Task: Look for Airbnb properties in Lustenau, Austria from 12th November, 2023 to 15th November, 2023 for 2 adults.1  bedroom having 1 bed and 1 bathroom. Property type can be hotel. Amenities needed are: heating. Booking option can be shelf check-in. Look for 4 properties as per requirement.
Action: Mouse moved to (548, 80)
Screenshot: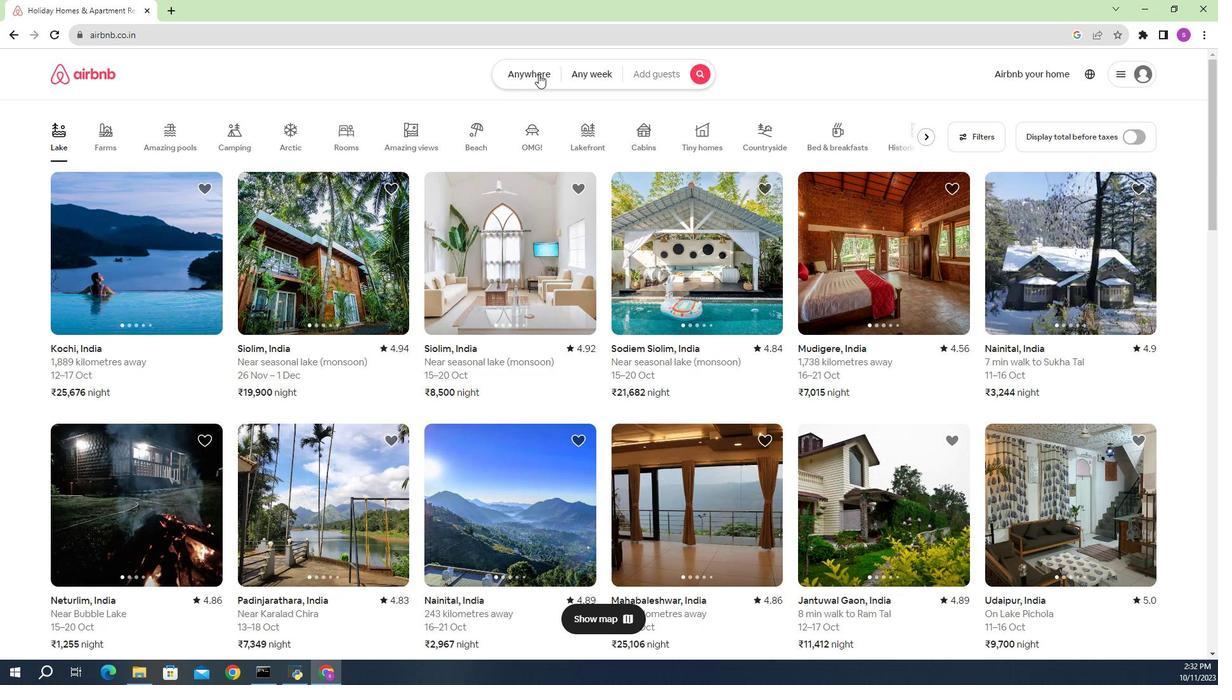
Action: Mouse pressed left at (548, 80)
Screenshot: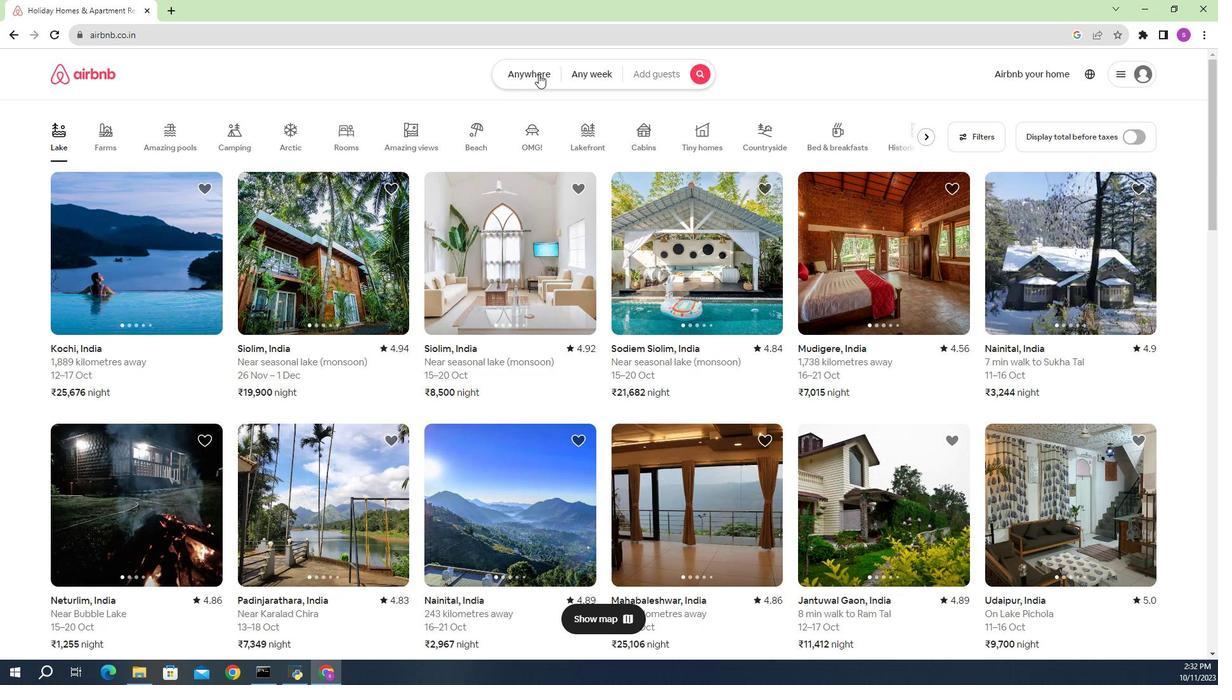 
Action: Mouse moved to (458, 133)
Screenshot: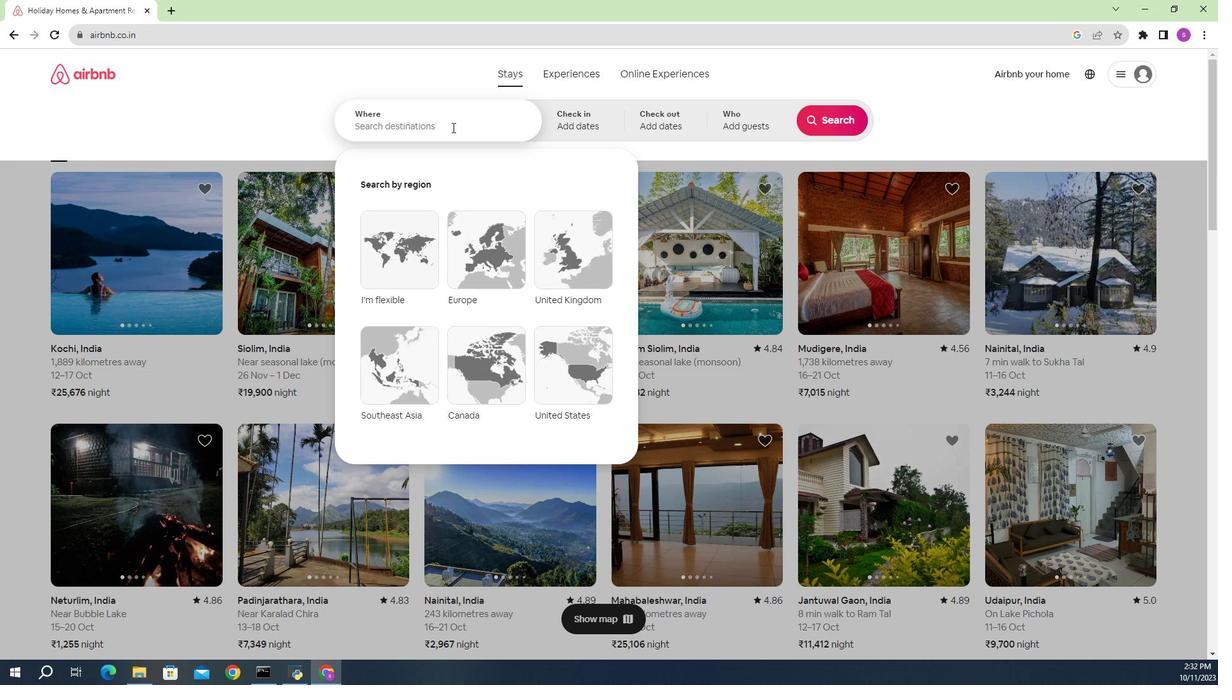 
Action: Mouse pressed left at (458, 133)
Screenshot: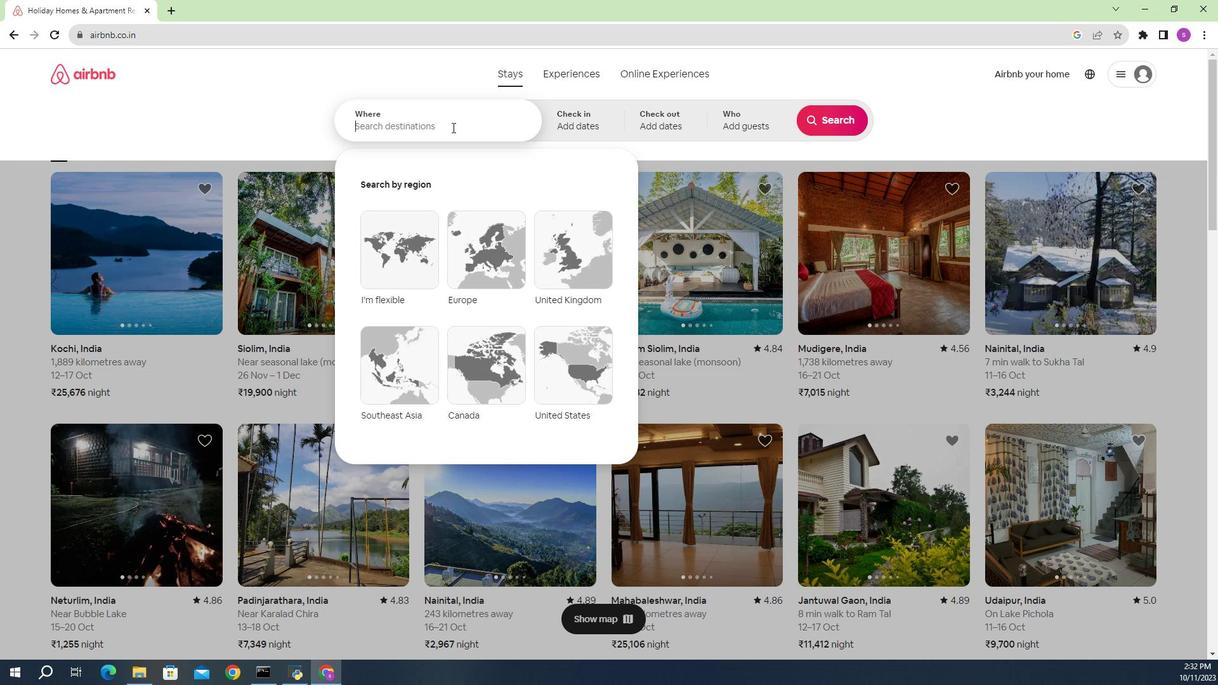 
Action: Key pressed <Key.shift>Lustenau,<Key.space><Key.shift>Austria<Key.enter>
Screenshot: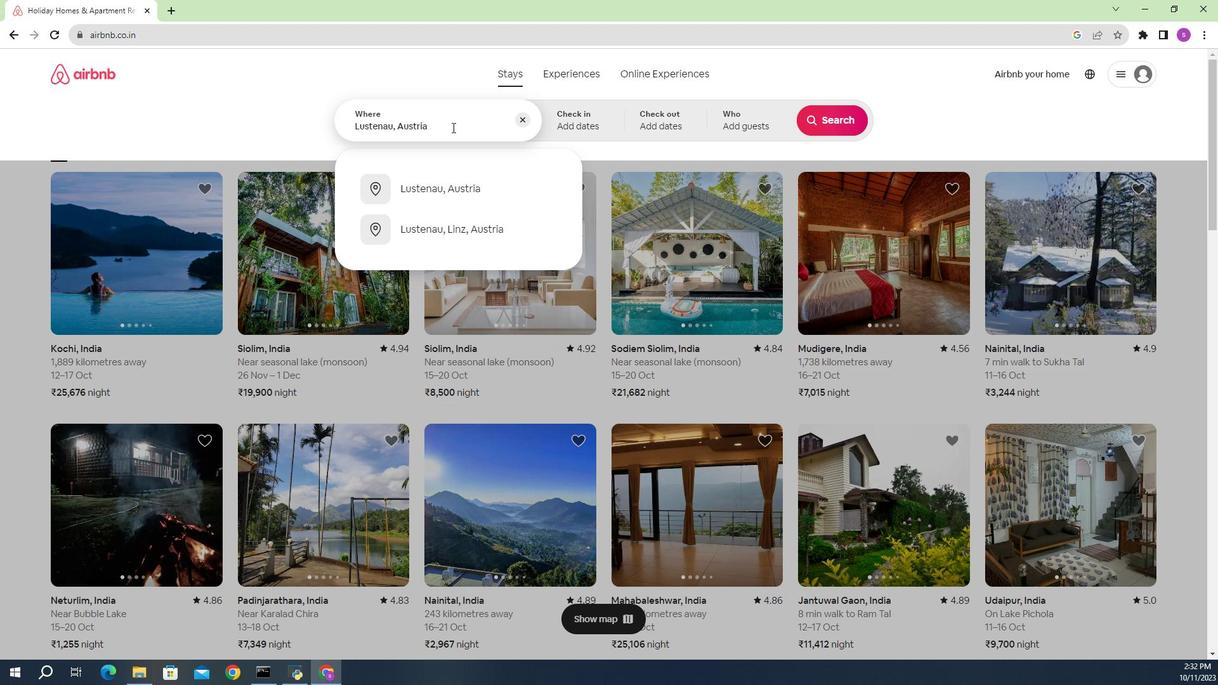 
Action: Mouse moved to (654, 344)
Screenshot: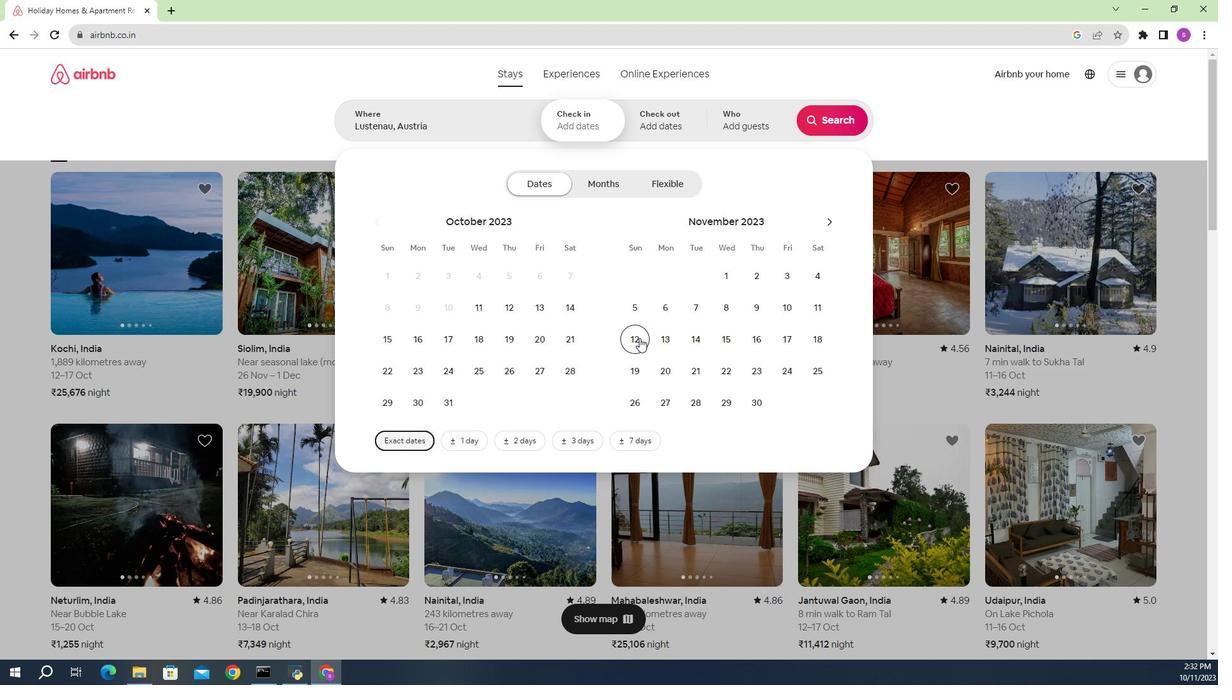 
Action: Mouse pressed left at (654, 344)
Screenshot: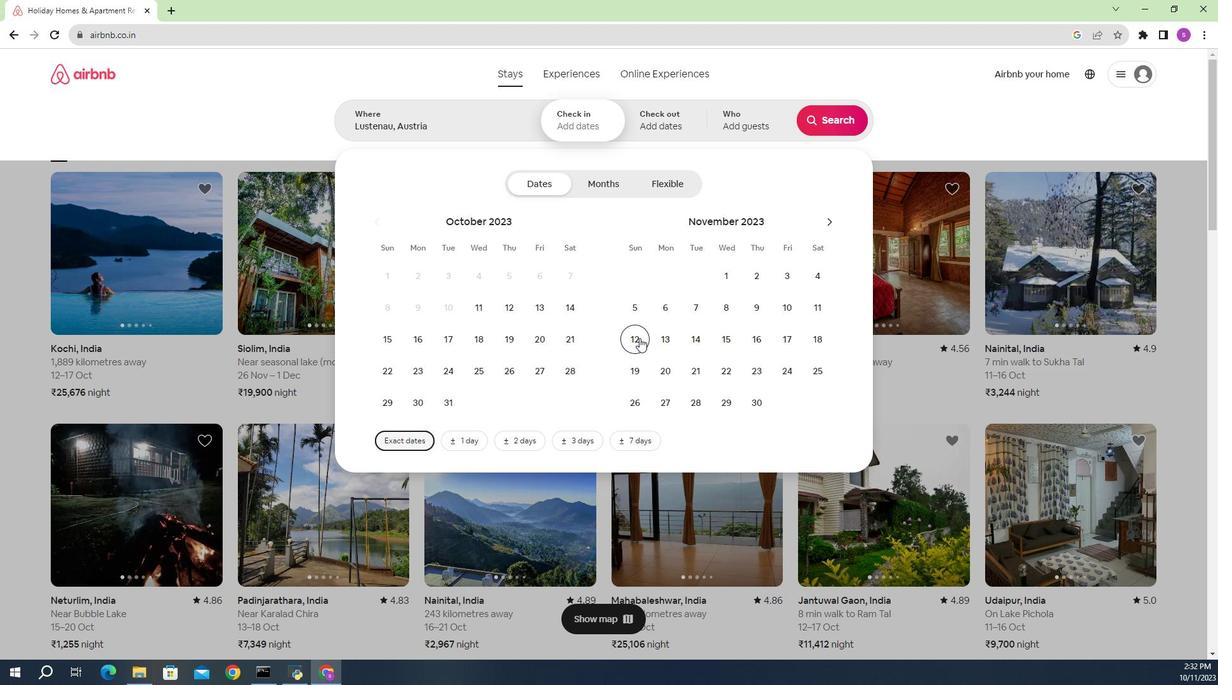
Action: Mouse moved to (745, 344)
Screenshot: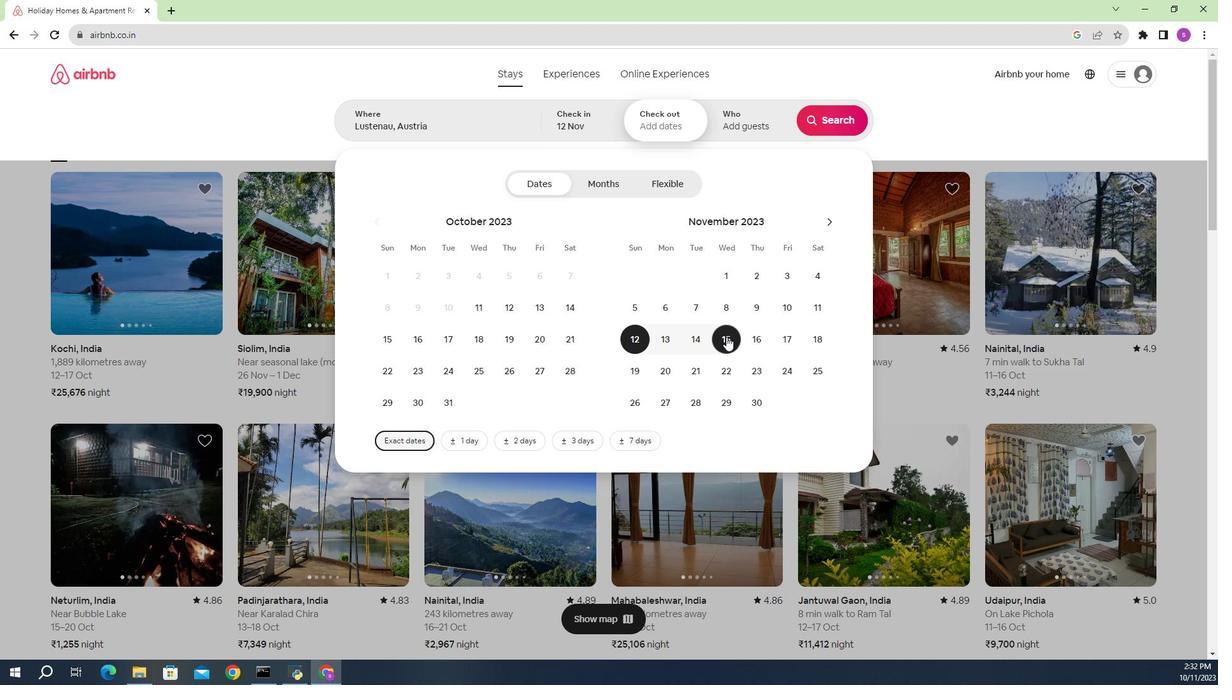 
Action: Mouse pressed left at (745, 344)
Screenshot: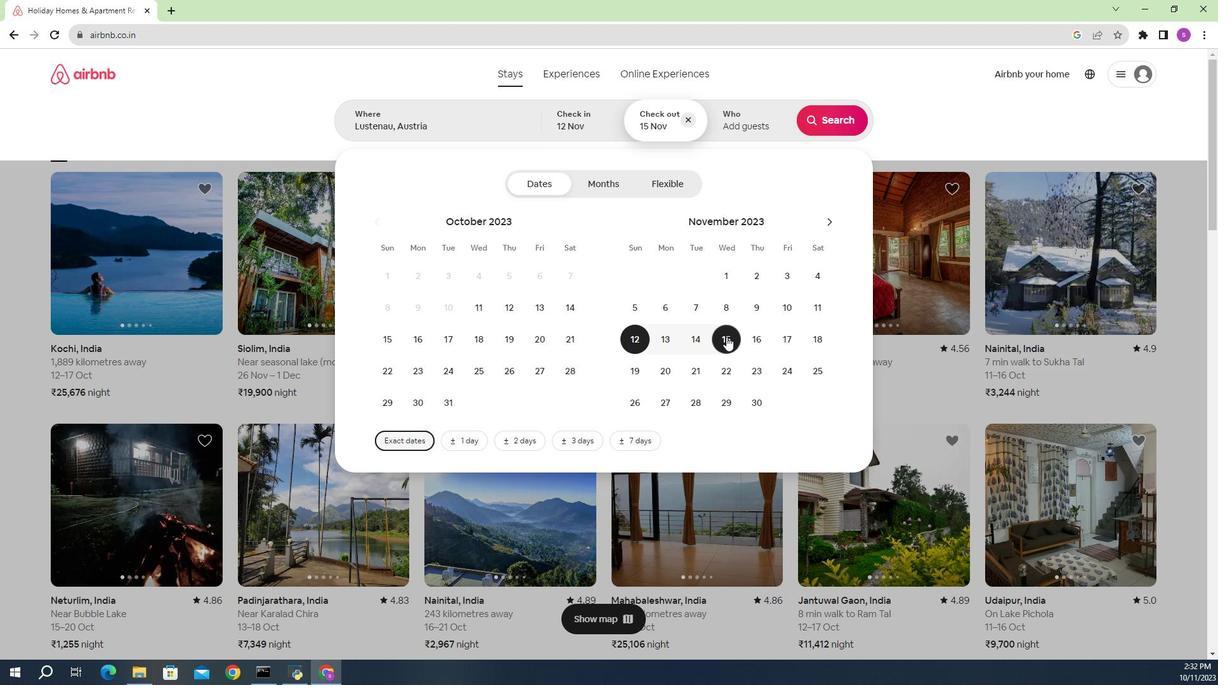 
Action: Mouse moved to (767, 125)
Screenshot: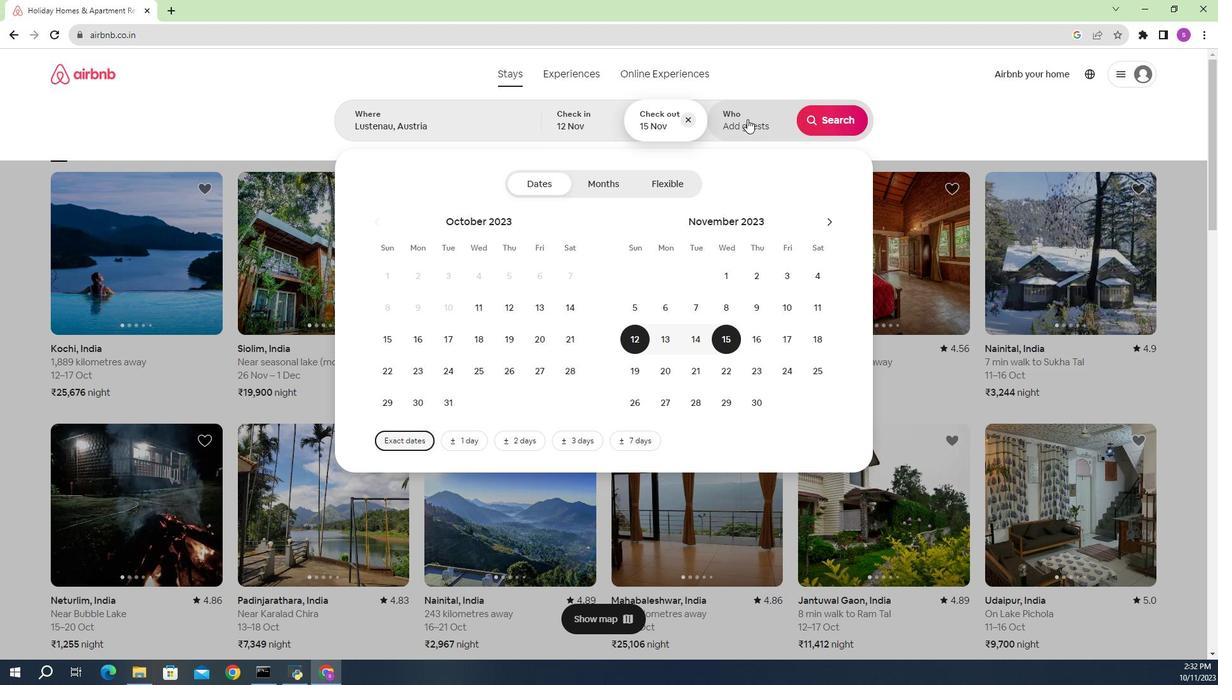 
Action: Mouse pressed left at (767, 125)
Screenshot: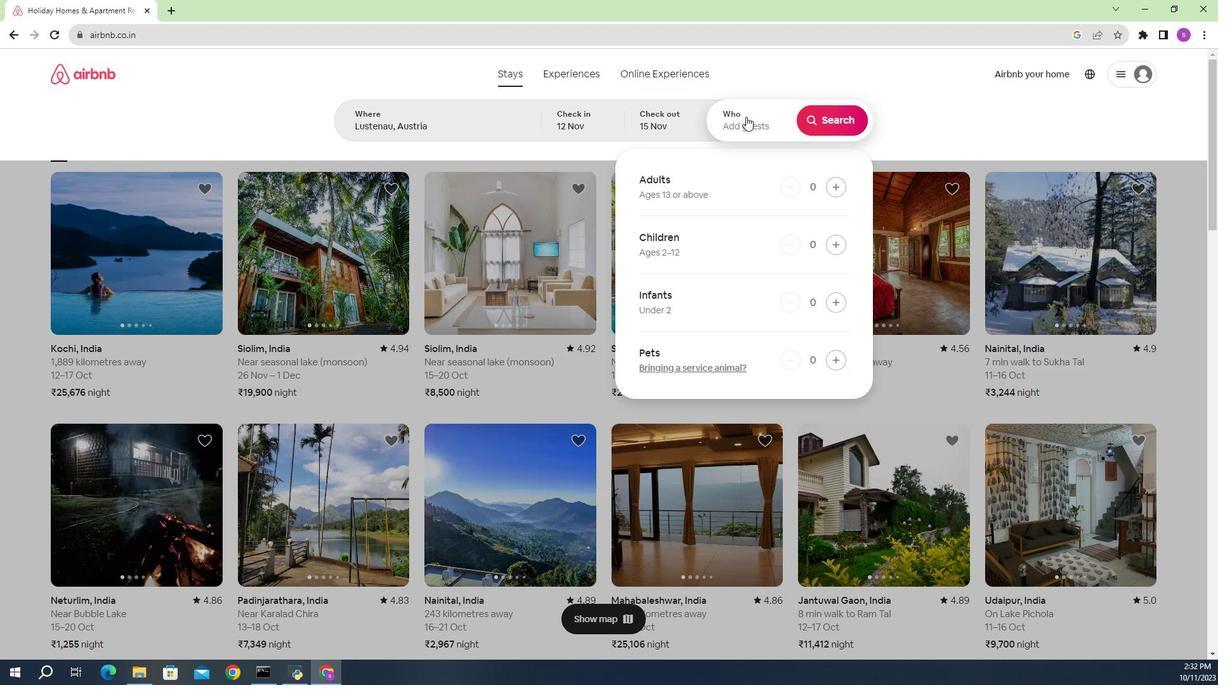 
Action: Mouse moved to (860, 194)
Screenshot: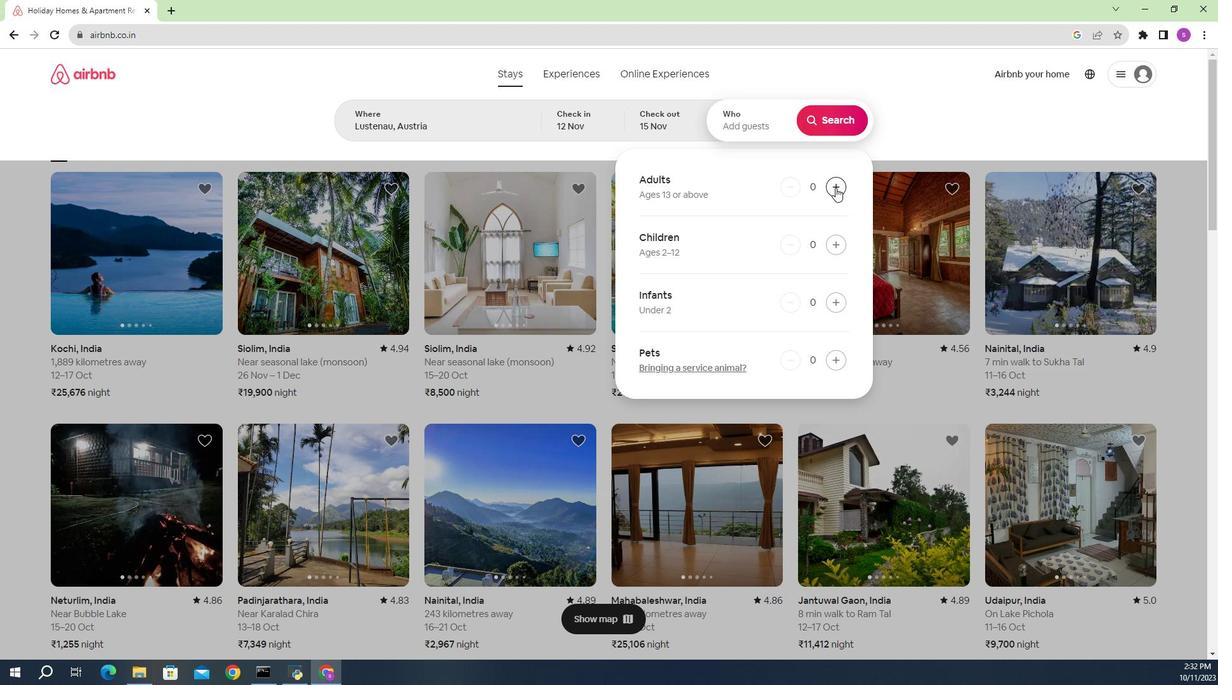 
Action: Mouse pressed left at (860, 194)
Screenshot: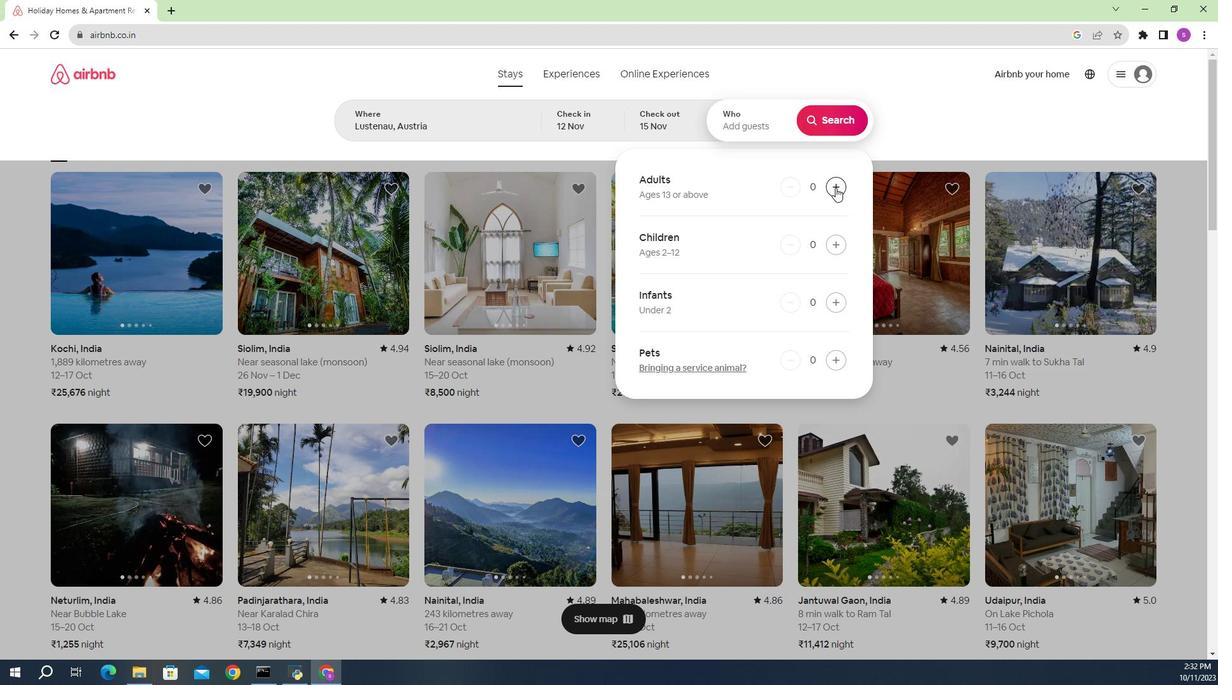 
Action: Mouse pressed left at (860, 194)
Screenshot: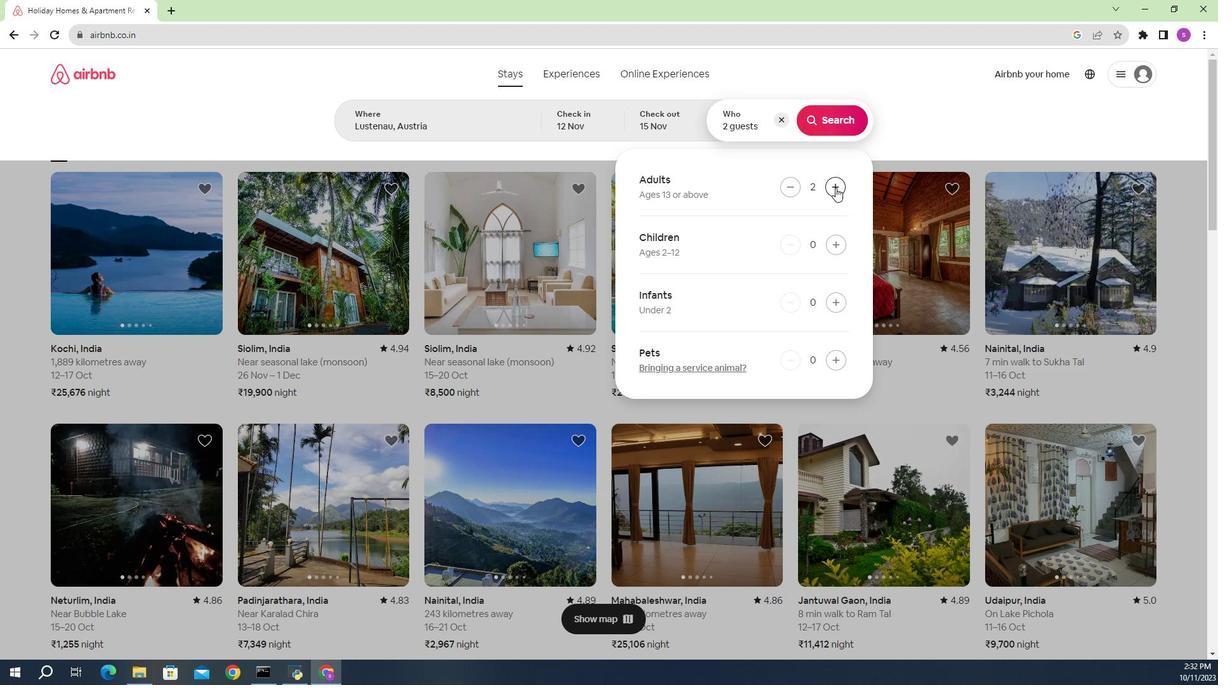 
Action: Mouse moved to (848, 127)
Screenshot: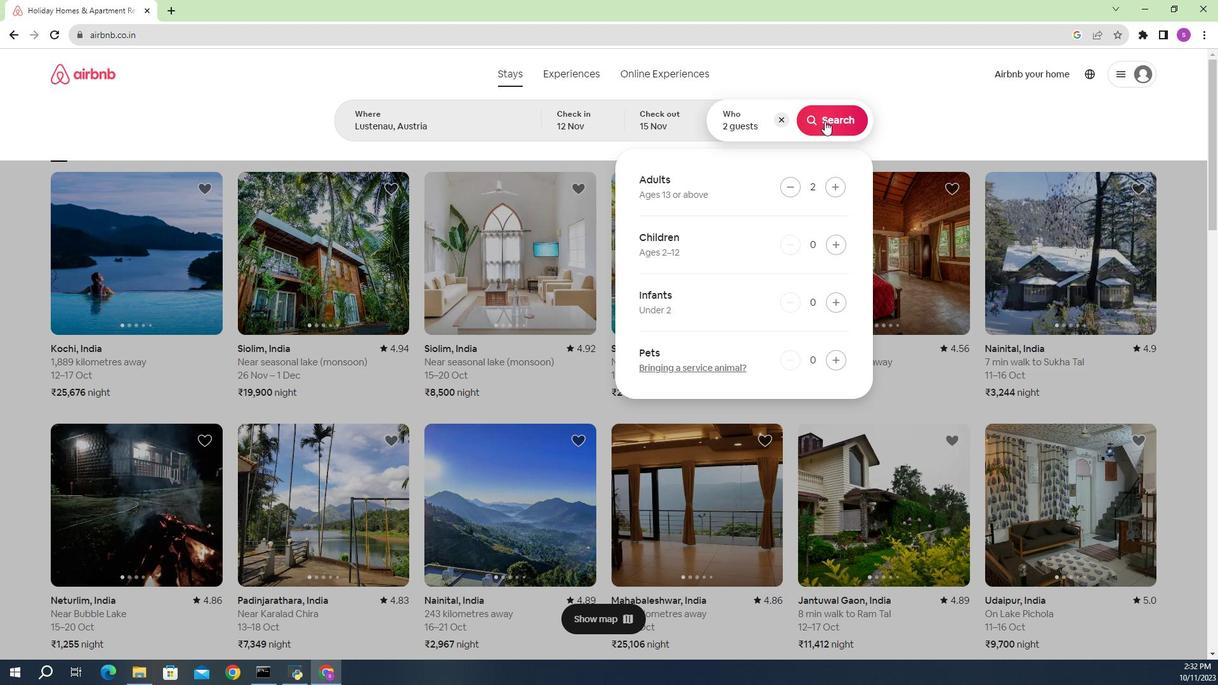
Action: Mouse pressed left at (848, 127)
Screenshot: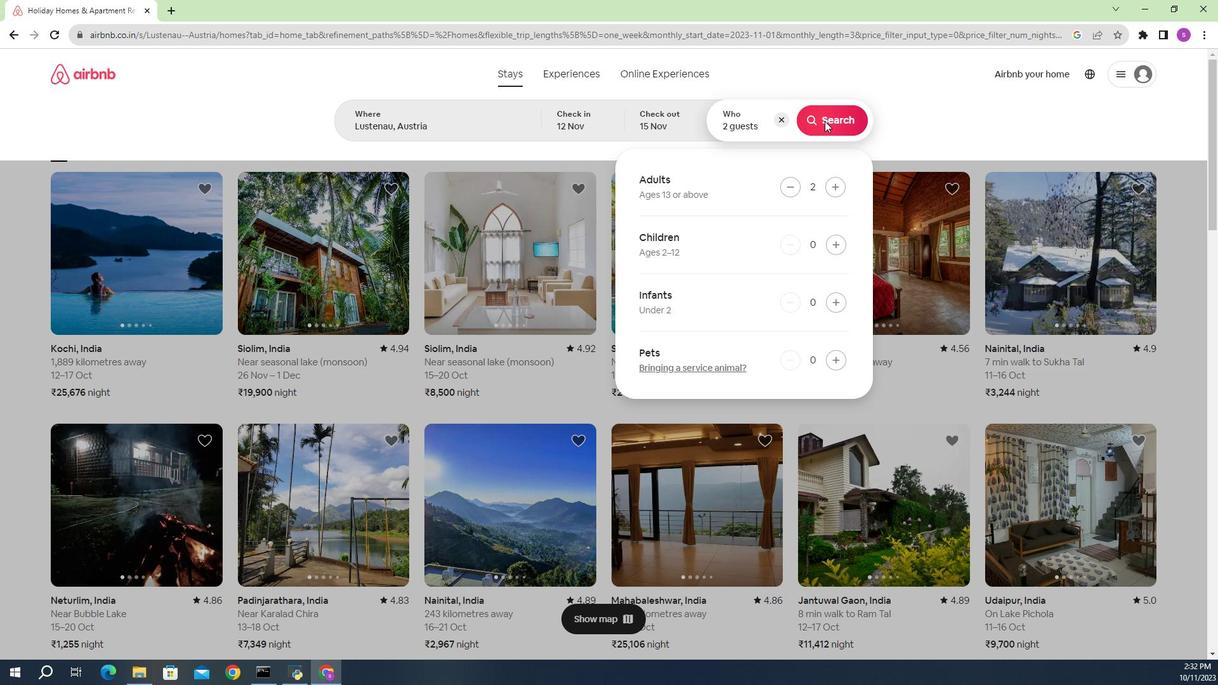 
Action: Mouse moved to (1041, 135)
Screenshot: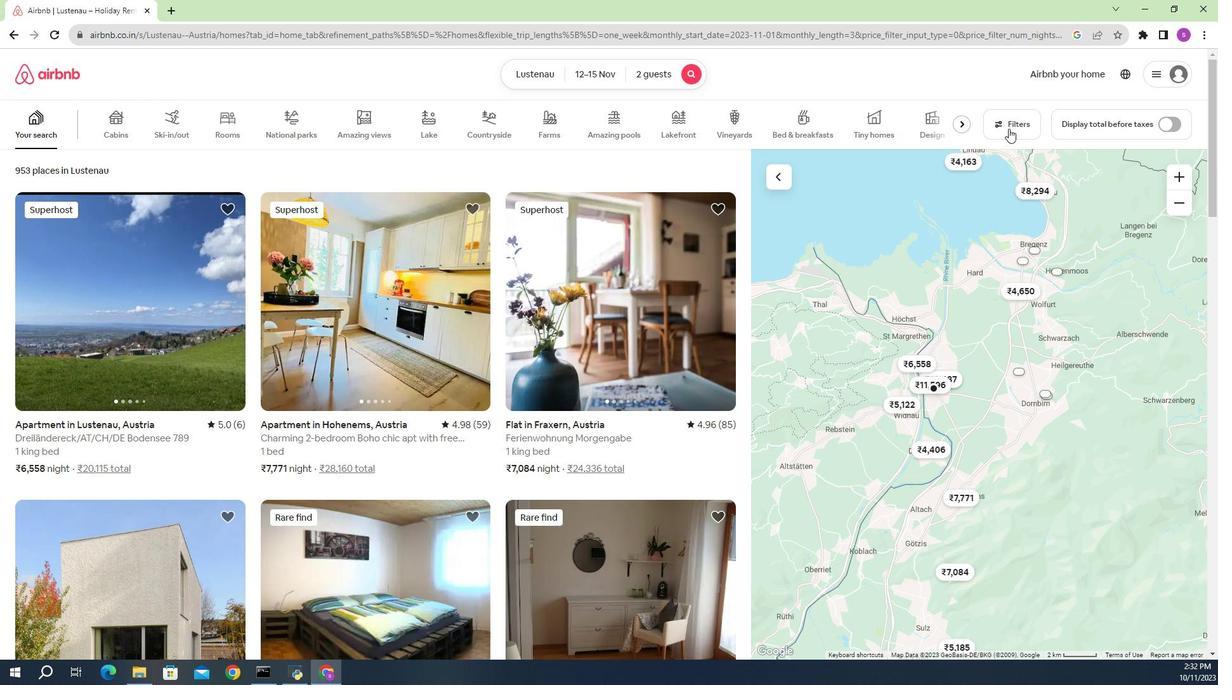 
Action: Mouse pressed left at (1041, 135)
Screenshot: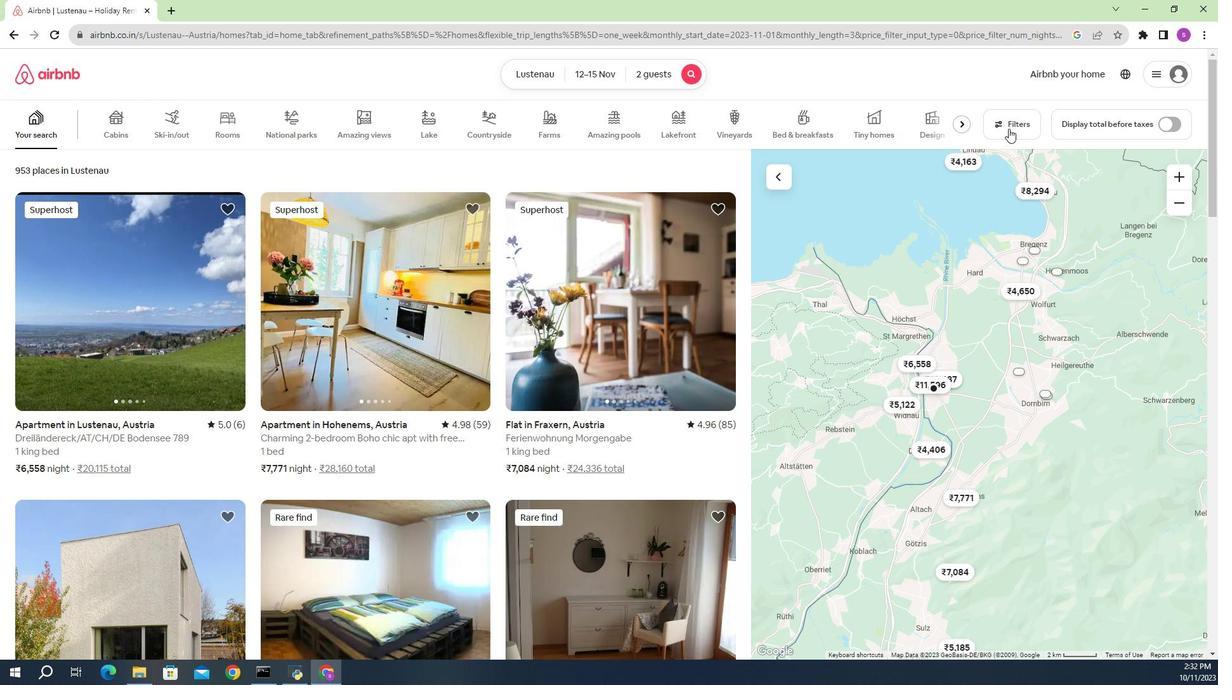 
Action: Mouse moved to (541, 437)
Screenshot: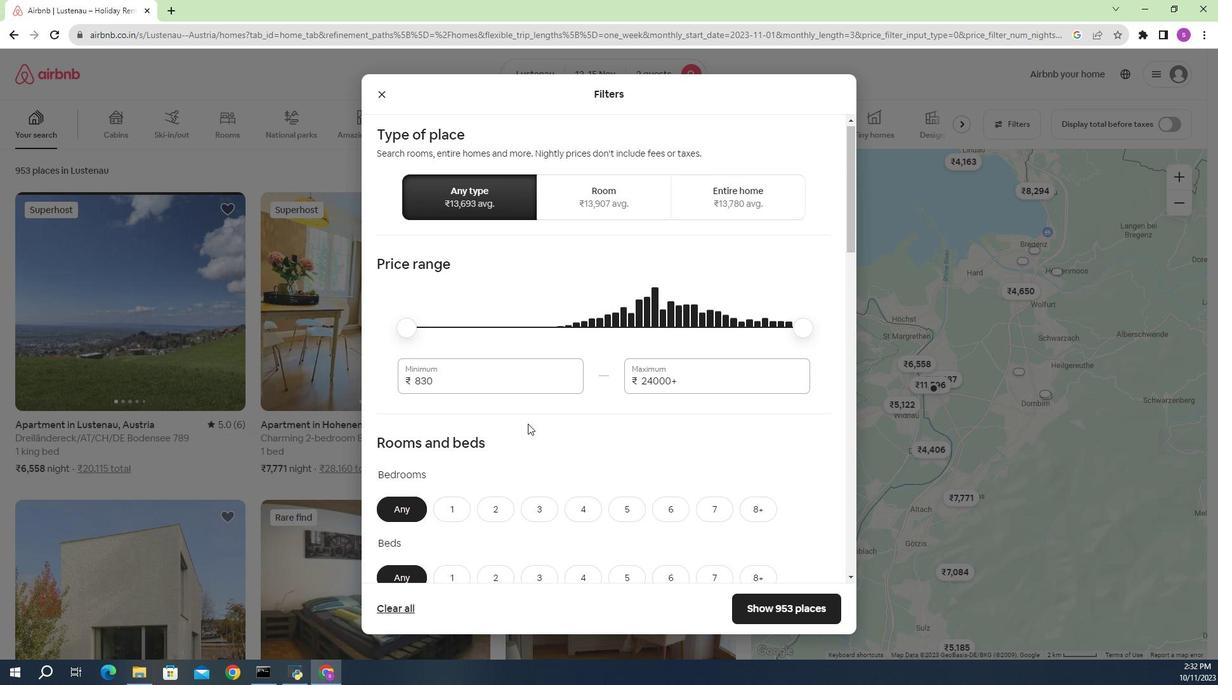 
Action: Mouse scrolled (541, 437) with delta (0, 0)
Screenshot: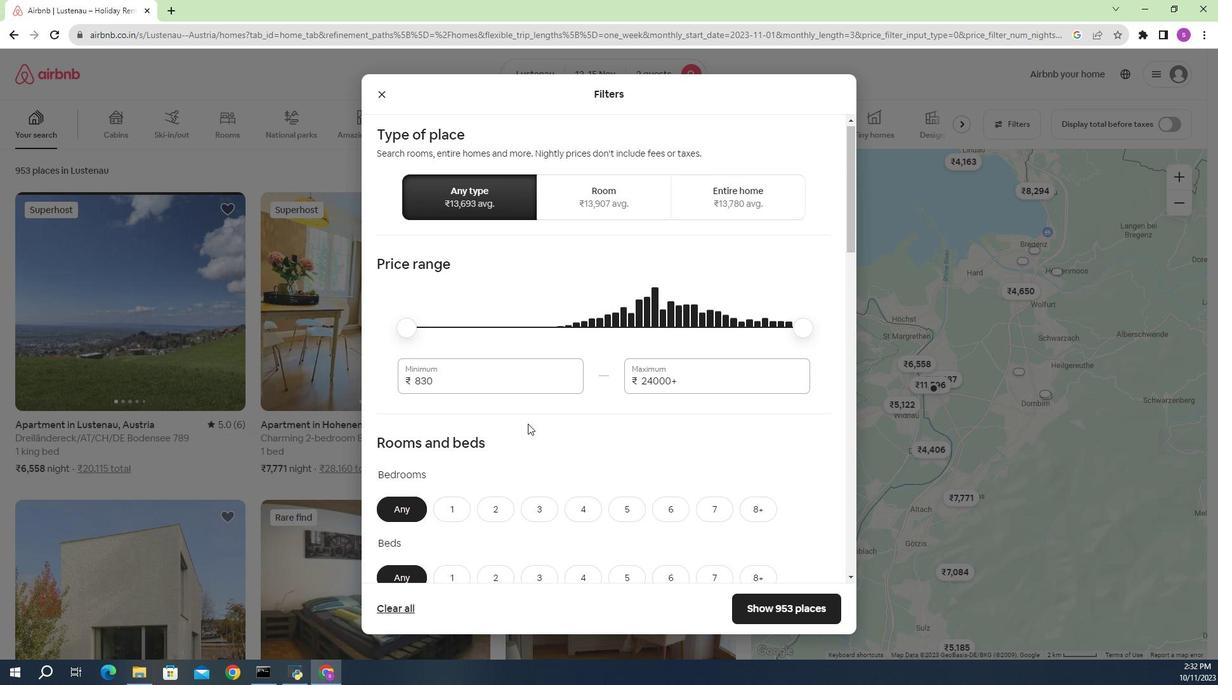 
Action: Mouse moved to (531, 422)
Screenshot: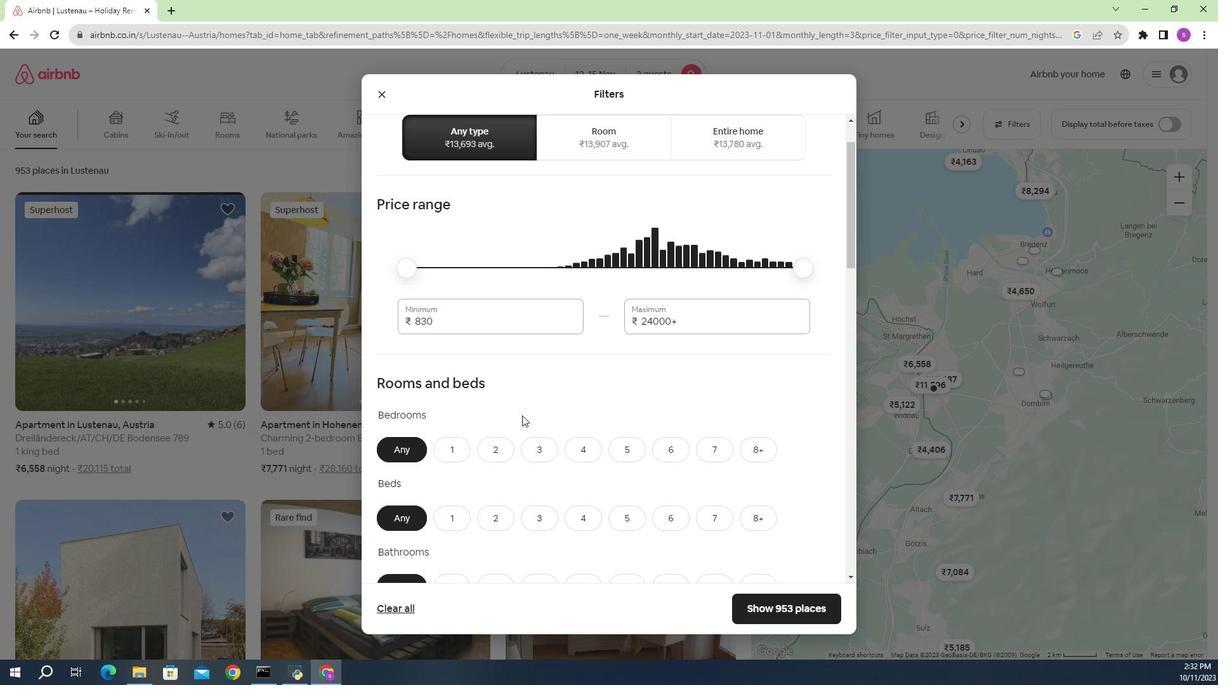 
Action: Mouse scrolled (531, 421) with delta (0, 0)
Screenshot: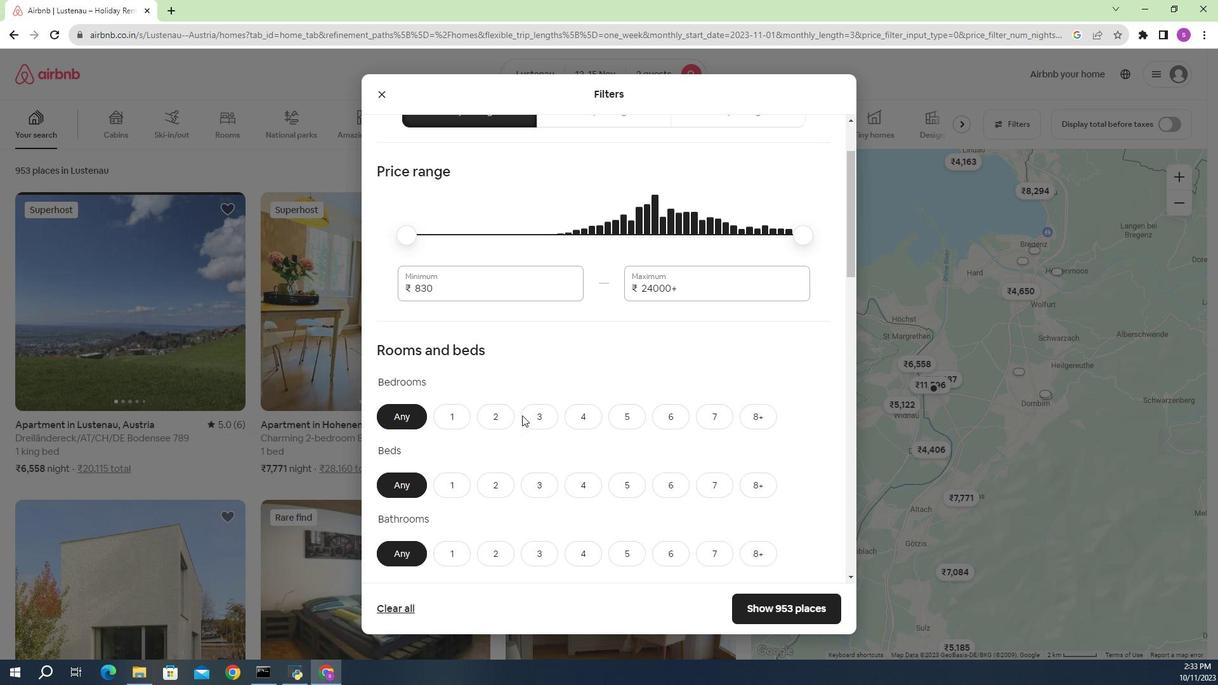 
Action: Mouse moved to (459, 392)
Screenshot: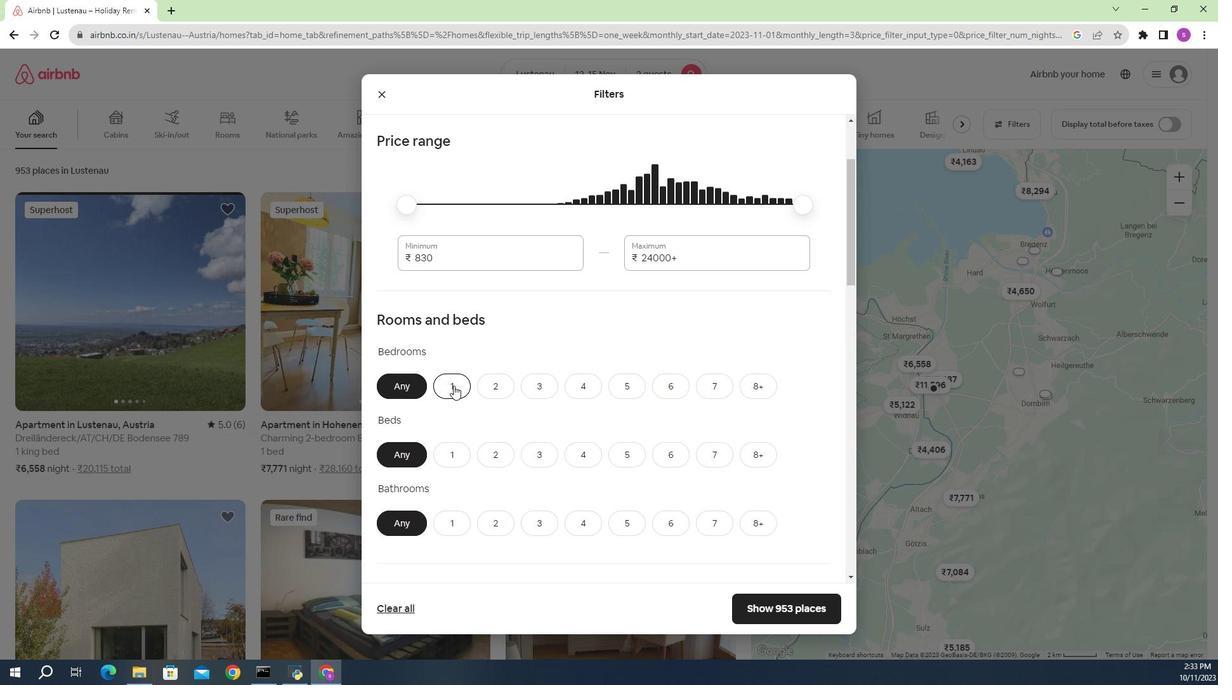 
Action: Mouse pressed left at (459, 392)
Screenshot: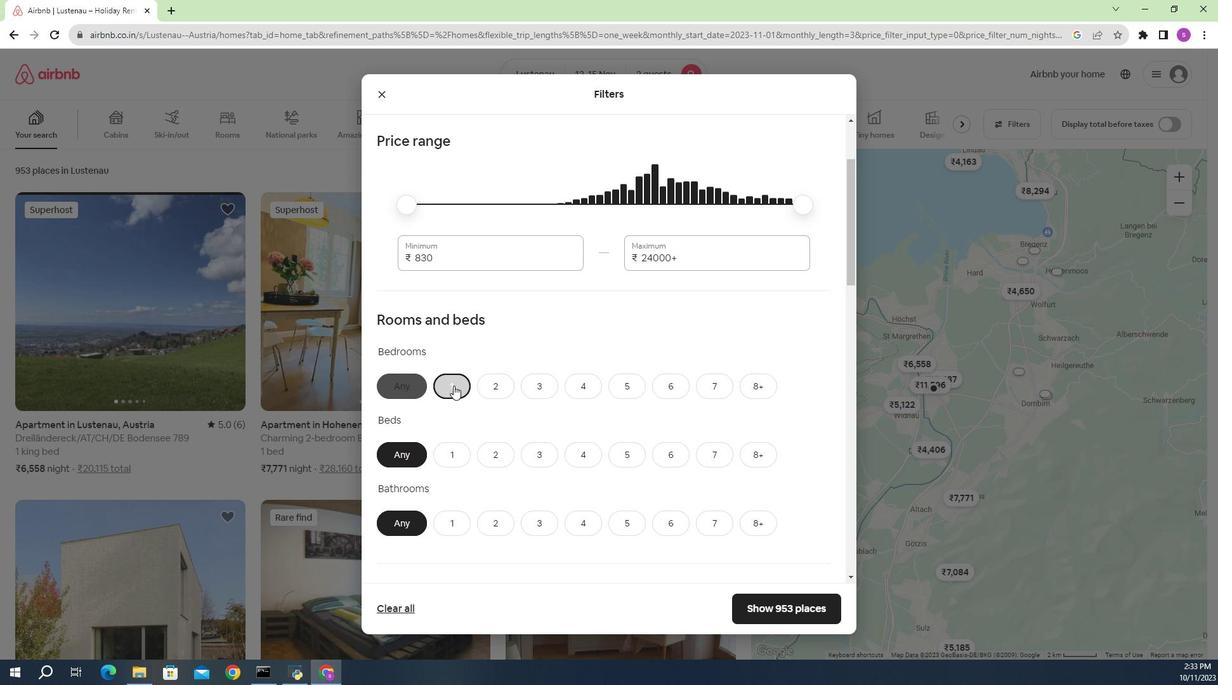 
Action: Mouse moved to (516, 382)
Screenshot: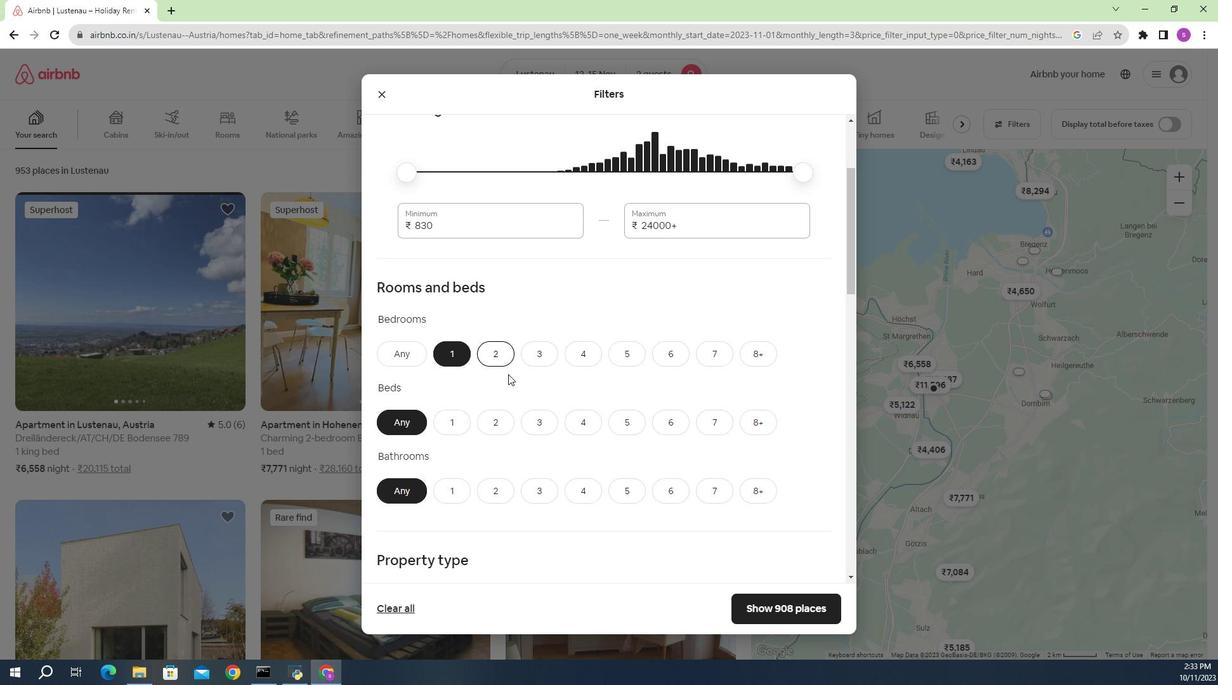 
Action: Mouse scrolled (516, 381) with delta (0, 0)
Screenshot: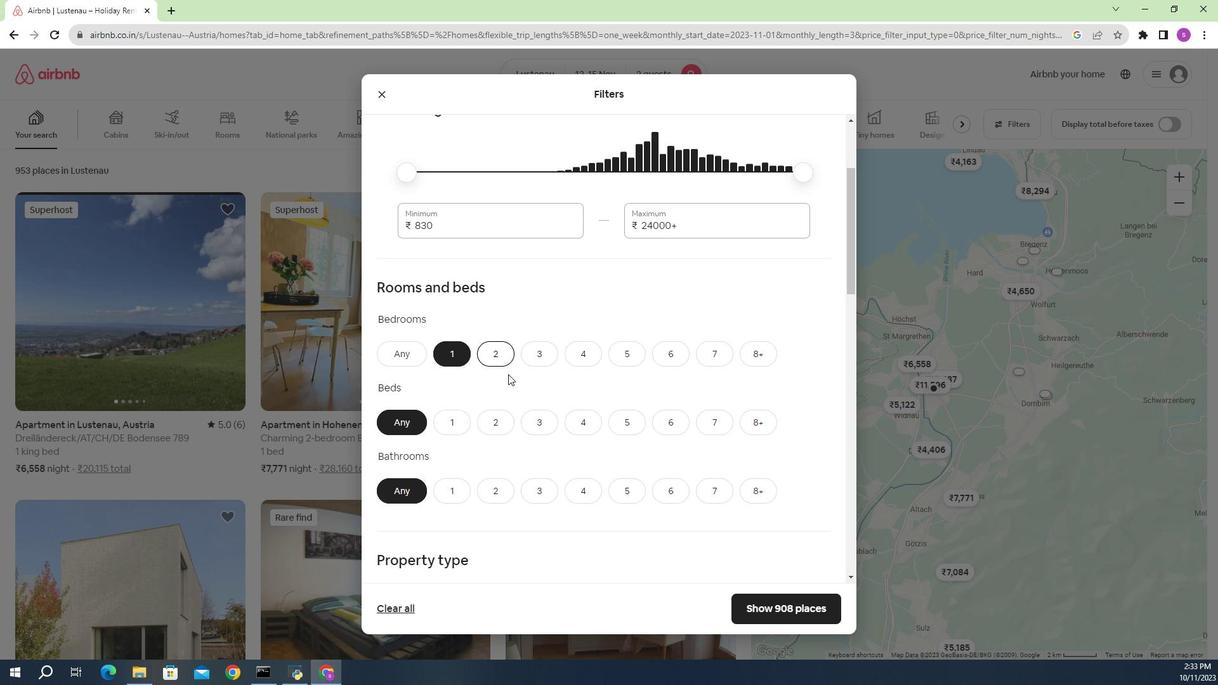 
Action: Mouse moved to (452, 399)
Screenshot: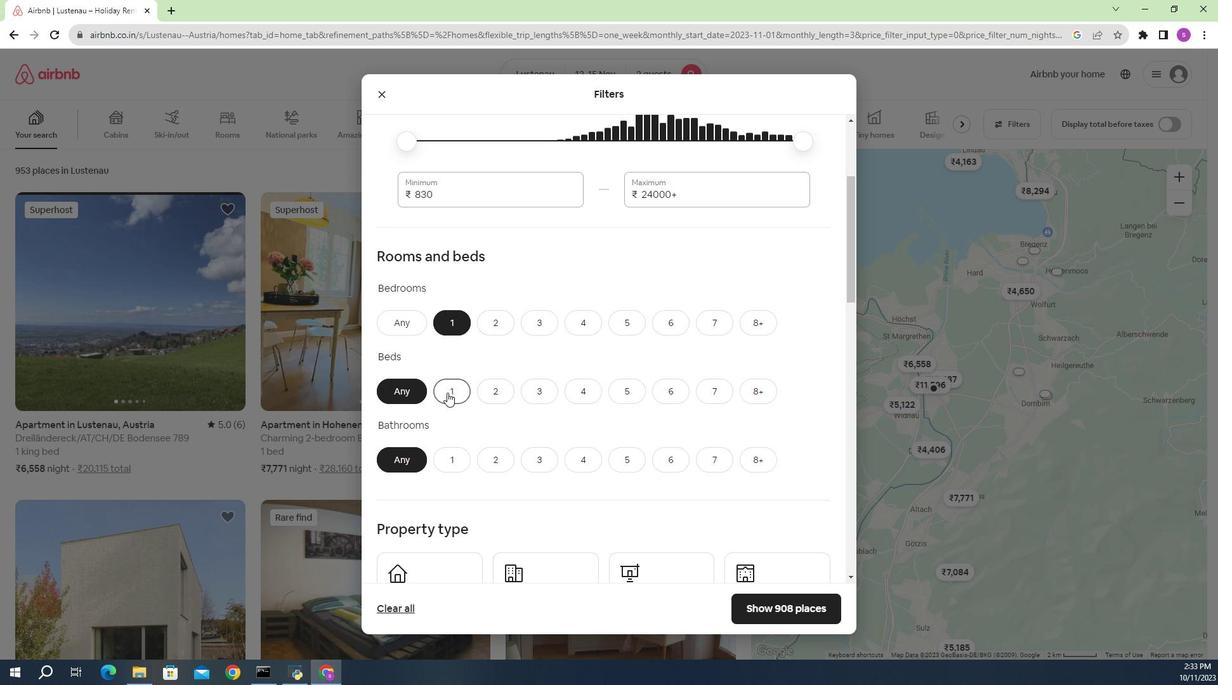 
Action: Mouse pressed left at (452, 399)
Screenshot: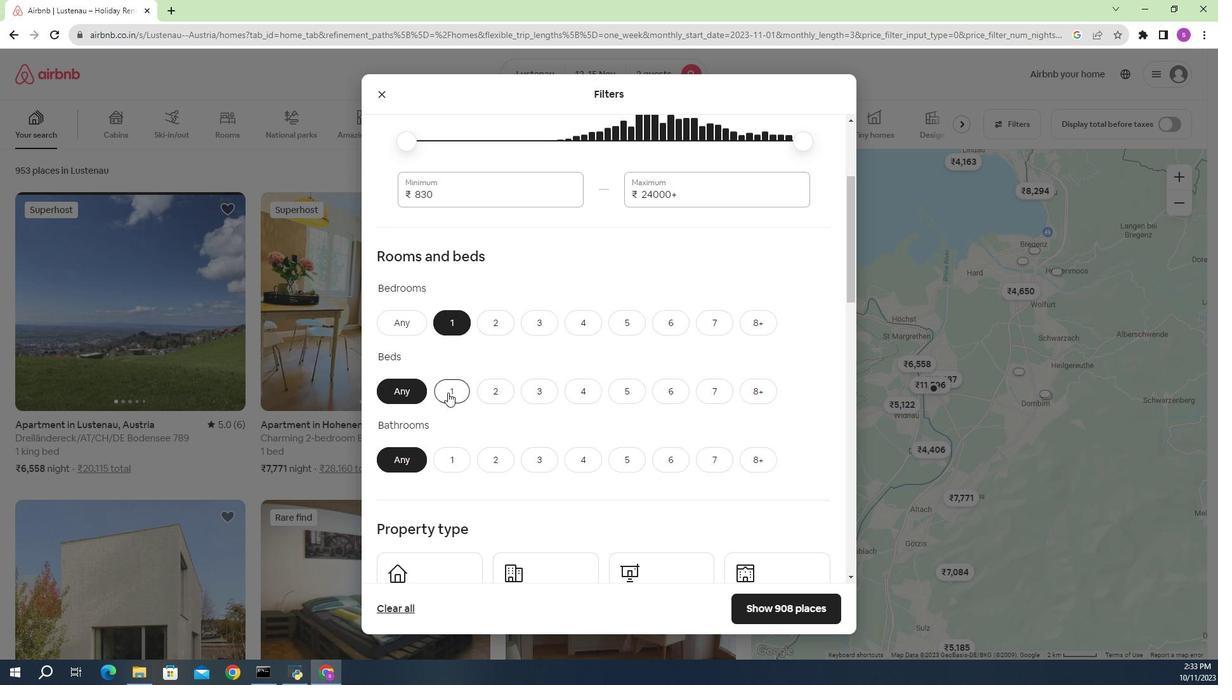 
Action: Mouse moved to (457, 465)
Screenshot: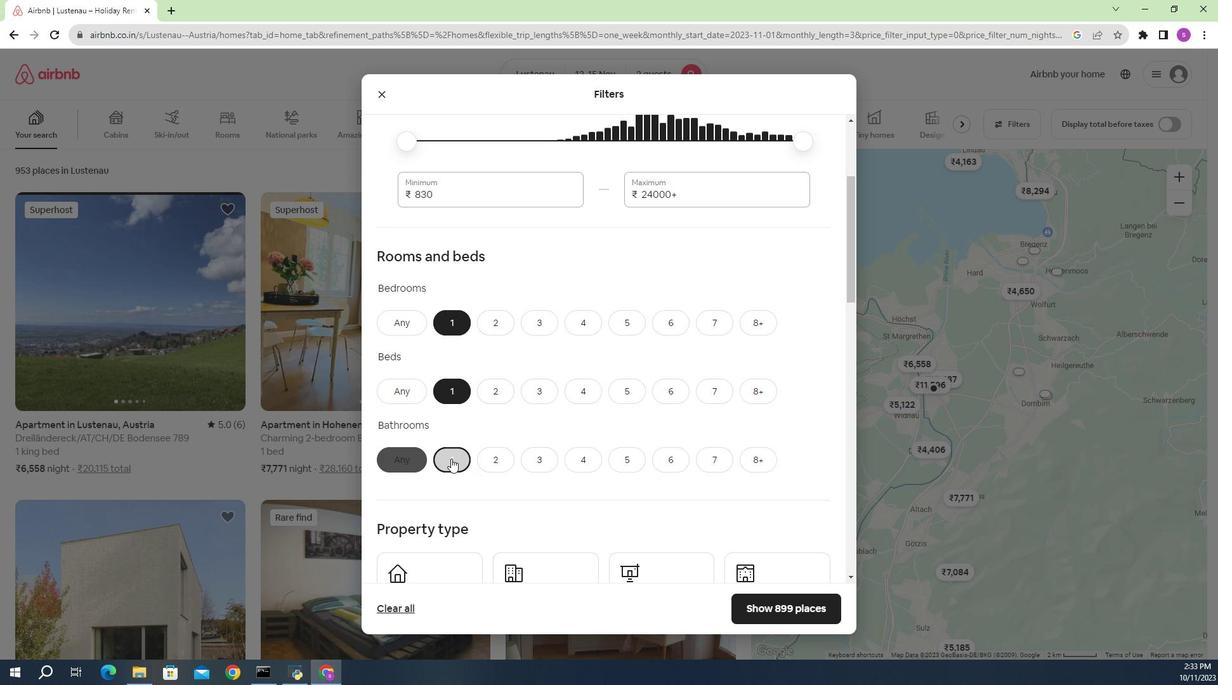 
Action: Mouse pressed left at (457, 465)
Screenshot: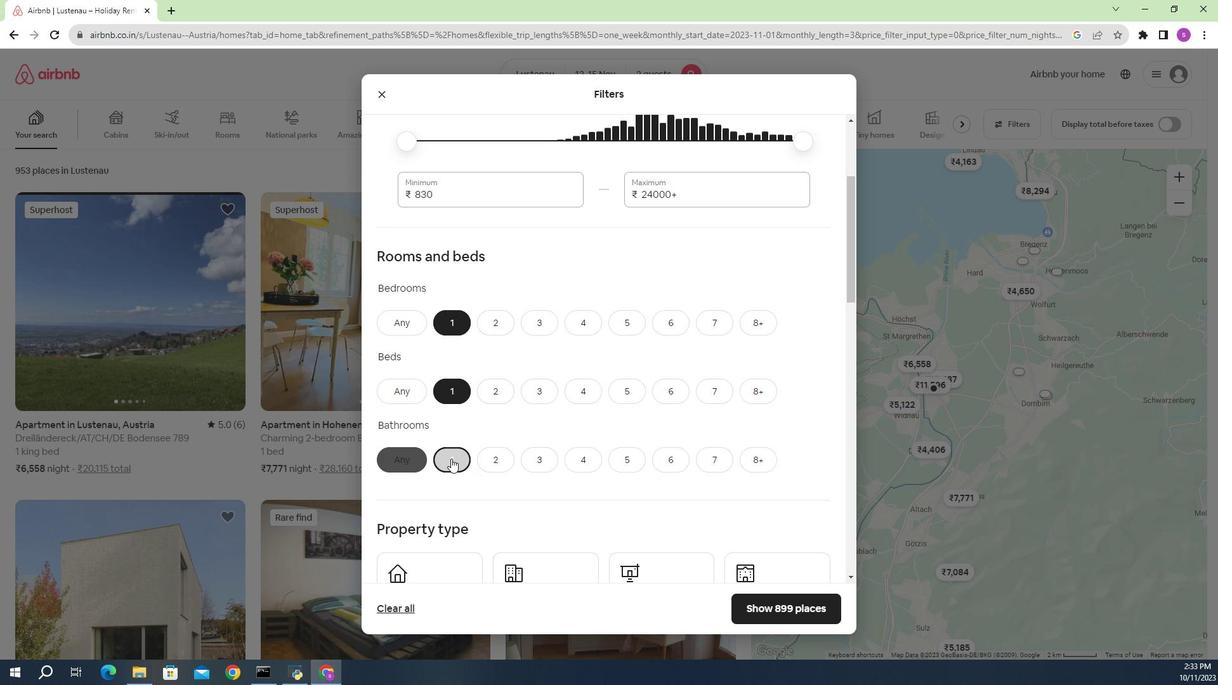 
Action: Mouse moved to (509, 372)
Screenshot: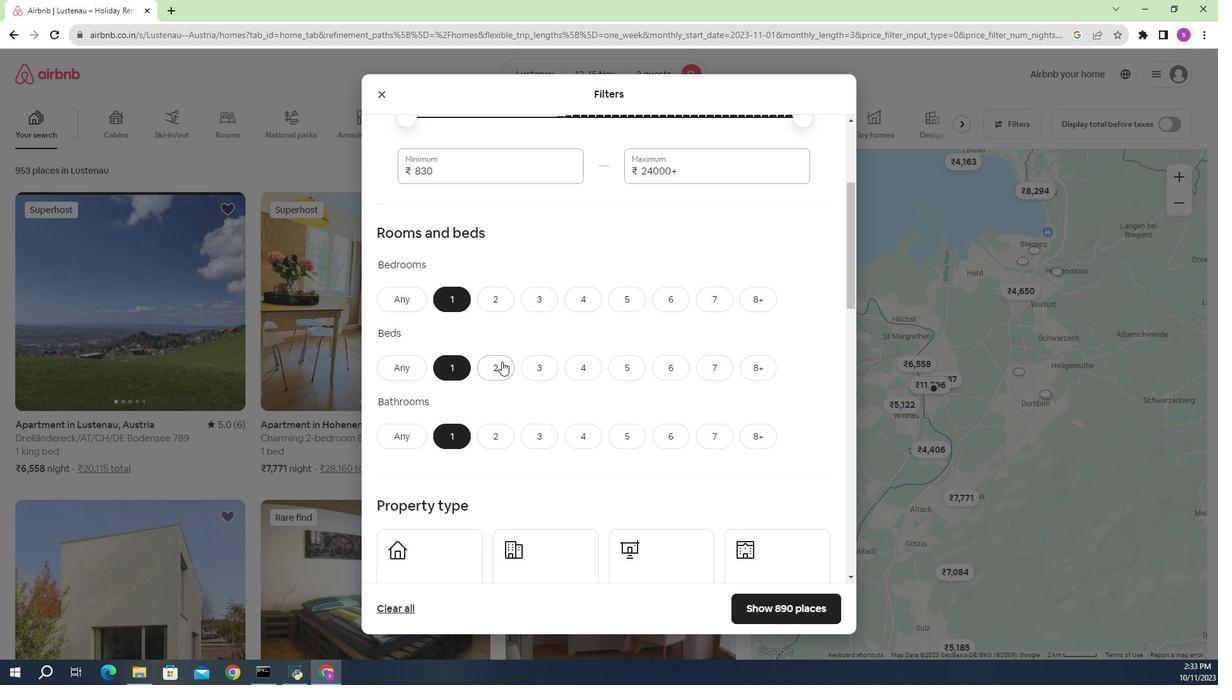
Action: Mouse scrolled (509, 371) with delta (0, 0)
Screenshot: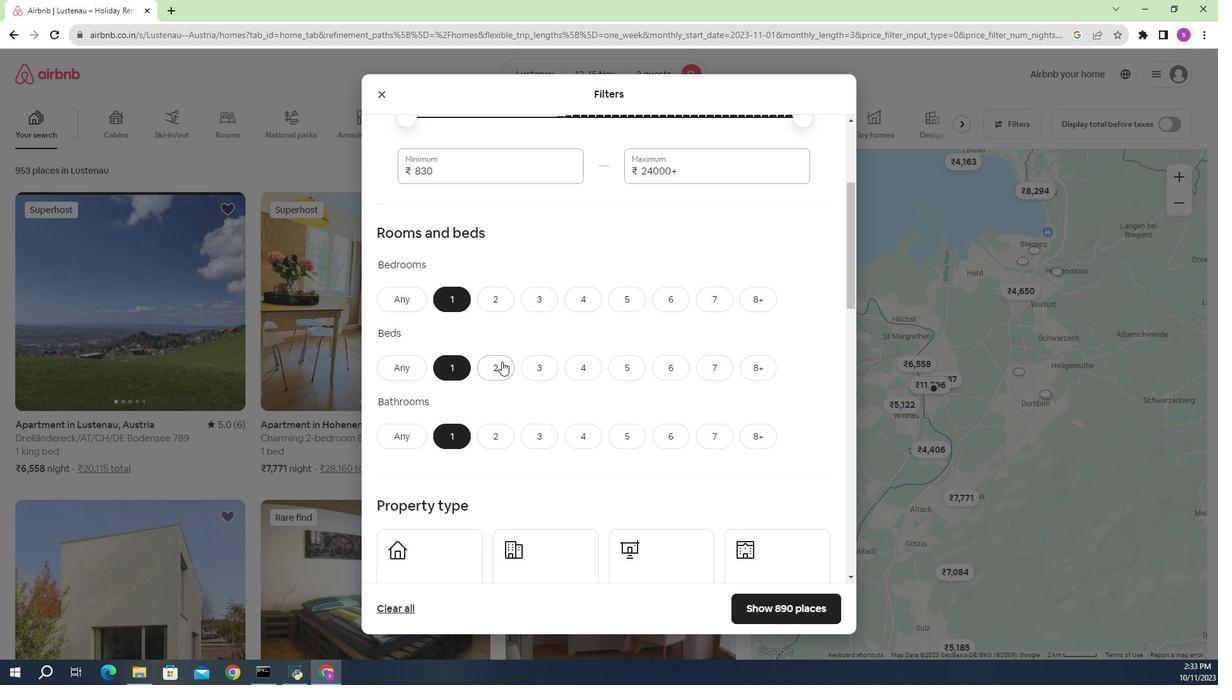 
Action: Mouse moved to (511, 365)
Screenshot: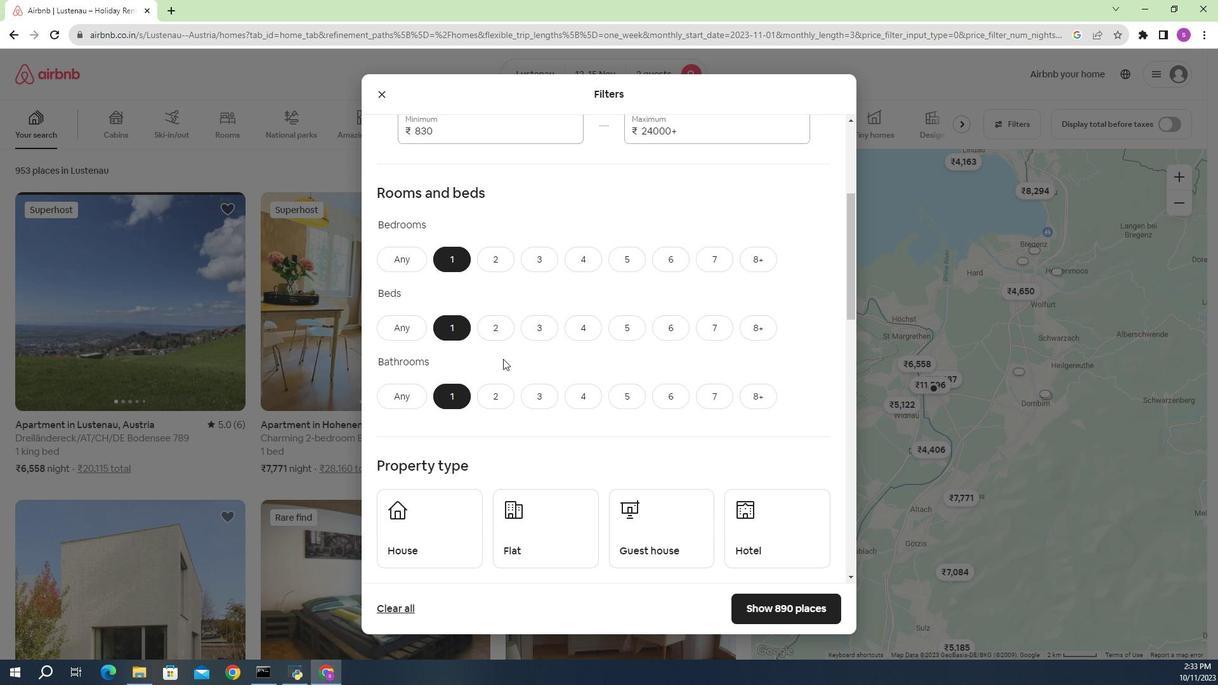 
Action: Mouse scrolled (511, 364) with delta (0, 0)
Screenshot: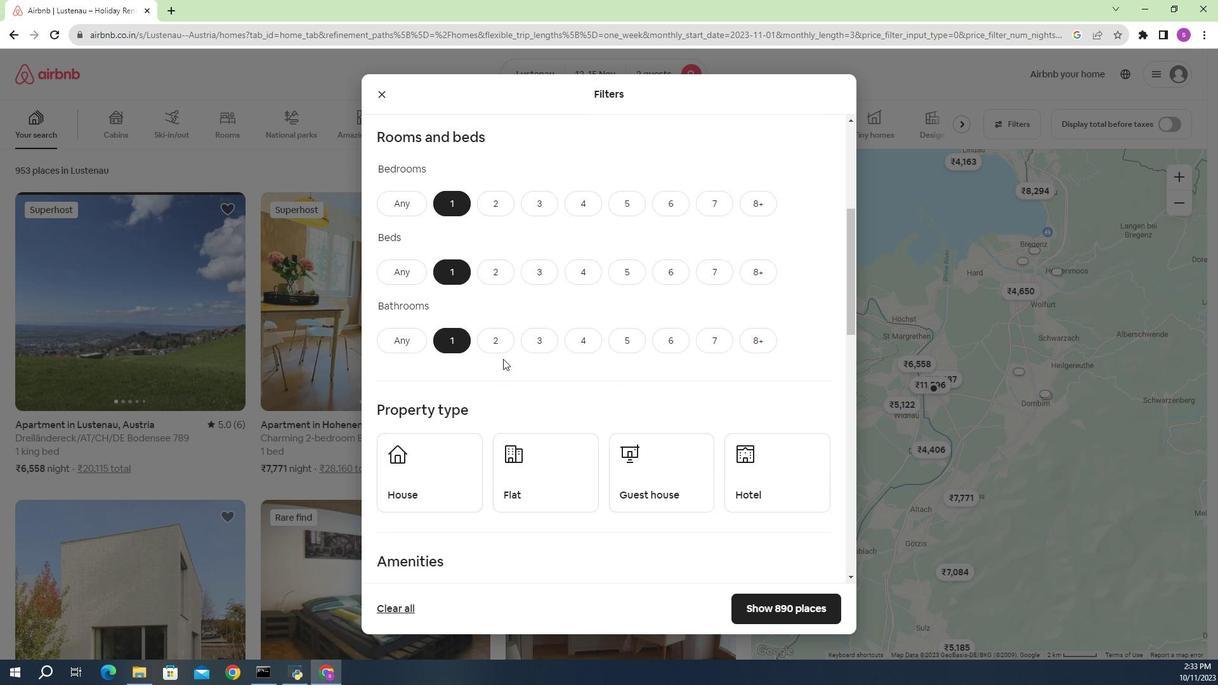 
Action: Mouse moved to (515, 368)
Screenshot: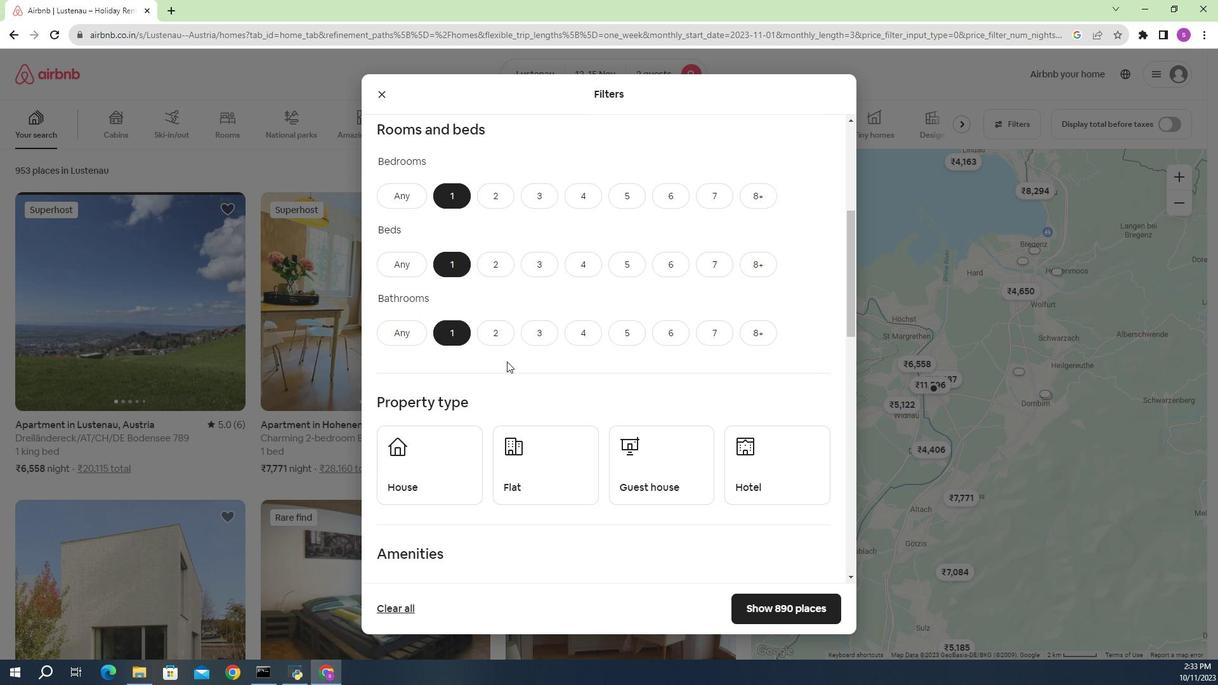 
Action: Mouse scrolled (515, 367) with delta (0, 0)
Screenshot: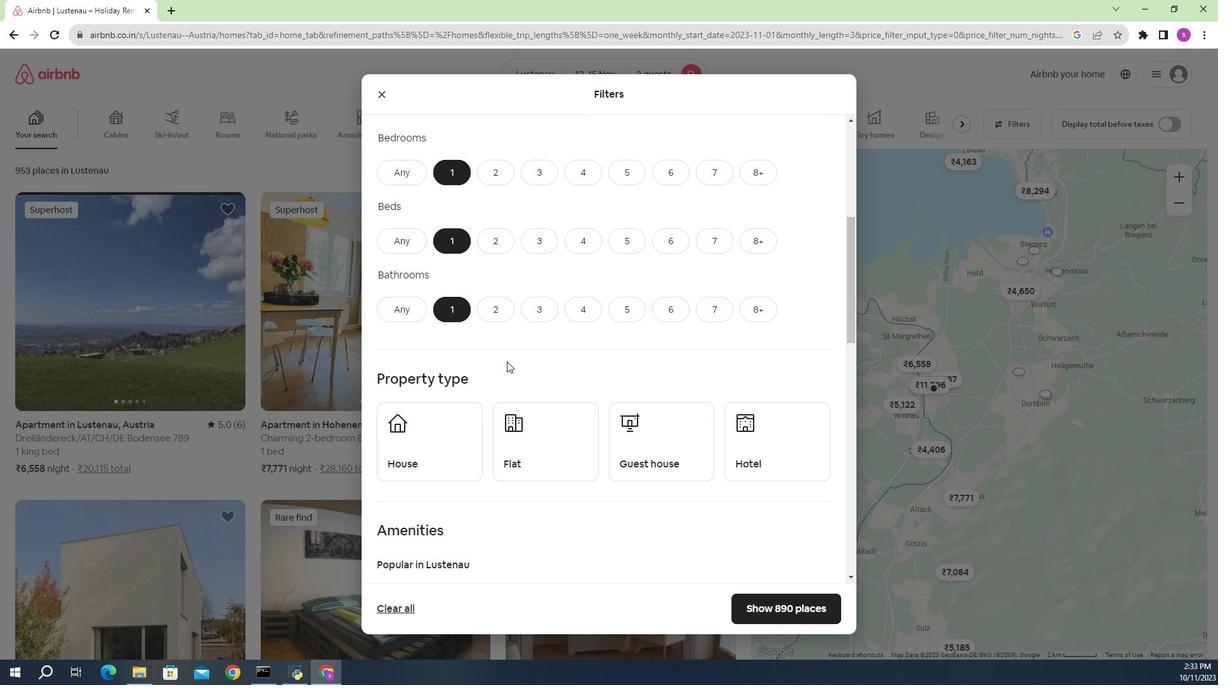 
Action: Mouse moved to (754, 418)
Screenshot: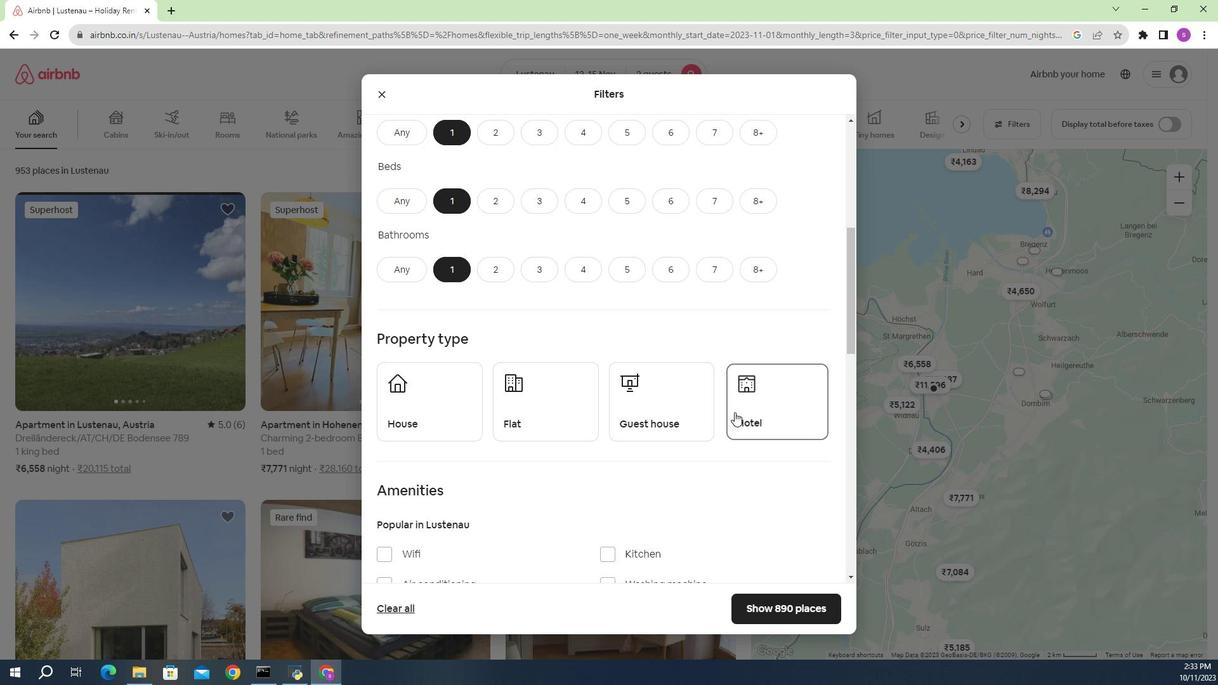 
Action: Mouse pressed left at (754, 418)
Screenshot: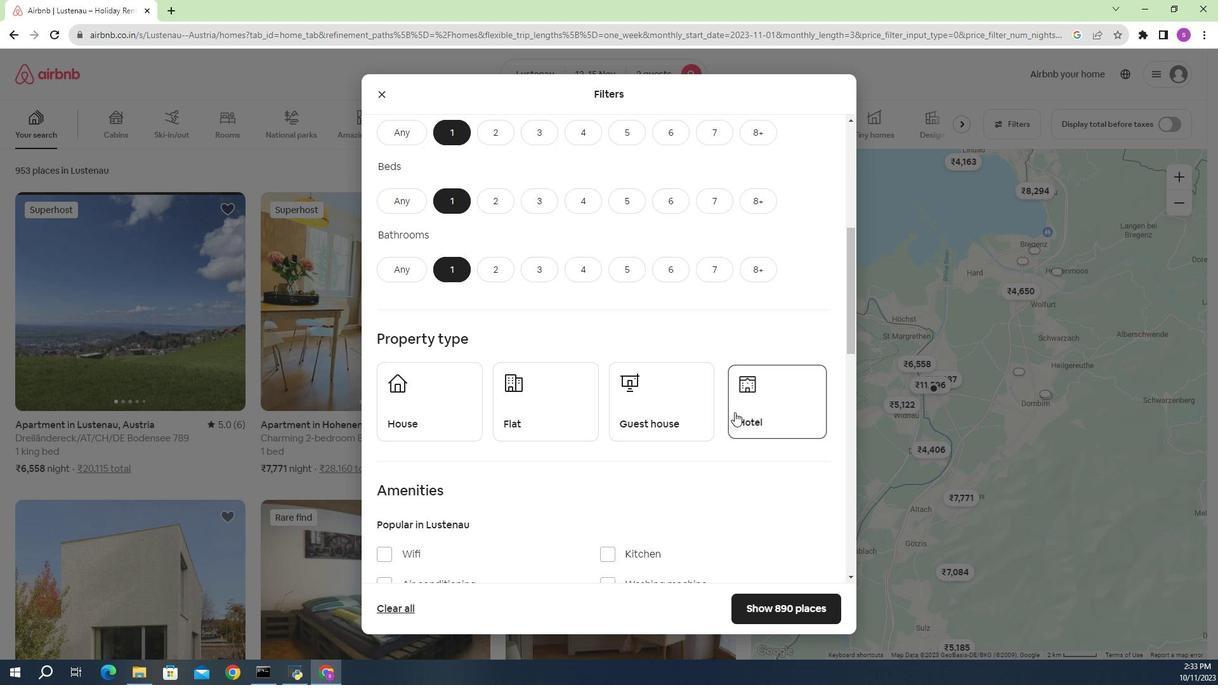 
Action: Mouse moved to (618, 419)
Screenshot: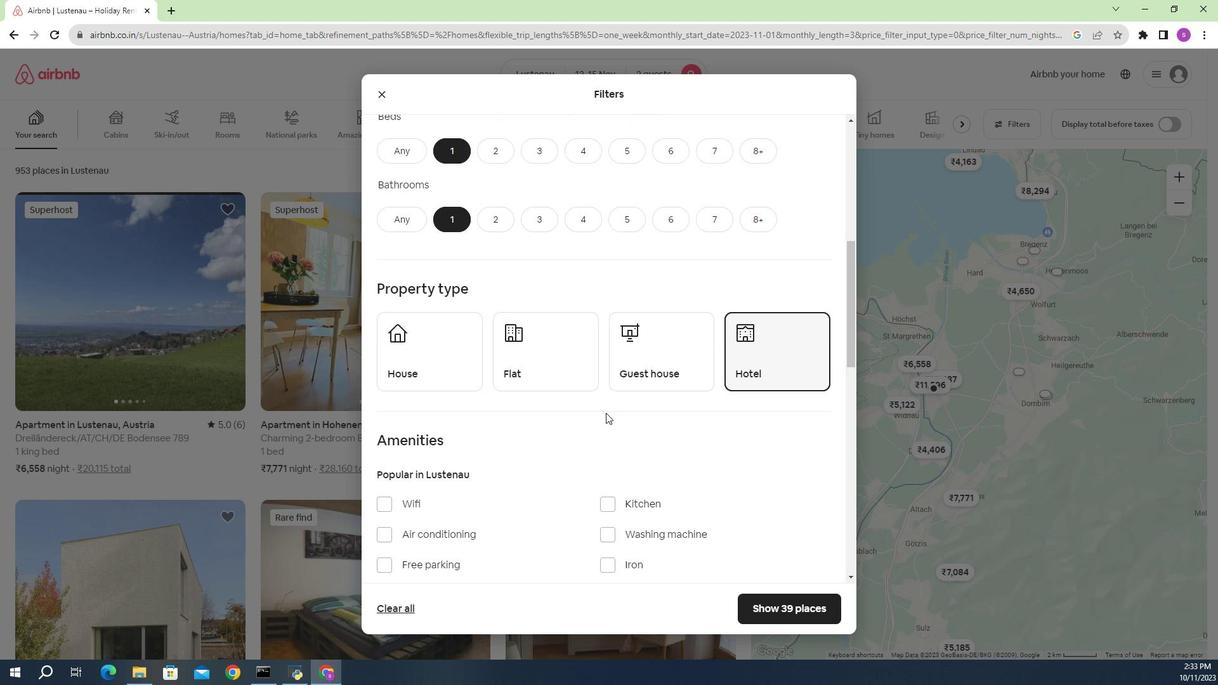
Action: Mouse scrolled (618, 418) with delta (0, 0)
Screenshot: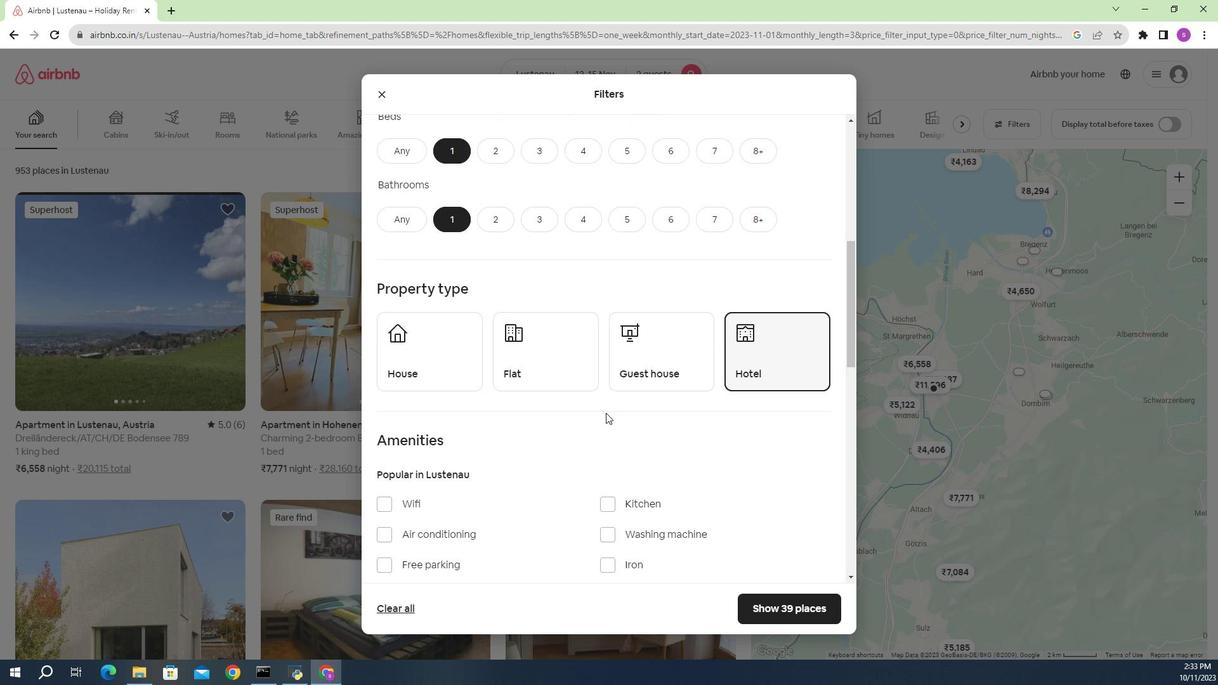 
Action: Mouse scrolled (618, 418) with delta (0, 0)
Screenshot: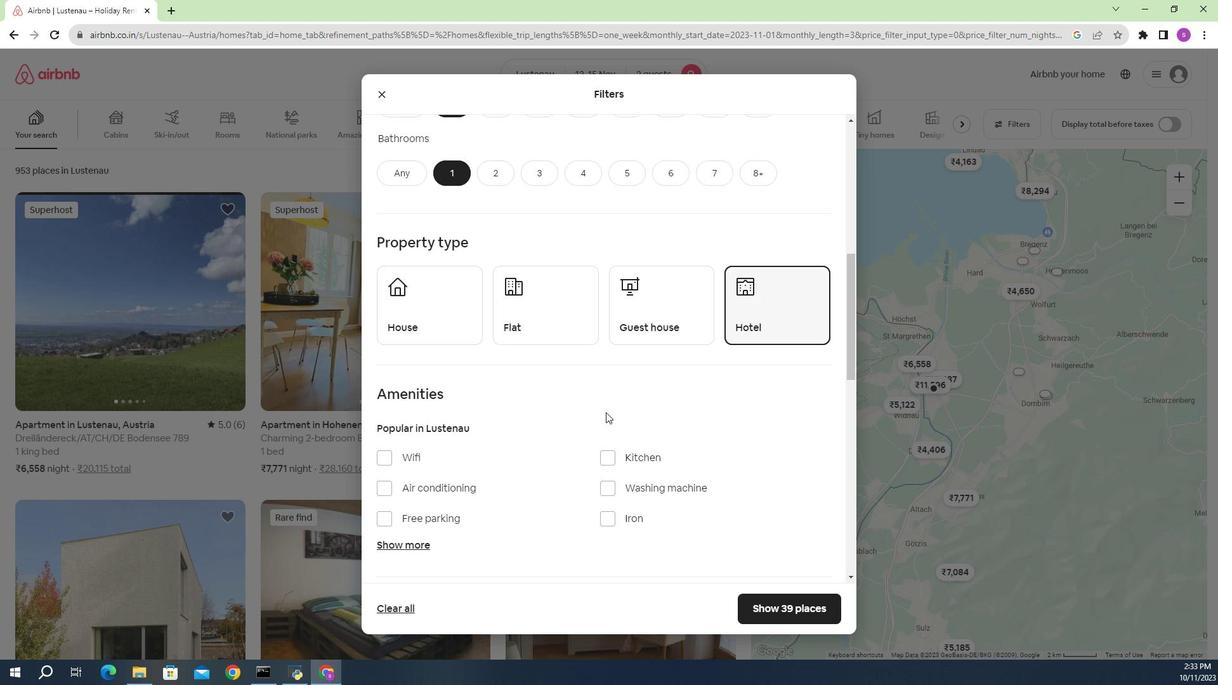 
Action: Mouse moved to (401, 515)
Screenshot: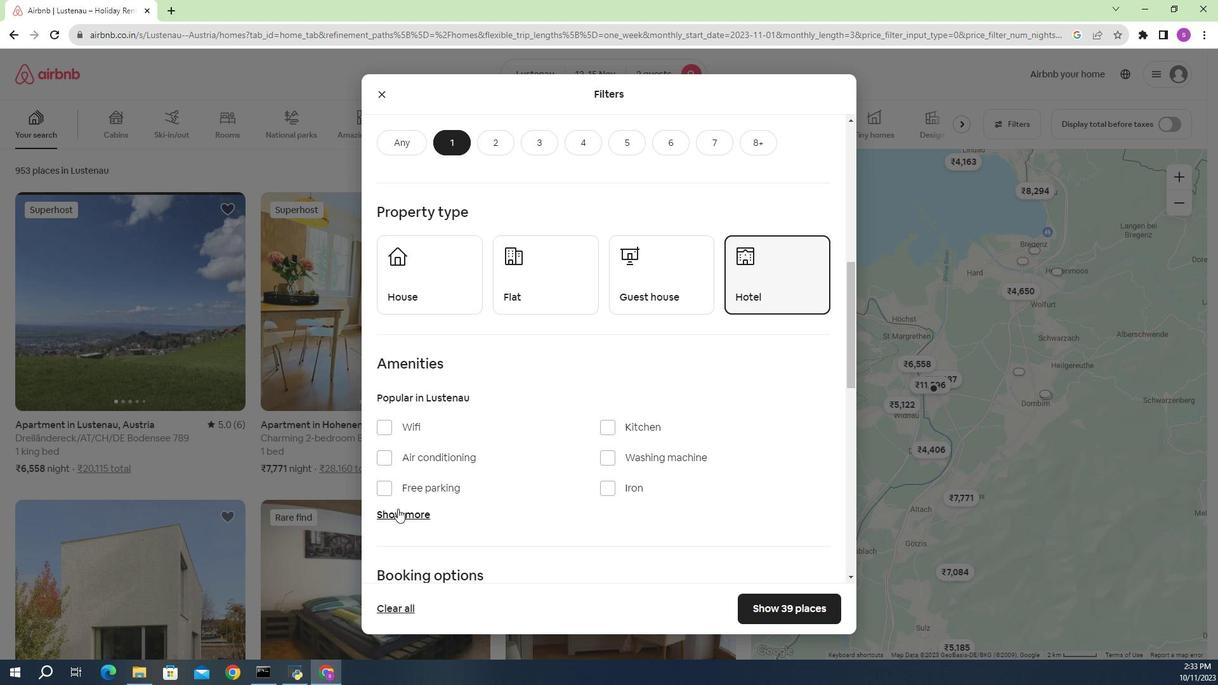 
Action: Mouse pressed left at (401, 515)
Screenshot: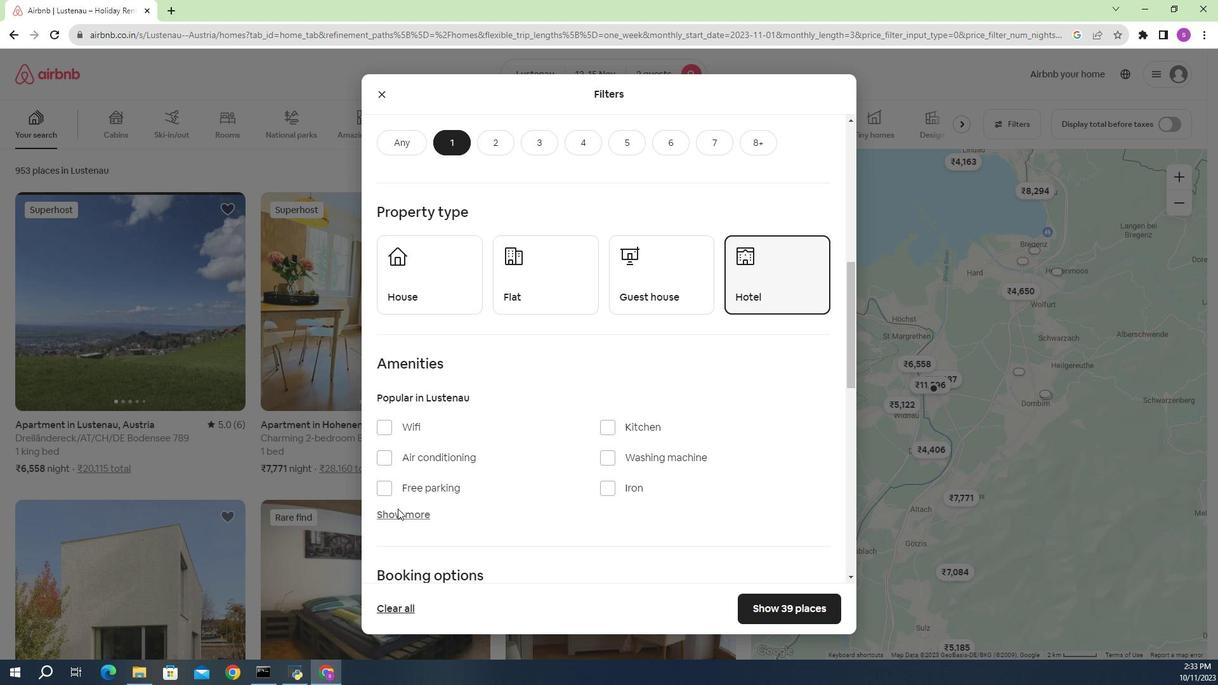 
Action: Mouse moved to (554, 489)
Screenshot: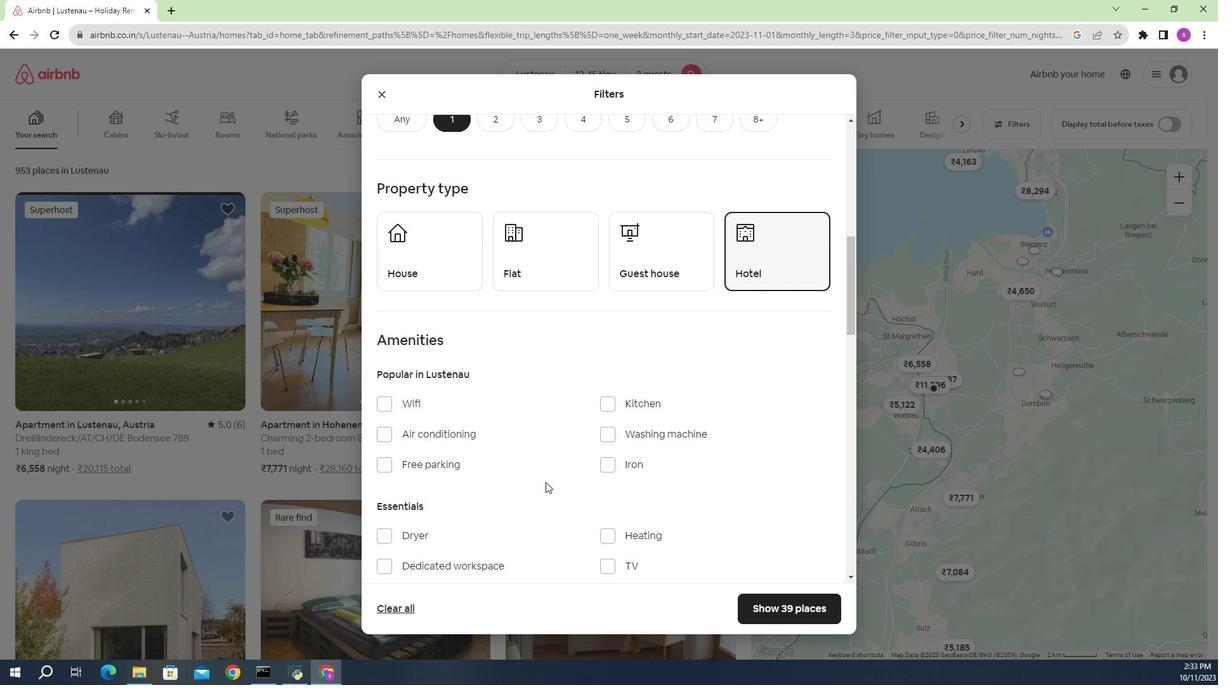 
Action: Mouse scrolled (554, 488) with delta (0, 0)
Screenshot: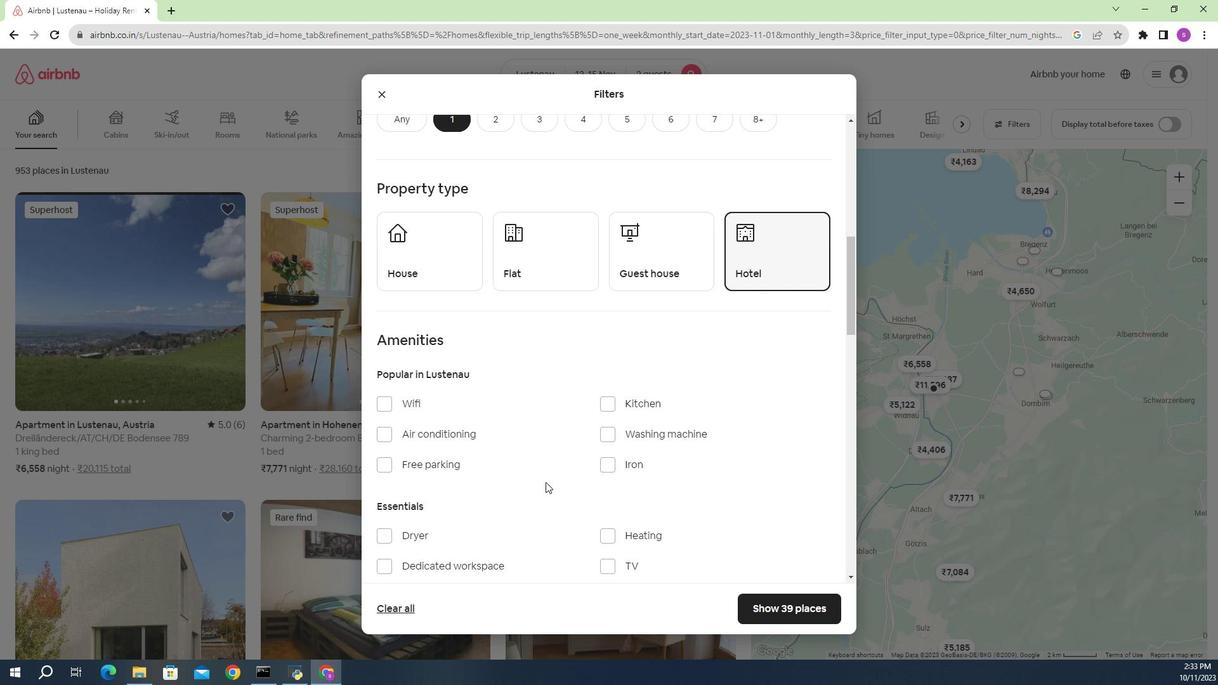 
Action: Mouse moved to (625, 498)
Screenshot: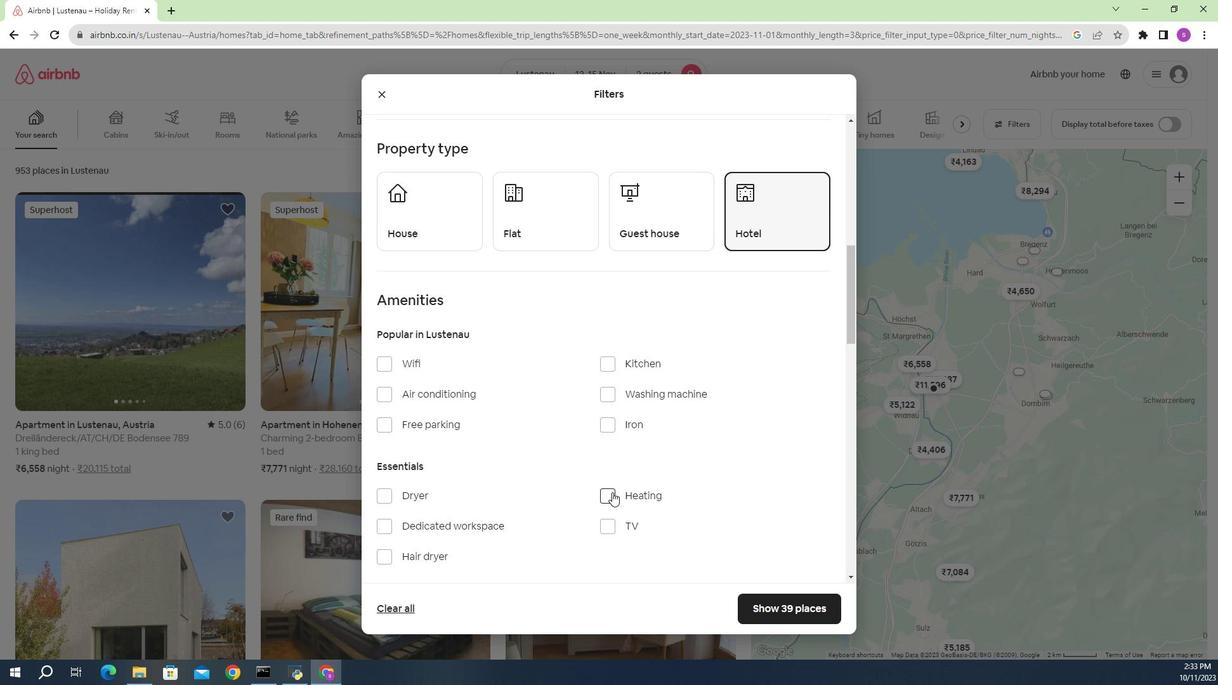 
Action: Mouse pressed left at (625, 498)
Screenshot: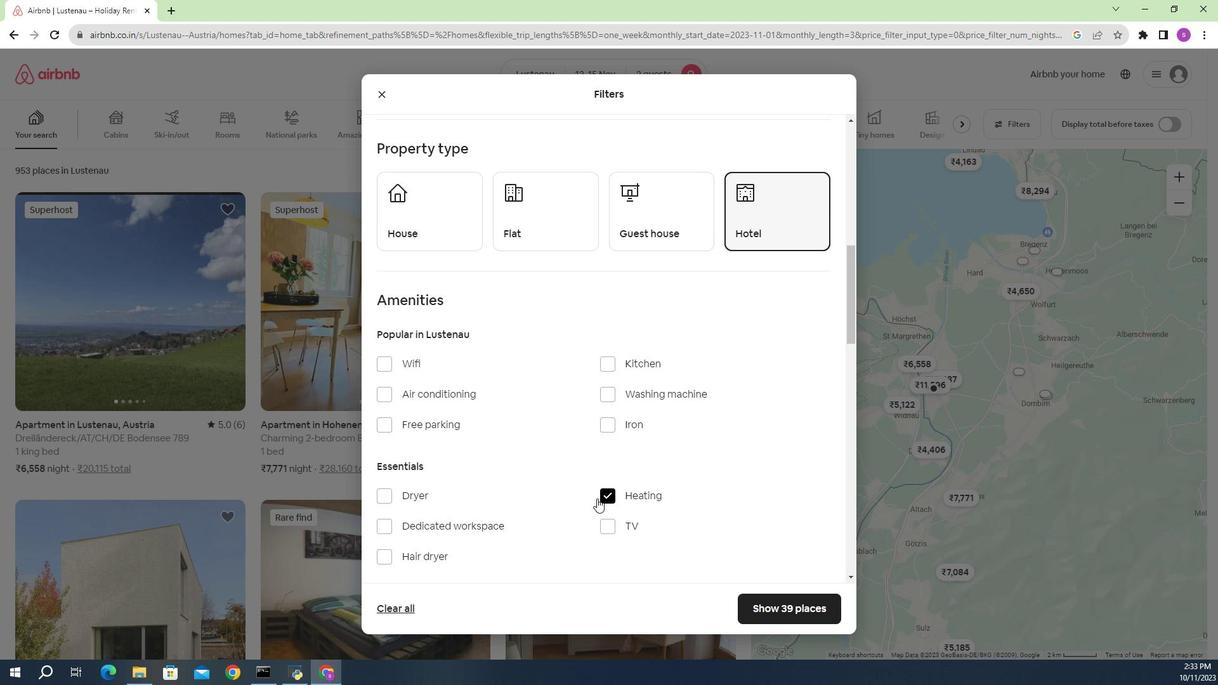 
Action: Mouse moved to (538, 427)
Screenshot: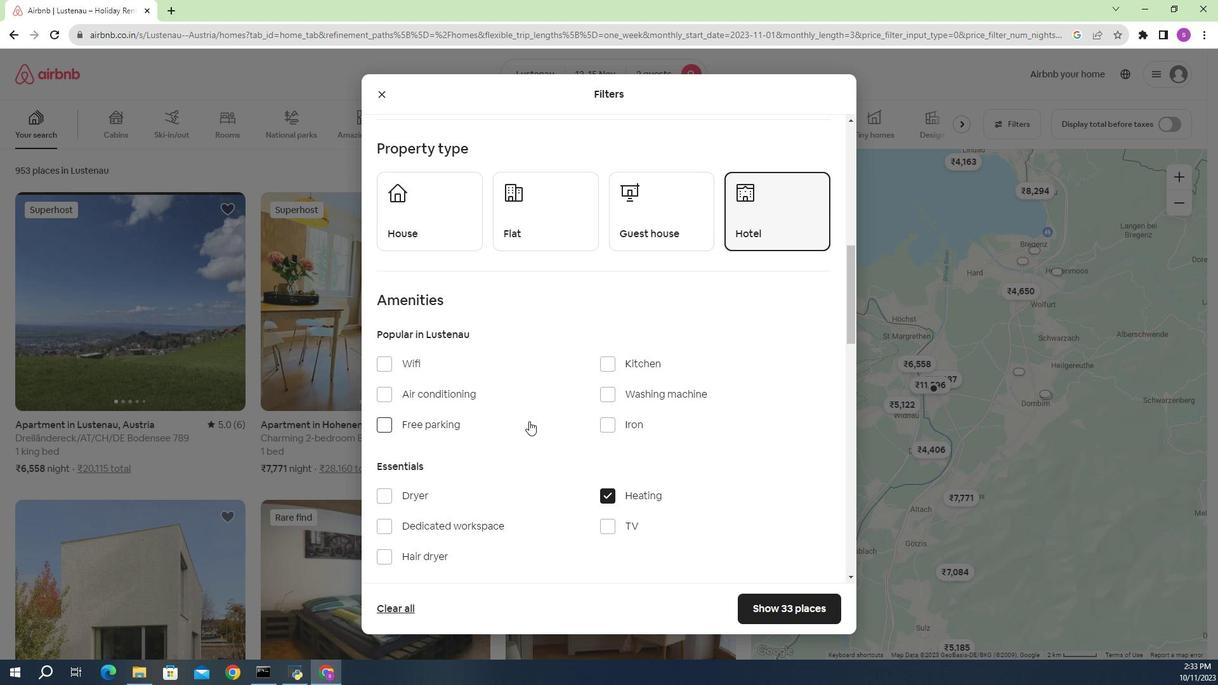 
Action: Mouse scrolled (538, 427) with delta (0, 0)
Screenshot: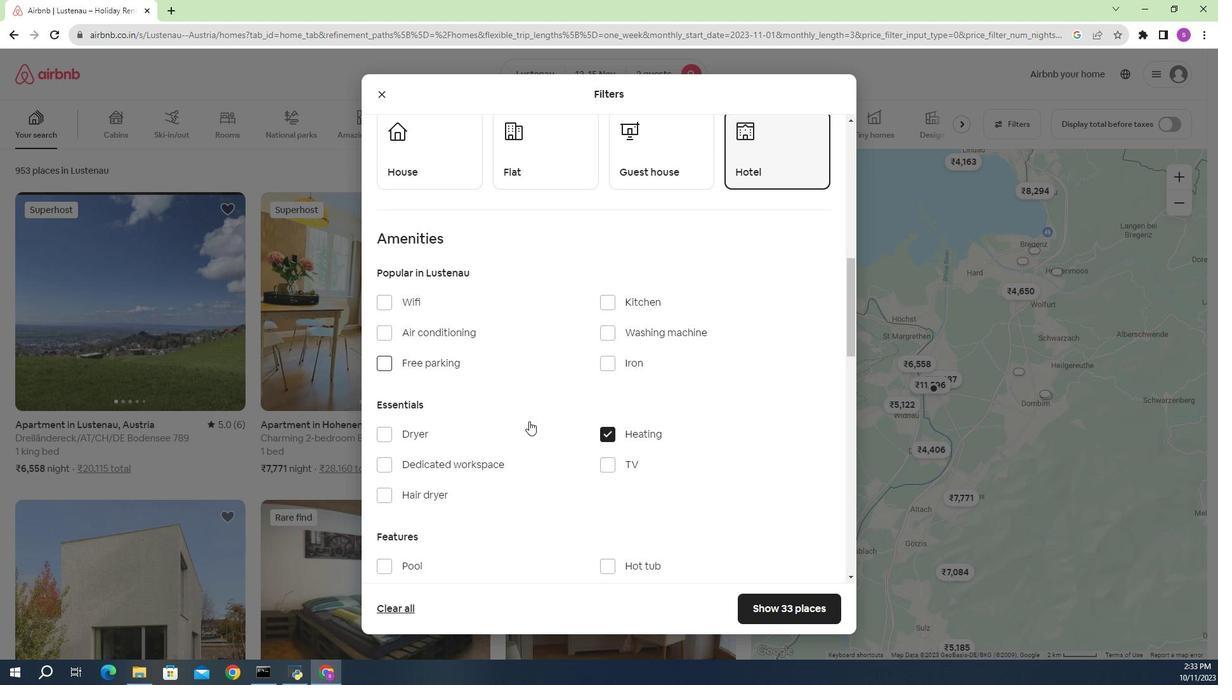 
Action: Mouse moved to (538, 427)
Screenshot: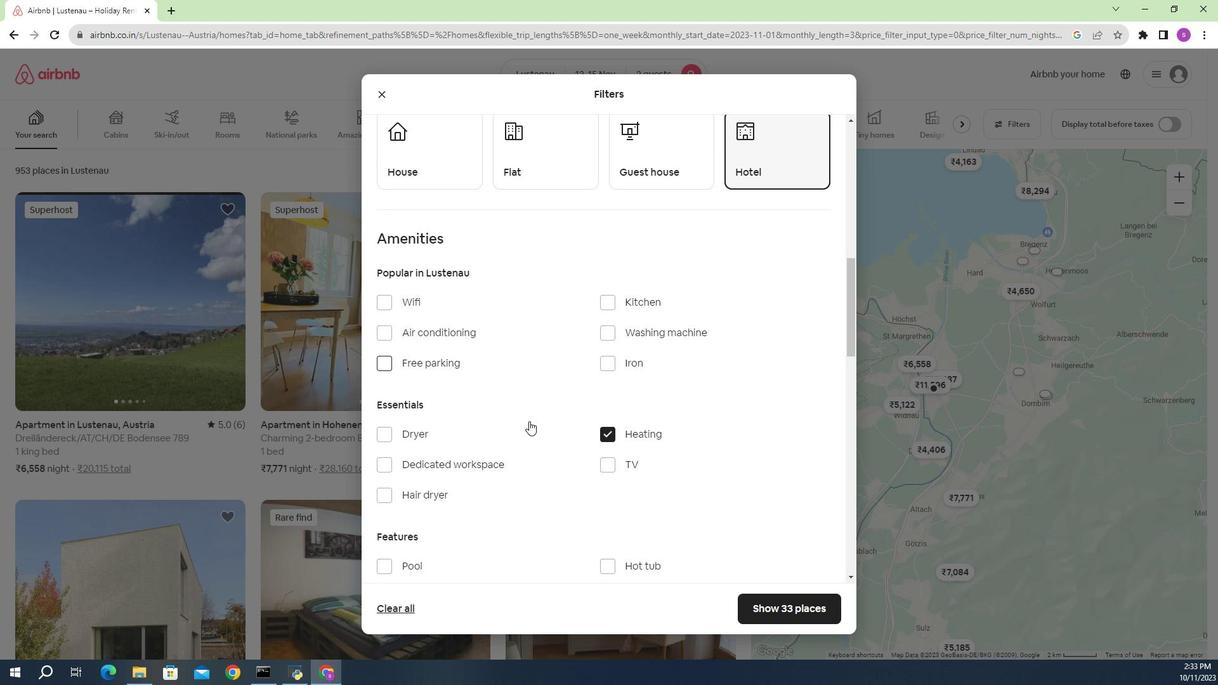 
Action: Mouse scrolled (538, 427) with delta (0, 0)
Screenshot: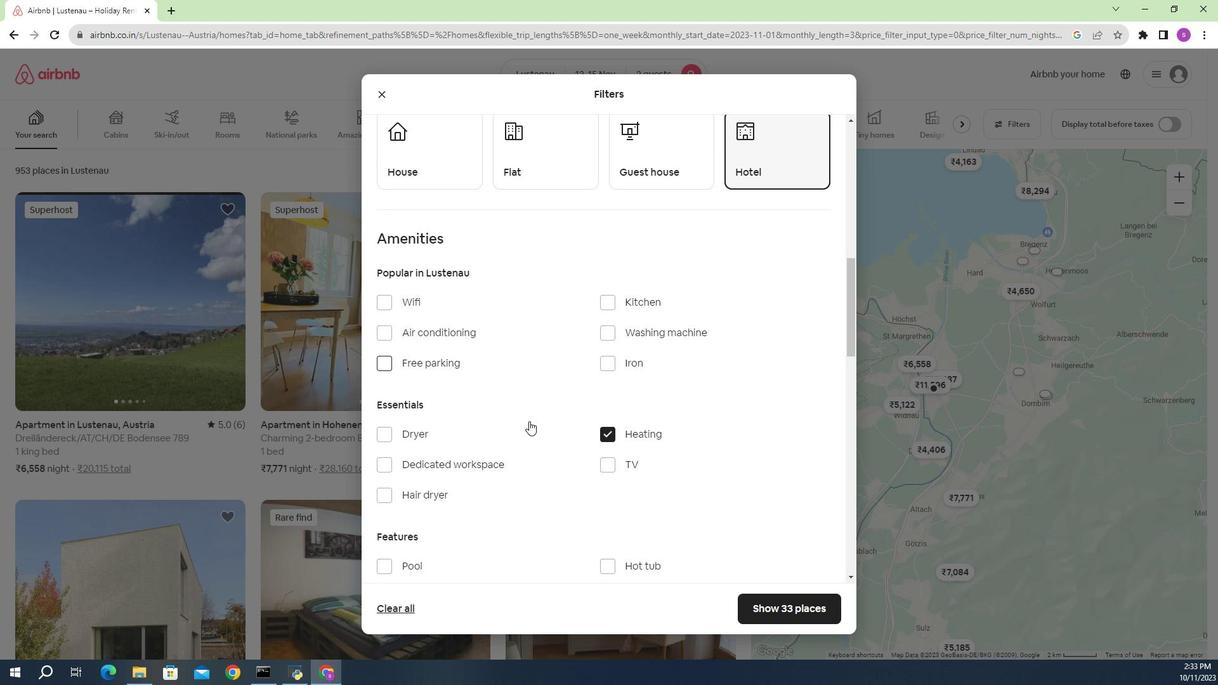 
Action: Mouse scrolled (538, 427) with delta (0, 0)
Screenshot: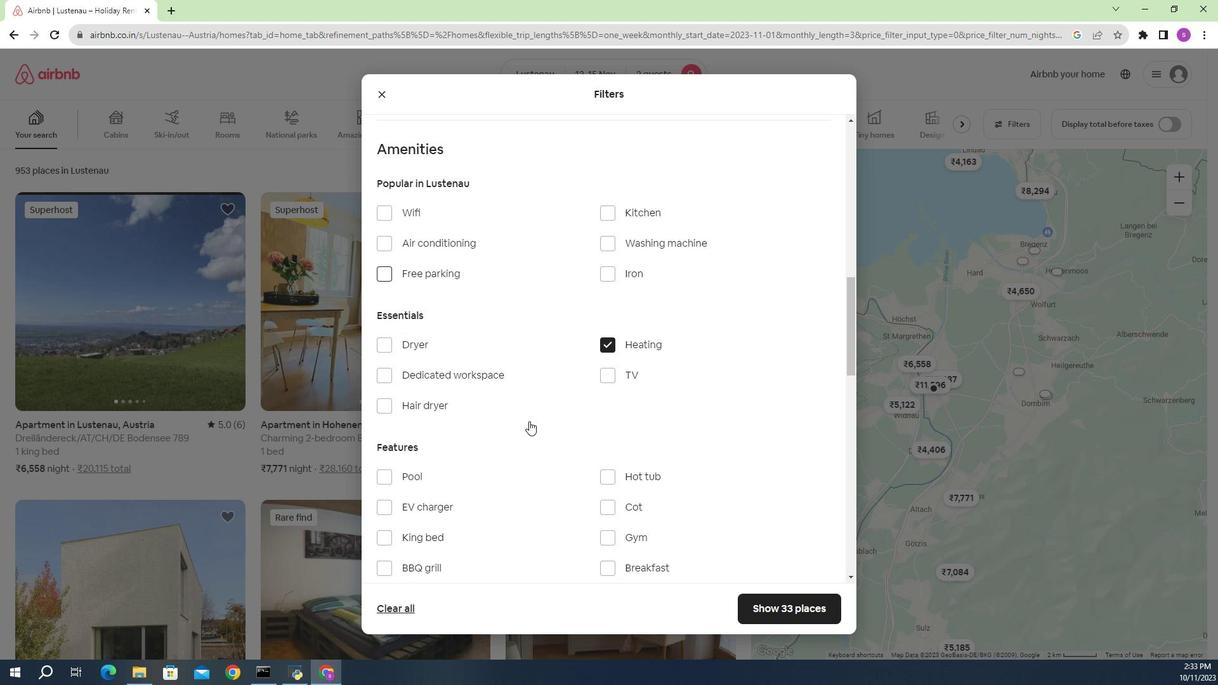 
Action: Mouse scrolled (538, 427) with delta (0, 0)
Screenshot: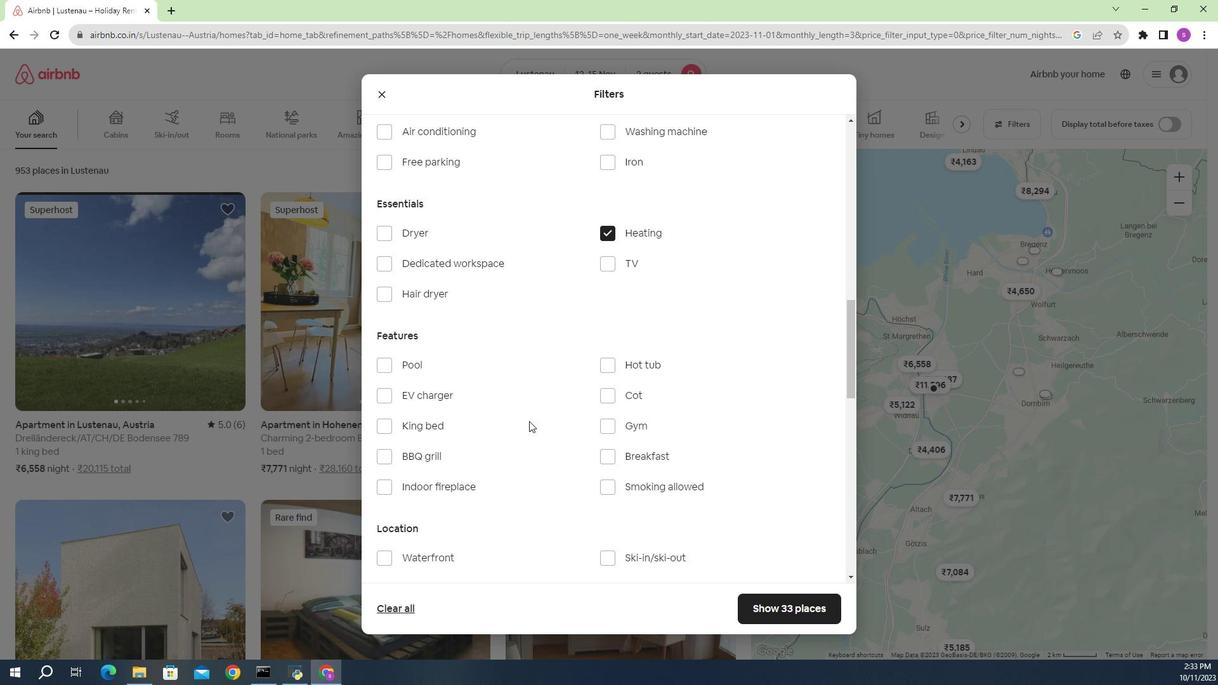 
Action: Mouse scrolled (538, 427) with delta (0, 0)
Screenshot: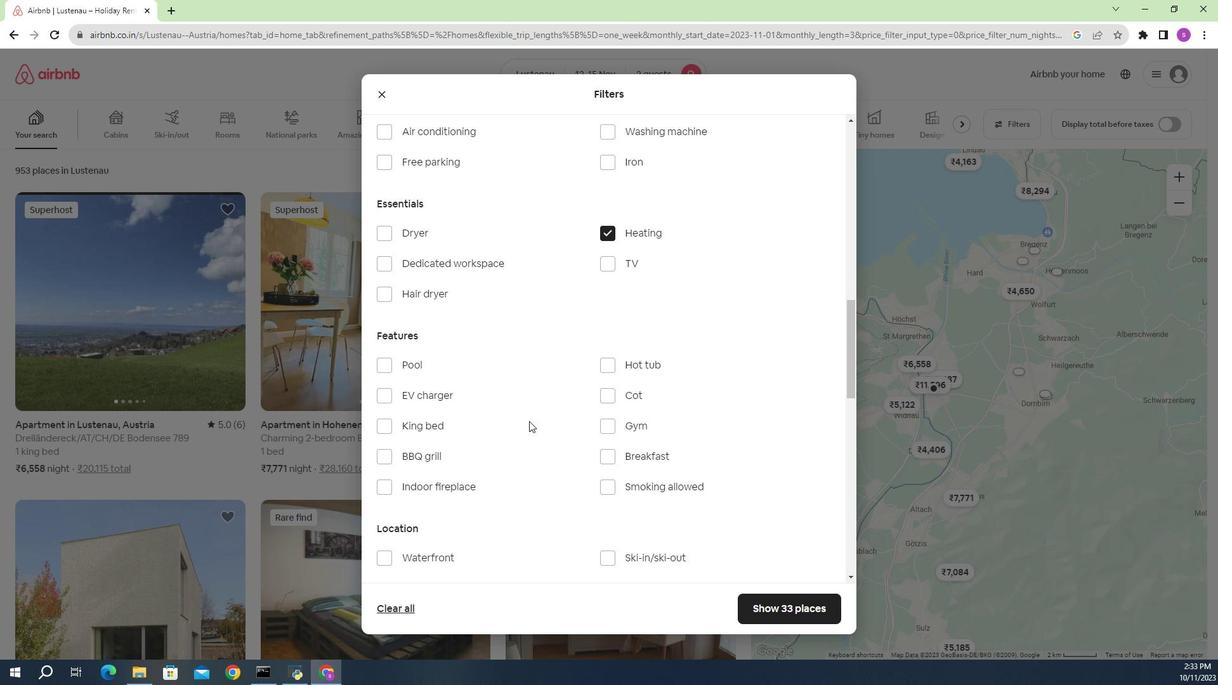 
Action: Mouse moved to (539, 427)
Screenshot: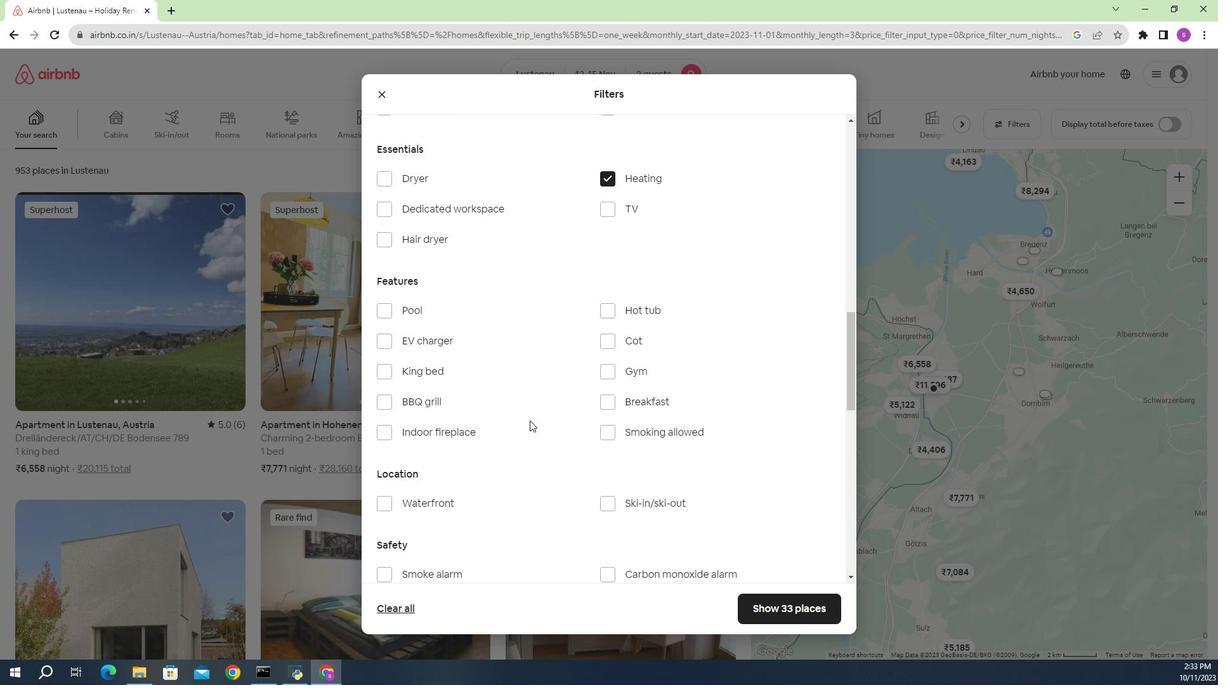 
Action: Mouse scrolled (539, 426) with delta (0, 0)
Screenshot: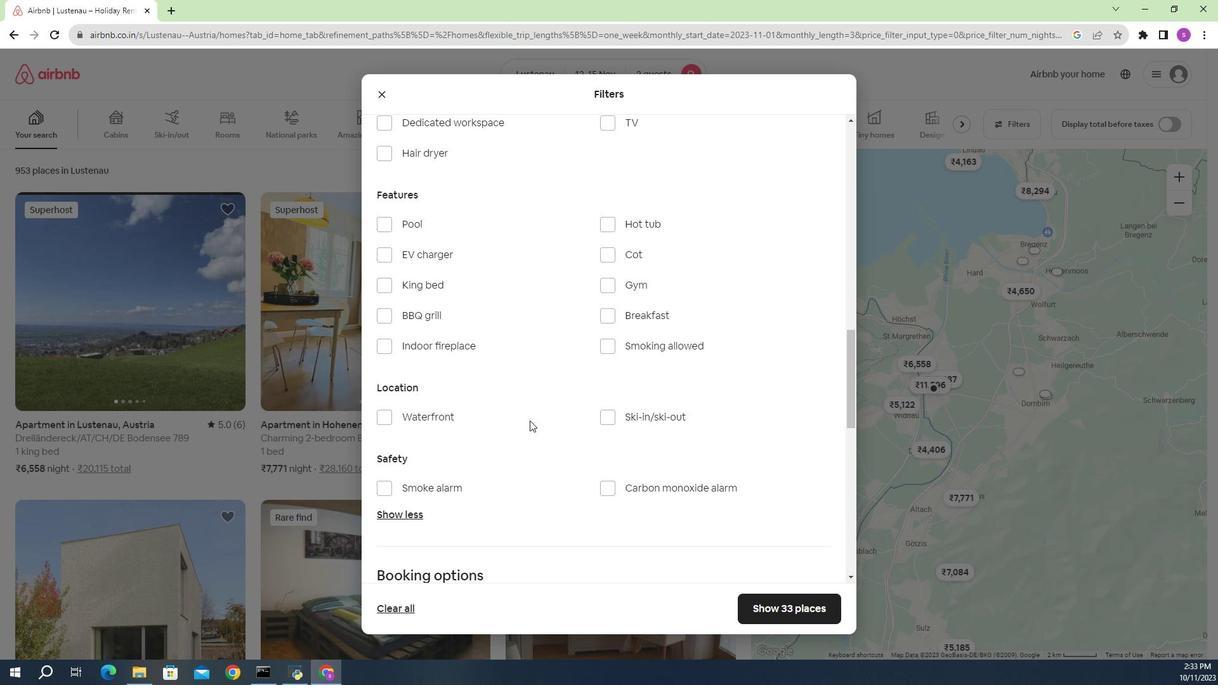 
Action: Mouse scrolled (539, 426) with delta (0, 0)
Screenshot: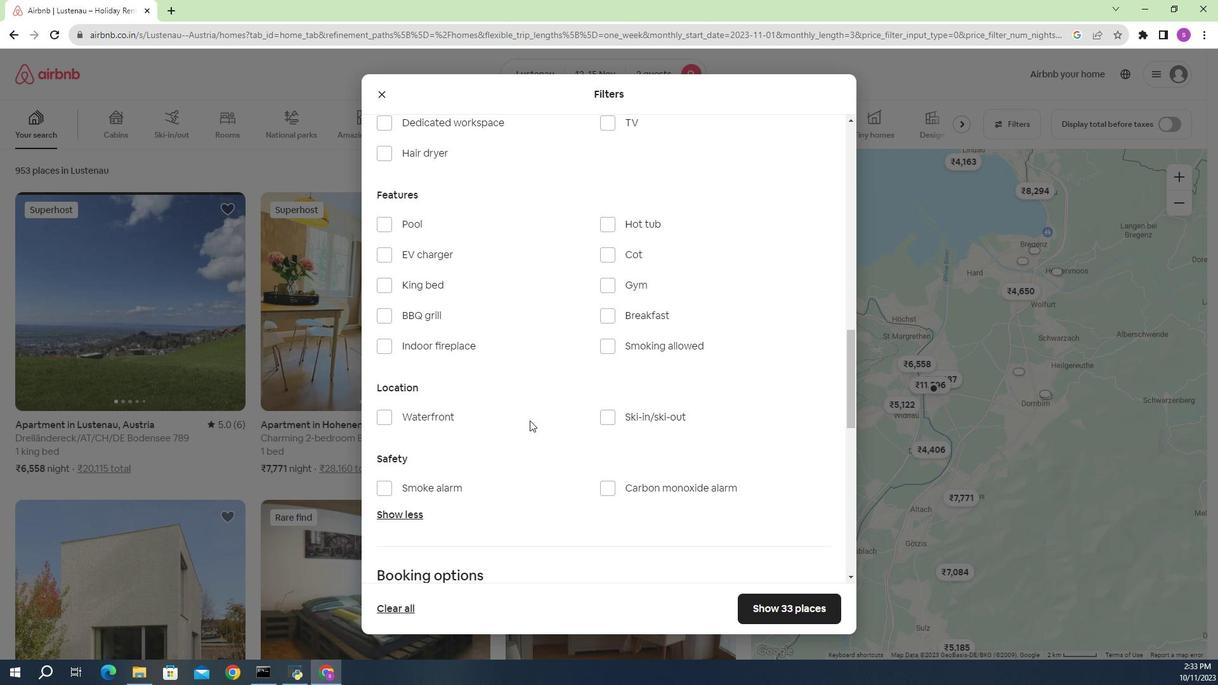 
Action: Mouse scrolled (539, 426) with delta (0, 0)
Screenshot: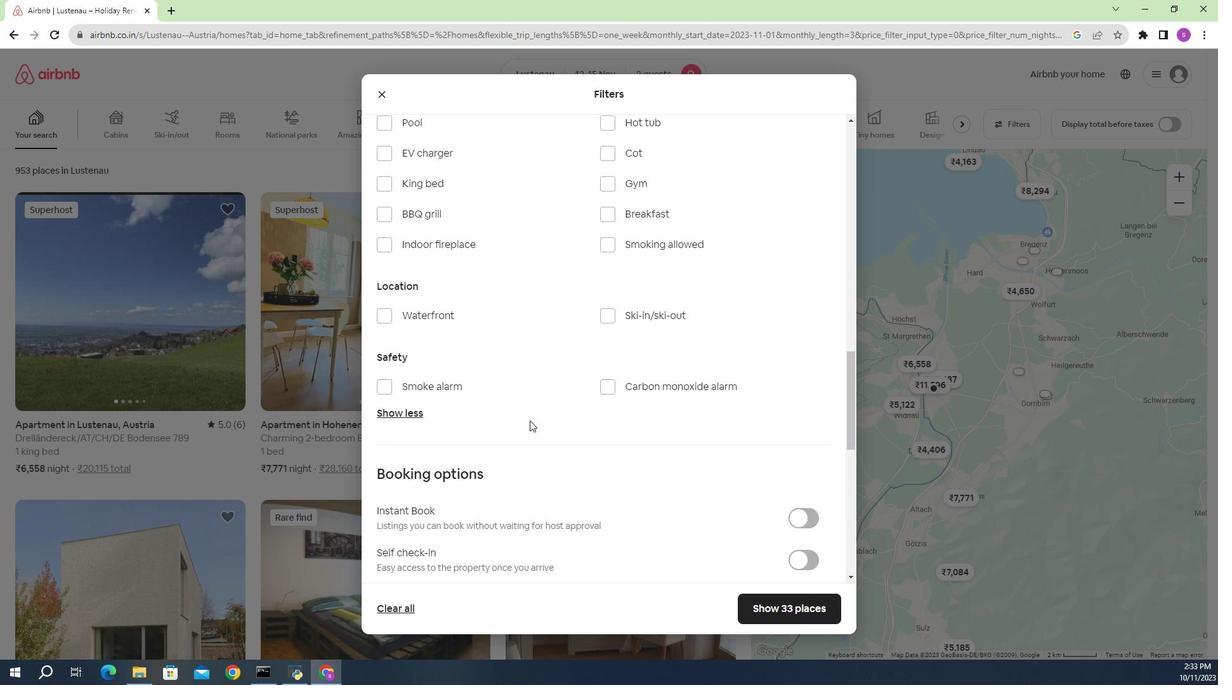 
Action: Mouse moved to (539, 427)
Screenshot: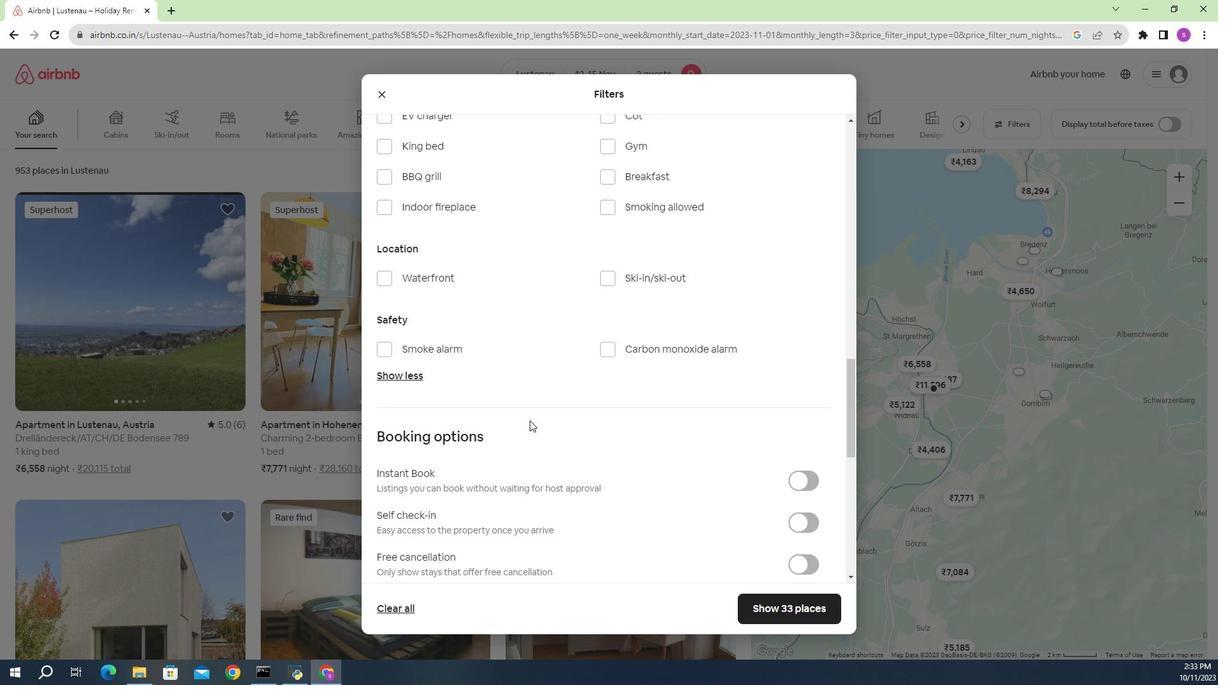 
Action: Mouse scrolled (539, 426) with delta (0, 0)
Screenshot: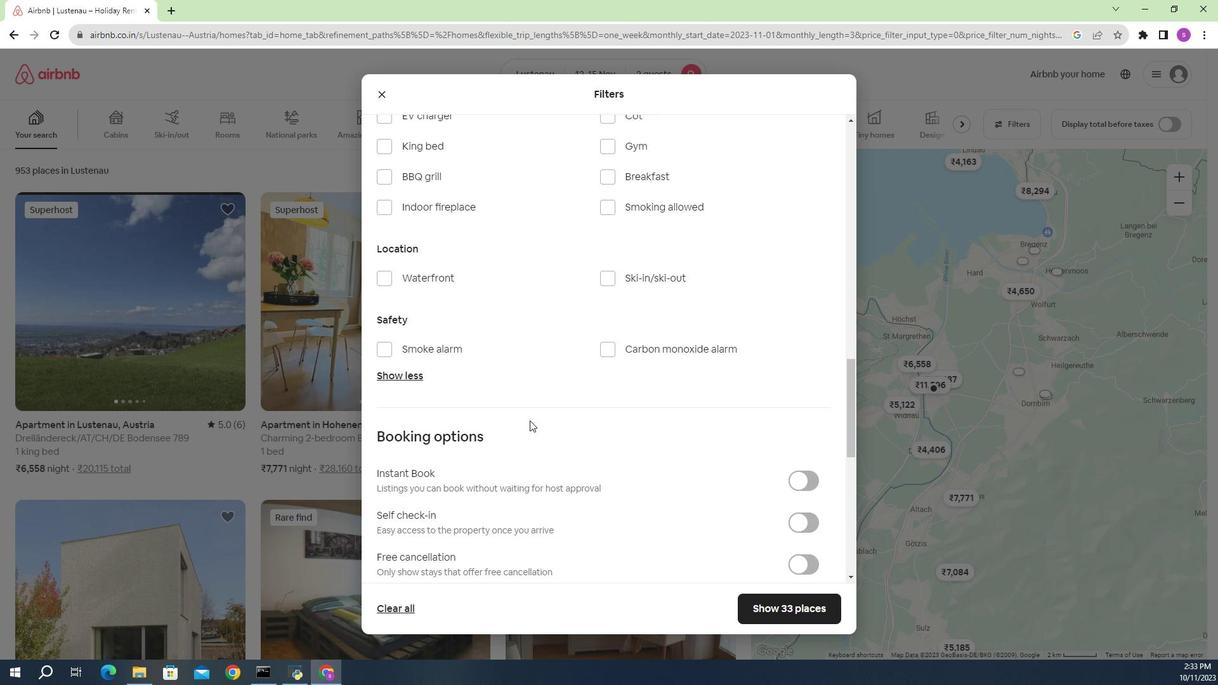 
Action: Mouse moved to (829, 502)
Screenshot: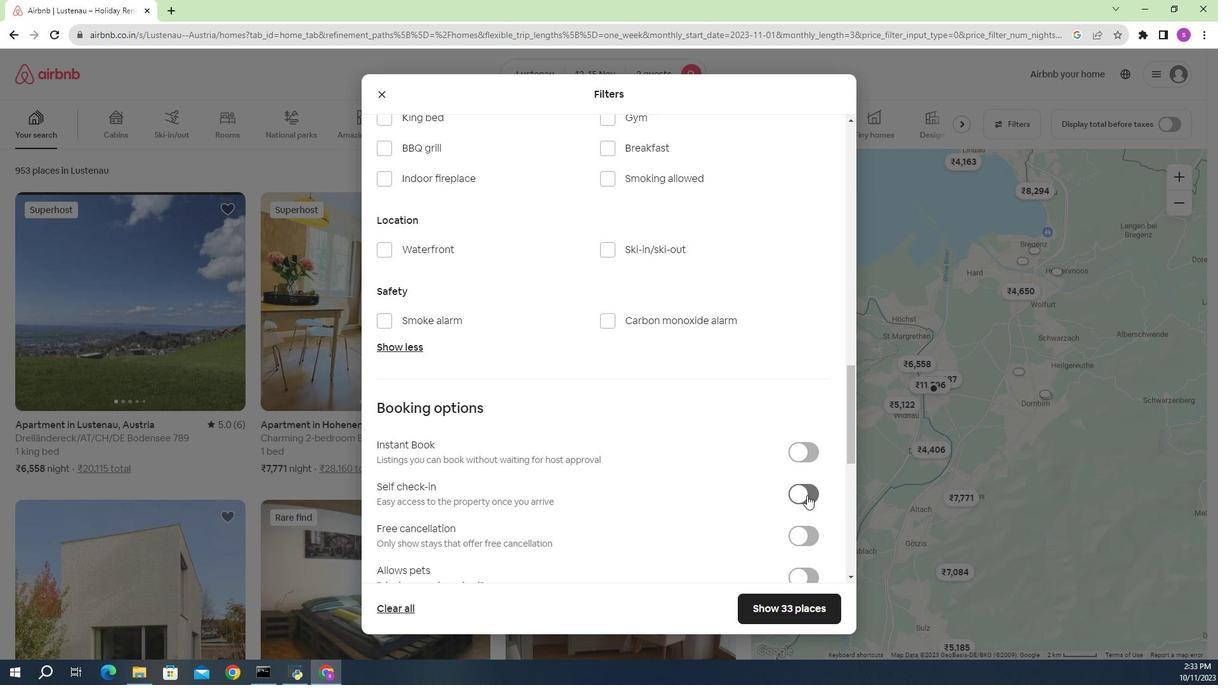 
Action: Mouse pressed left at (829, 502)
Screenshot: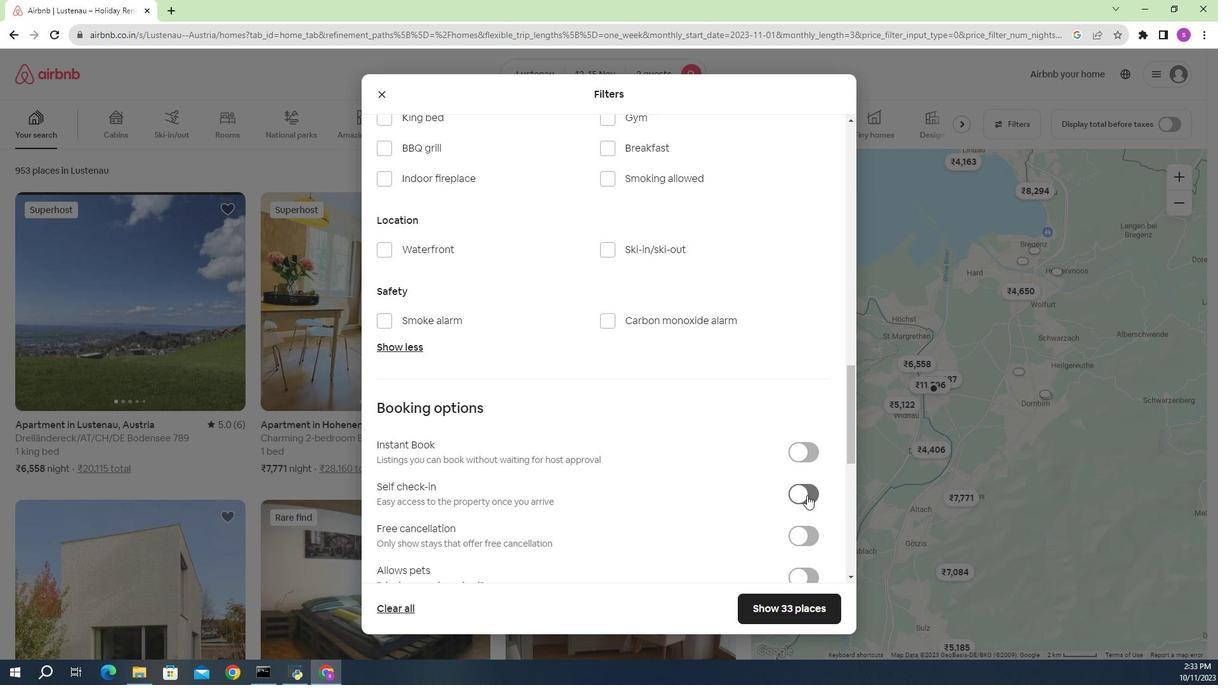 
Action: Mouse moved to (820, 498)
Screenshot: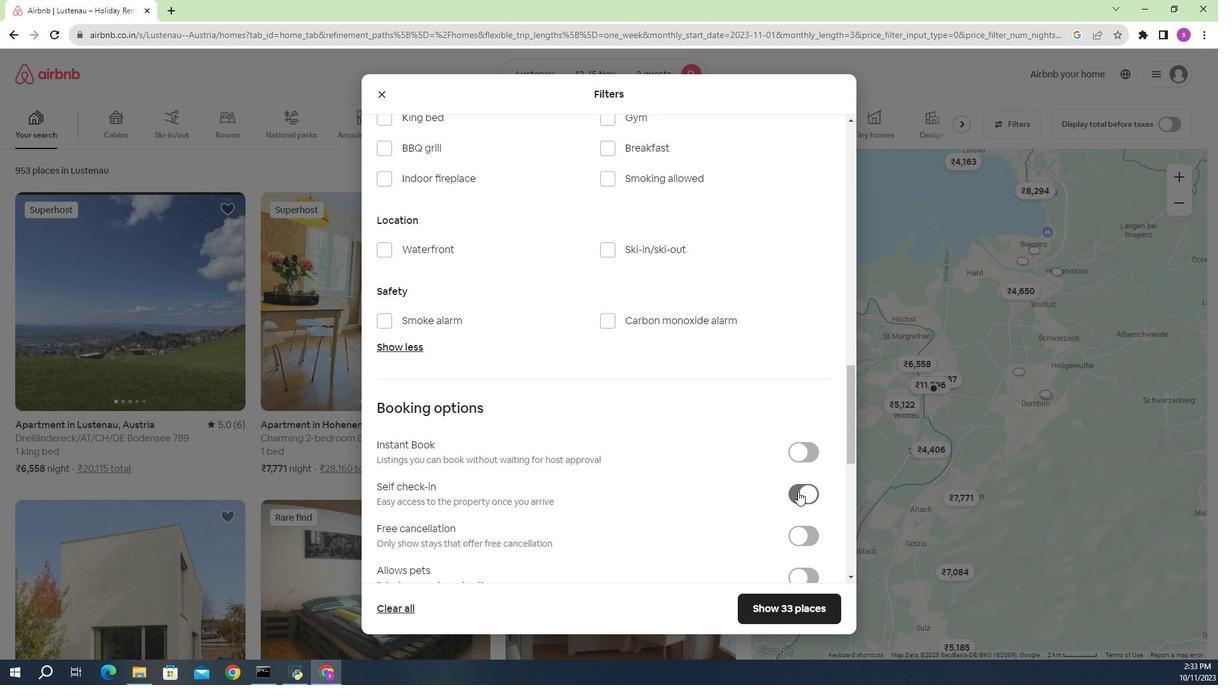 
Action: Mouse pressed left at (820, 498)
Screenshot: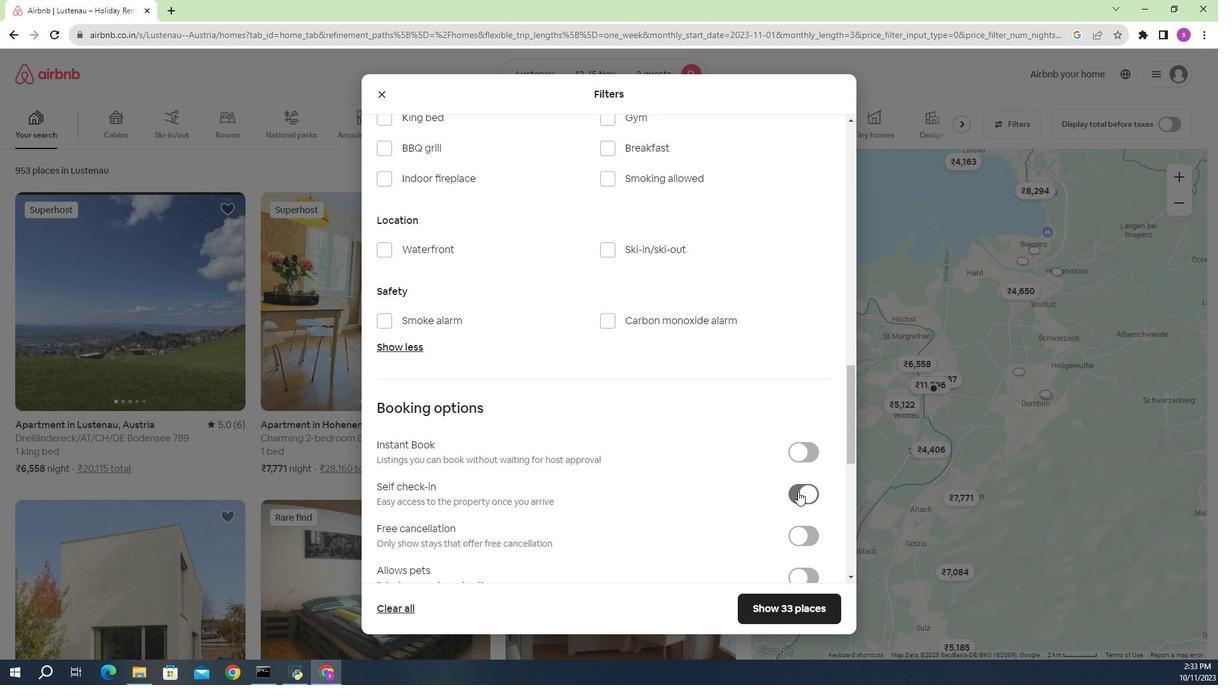 
Action: Mouse moved to (820, 496)
Screenshot: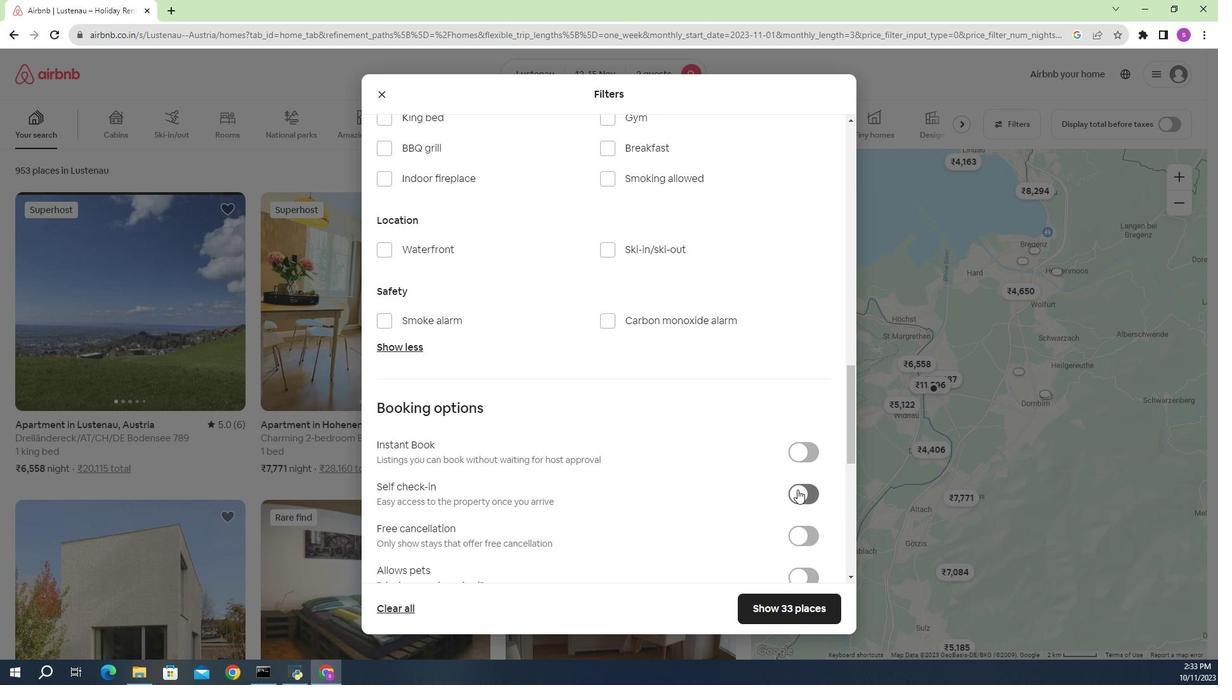 
Action: Mouse pressed left at (820, 496)
Screenshot: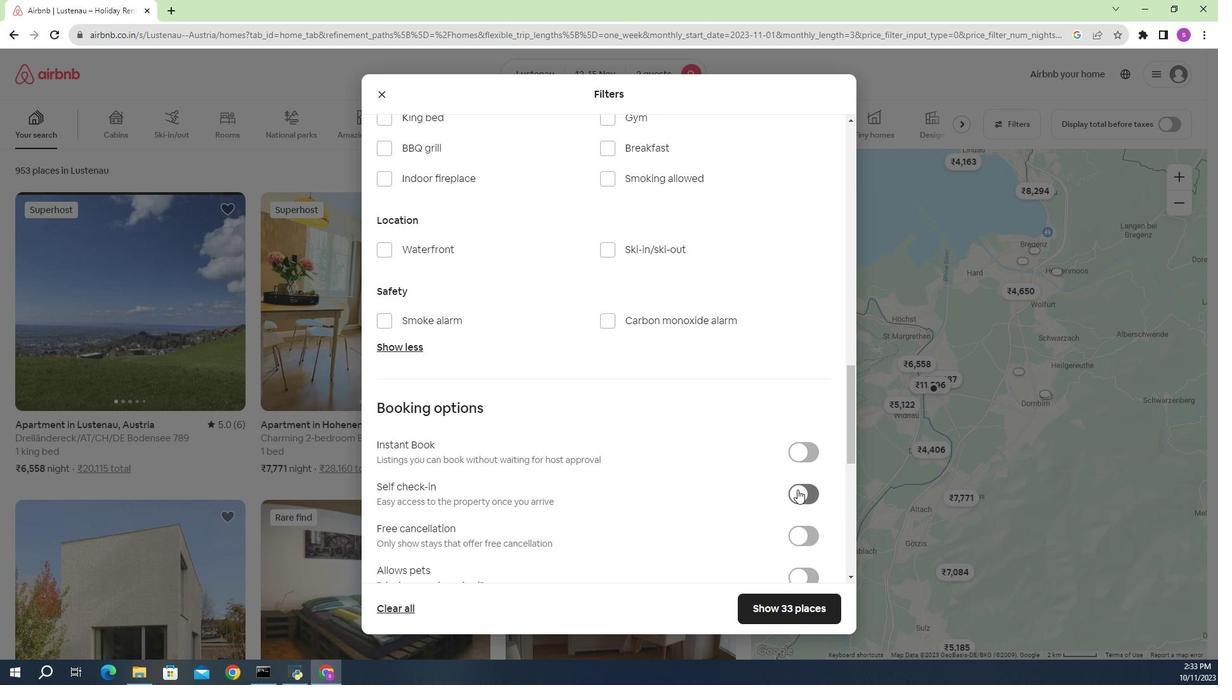 
Action: Mouse moved to (681, 471)
Screenshot: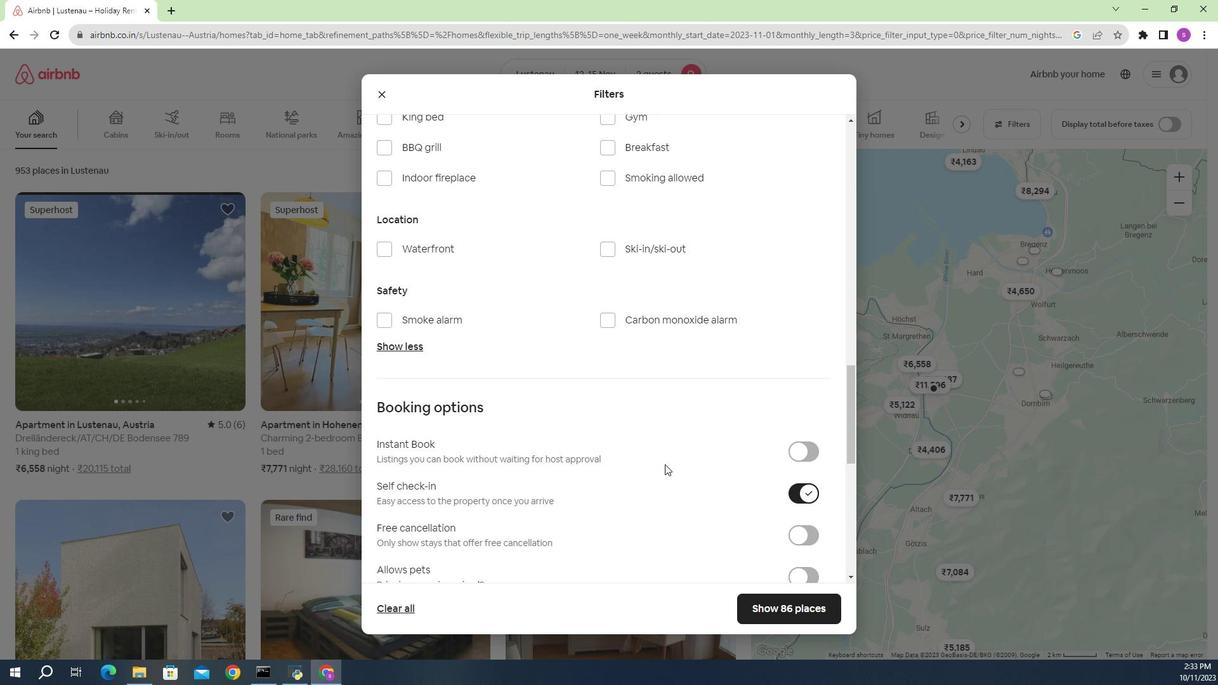 
Action: Mouse scrolled (681, 470) with delta (0, 0)
Screenshot: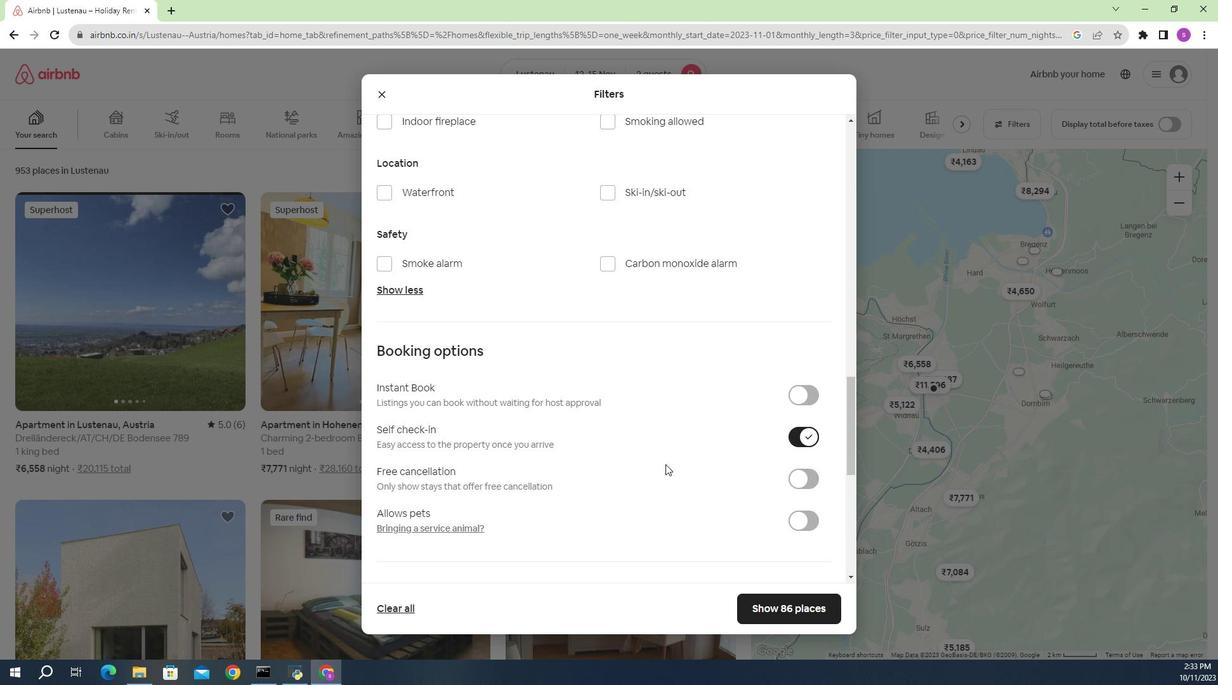 
Action: Mouse scrolled (681, 470) with delta (0, 0)
Screenshot: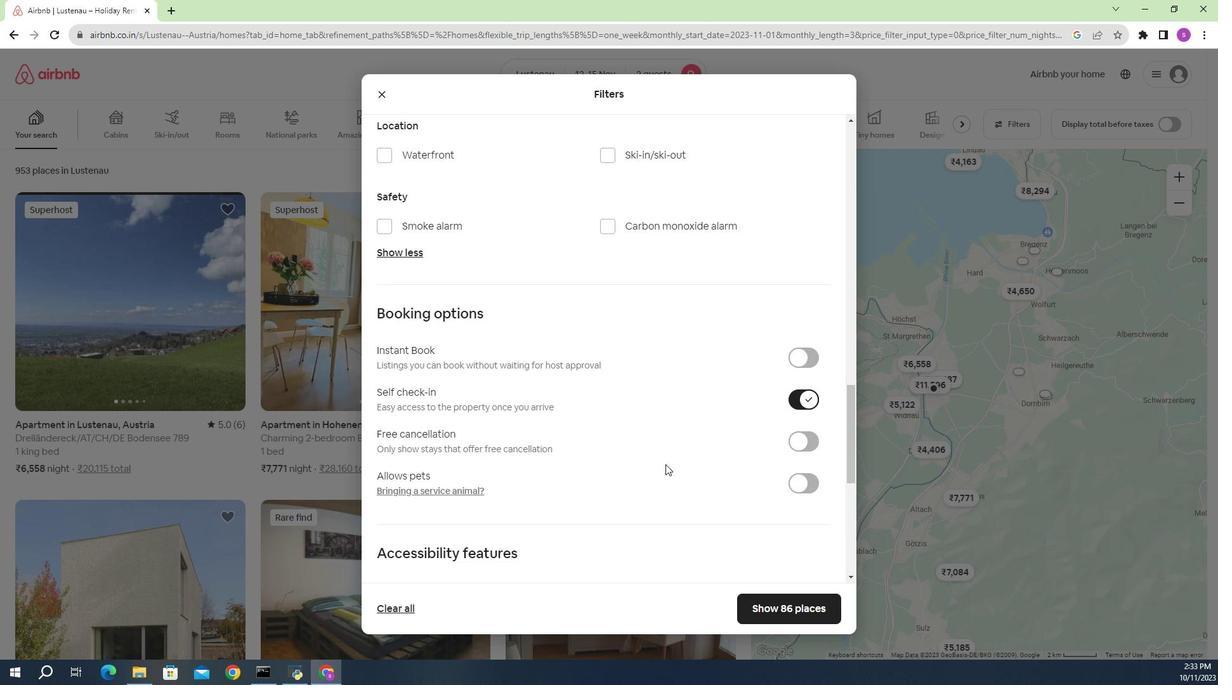 
Action: Mouse moved to (815, 615)
Screenshot: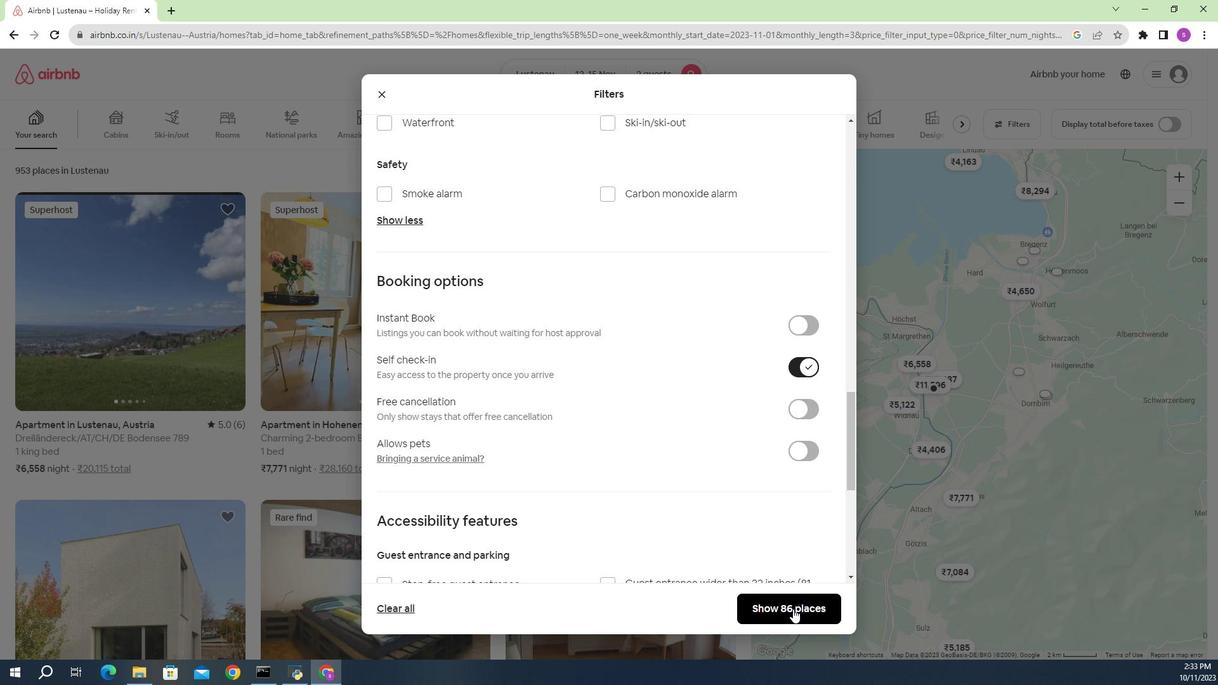 
Action: Mouse pressed left at (815, 615)
Screenshot: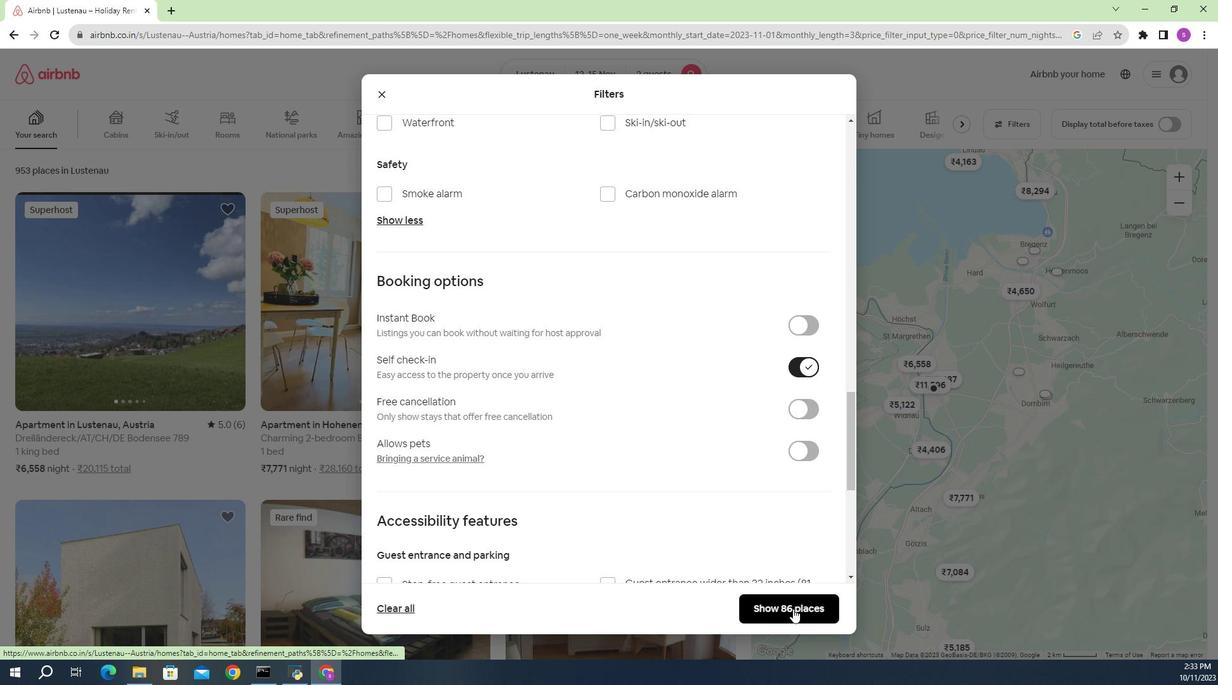 
Action: Mouse moved to (75, 269)
Screenshot: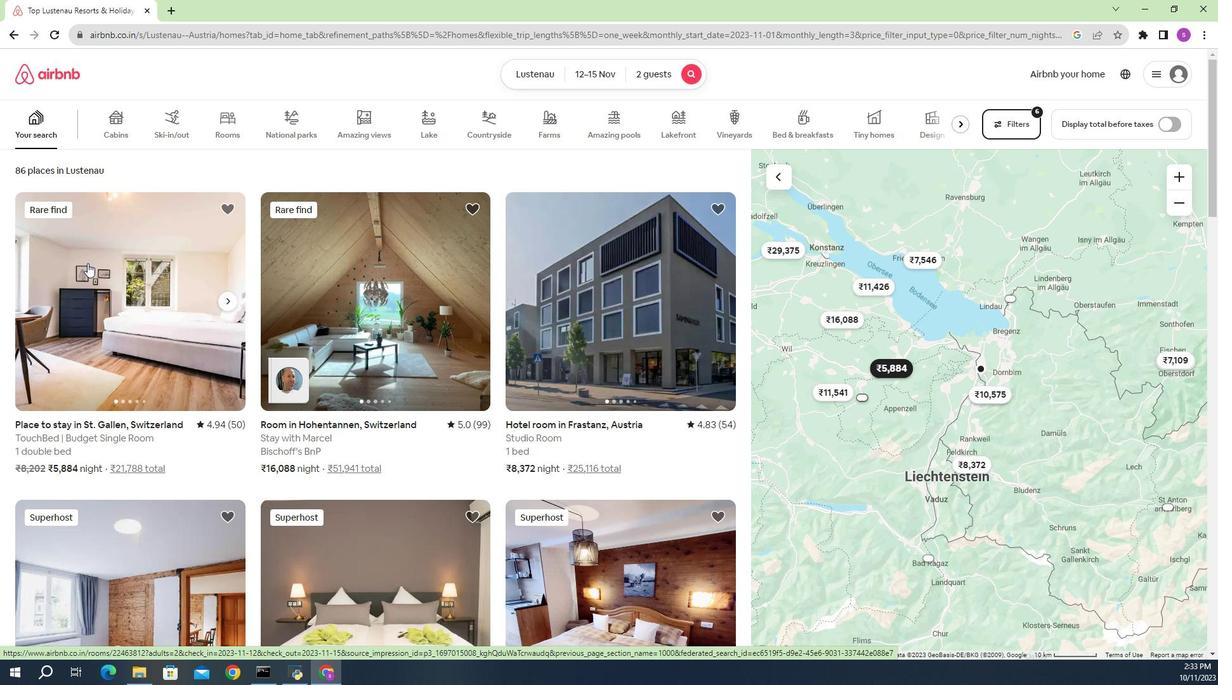 
Action: Mouse pressed left at (75, 269)
Screenshot: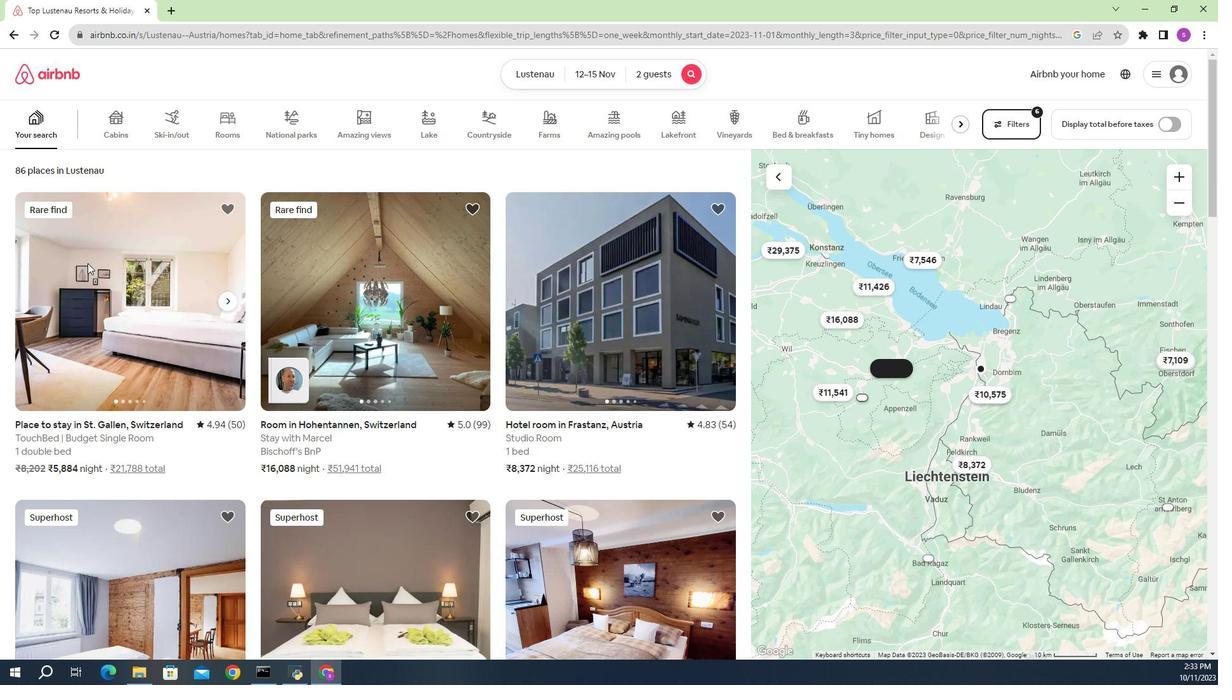 
Action: Mouse moved to (919, 474)
Screenshot: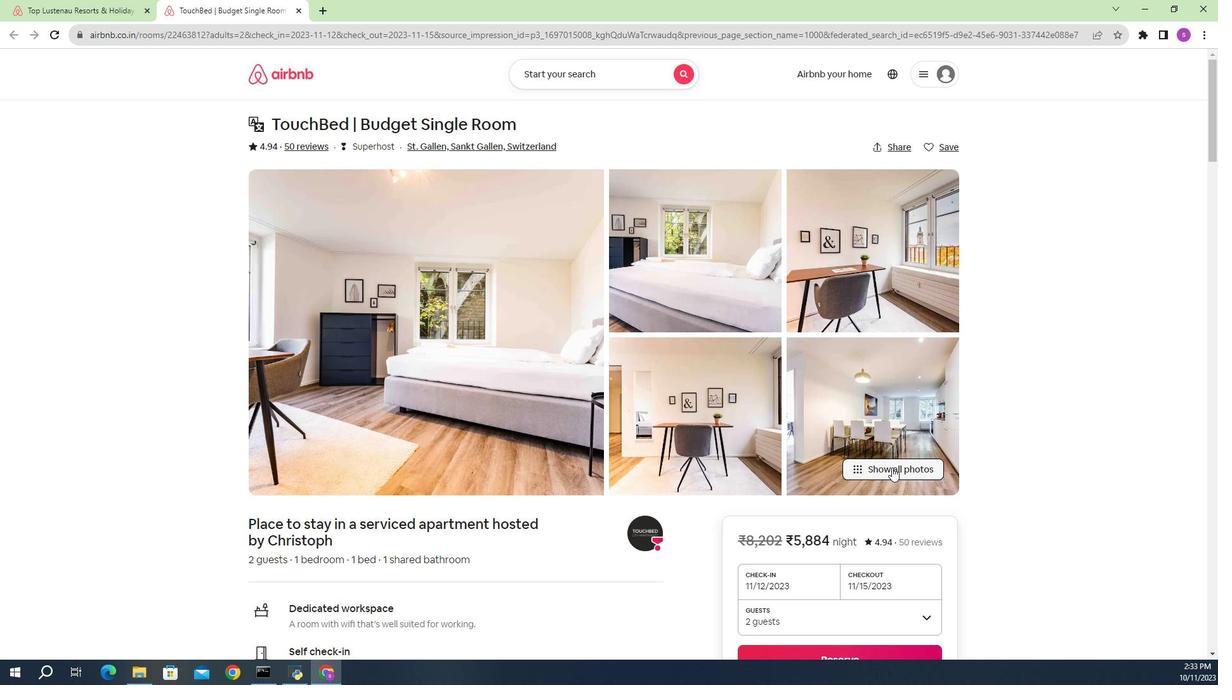 
Action: Mouse pressed left at (919, 474)
Screenshot: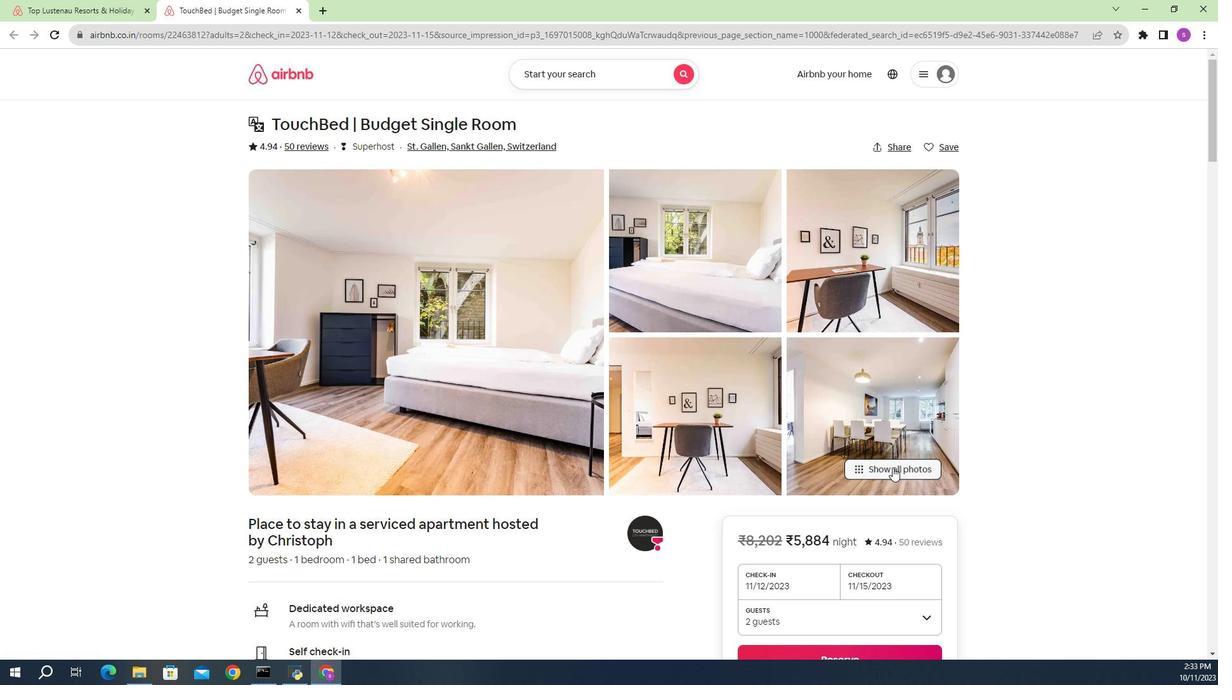 
Action: Mouse moved to (548, 288)
Screenshot: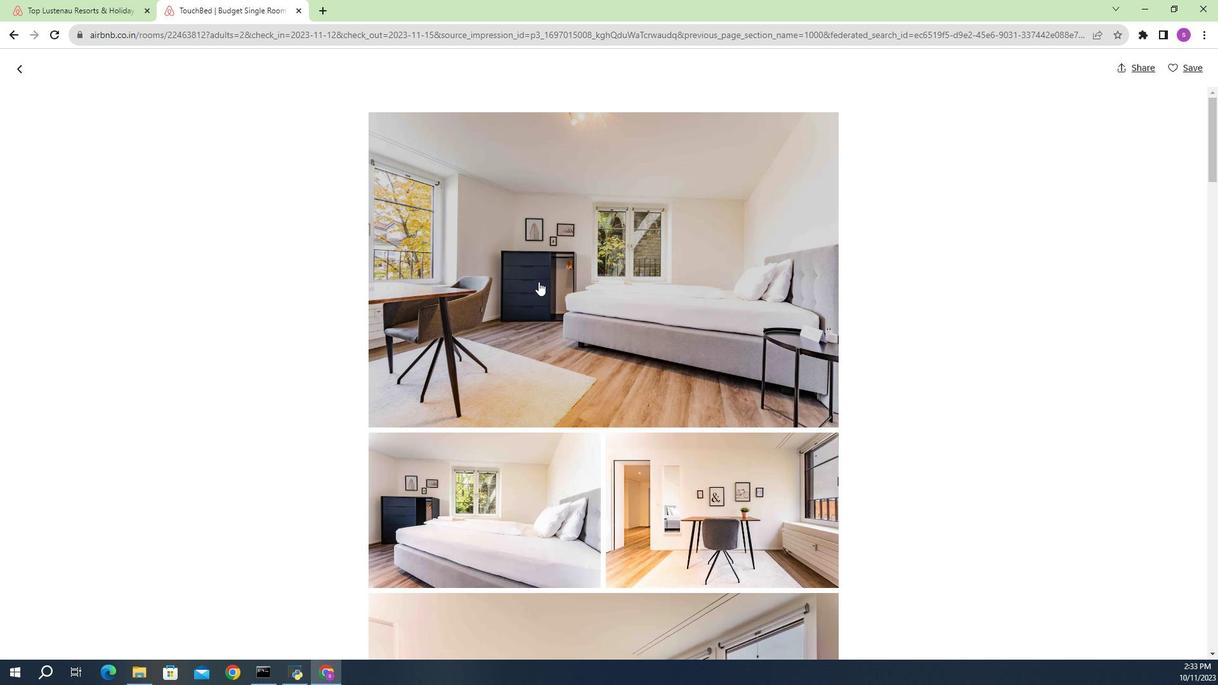 
Action: Mouse scrolled (548, 287) with delta (0, 0)
Screenshot: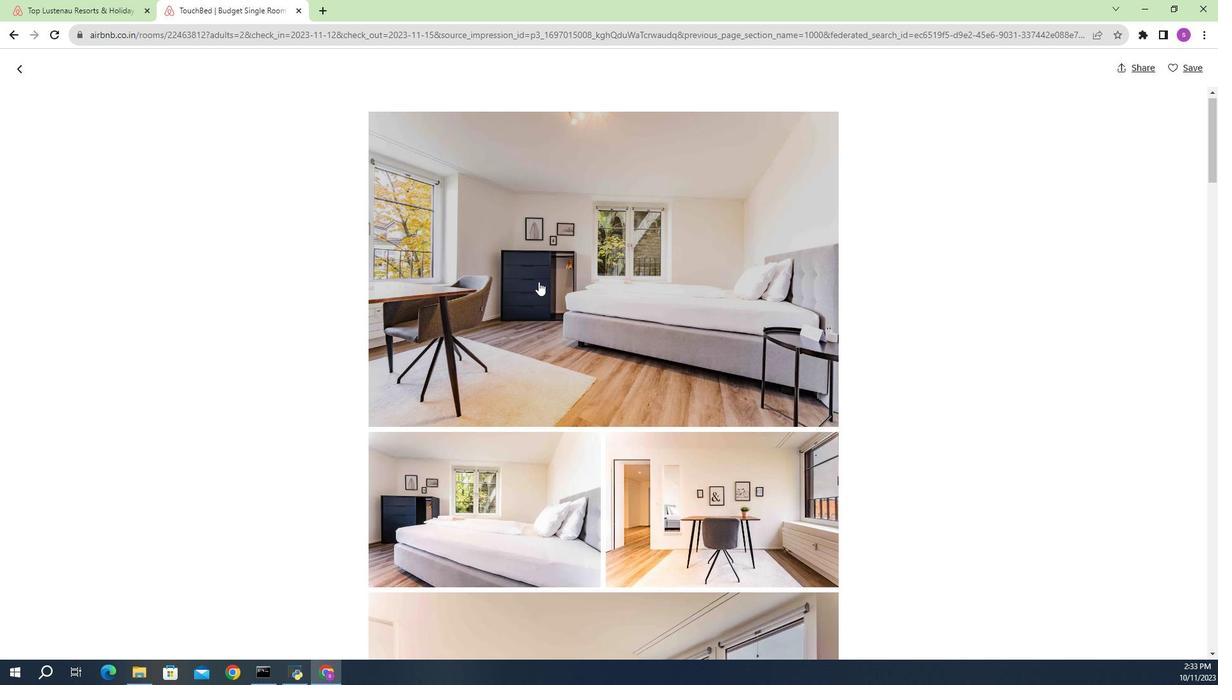 
Action: Mouse moved to (599, 278)
Screenshot: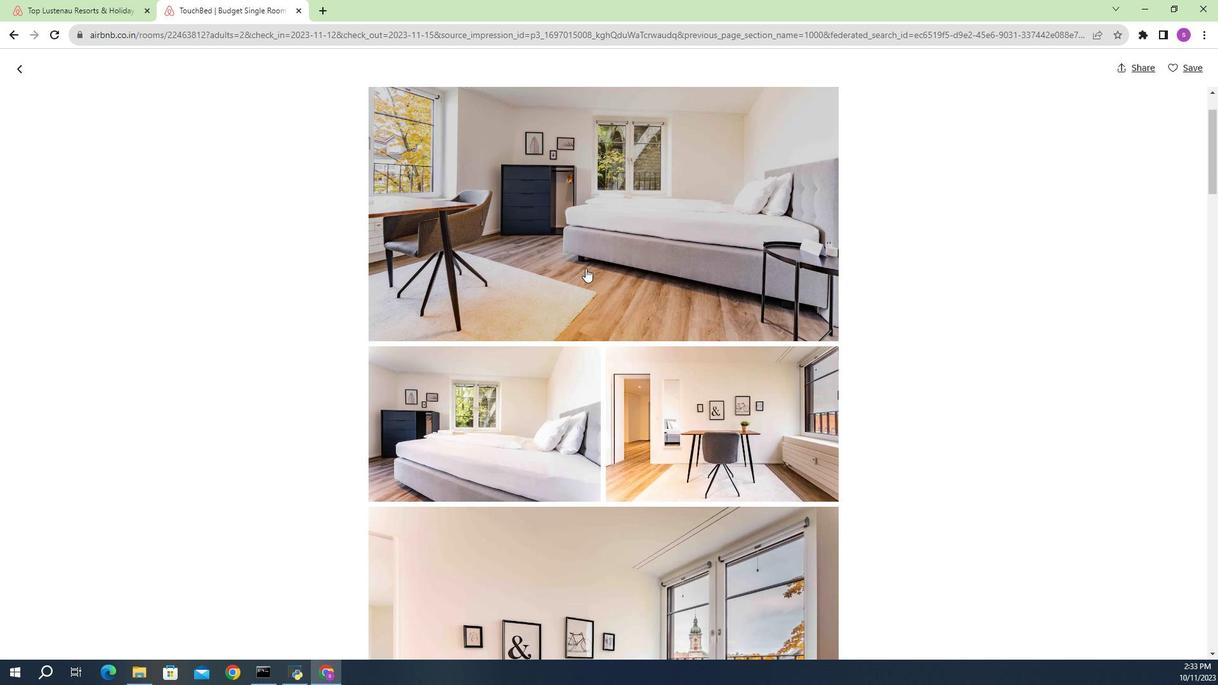 
Action: Mouse scrolled (599, 277) with delta (0, 0)
Screenshot: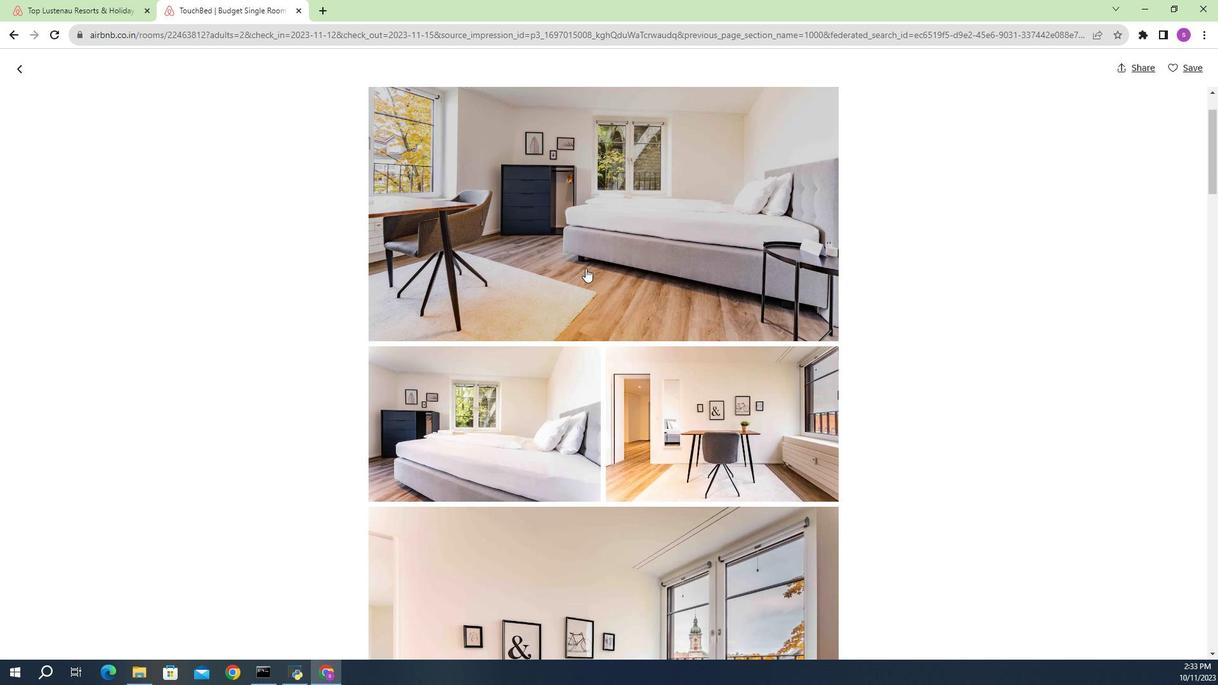 
Action: Mouse scrolled (599, 277) with delta (0, 0)
Screenshot: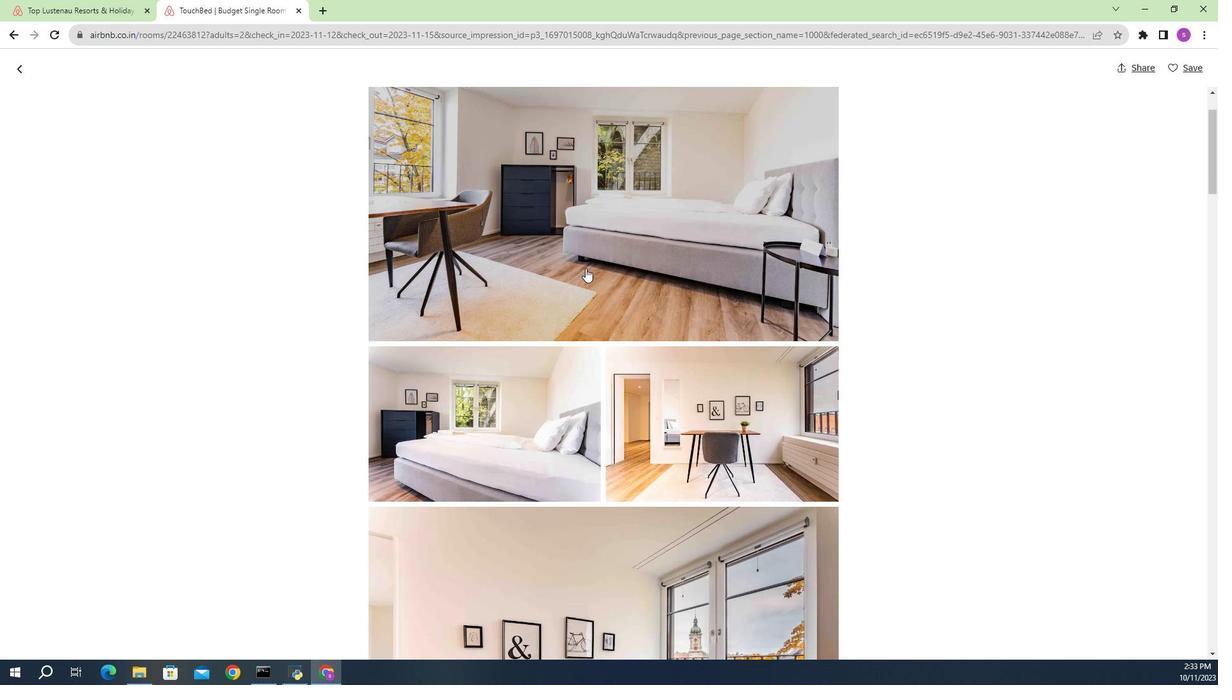 
Action: Mouse moved to (599, 269)
Screenshot: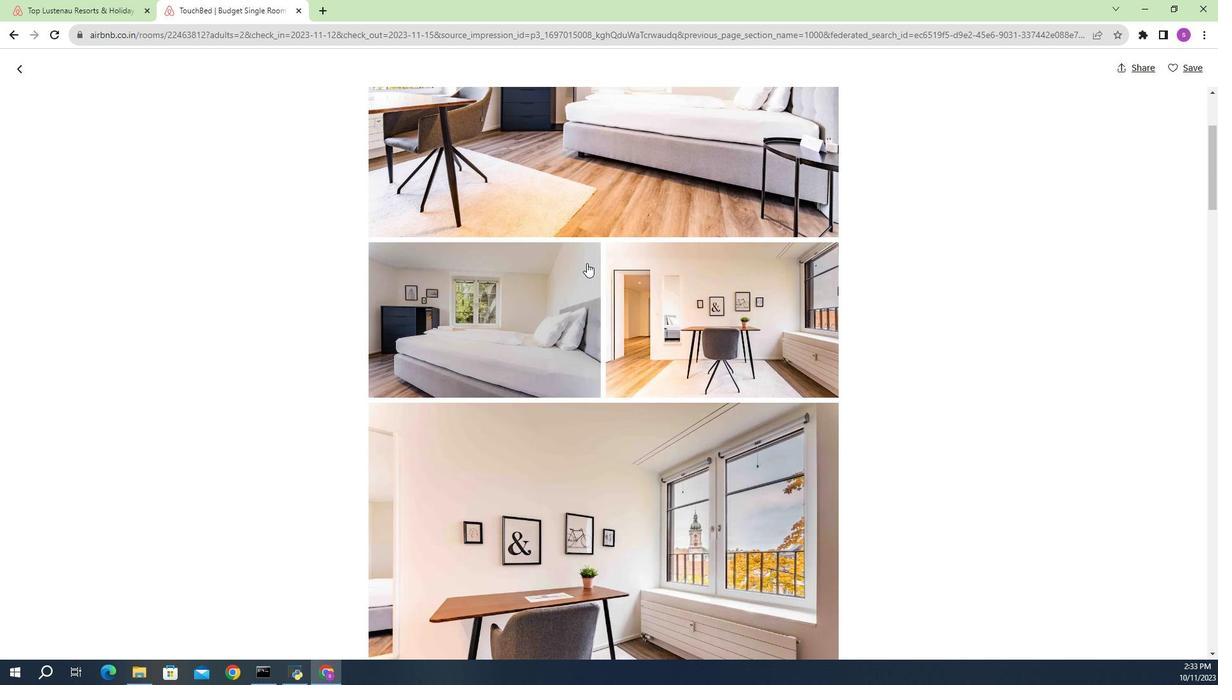 
Action: Mouse scrolled (599, 269) with delta (0, 0)
Screenshot: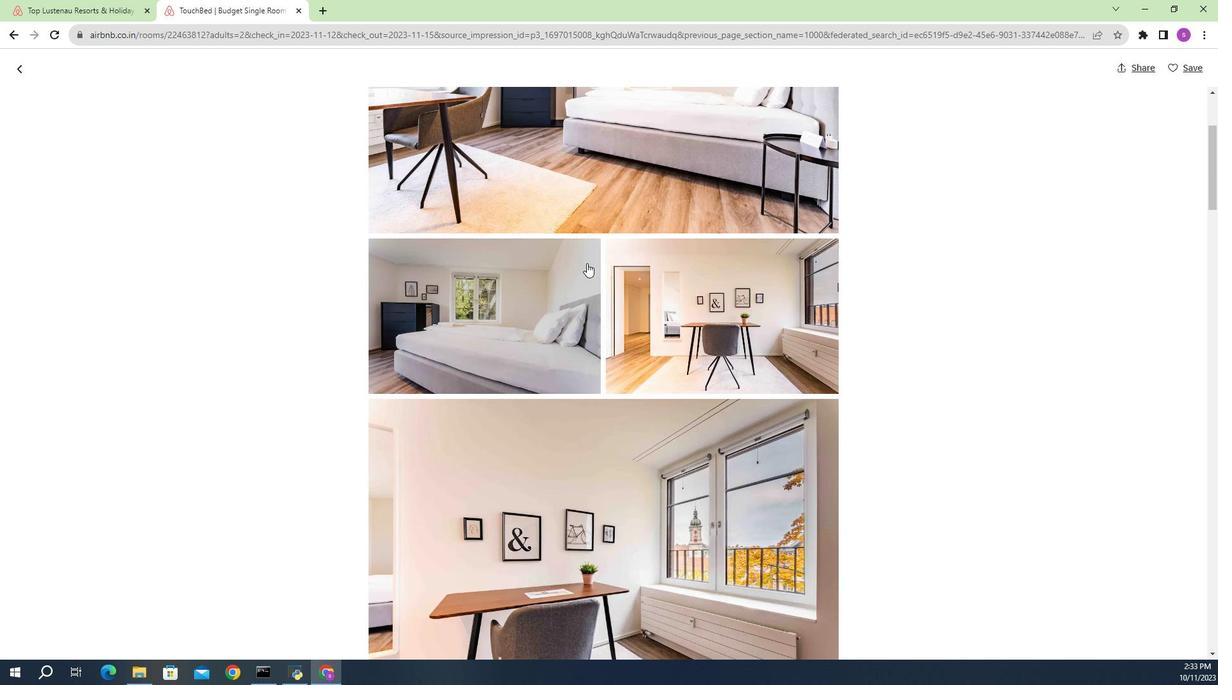 
Action: Mouse moved to (589, 269)
Screenshot: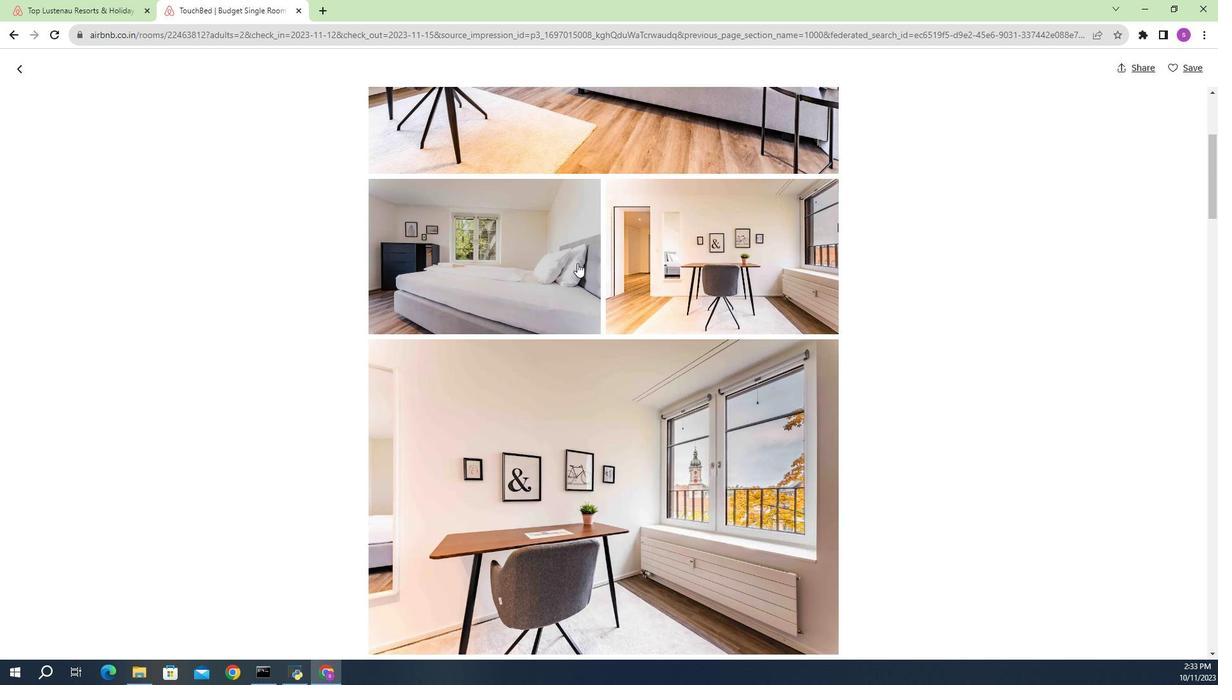 
Action: Mouse scrolled (589, 269) with delta (0, 0)
Screenshot: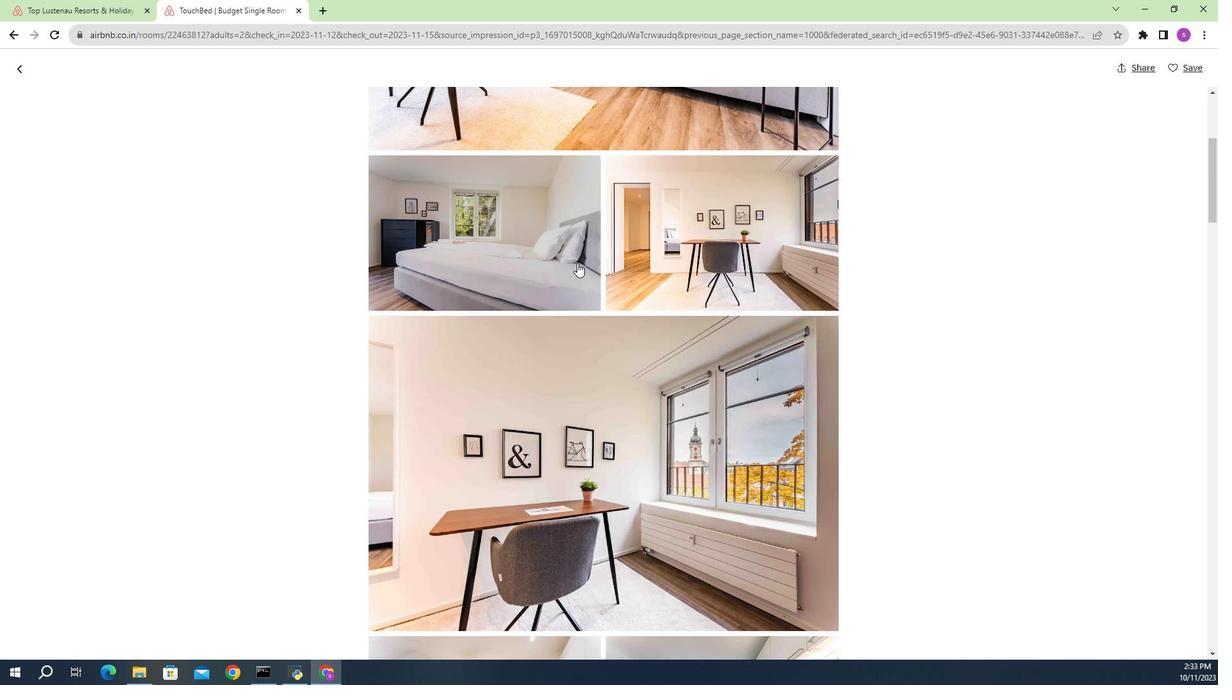 
Action: Mouse moved to (597, 273)
Screenshot: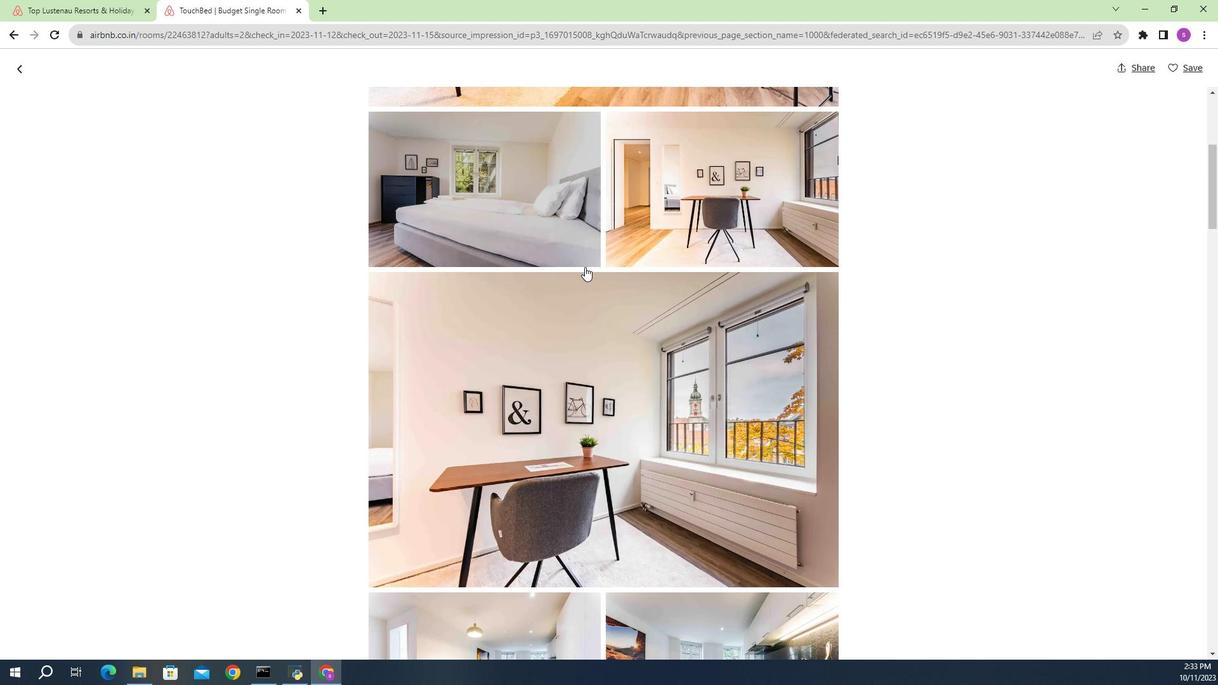 
Action: Mouse scrolled (597, 272) with delta (0, 0)
Screenshot: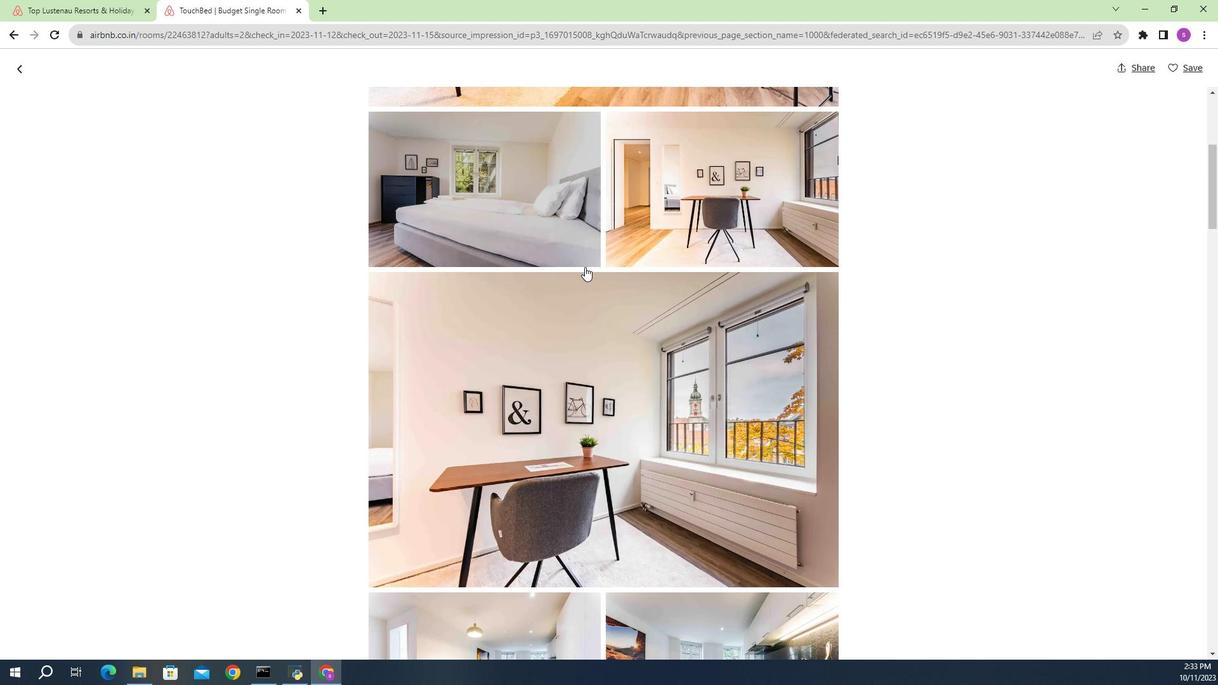 
Action: Mouse moved to (600, 279)
Screenshot: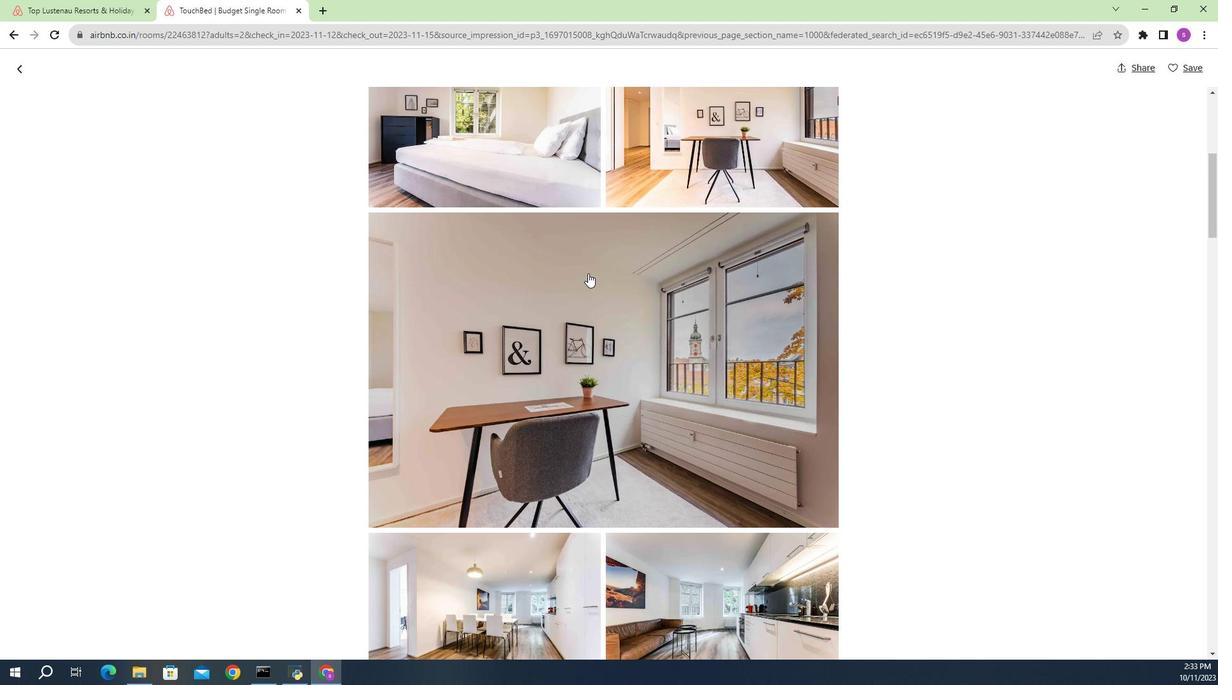 
Action: Mouse scrolled (600, 279) with delta (0, 0)
Screenshot: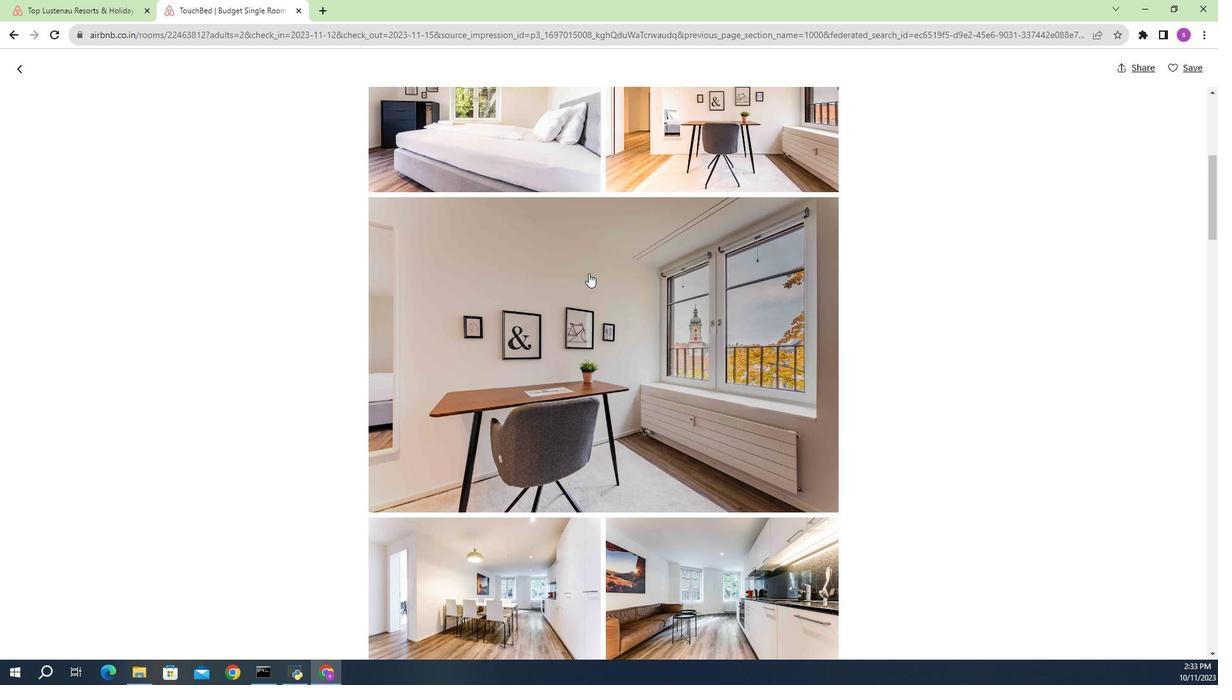 
Action: Mouse moved to (601, 279)
Screenshot: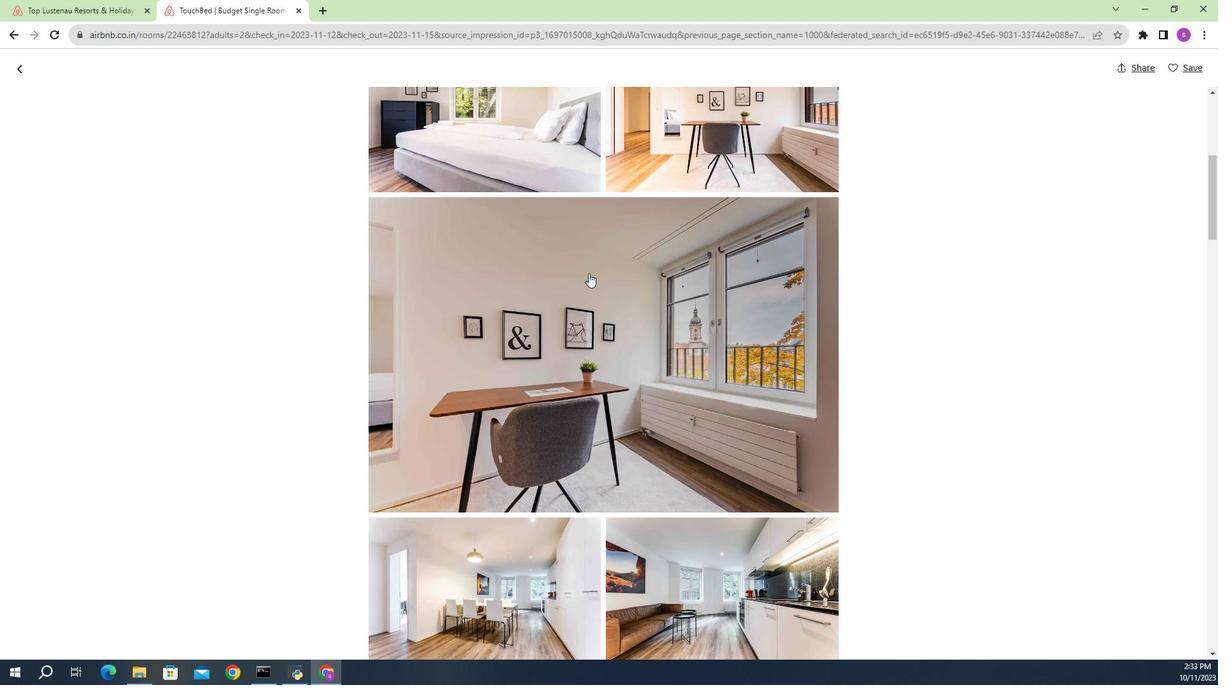 
Action: Mouse scrolled (601, 279) with delta (0, 0)
Screenshot: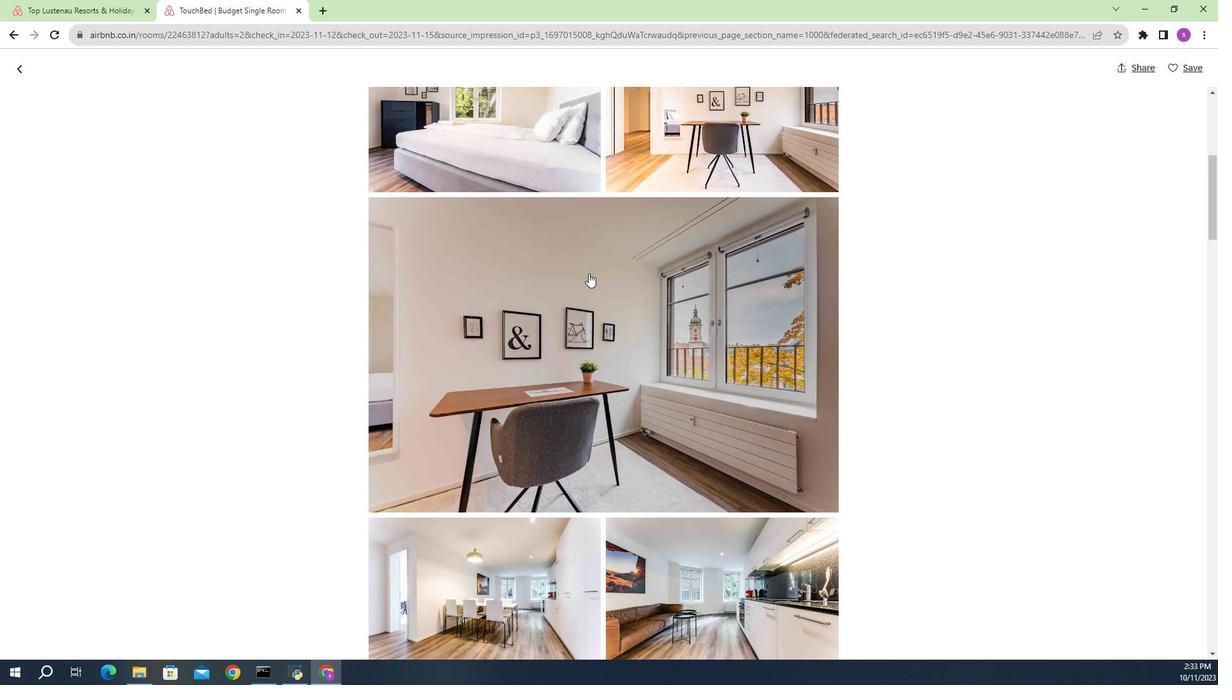 
Action: Mouse moved to (598, 279)
Screenshot: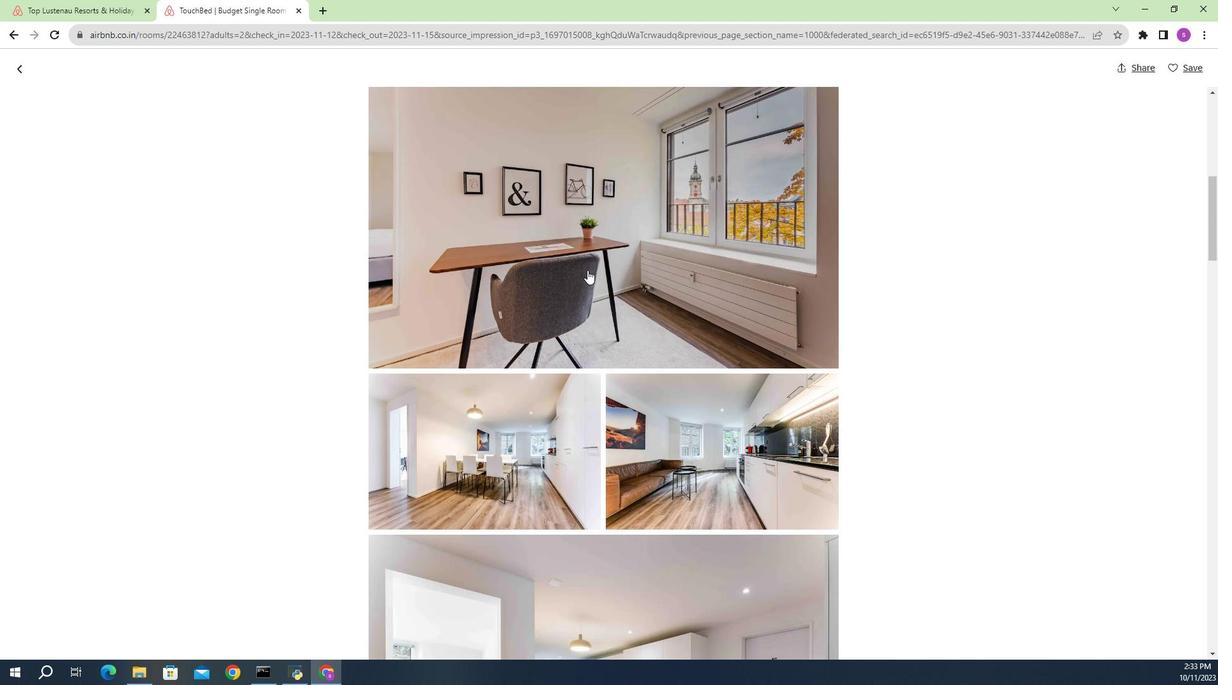 
Action: Mouse scrolled (598, 279) with delta (0, 0)
Screenshot: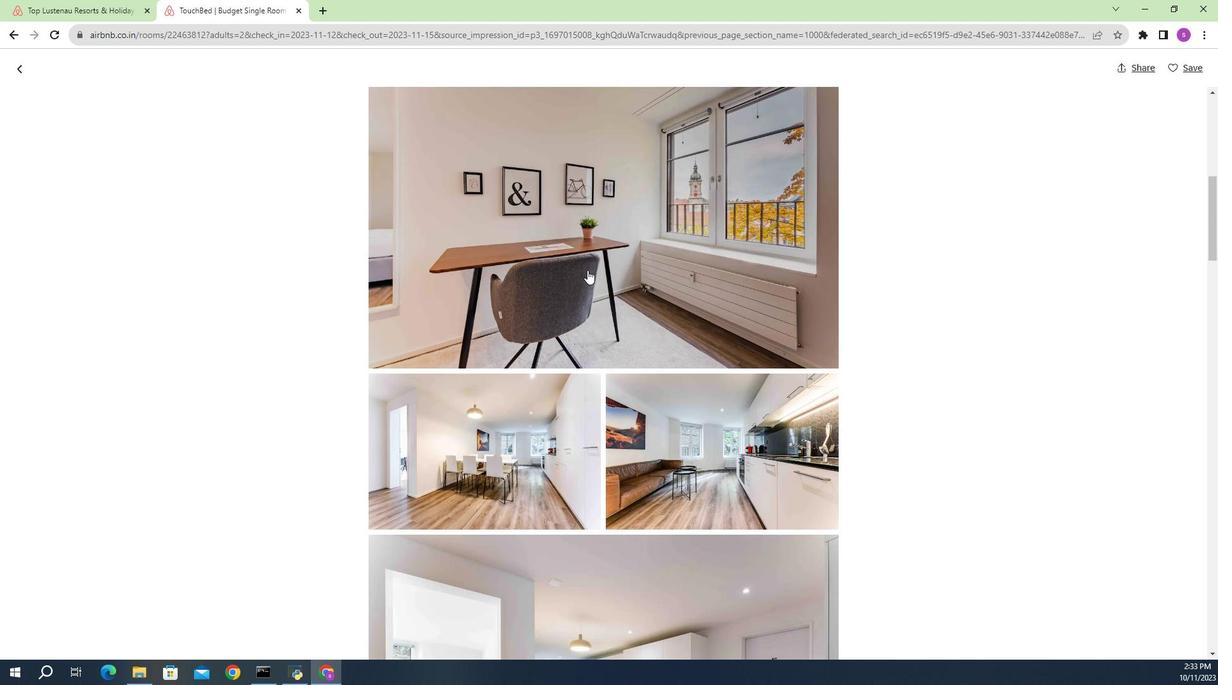 
Action: Mouse moved to (599, 276)
Screenshot: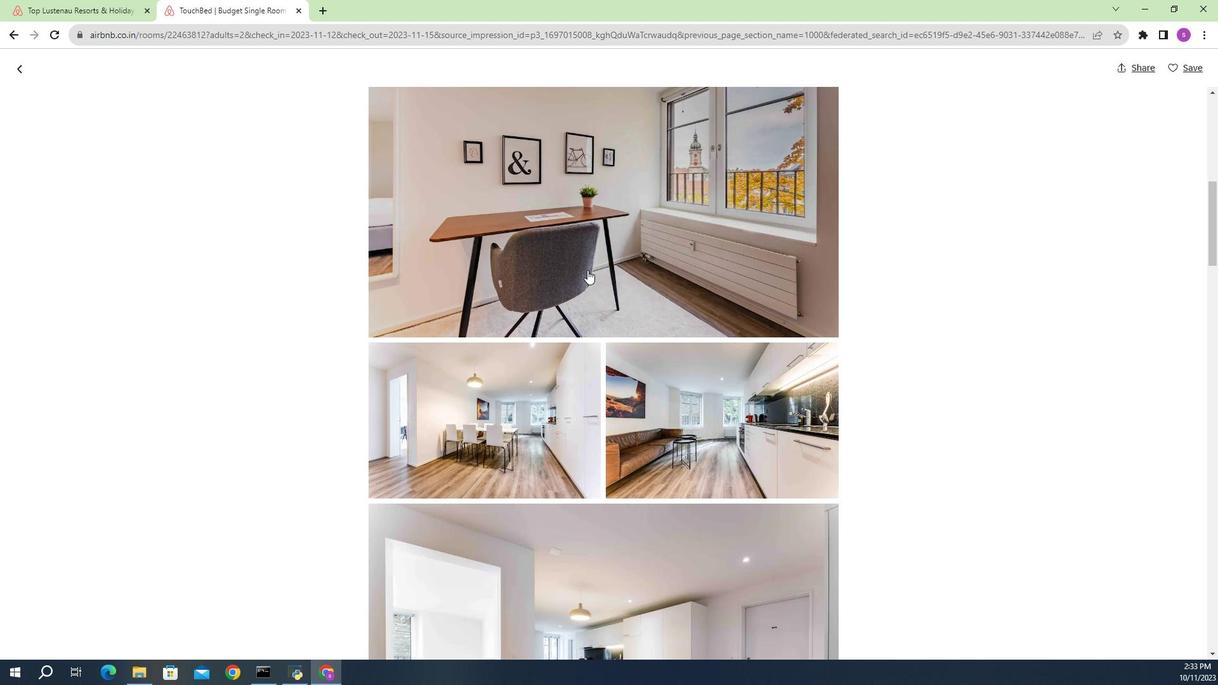 
Action: Mouse scrolled (599, 276) with delta (0, 0)
Screenshot: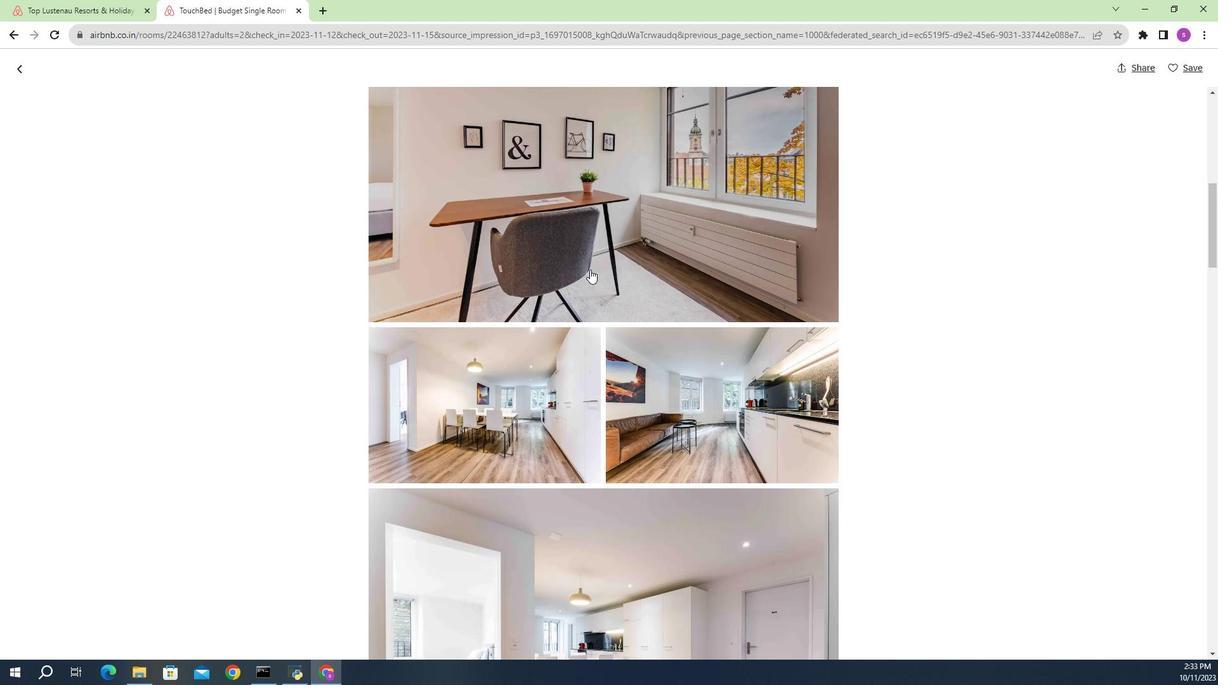
Action: Mouse moved to (601, 276)
Screenshot: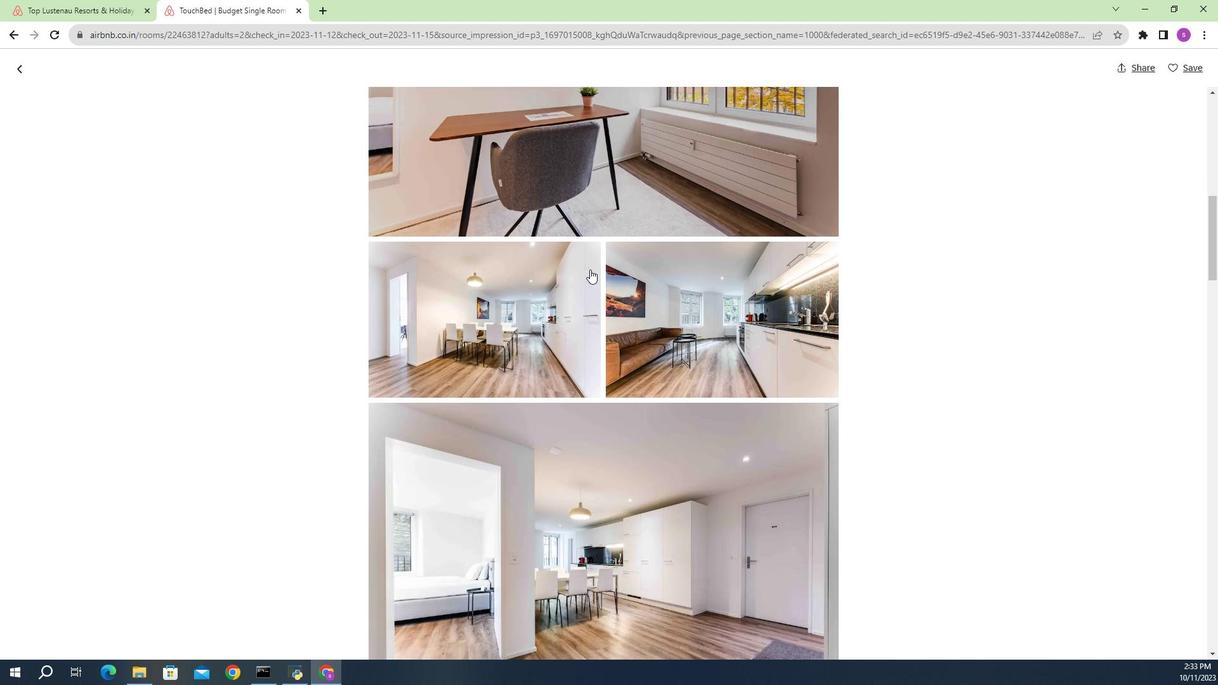 
Action: Mouse scrolled (601, 275) with delta (0, 0)
Screenshot: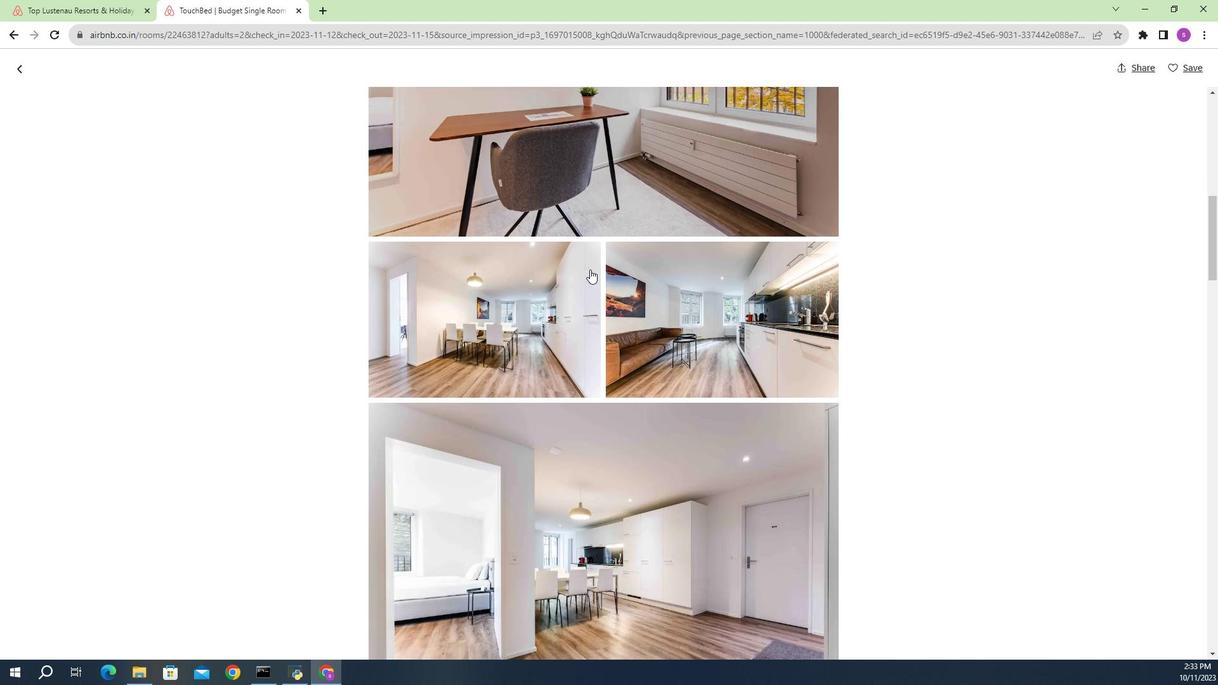 
Action: Mouse moved to (601, 272)
Screenshot: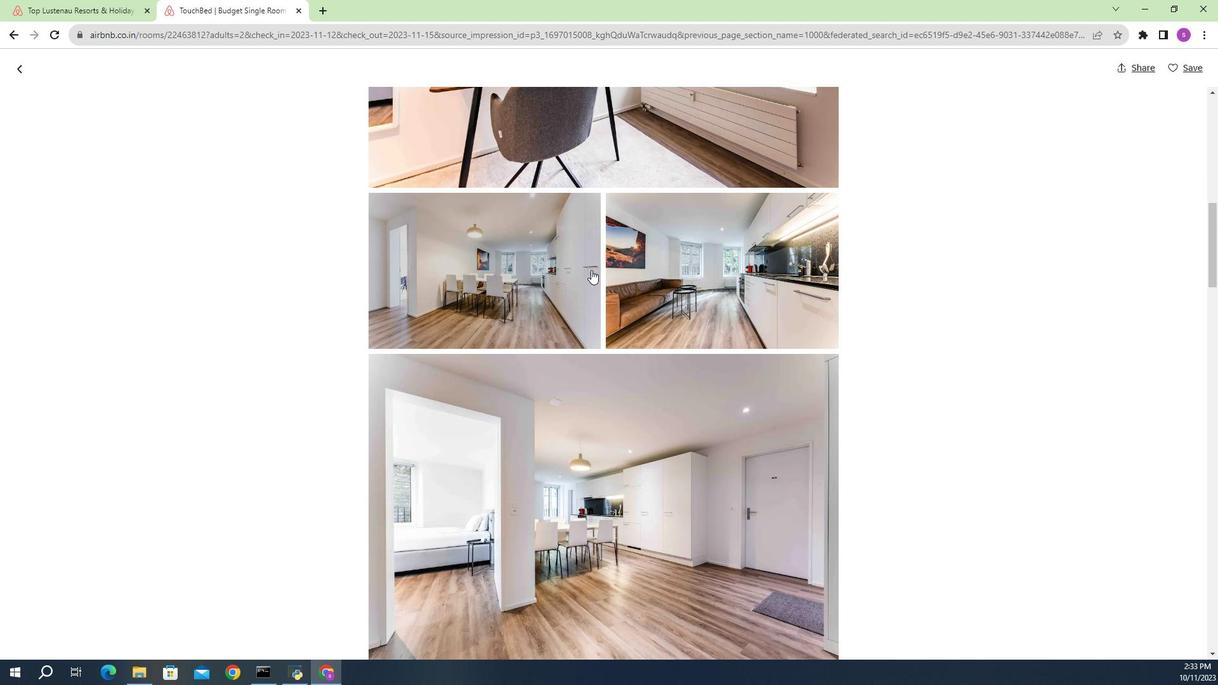 
Action: Mouse scrolled (601, 272) with delta (0, 0)
Screenshot: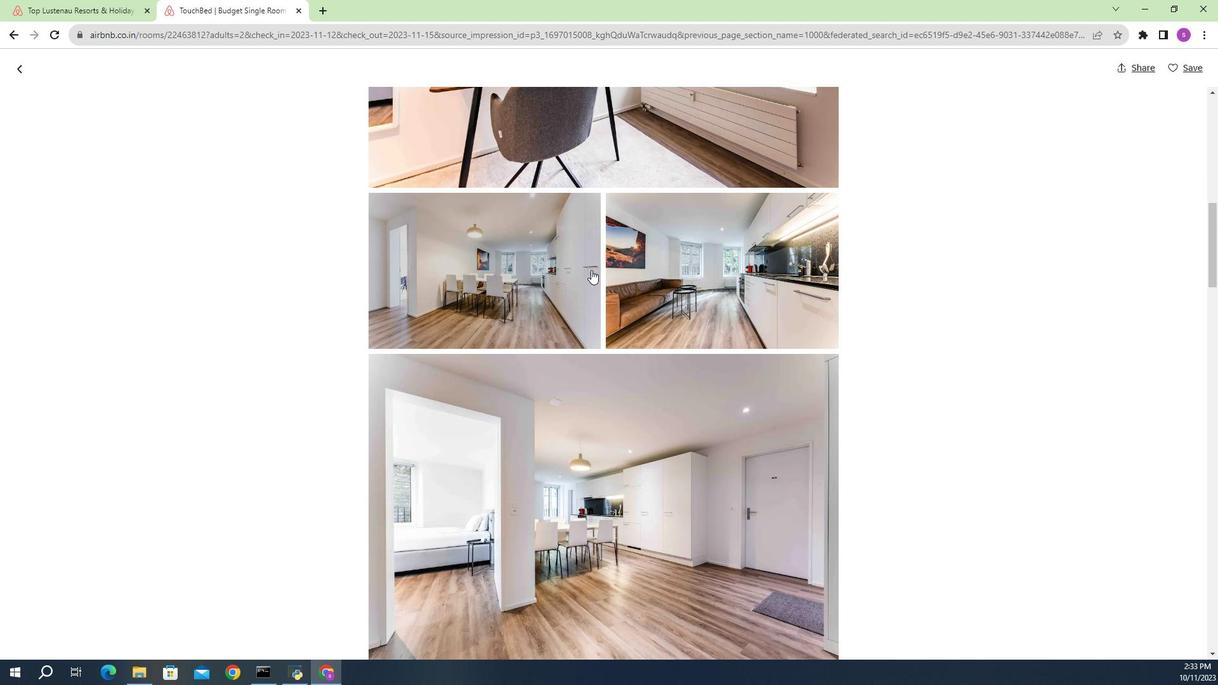
Action: Mouse moved to (600, 273)
Screenshot: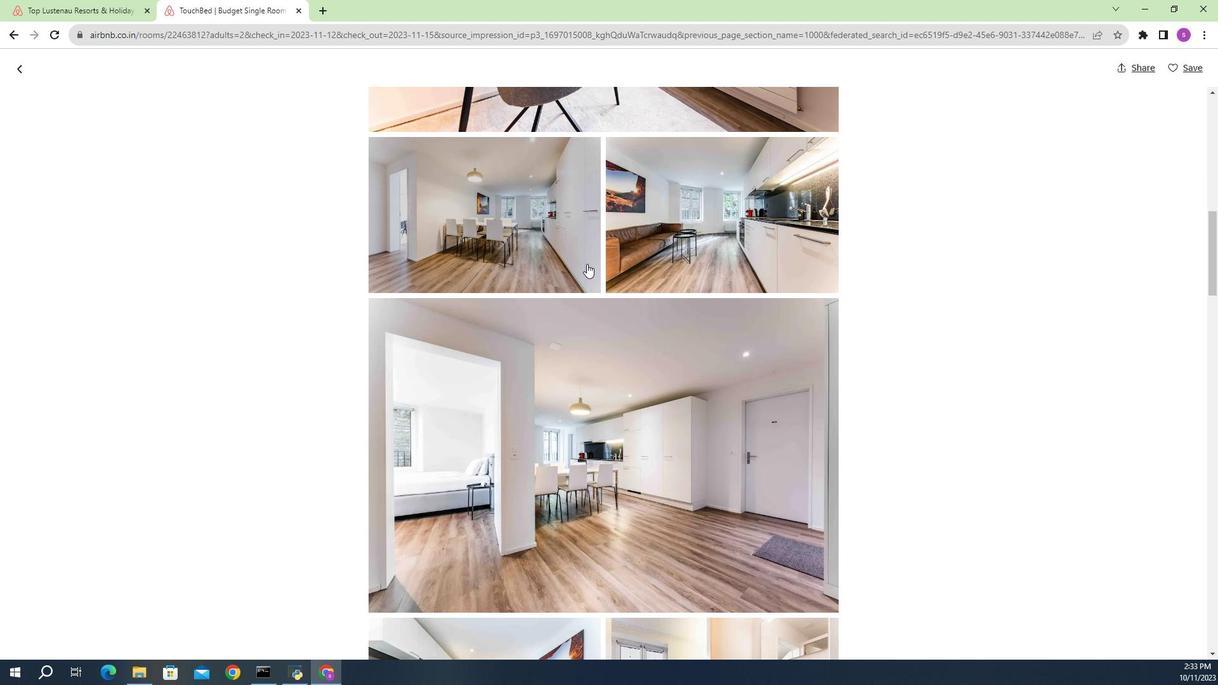 
Action: Mouse scrolled (600, 272) with delta (0, 0)
Screenshot: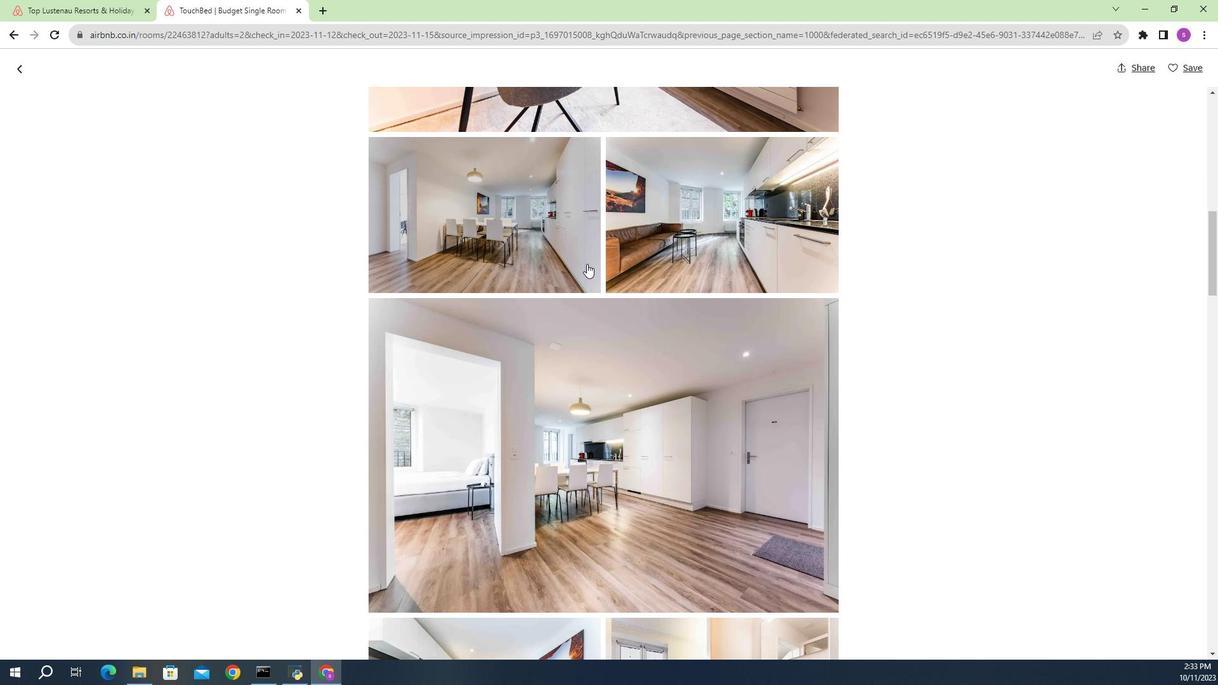 
Action: Mouse moved to (599, 269)
Screenshot: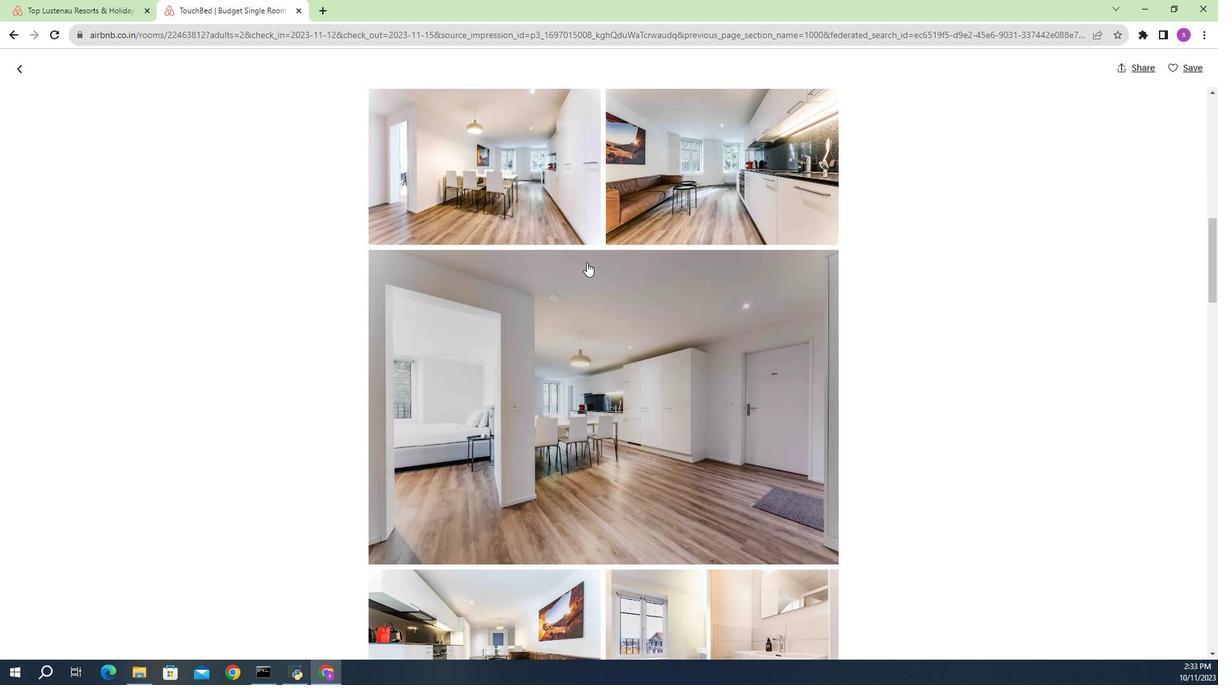 
Action: Mouse scrolled (599, 268) with delta (0, 0)
Screenshot: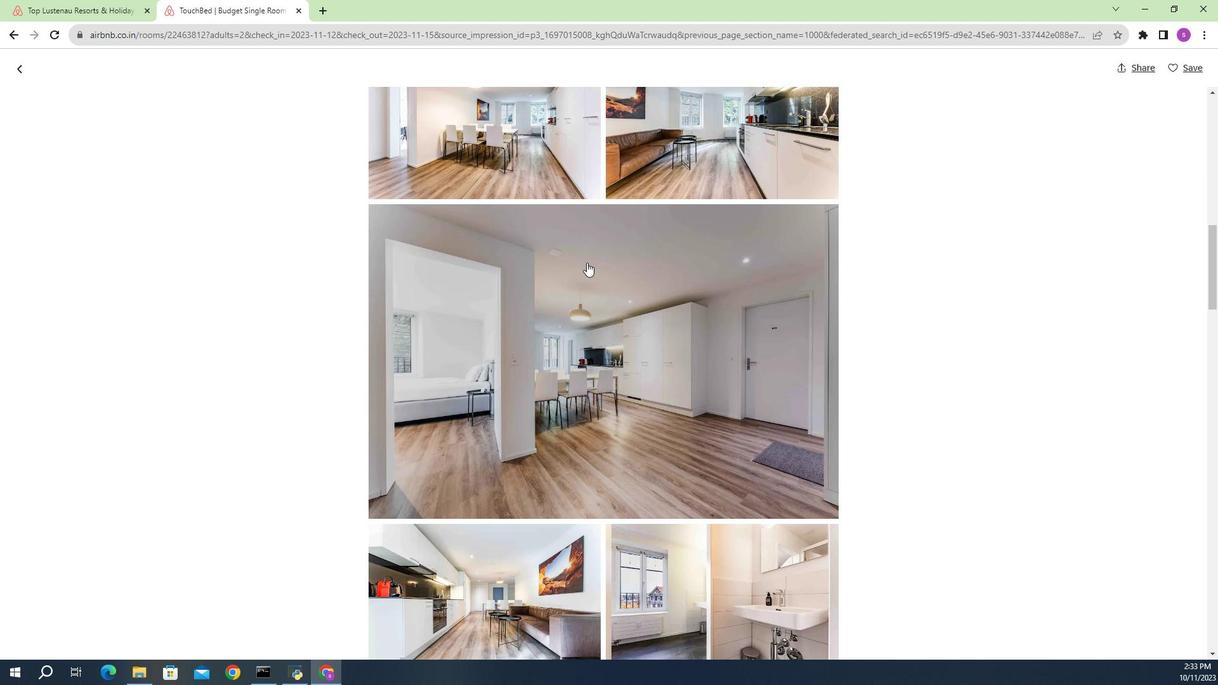 
Action: Mouse scrolled (599, 268) with delta (0, 0)
Screenshot: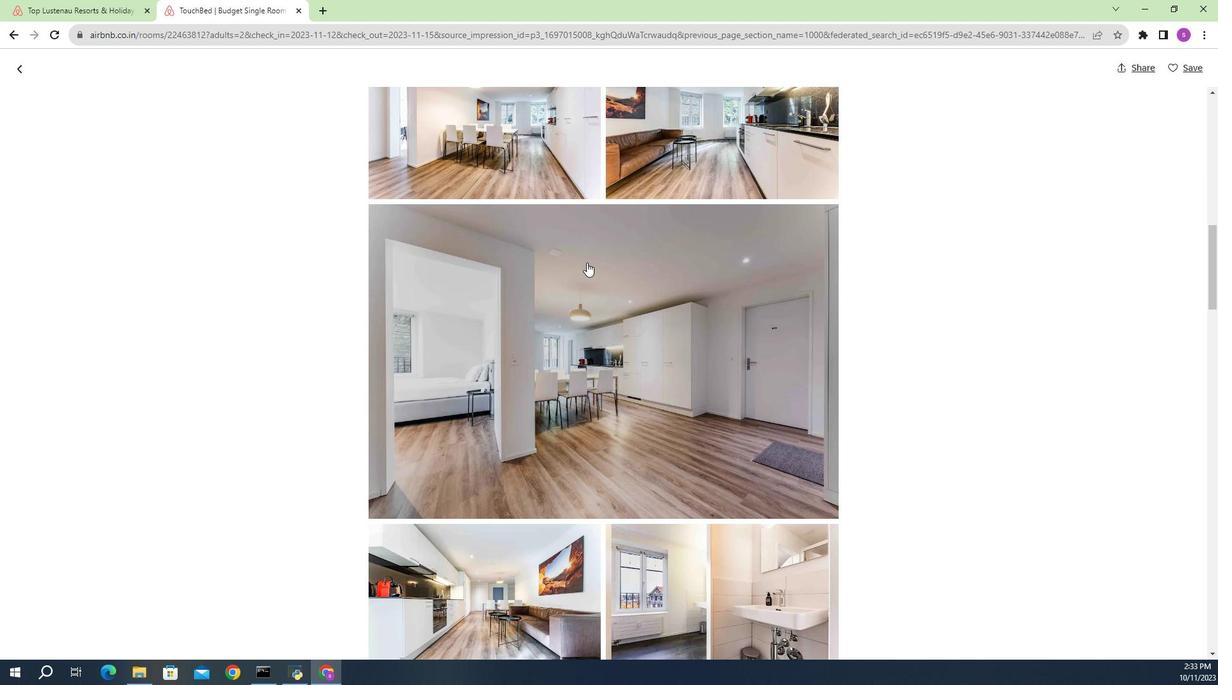 
Action: Mouse scrolled (599, 268) with delta (0, 0)
Screenshot: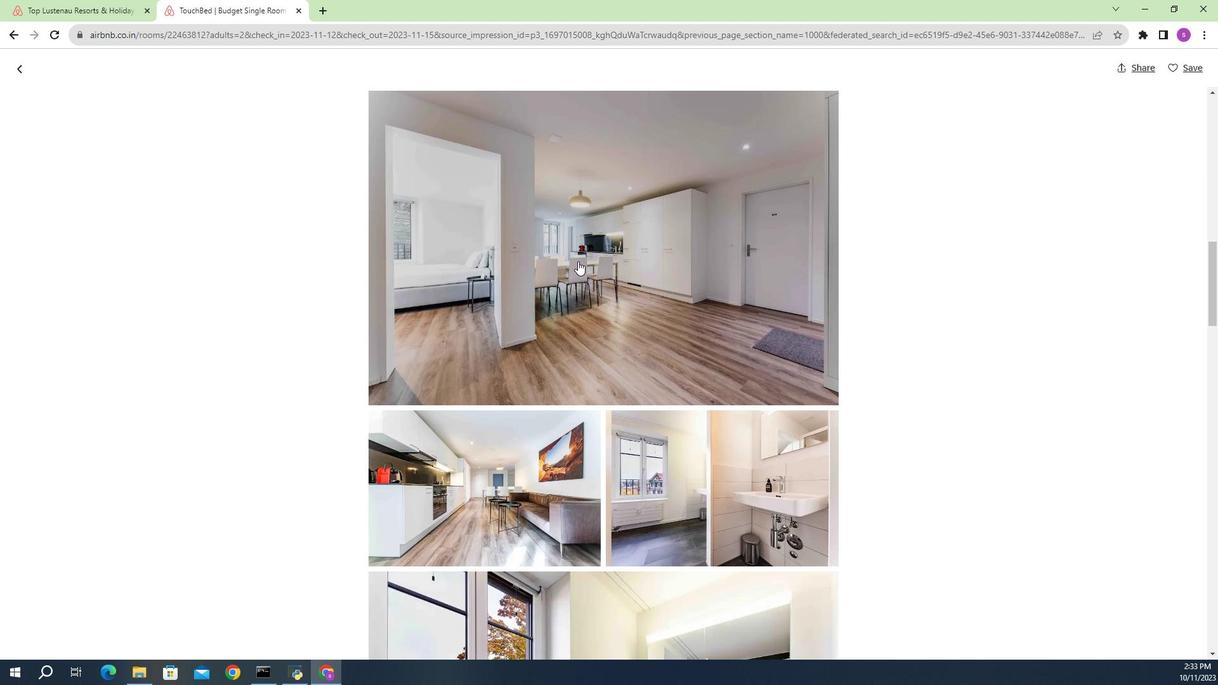 
Action: Mouse scrolled (599, 268) with delta (0, 0)
Screenshot: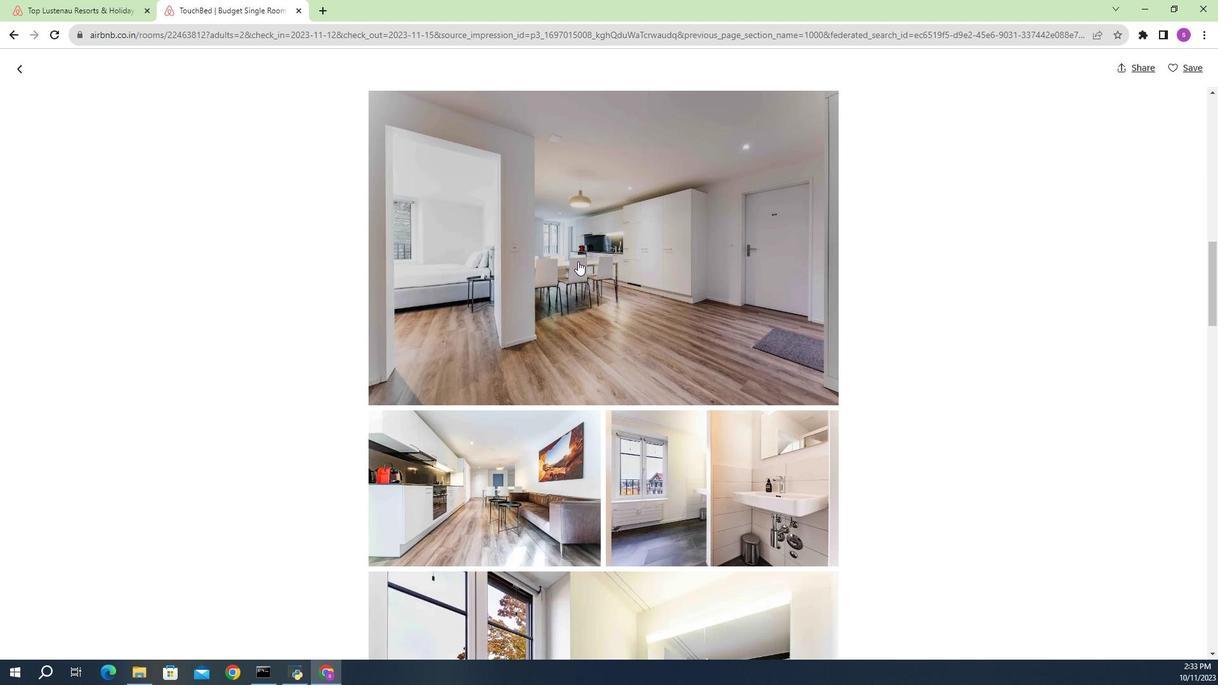 
Action: Mouse moved to (583, 356)
Screenshot: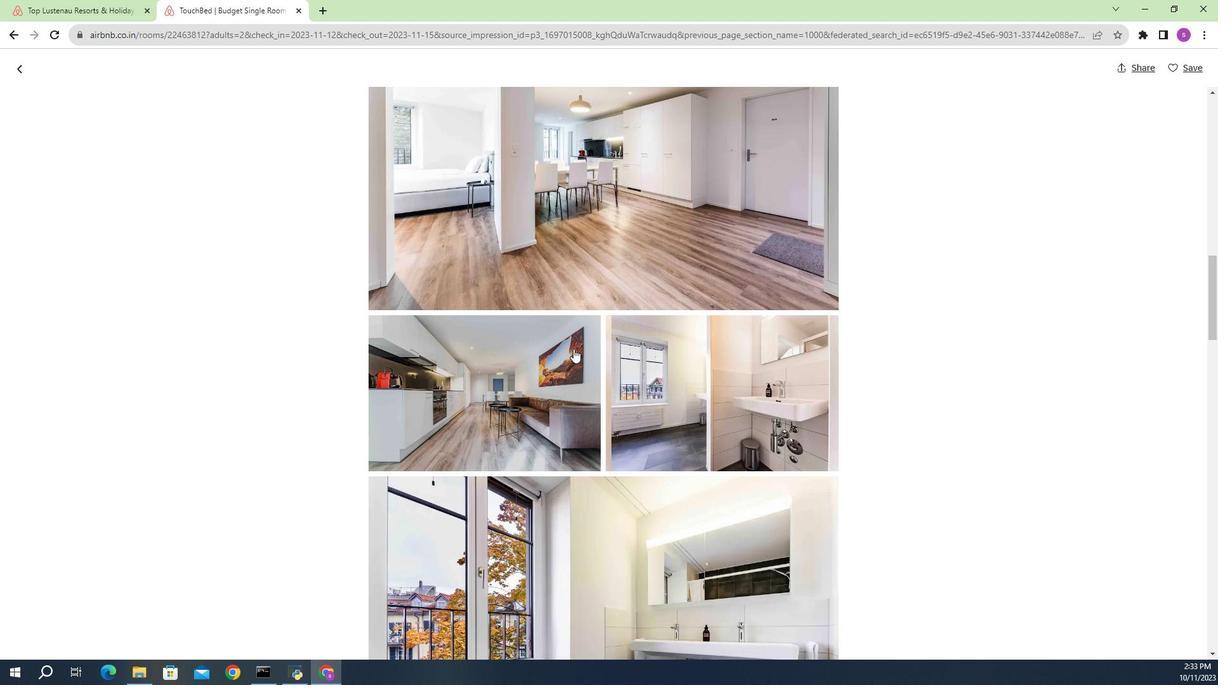 
Action: Mouse scrolled (583, 355) with delta (0, 0)
Screenshot: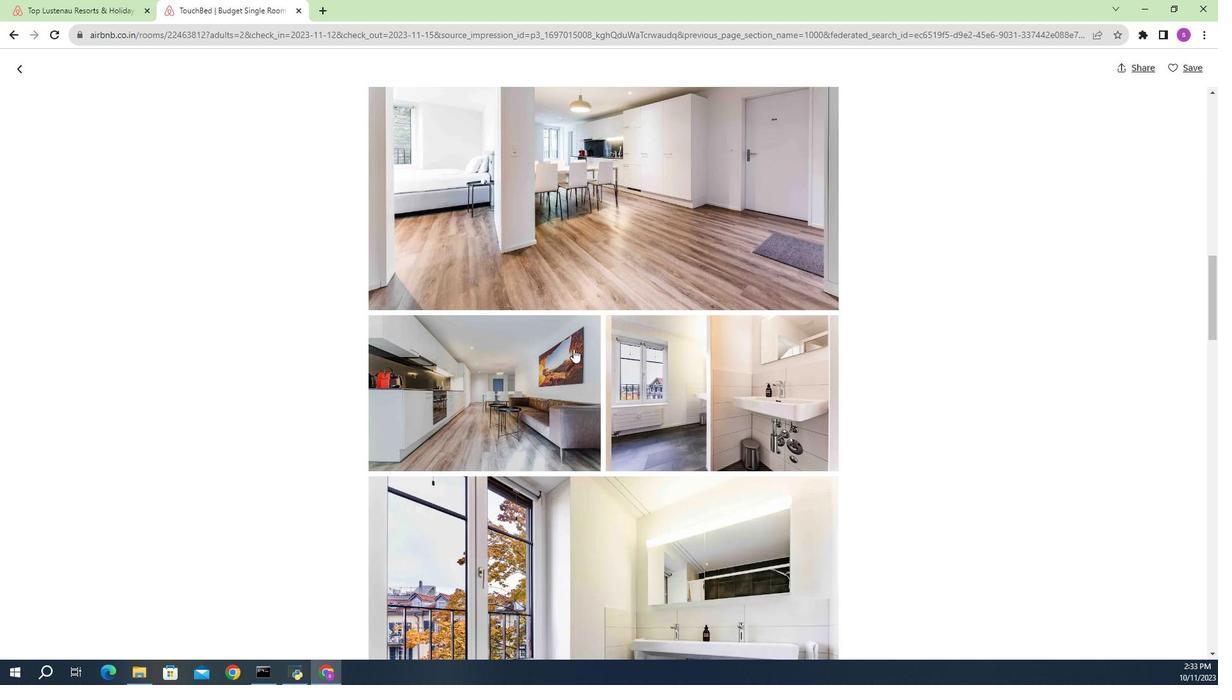 
Action: Mouse moved to (612, 328)
Screenshot: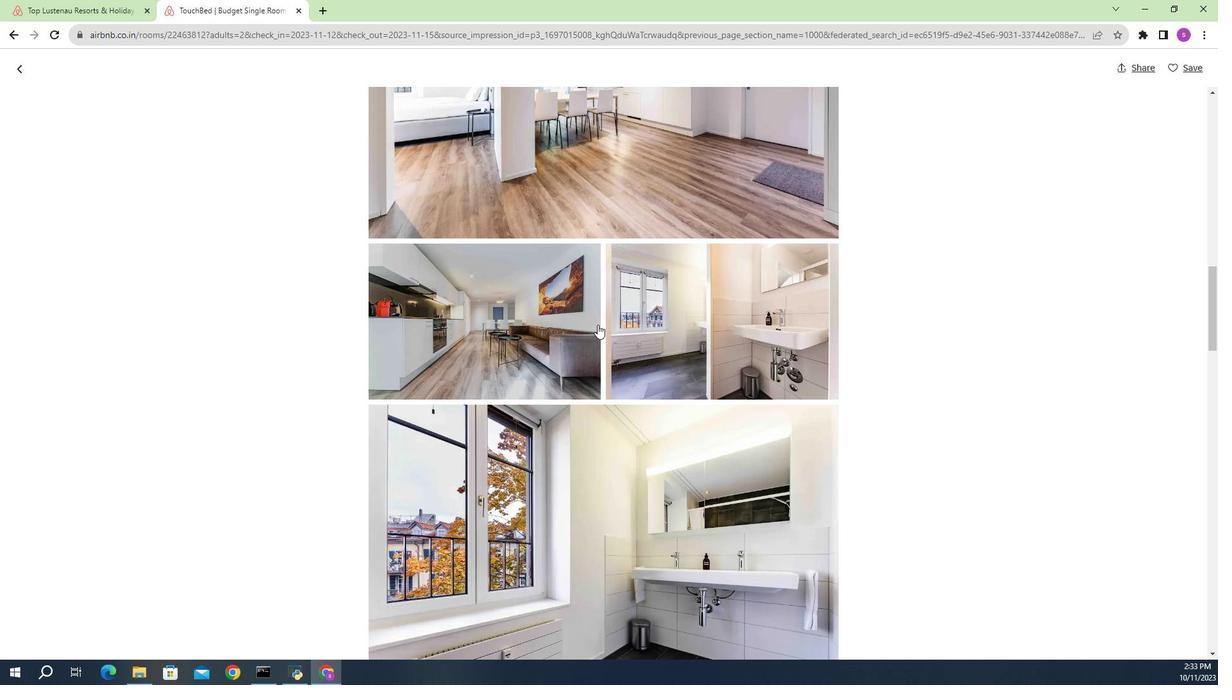 
Action: Mouse scrolled (612, 328) with delta (0, 0)
Screenshot: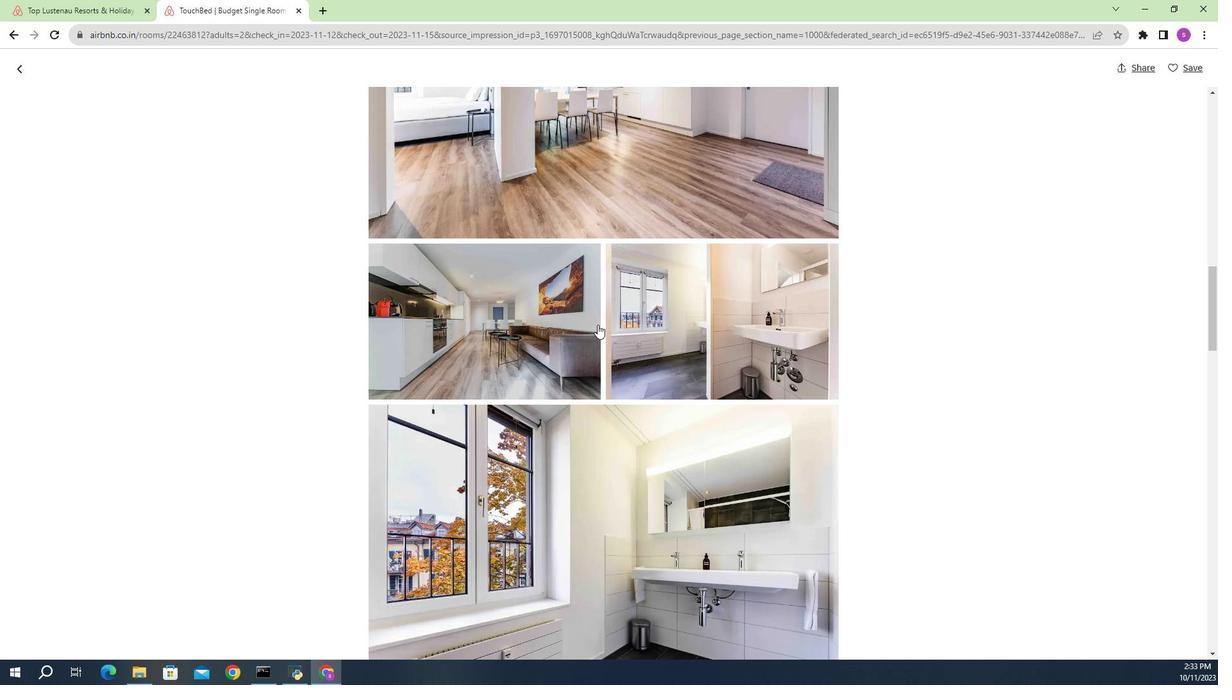 
Action: Mouse moved to (612, 329)
Screenshot: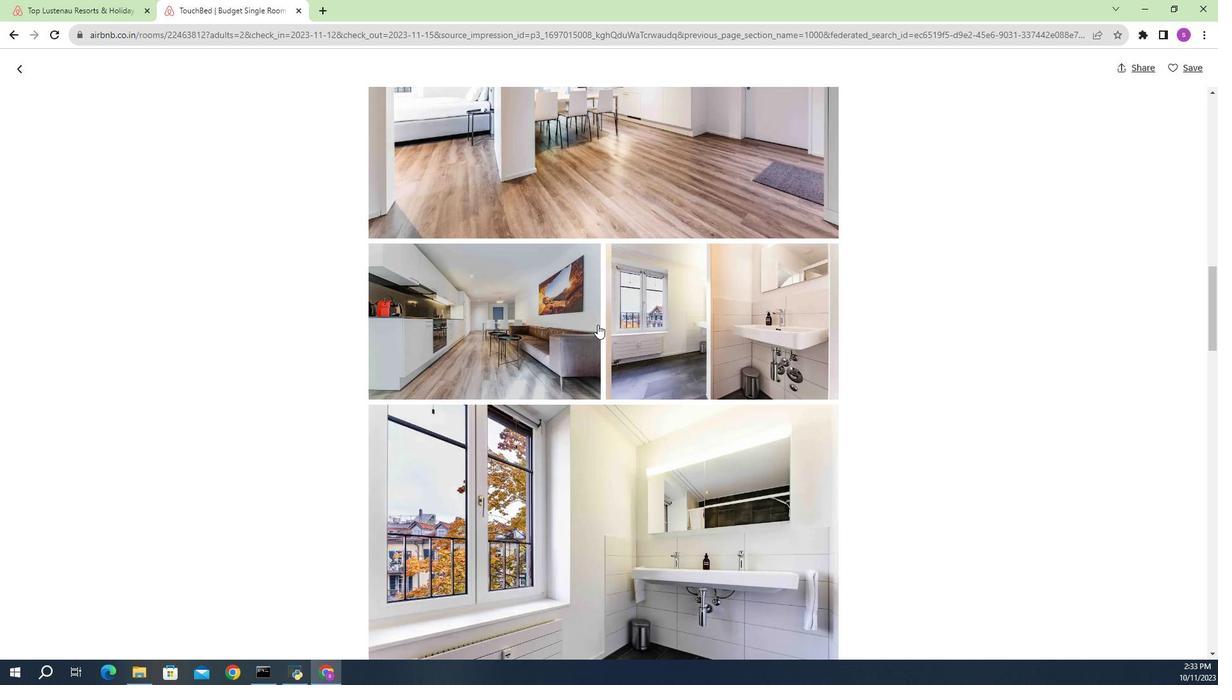
Action: Mouse scrolled (612, 328) with delta (0, 0)
Screenshot: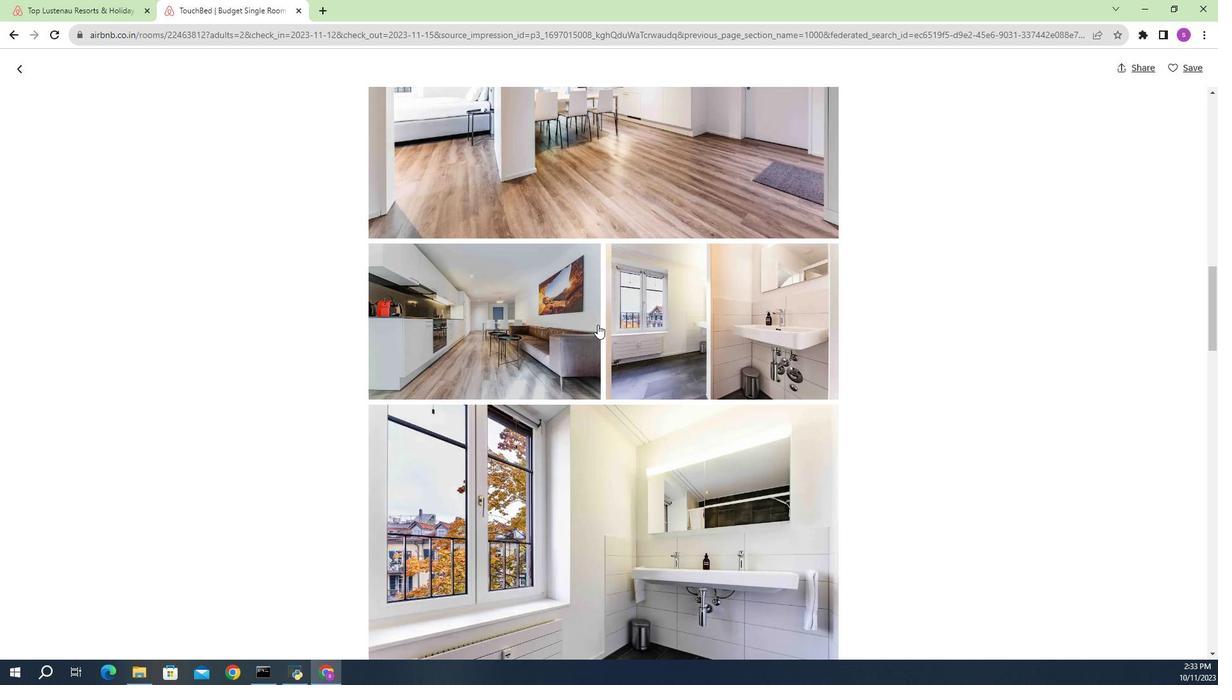 
Action: Mouse moved to (613, 329)
Screenshot: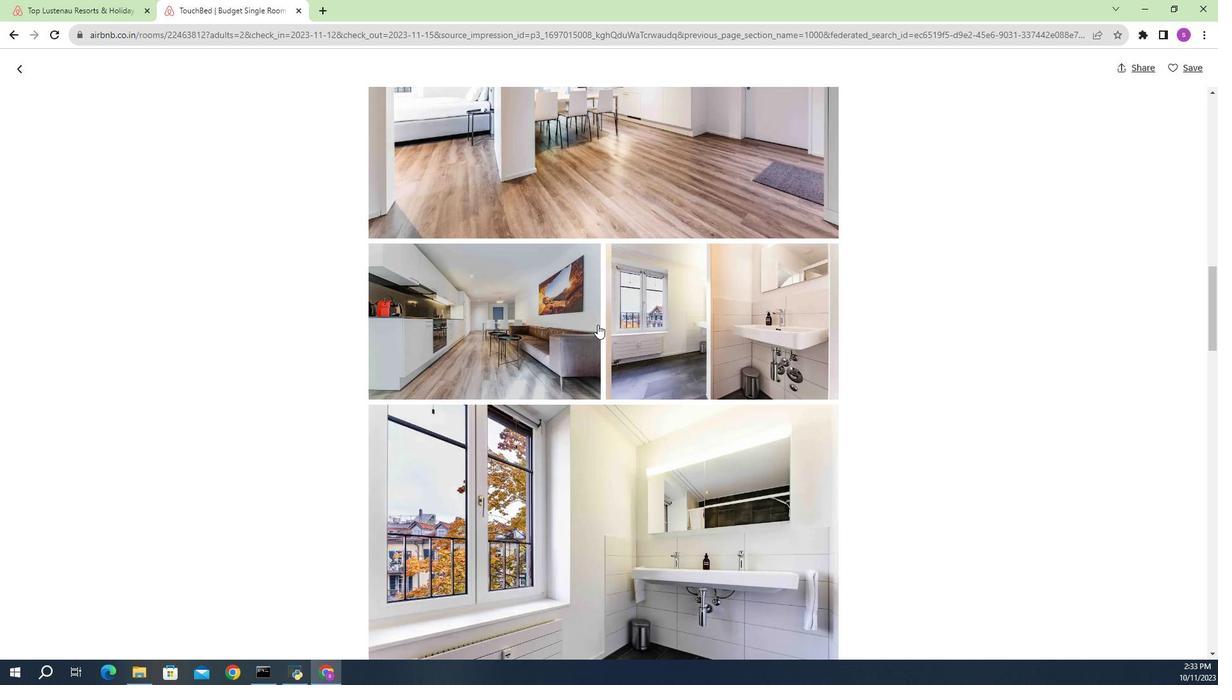 
Action: Mouse scrolled (613, 328) with delta (0, 0)
Screenshot: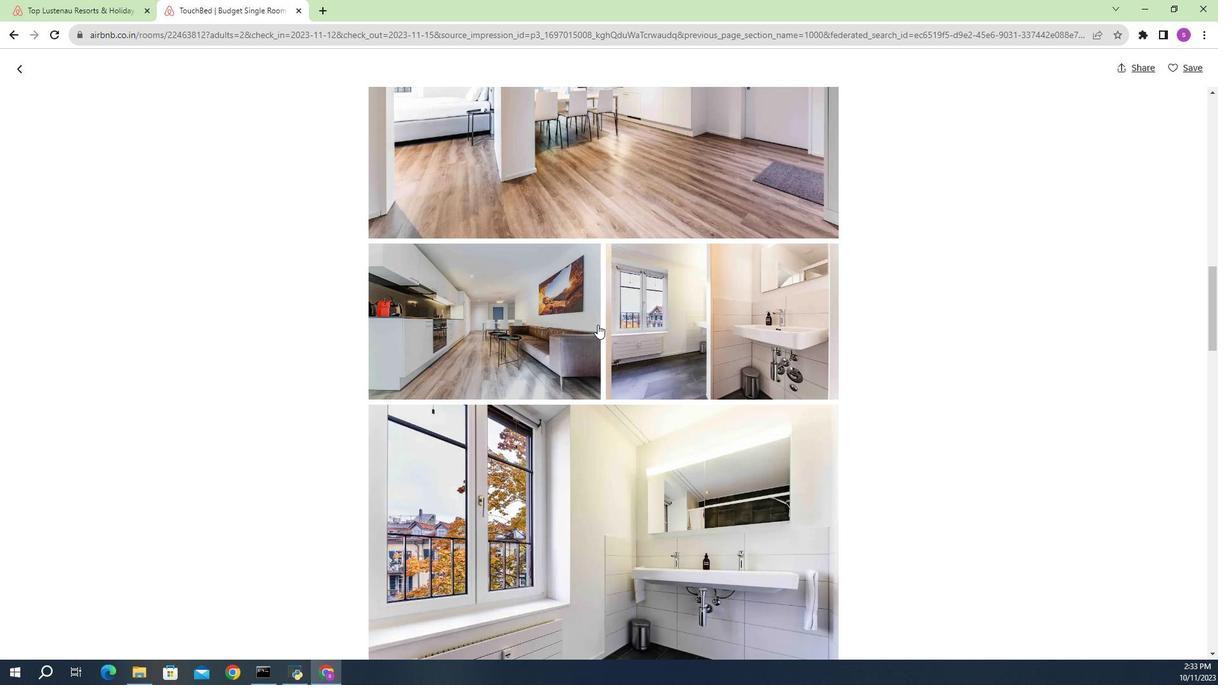 
Action: Mouse moved to (587, 342)
Screenshot: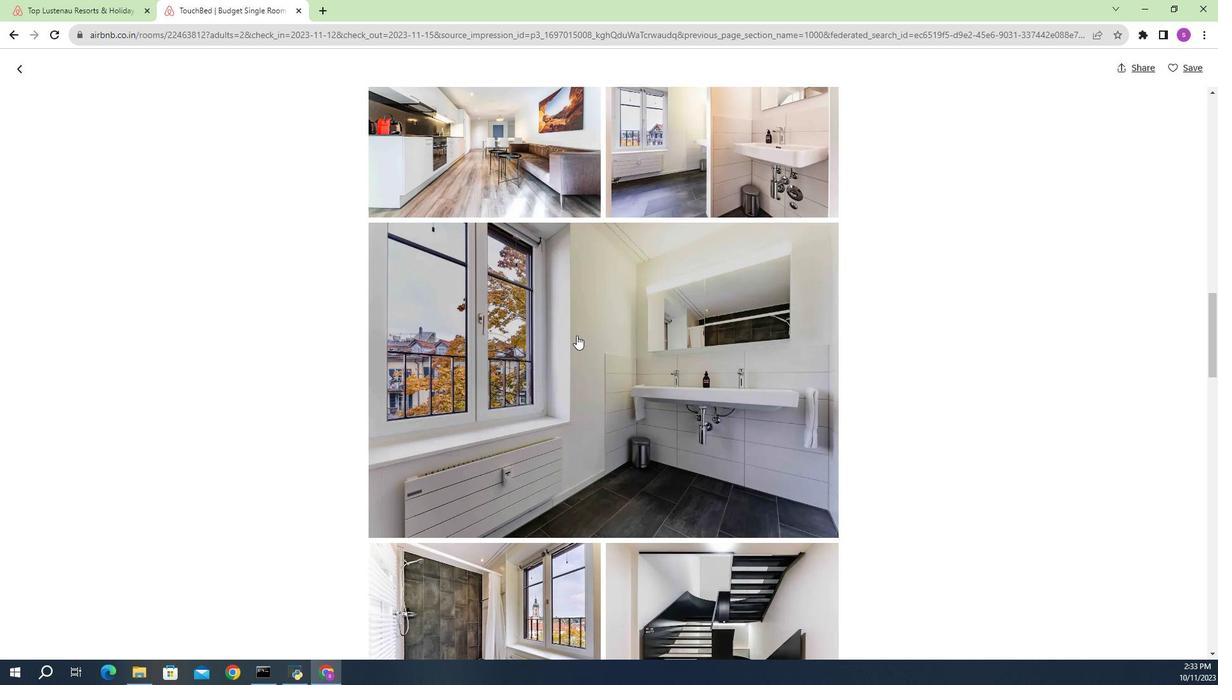 
Action: Mouse scrolled (587, 342) with delta (0, 0)
Screenshot: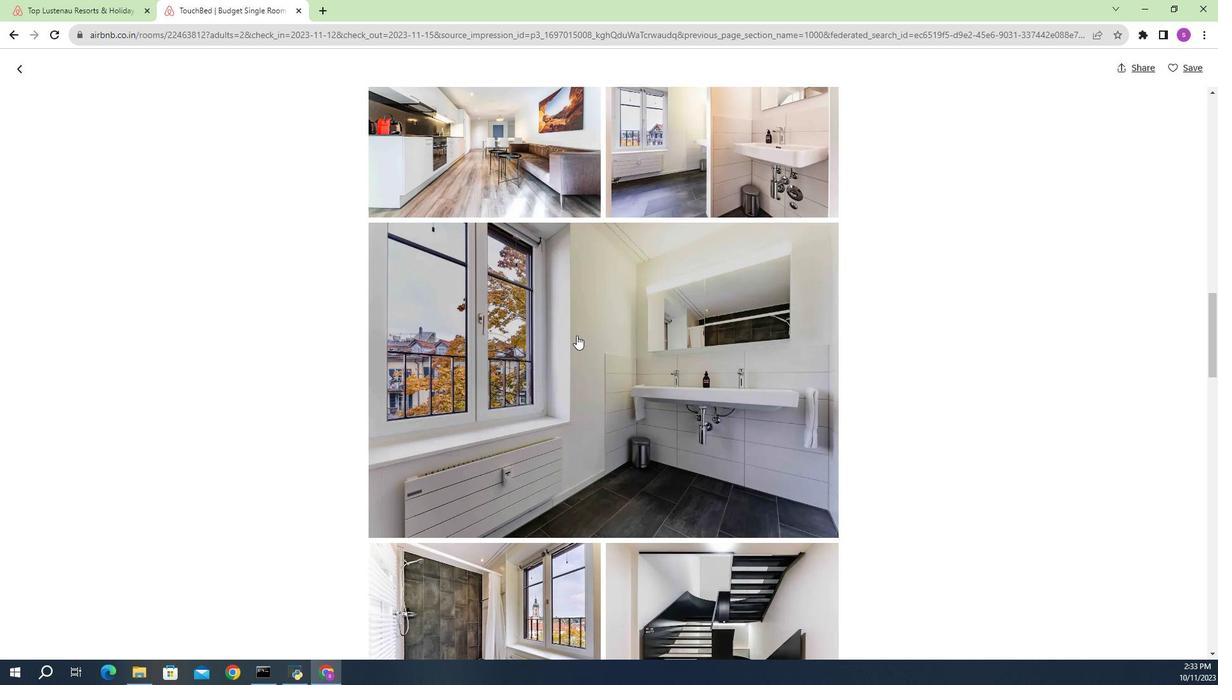 
Action: Mouse moved to (588, 342)
Screenshot: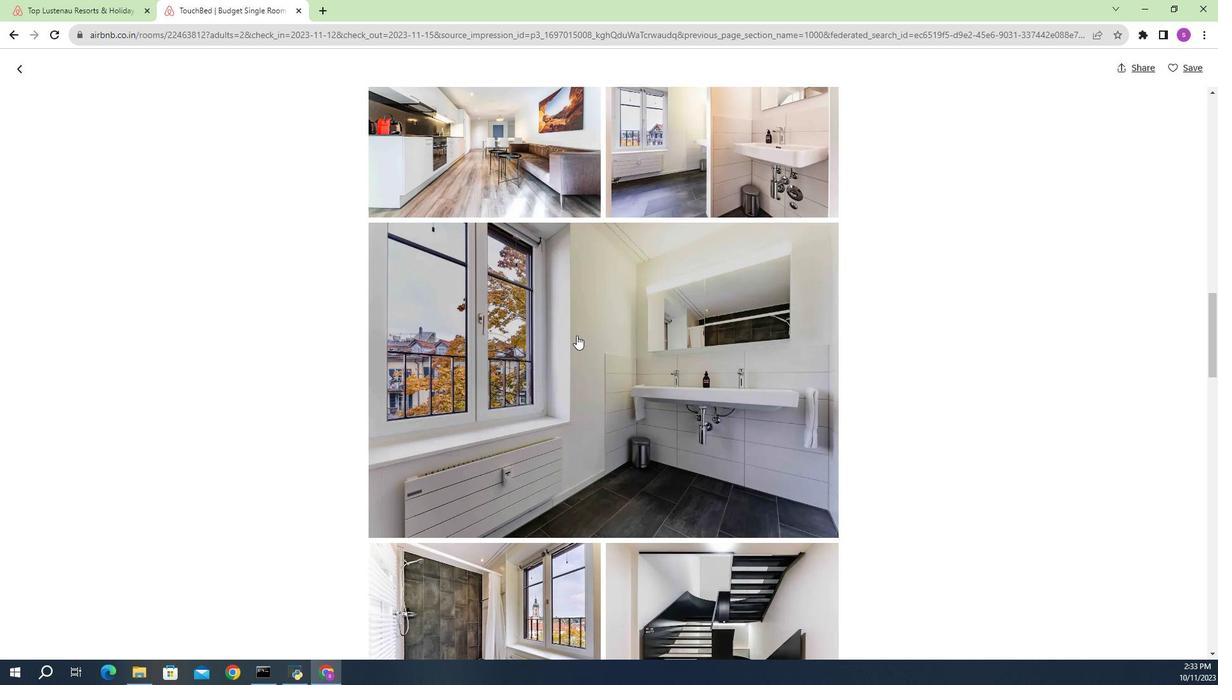 
Action: Mouse scrolled (588, 341) with delta (0, 0)
Screenshot: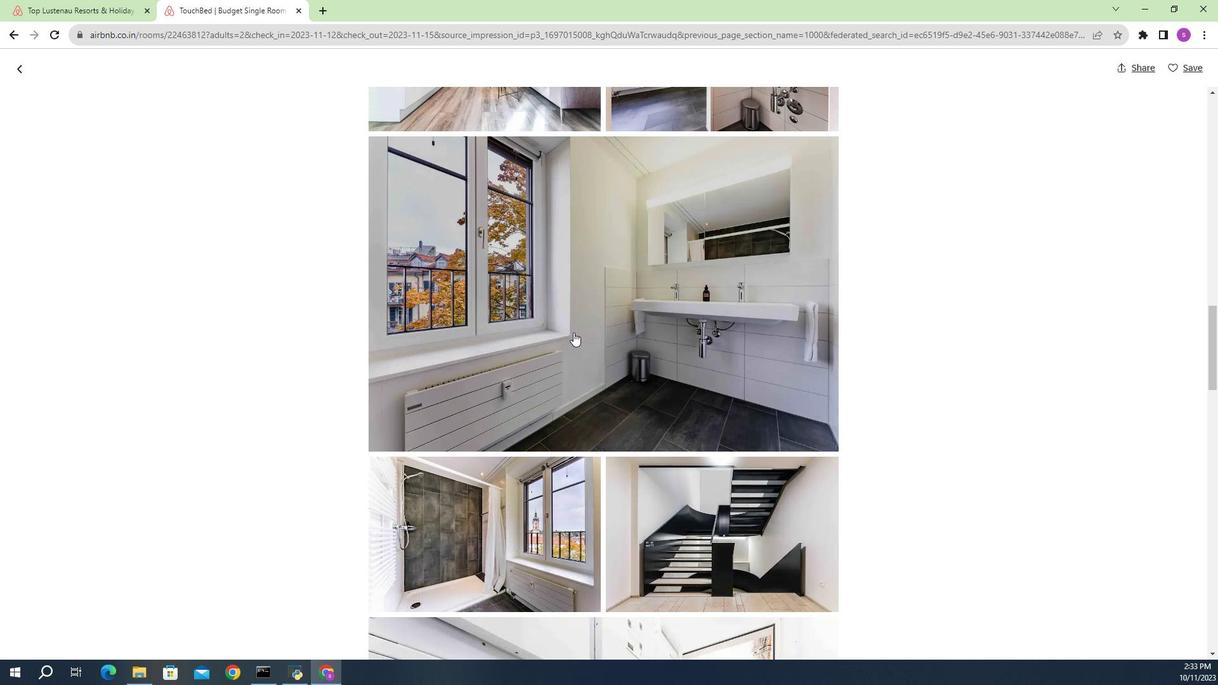 
Action: Mouse moved to (585, 351)
Screenshot: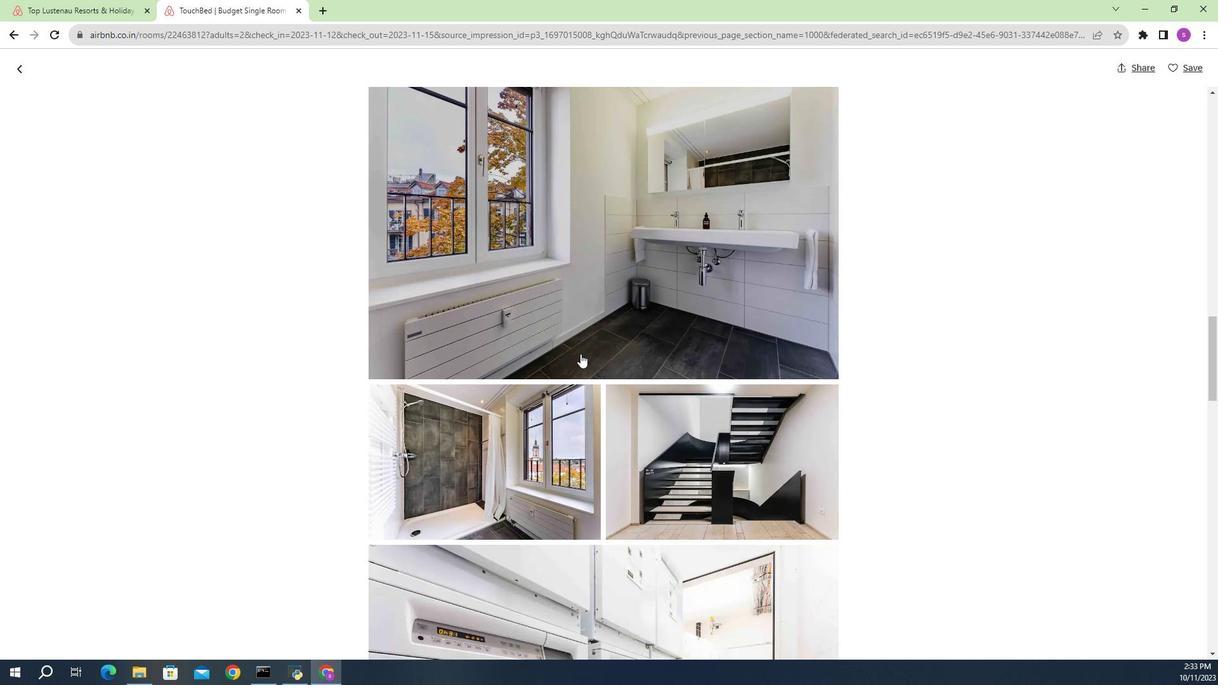 
Action: Mouse scrolled (585, 351) with delta (0, 0)
Screenshot: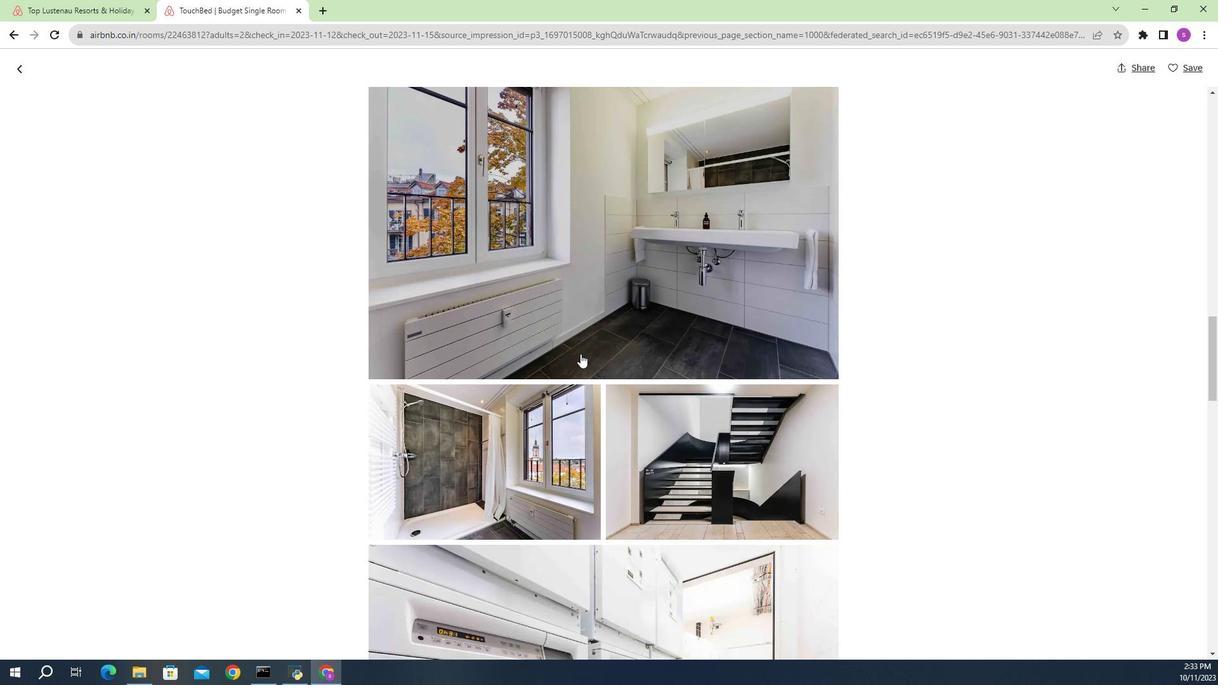
Action: Mouse moved to (590, 351)
Screenshot: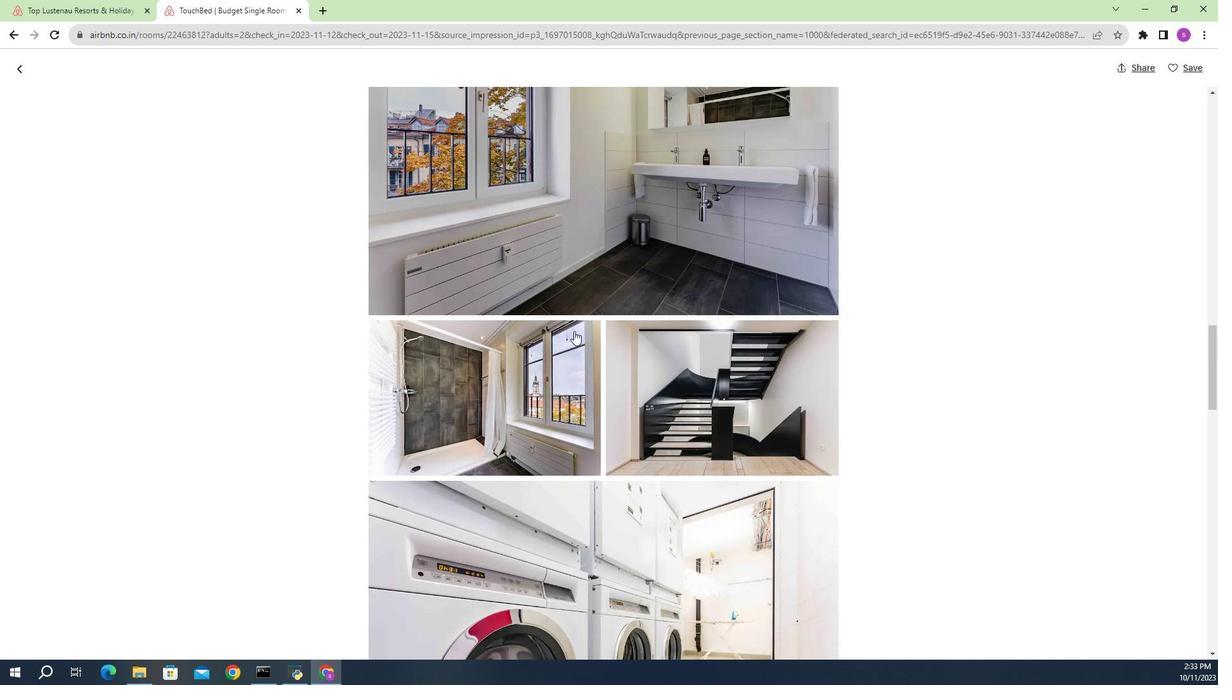 
Action: Mouse scrolled (590, 351) with delta (0, 0)
Screenshot: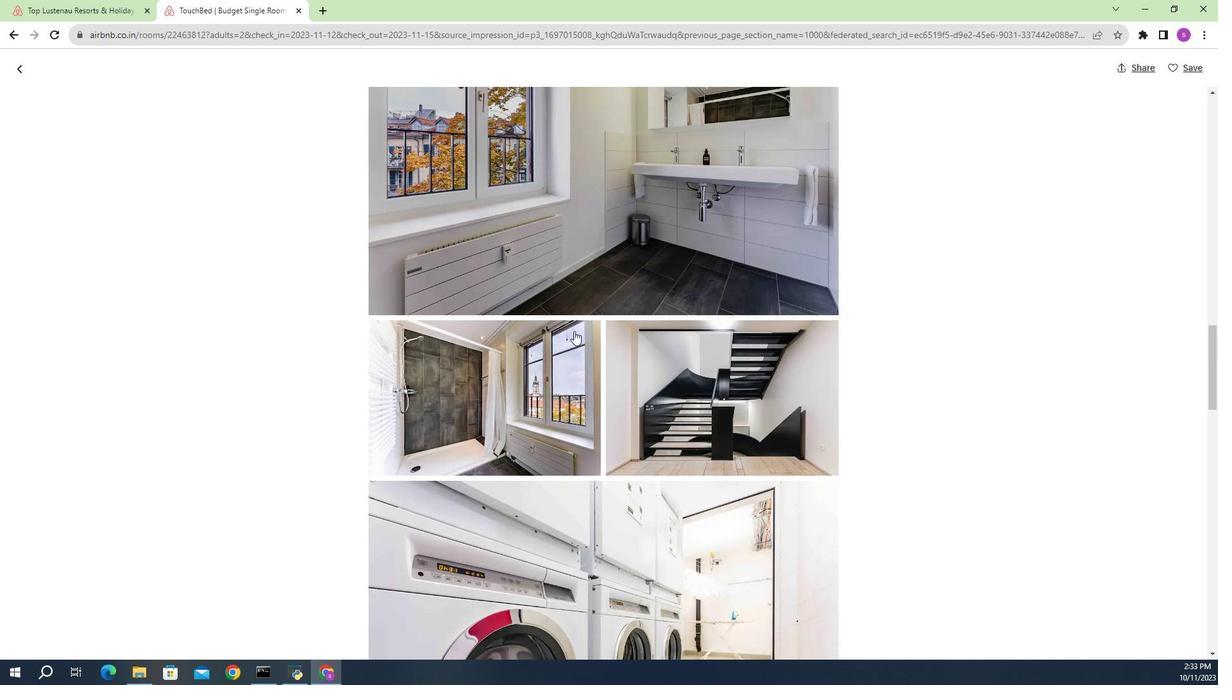 
Action: Mouse moved to (585, 337)
Screenshot: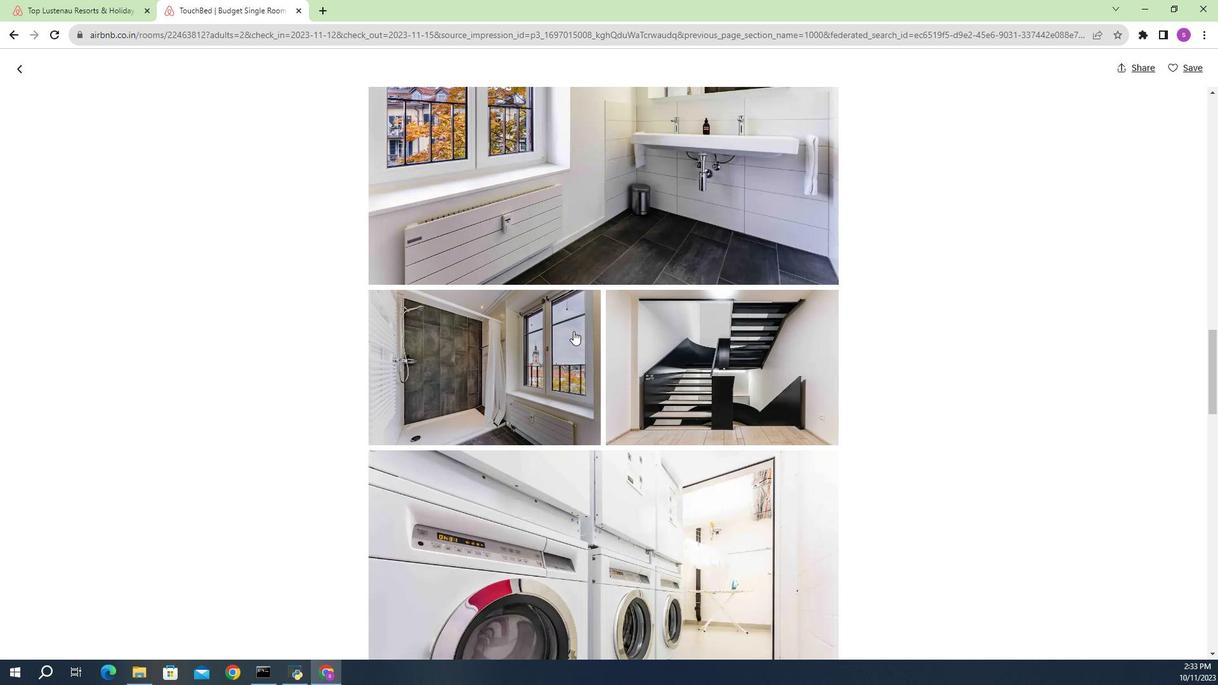 
Action: Mouse scrolled (585, 337) with delta (0, 0)
Screenshot: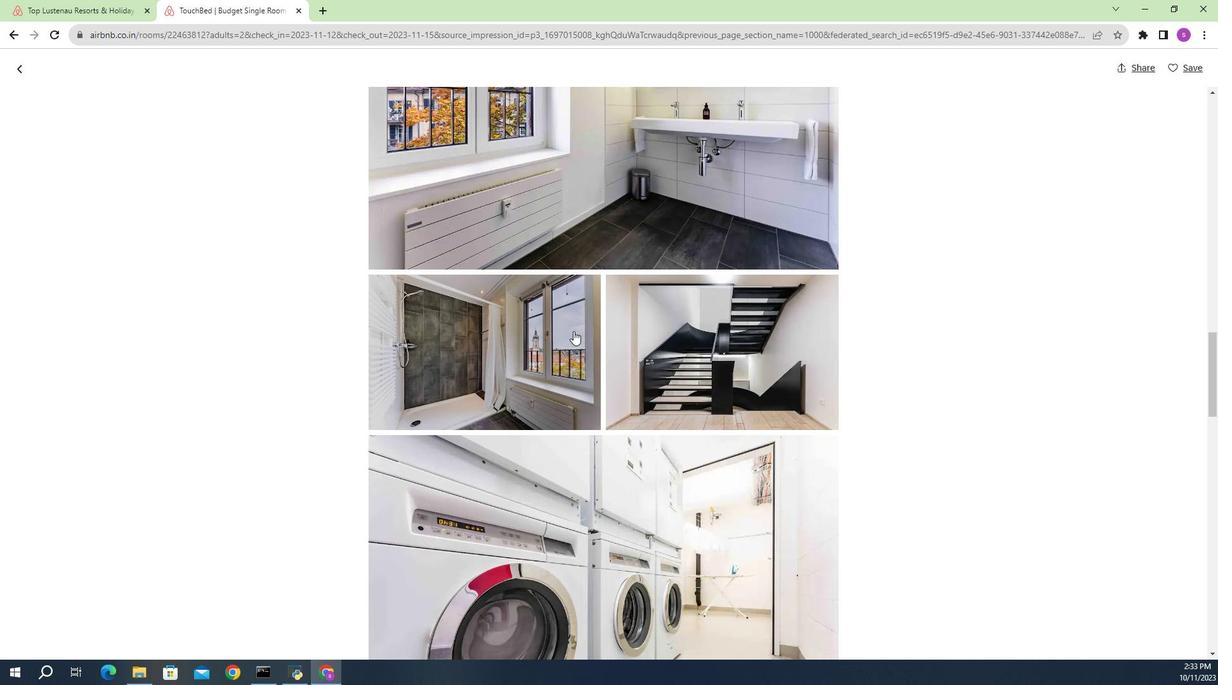
Action: Mouse scrolled (585, 337) with delta (0, 0)
Screenshot: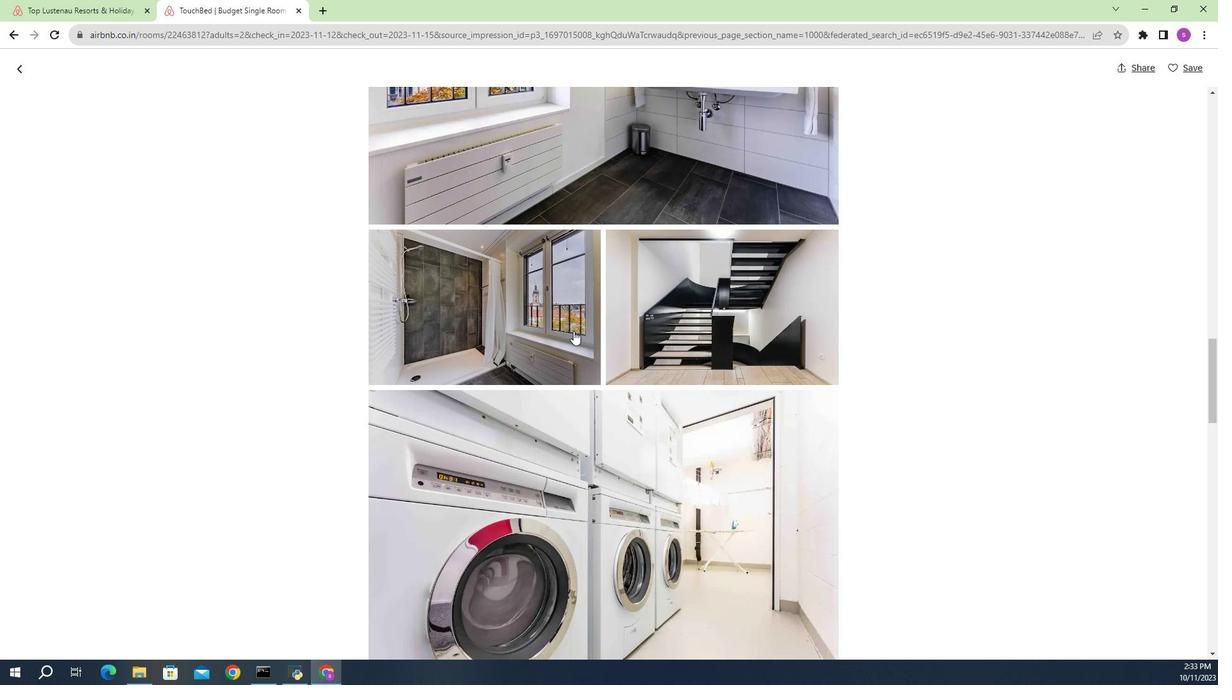 
Action: Mouse moved to (586, 335)
Screenshot: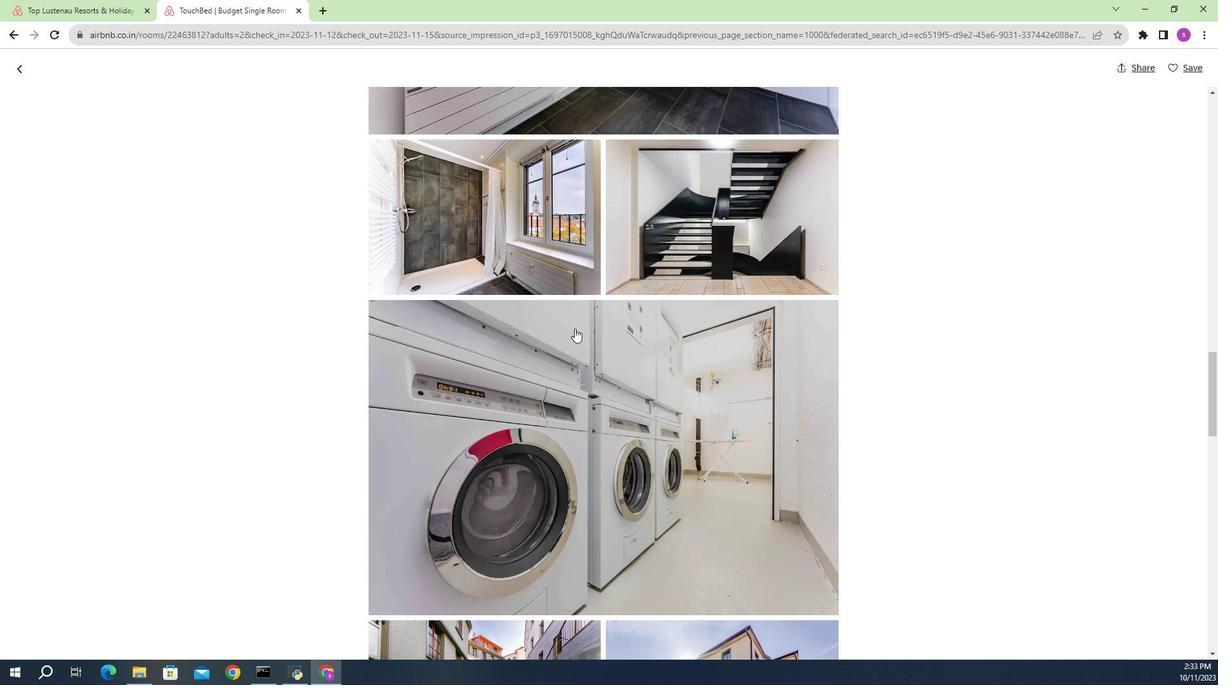 
Action: Mouse scrolled (586, 334) with delta (0, 0)
Screenshot: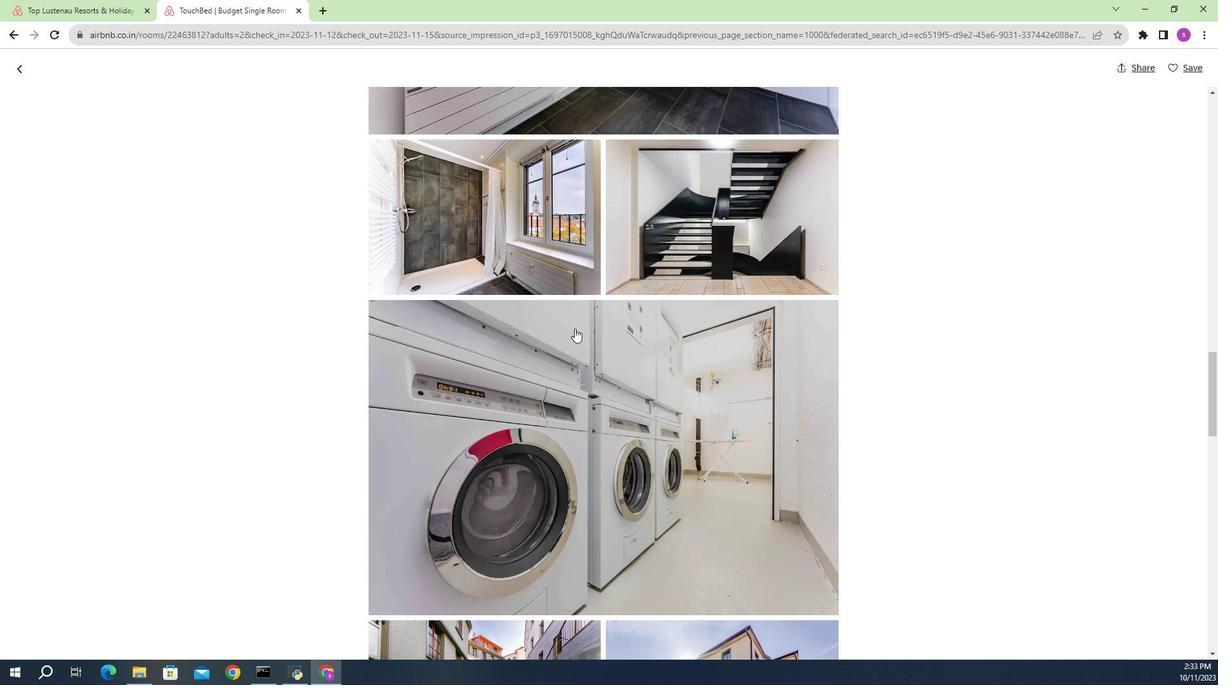 
Action: Mouse moved to (597, 342)
Screenshot: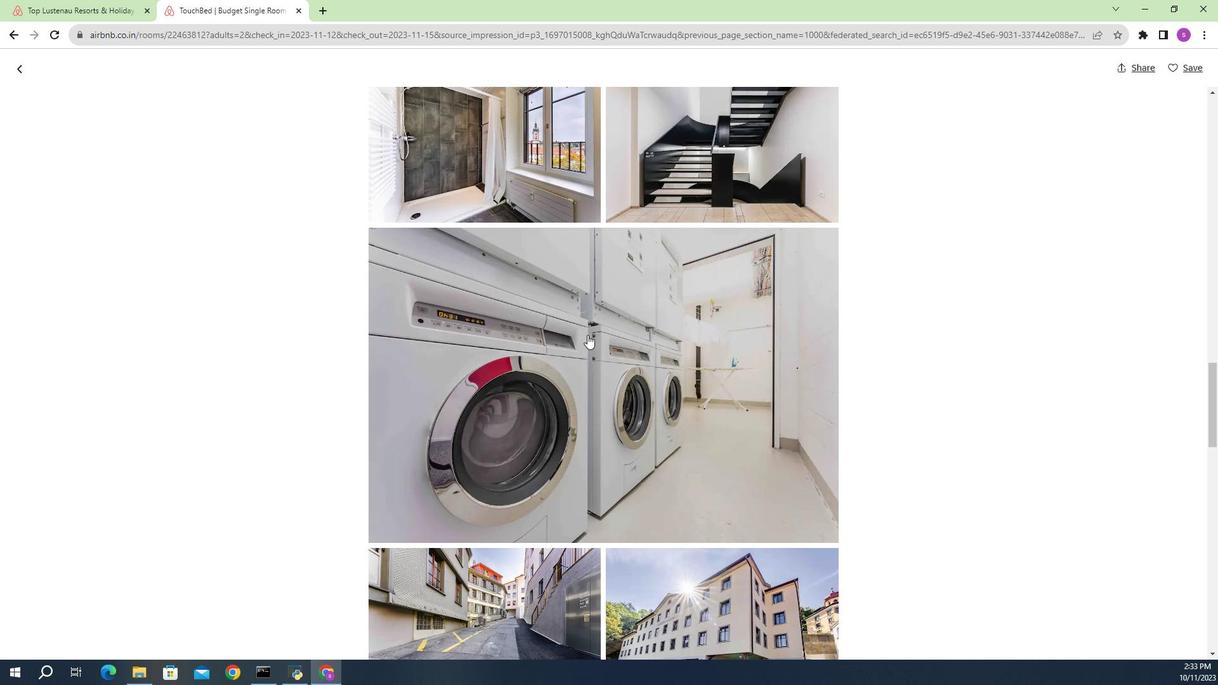 
Action: Mouse scrolled (597, 342) with delta (0, 0)
Screenshot: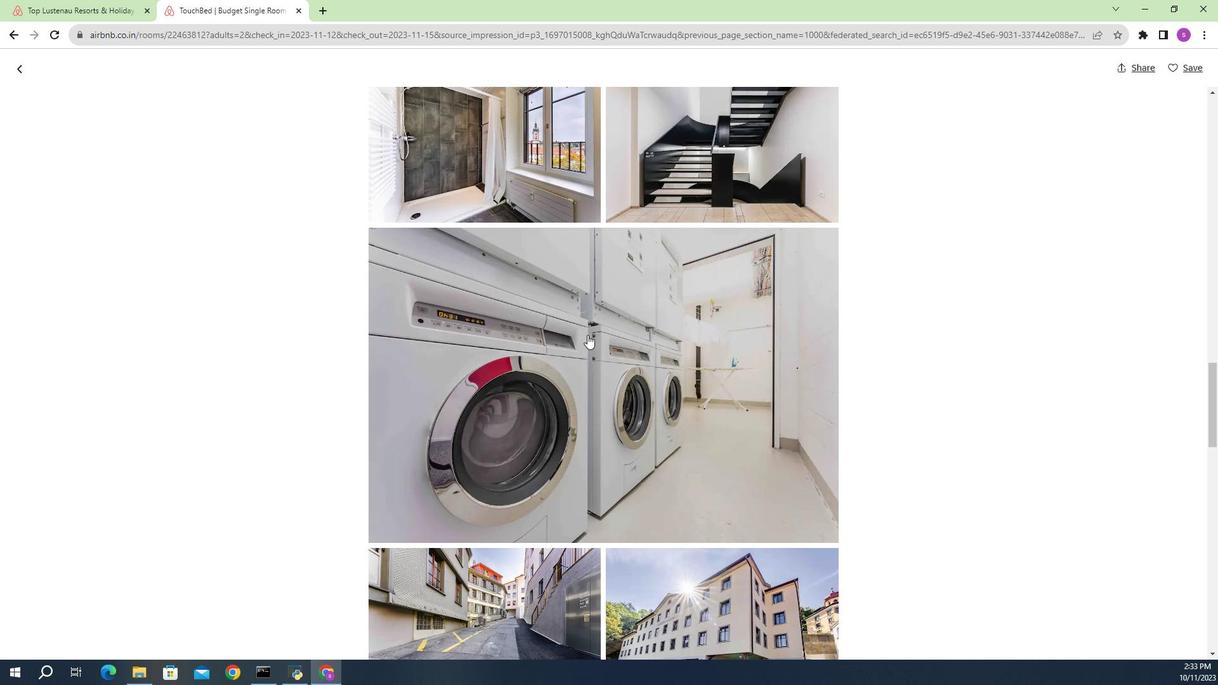 
Action: Mouse moved to (965, 118)
Screenshot: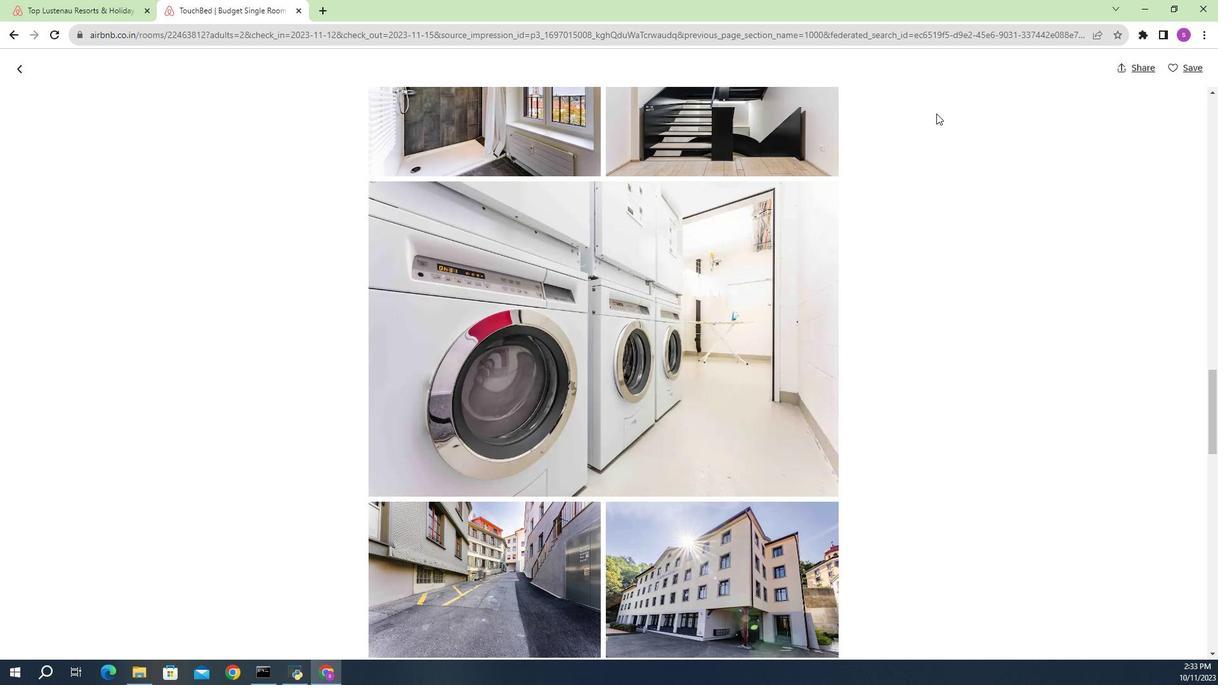 
Action: Mouse scrolled (965, 118) with delta (0, 0)
Screenshot: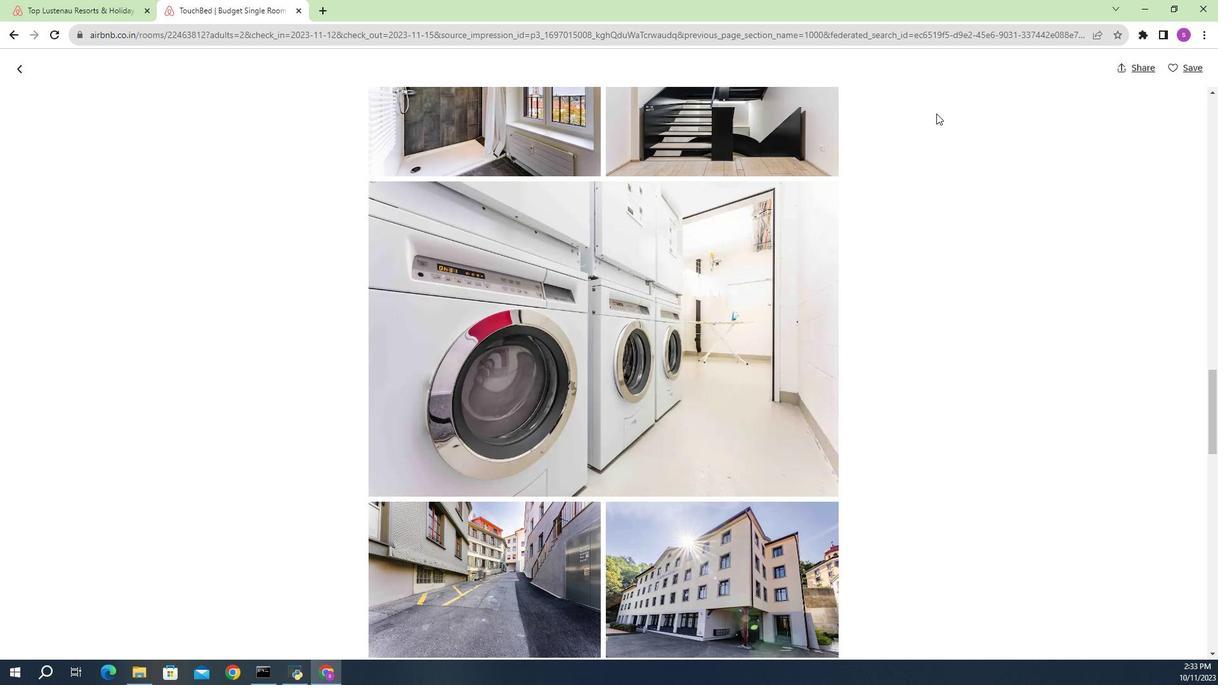 
Action: Mouse moved to (966, 122)
Screenshot: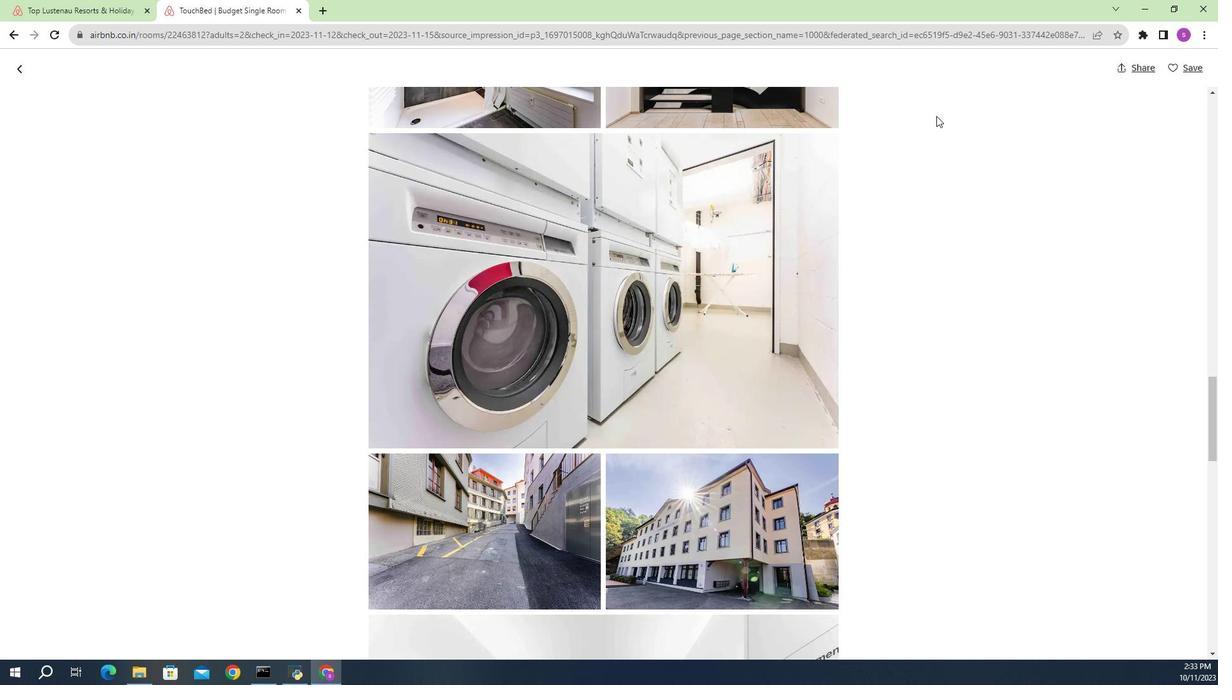 
Action: Mouse scrolled (966, 121) with delta (0, 0)
Screenshot: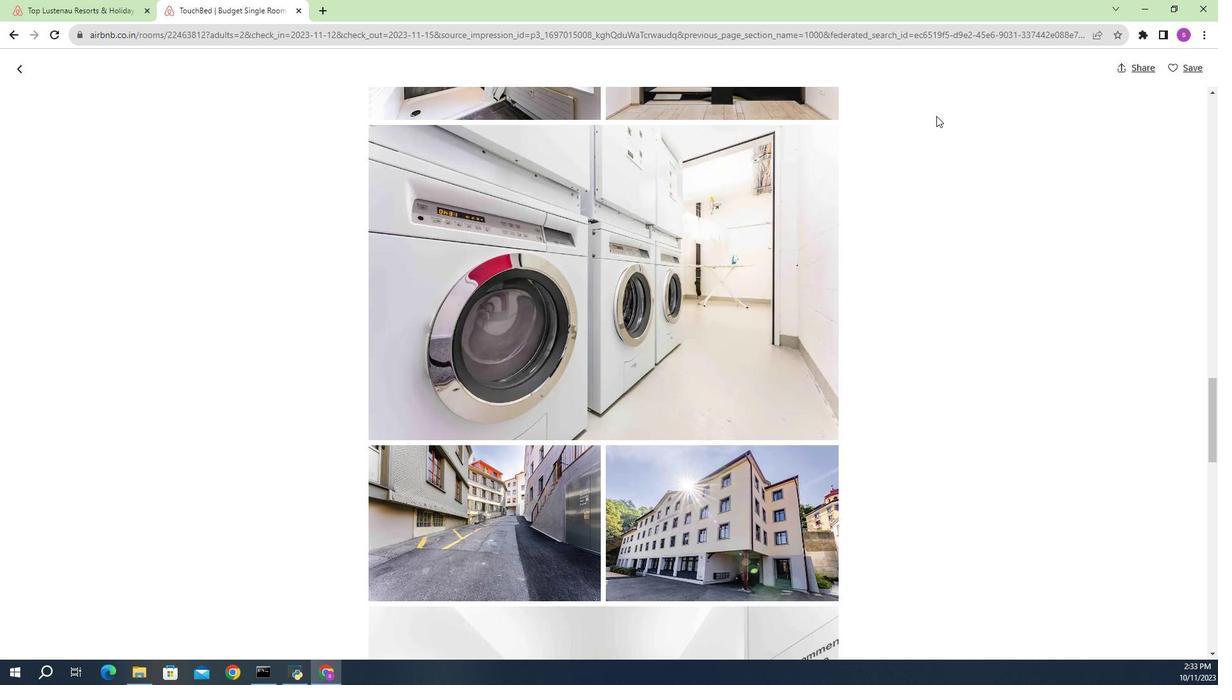 
Action: Mouse scrolled (966, 121) with delta (0, 0)
Screenshot: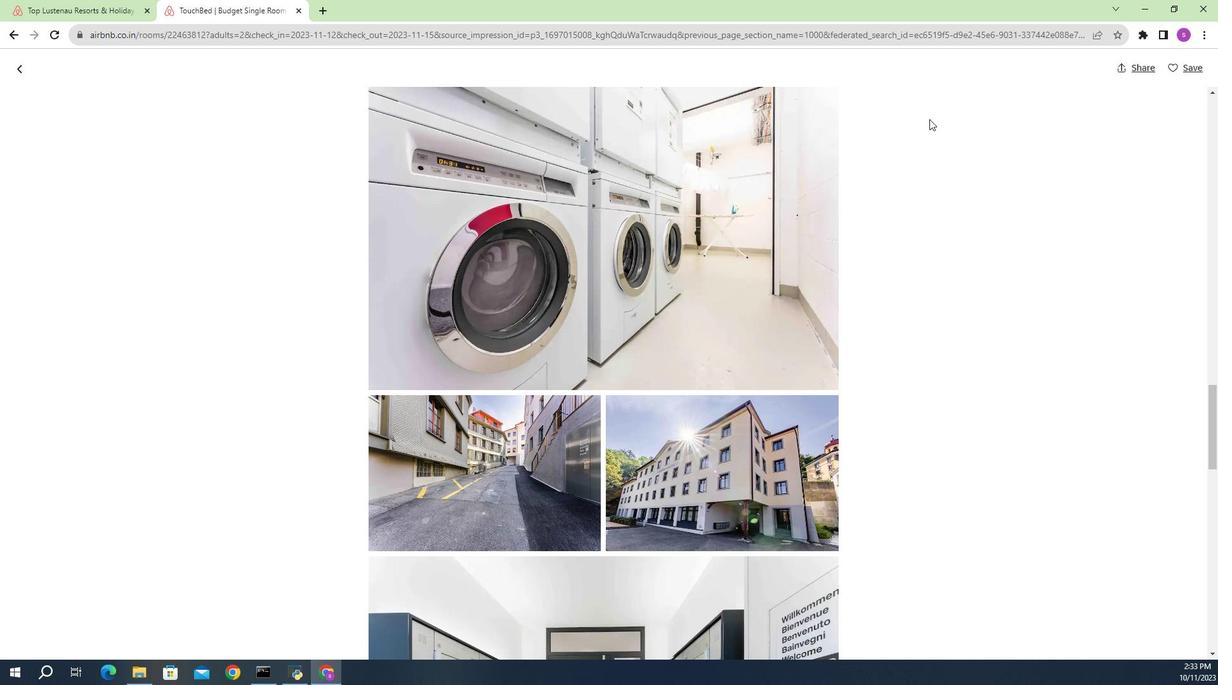 
Action: Mouse moved to (631, 278)
Screenshot: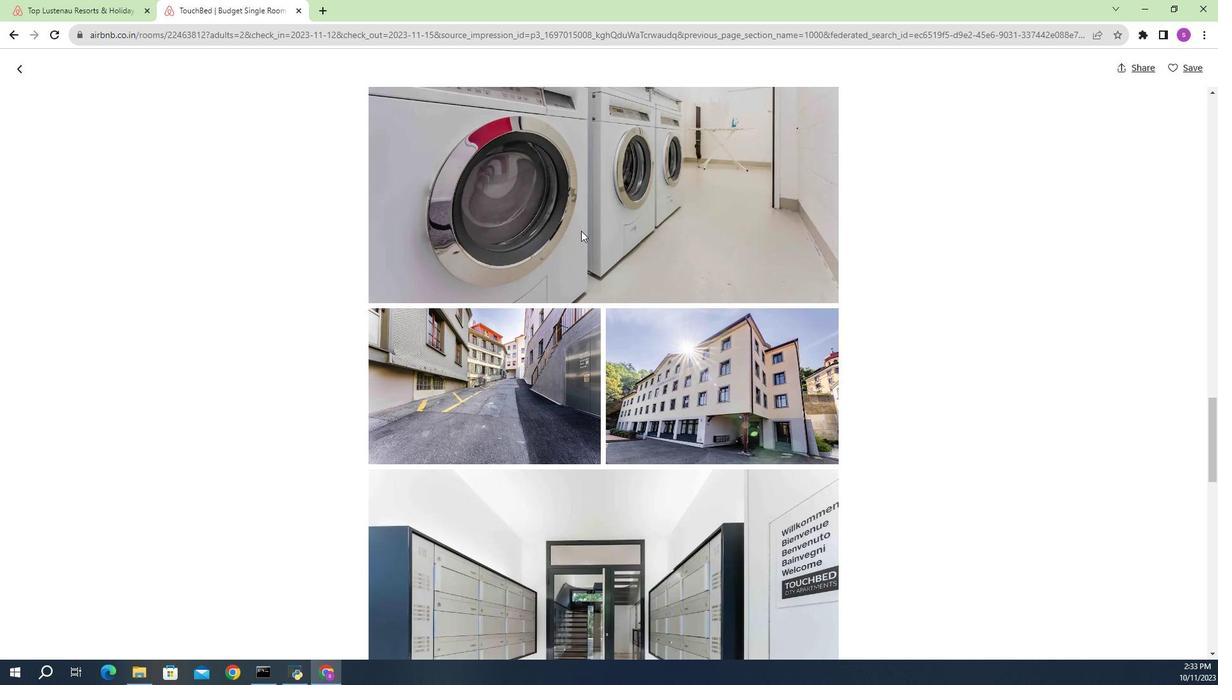 
Action: Mouse scrolled (631, 277) with delta (0, 0)
Screenshot: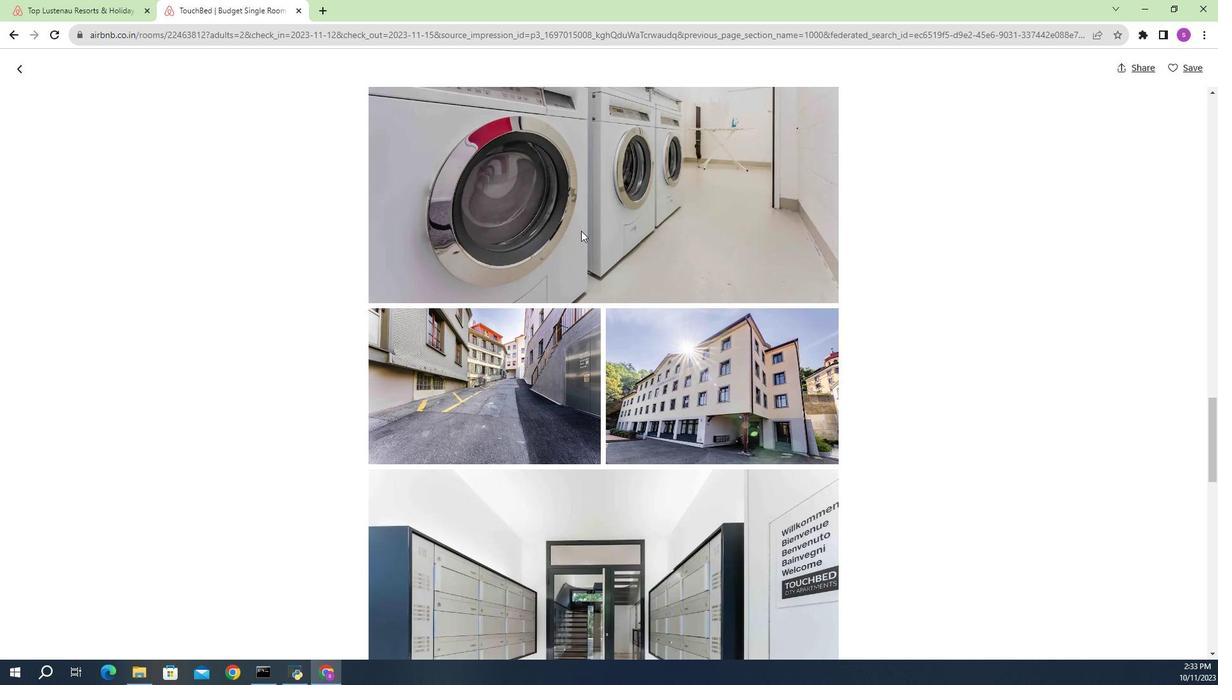 
Action: Mouse moved to (625, 271)
Screenshot: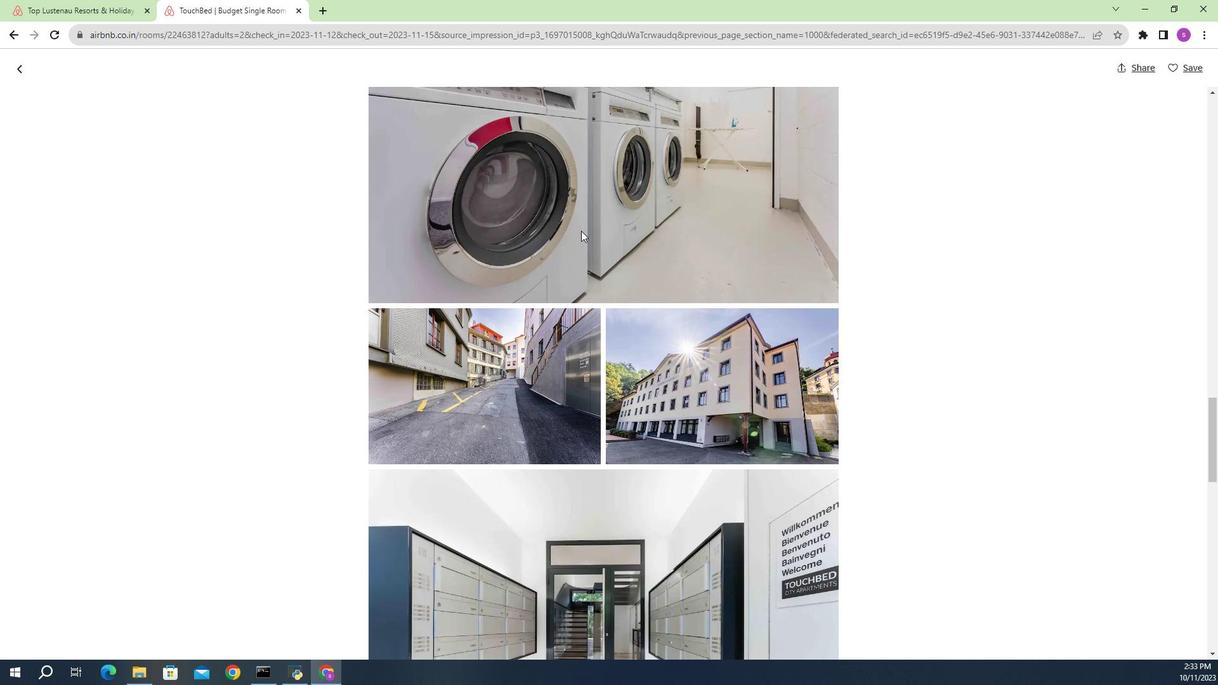 
Action: Mouse scrolled (625, 271) with delta (0, 0)
Screenshot: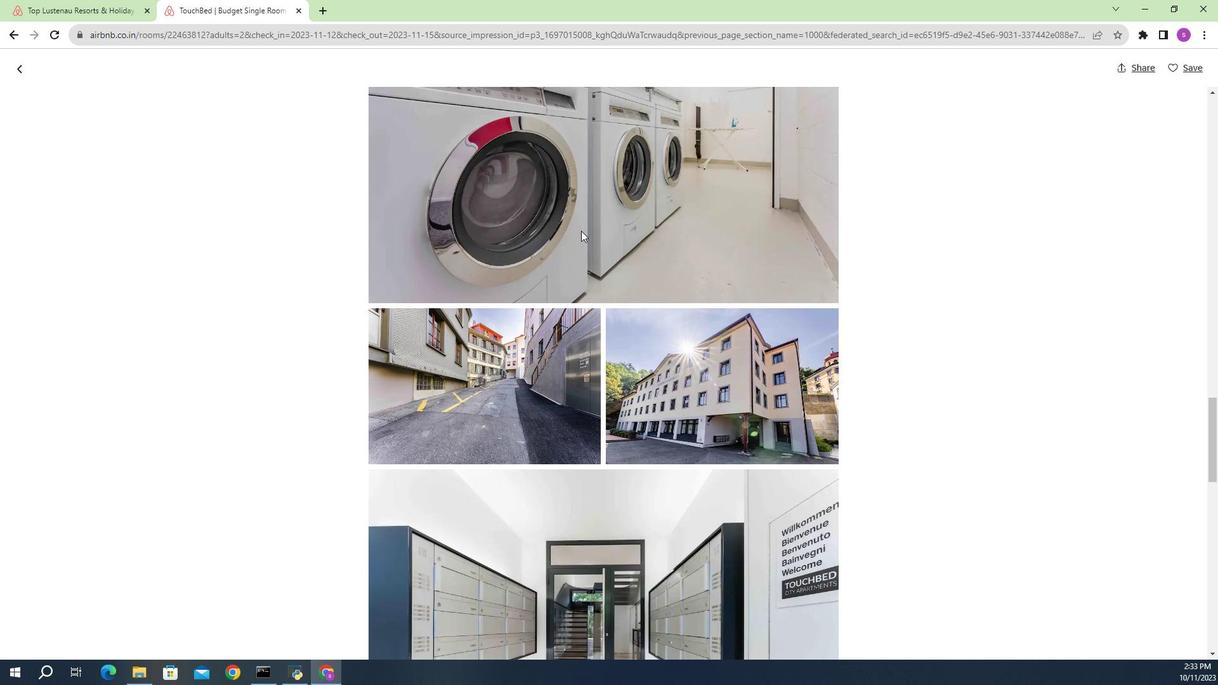 
Action: Mouse moved to (611, 258)
Screenshot: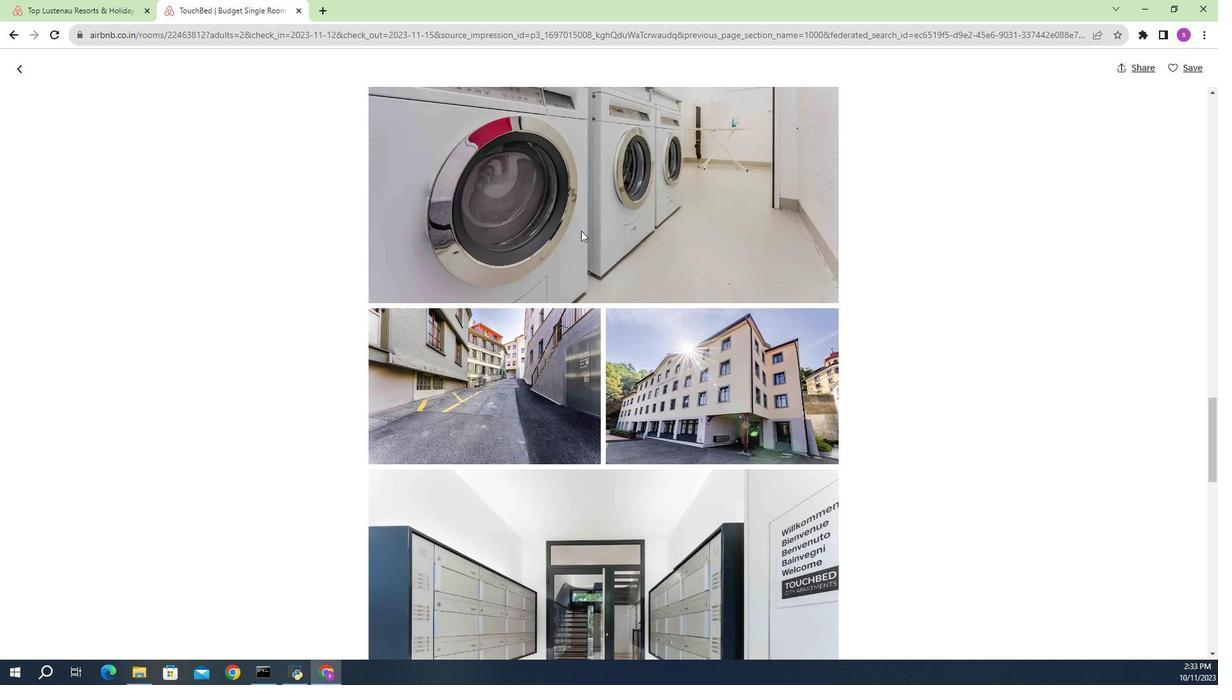 
Action: Mouse scrolled (611, 258) with delta (0, 0)
Screenshot: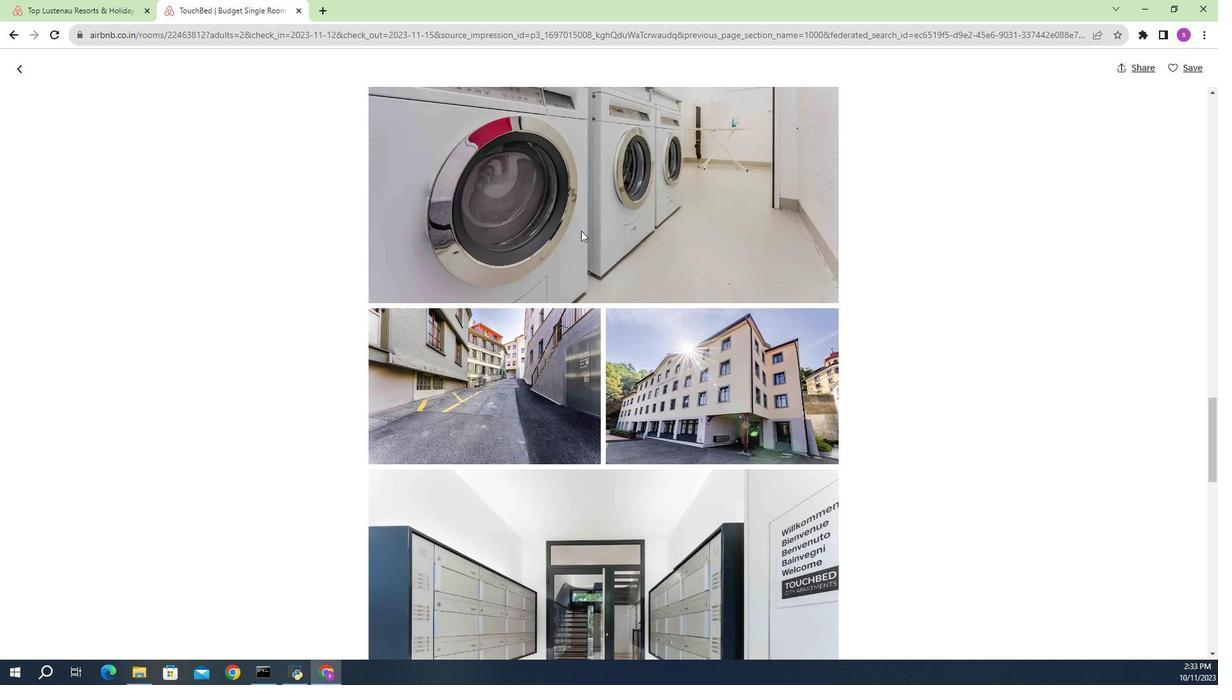 
Action: Mouse moved to (613, 199)
Screenshot: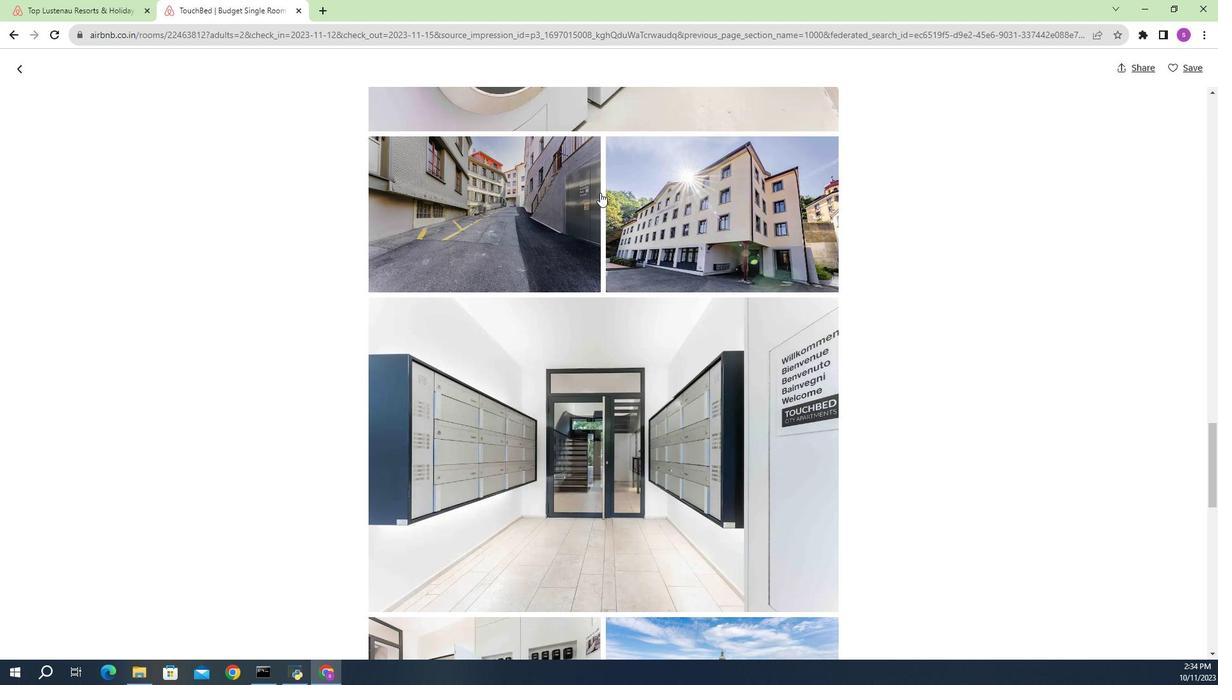 
Action: Mouse scrolled (613, 198) with delta (0, 0)
Screenshot: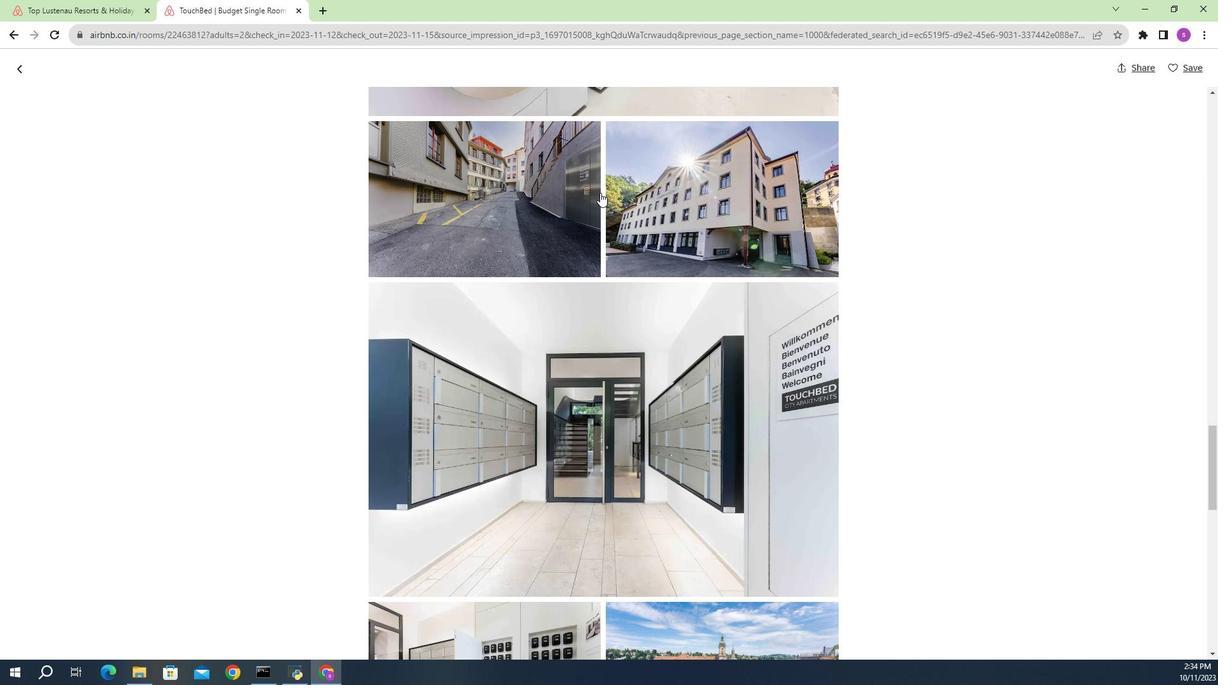 
Action: Mouse moved to (613, 199)
Screenshot: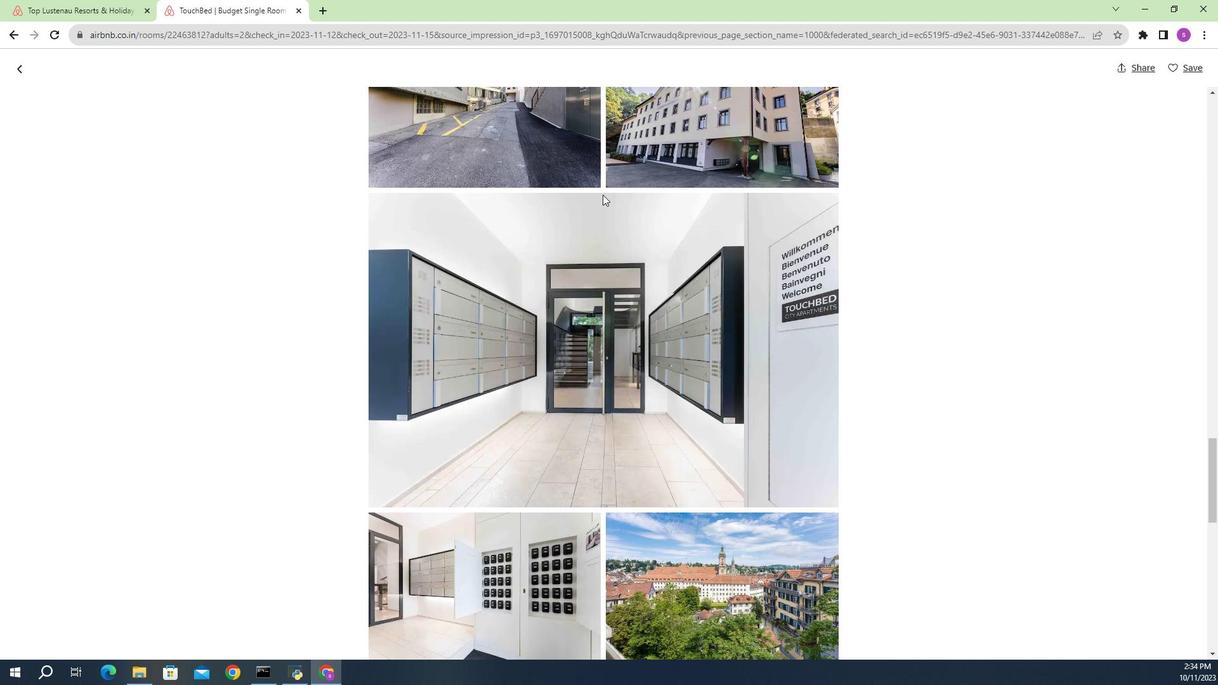 
Action: Mouse scrolled (613, 198) with delta (0, 0)
Screenshot: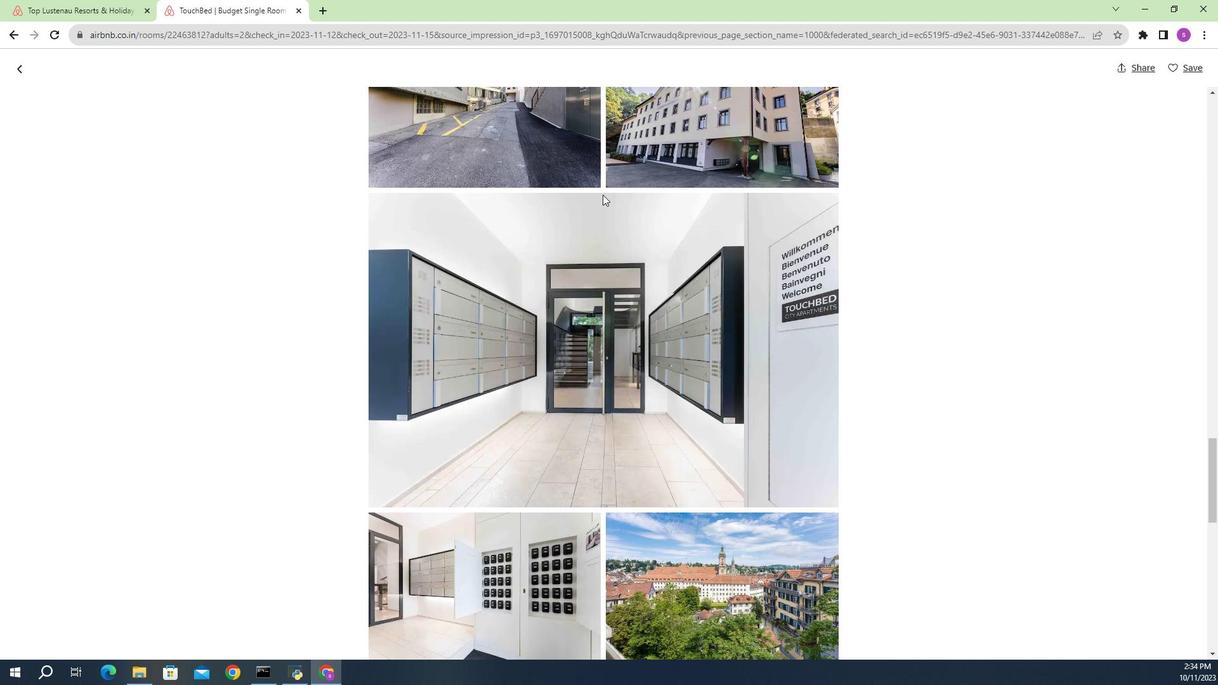 
Action: Mouse moved to (615, 201)
Screenshot: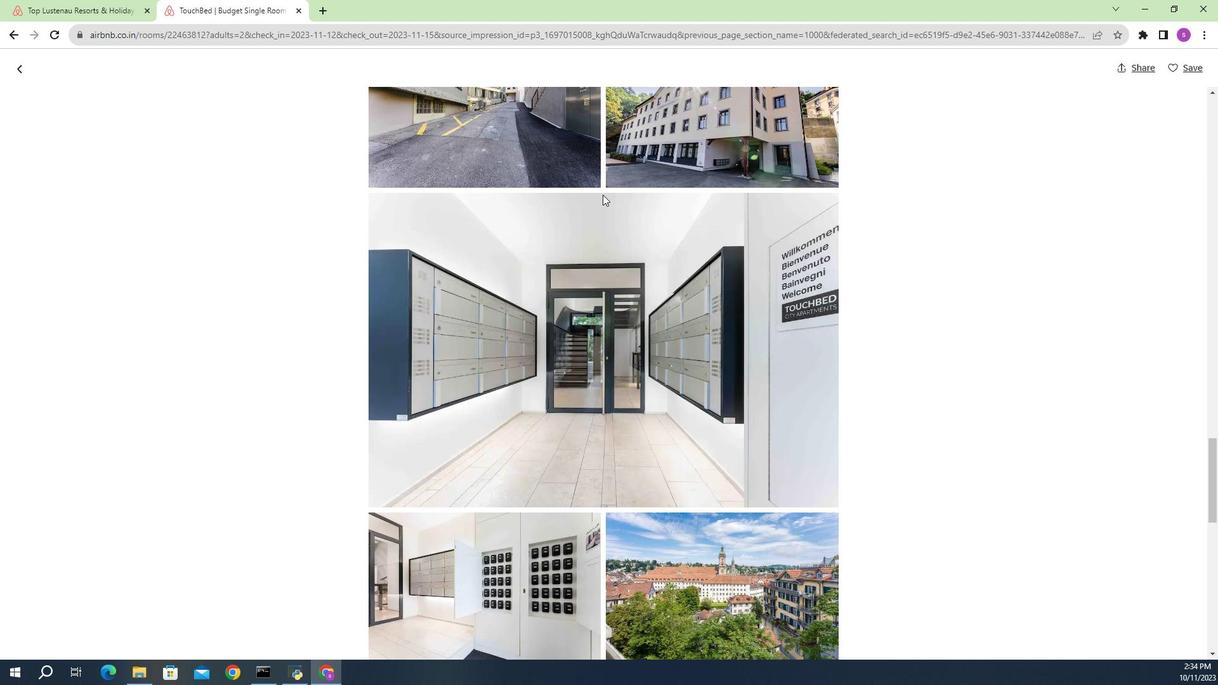 
Action: Mouse scrolled (615, 200) with delta (0, 0)
Screenshot: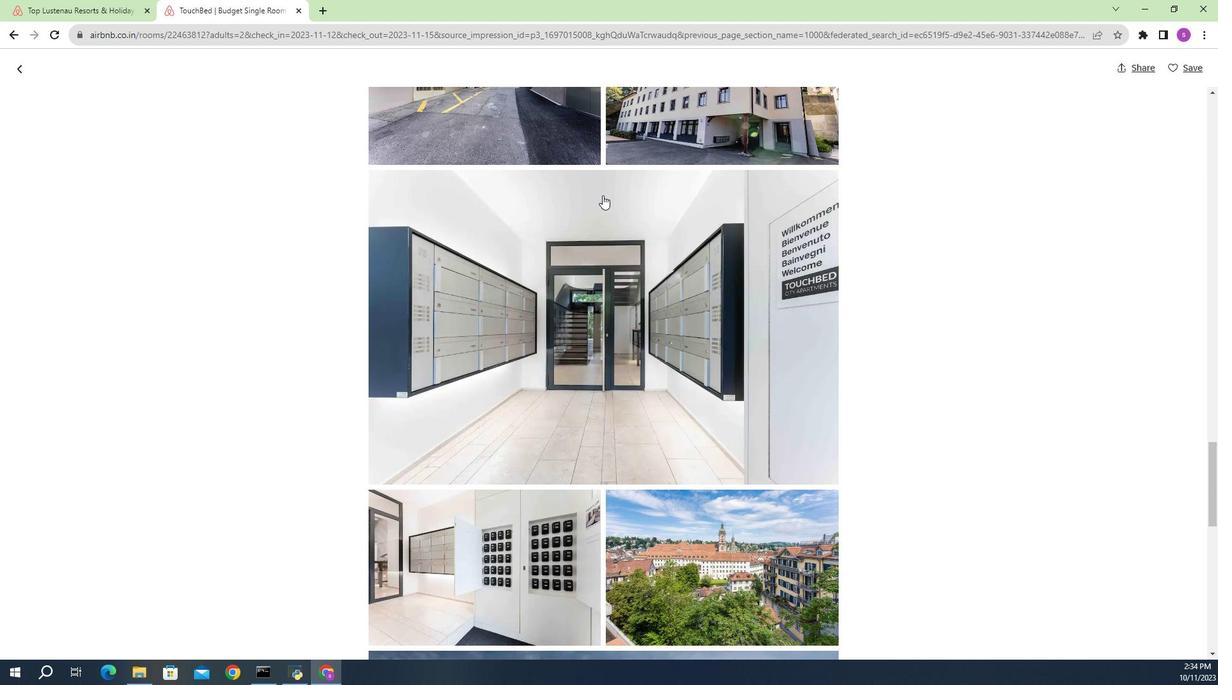 
Action: Mouse moved to (613, 203)
Screenshot: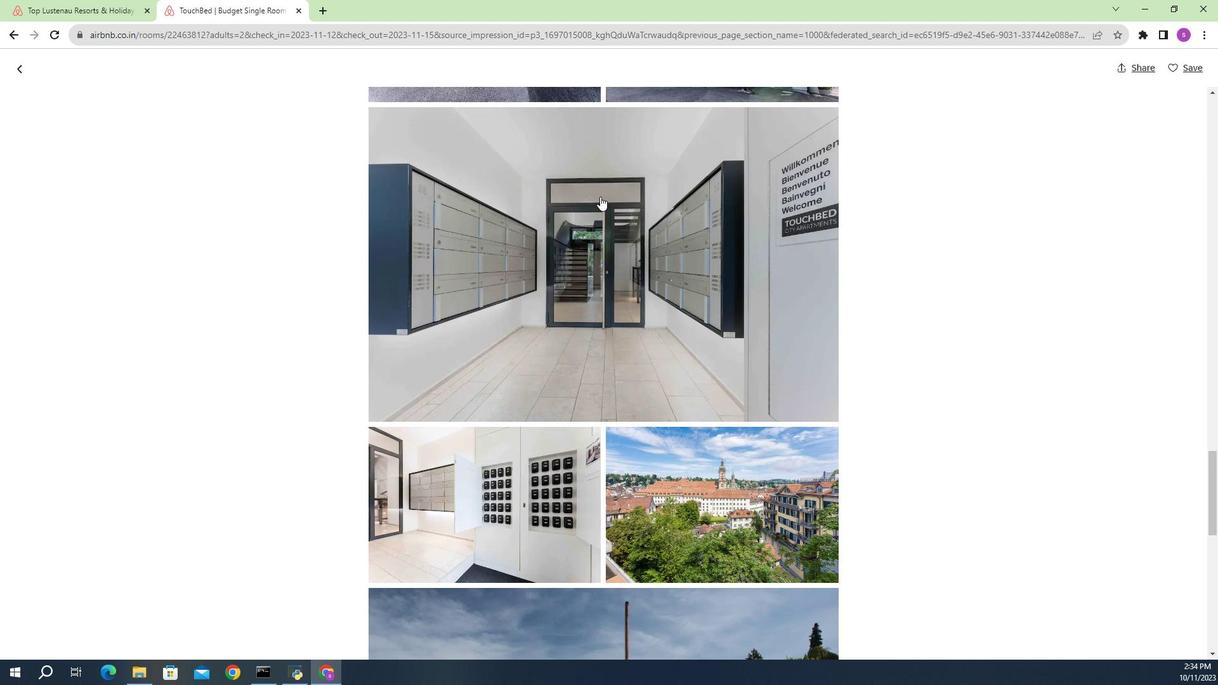 
Action: Mouse scrolled (613, 202) with delta (0, 0)
Screenshot: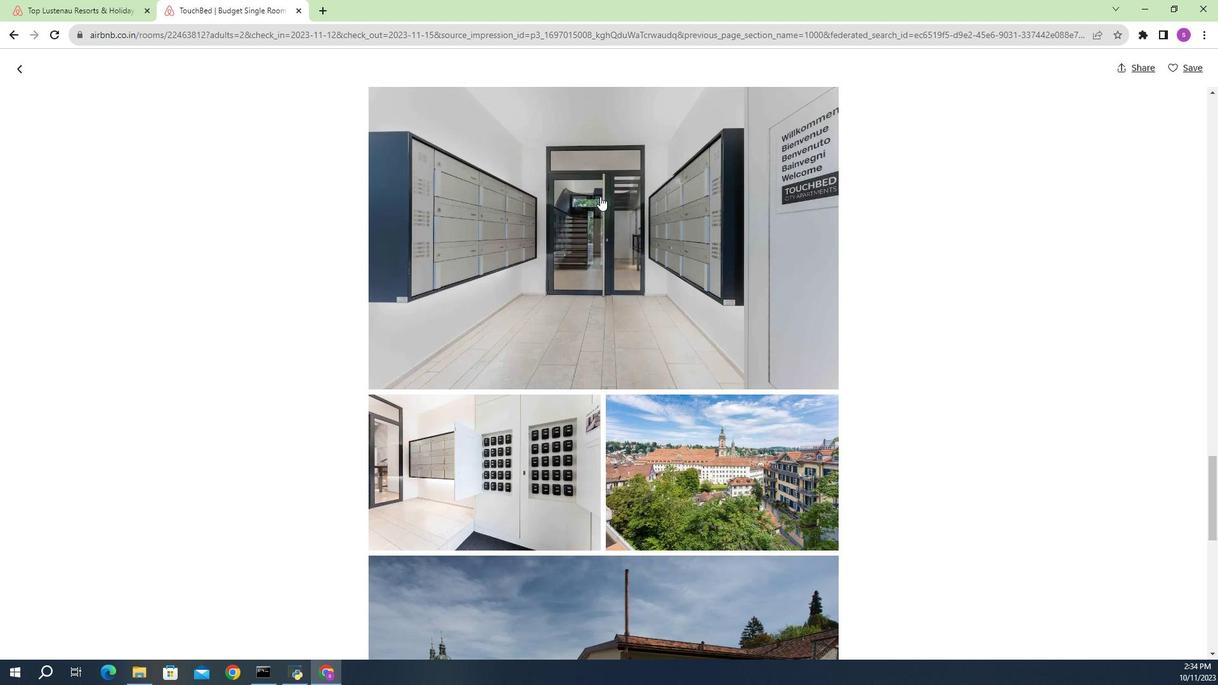 
Action: Mouse scrolled (613, 202) with delta (0, 0)
Screenshot: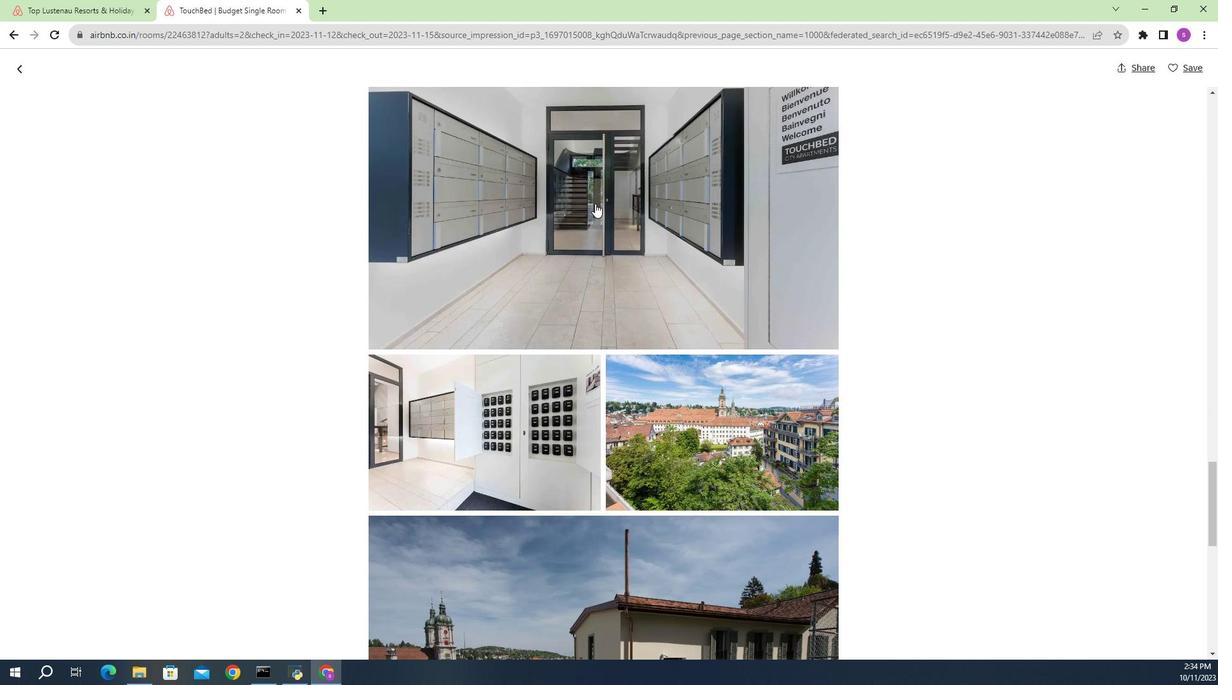 
Action: Mouse moved to (584, 250)
Screenshot: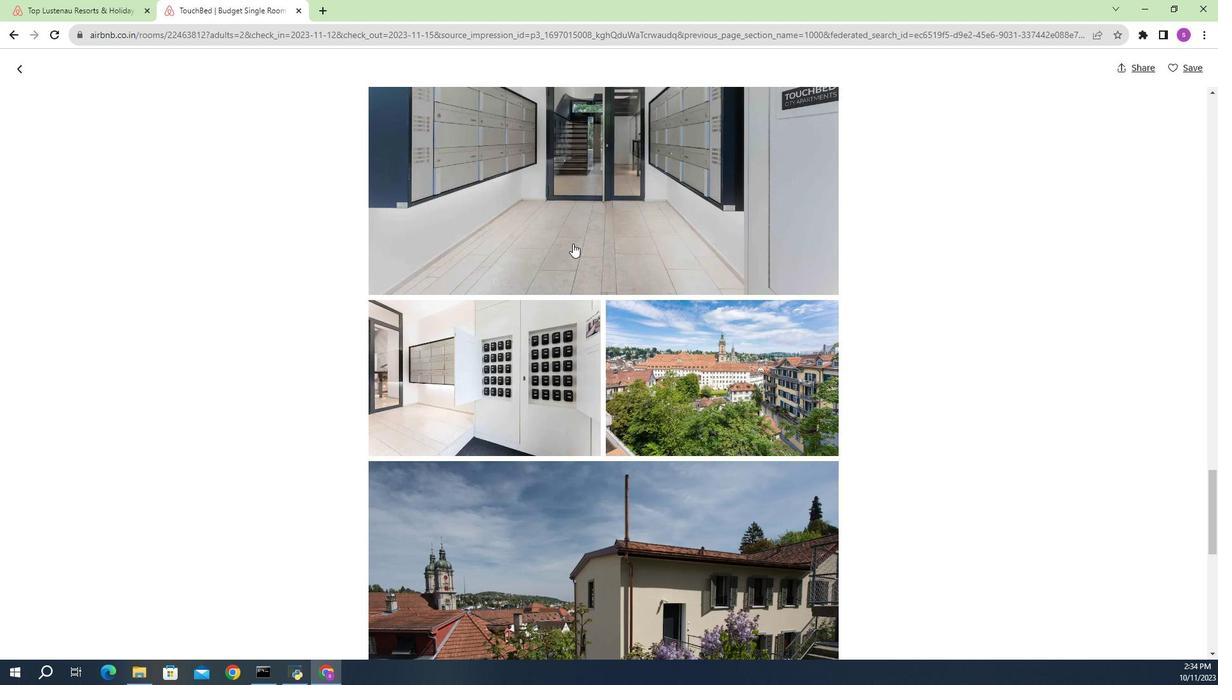
Action: Mouse scrolled (584, 249) with delta (0, 0)
Screenshot: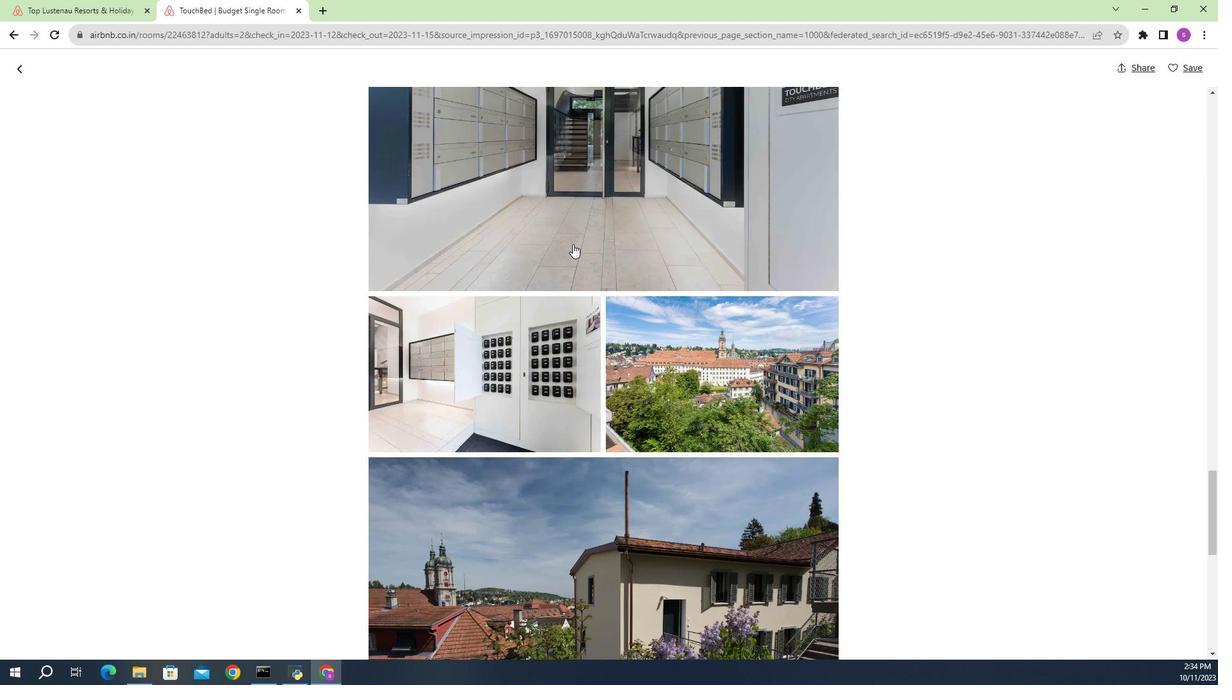 
Action: Mouse moved to (625, 301)
Screenshot: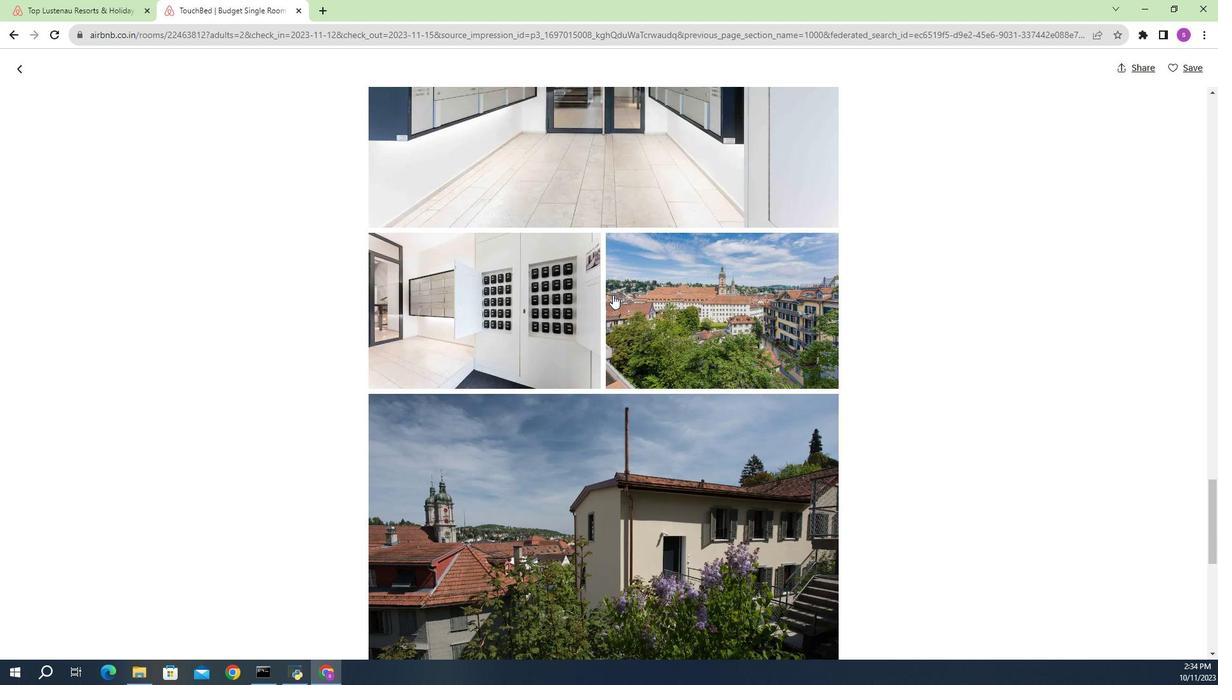 
Action: Mouse scrolled (625, 300) with delta (0, 0)
Screenshot: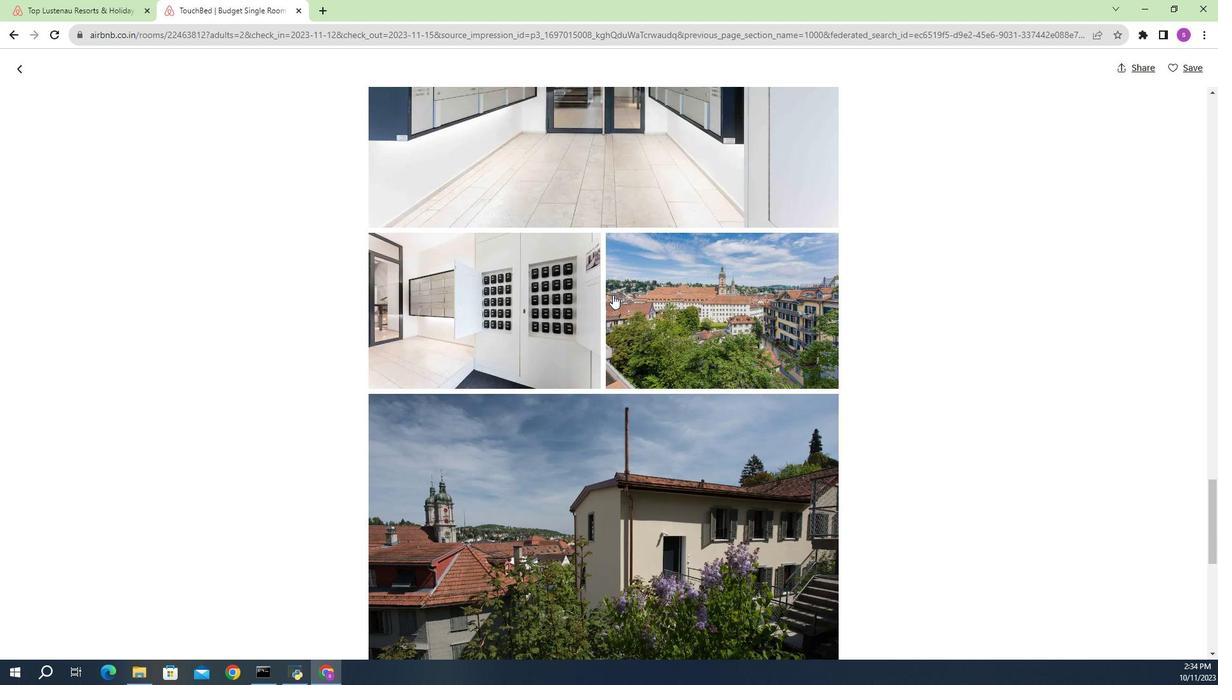 
Action: Mouse moved to (626, 301)
Screenshot: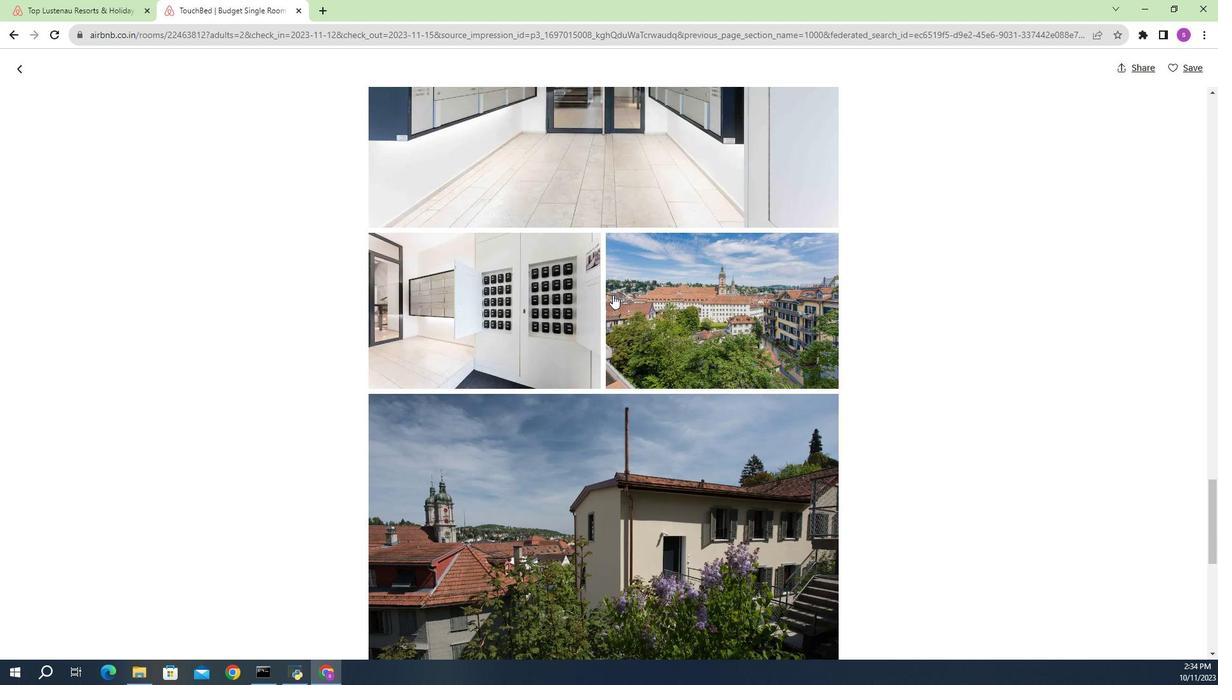 
Action: Mouse scrolled (626, 300) with delta (0, 0)
Screenshot: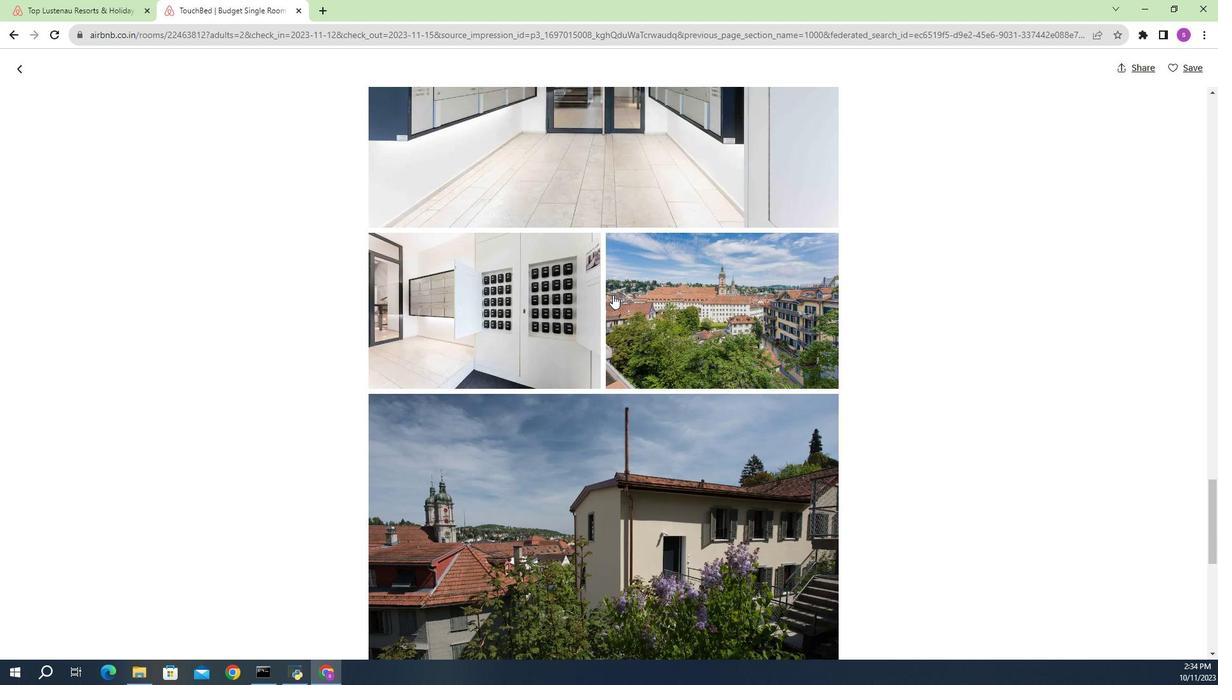 
Action: Mouse moved to (613, 307)
Screenshot: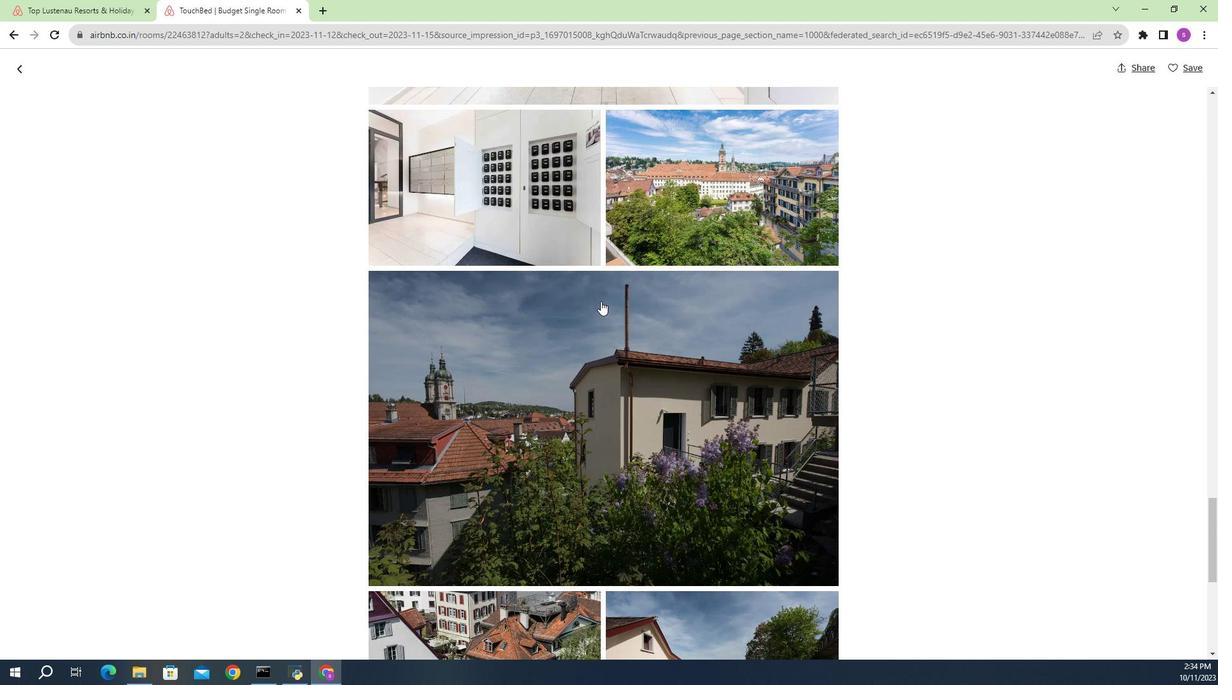 
Action: Mouse scrolled (613, 307) with delta (0, 0)
Screenshot: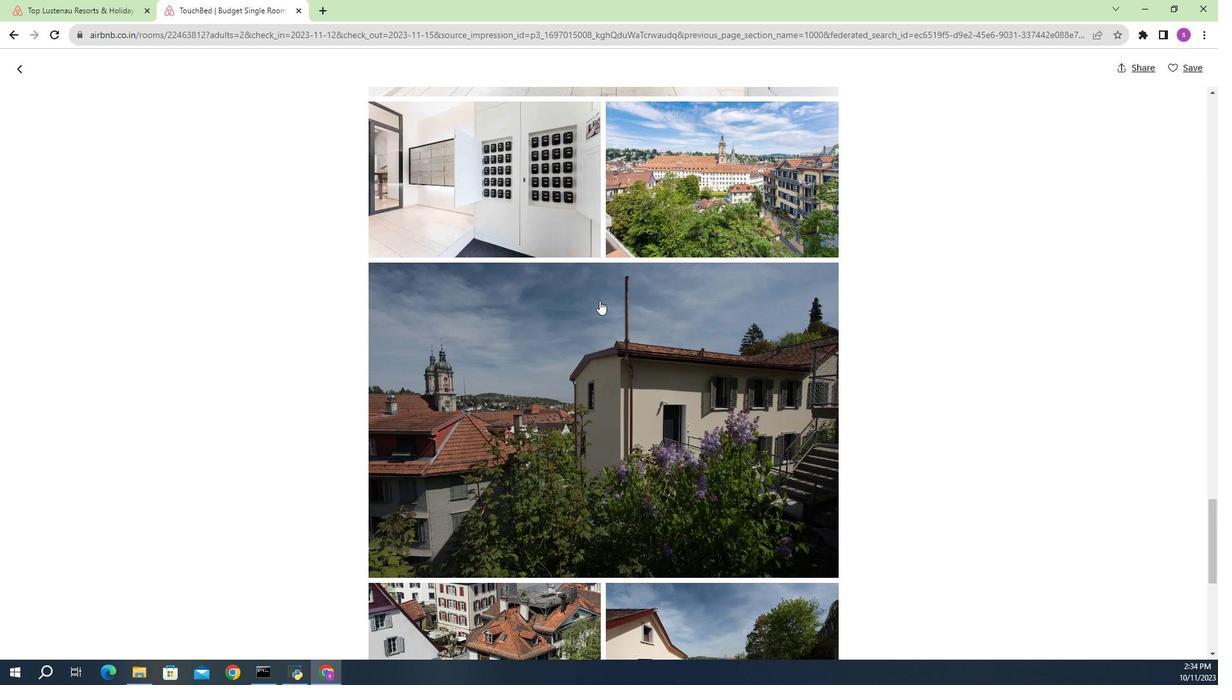 
Action: Mouse moved to (600, 304)
Screenshot: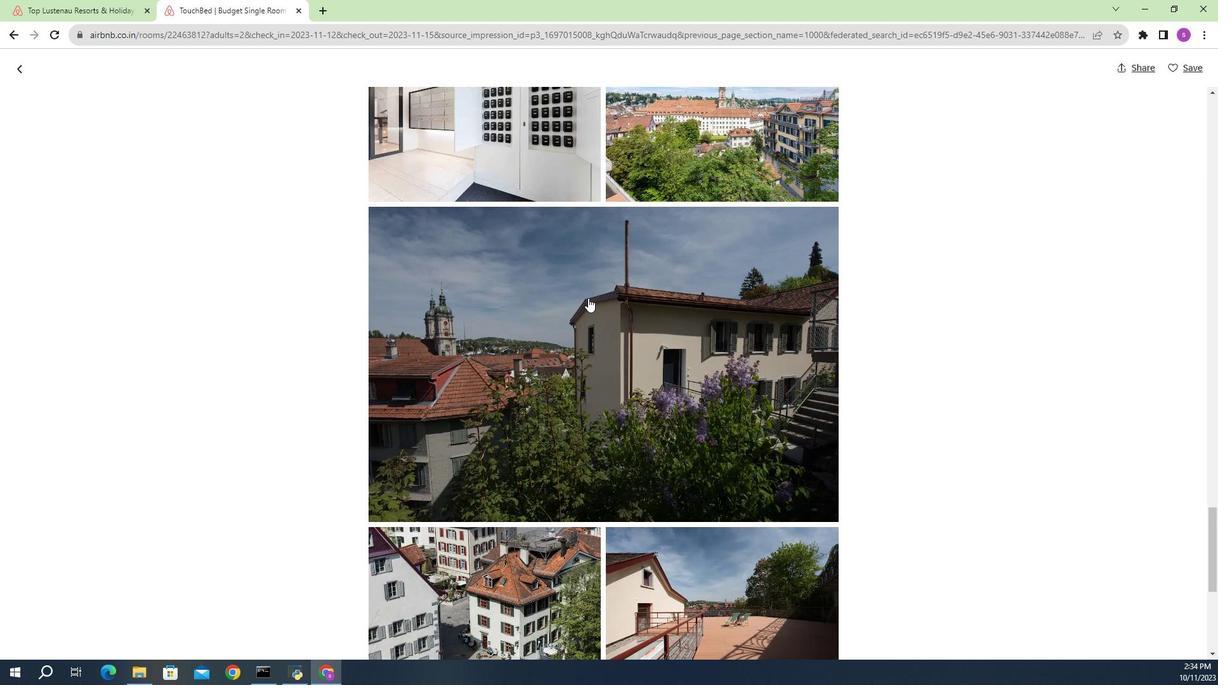
Action: Mouse scrolled (600, 304) with delta (0, 0)
Screenshot: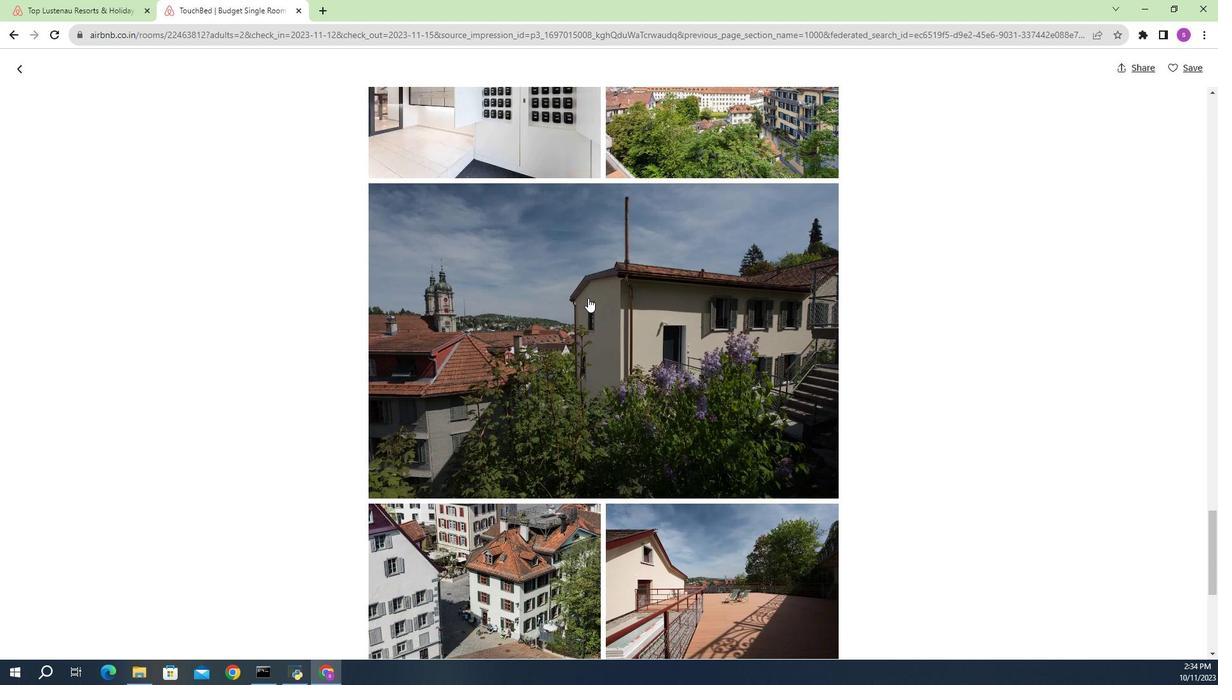 
Action: Mouse moved to (600, 304)
Screenshot: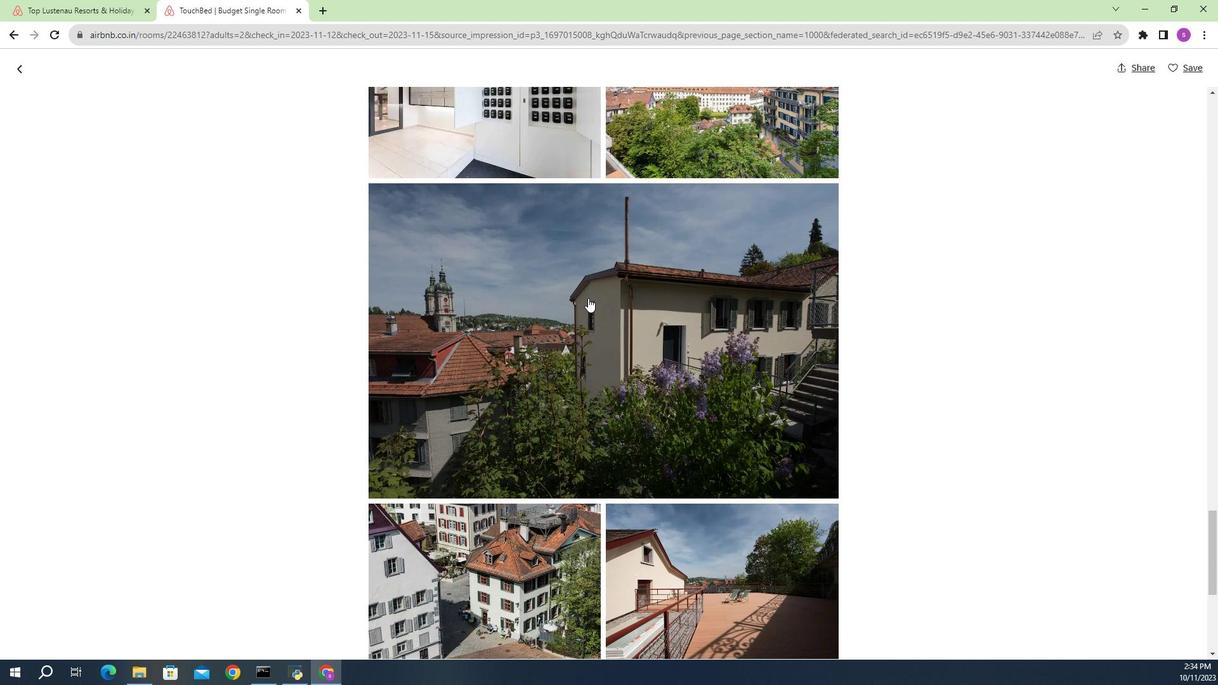 
Action: Mouse scrolled (600, 304) with delta (0, 0)
Screenshot: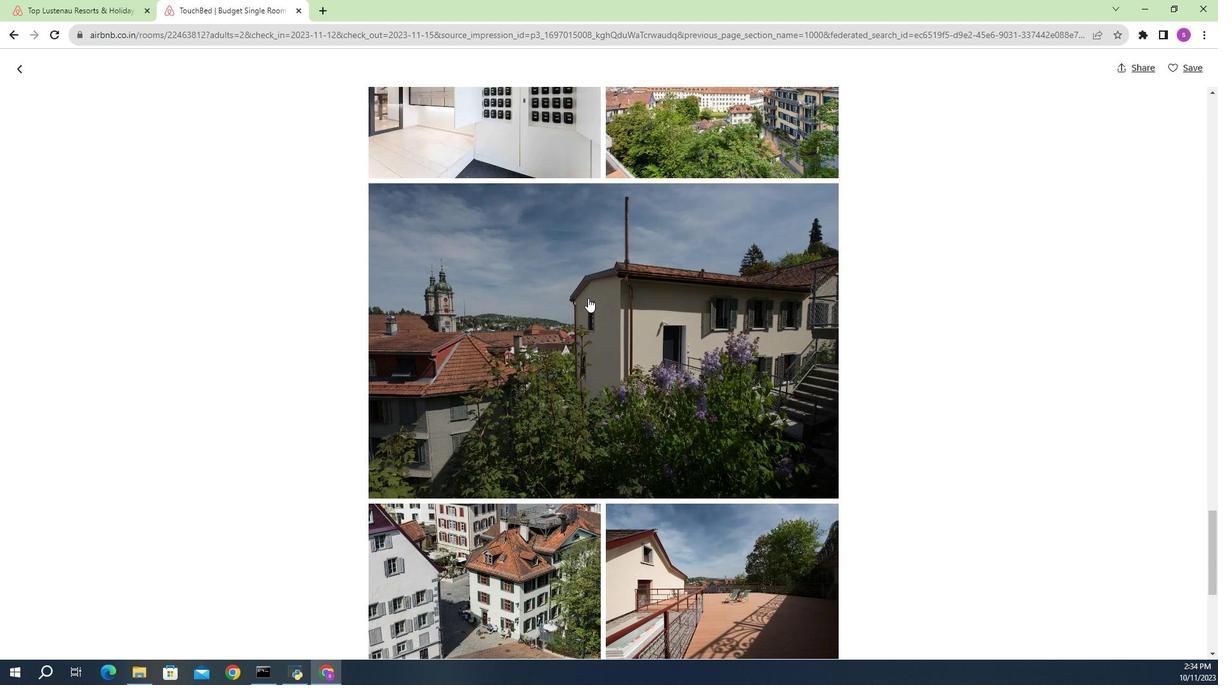 
Action: Mouse moved to (600, 304)
Screenshot: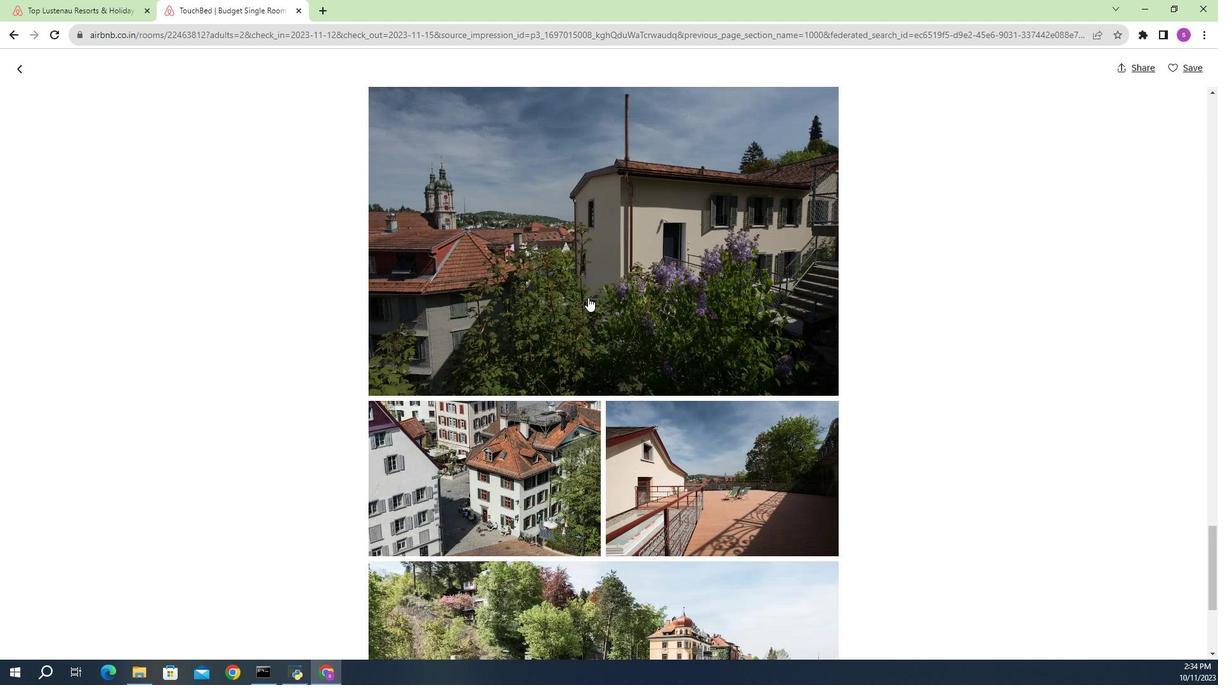 
Action: Mouse scrolled (600, 303) with delta (0, 0)
Screenshot: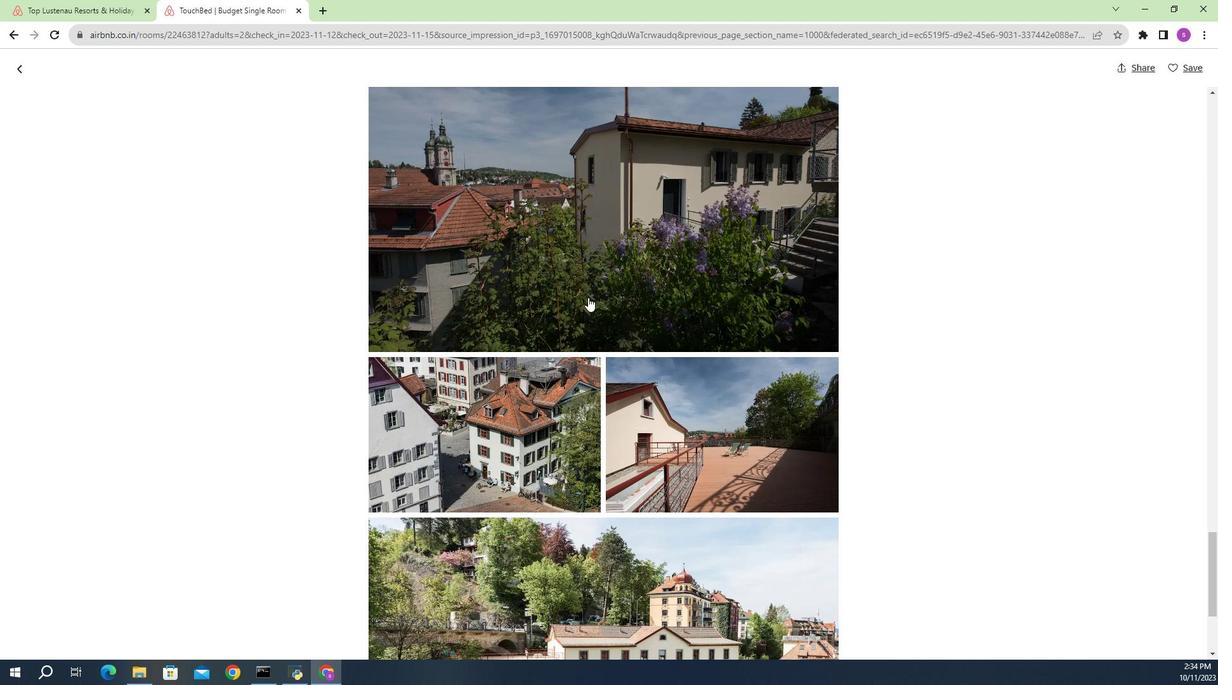 
Action: Mouse scrolled (600, 303) with delta (0, 0)
Screenshot: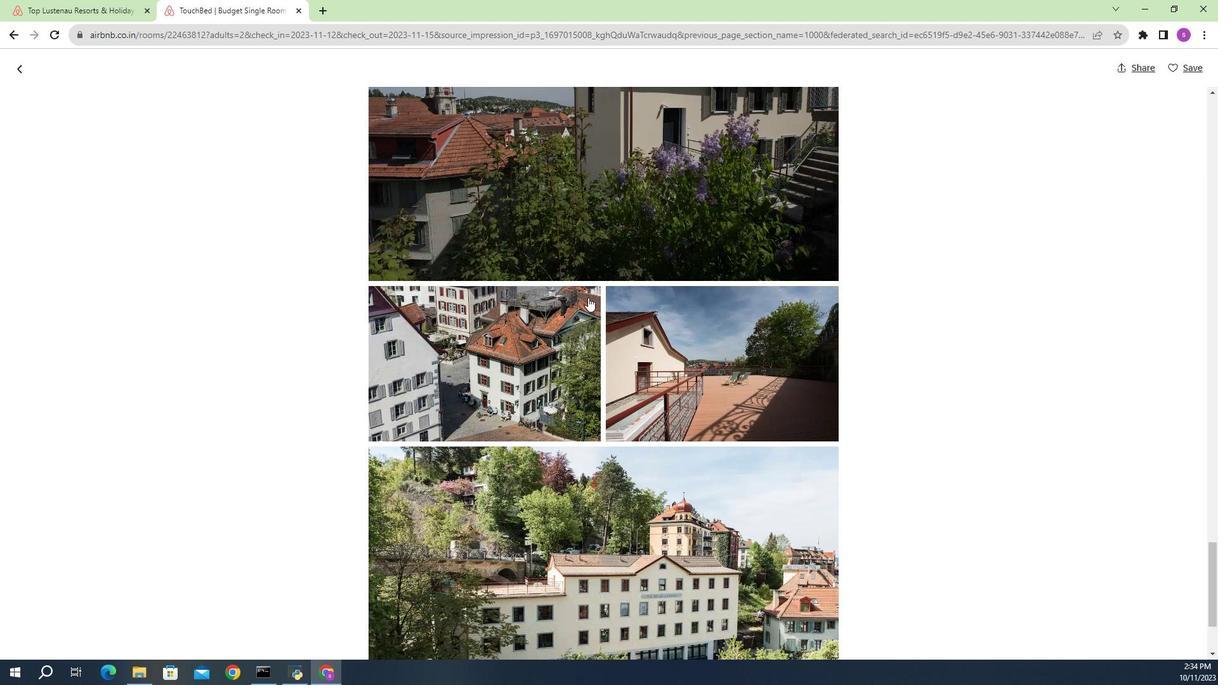 
Action: Mouse scrolled (600, 303) with delta (0, 0)
Screenshot: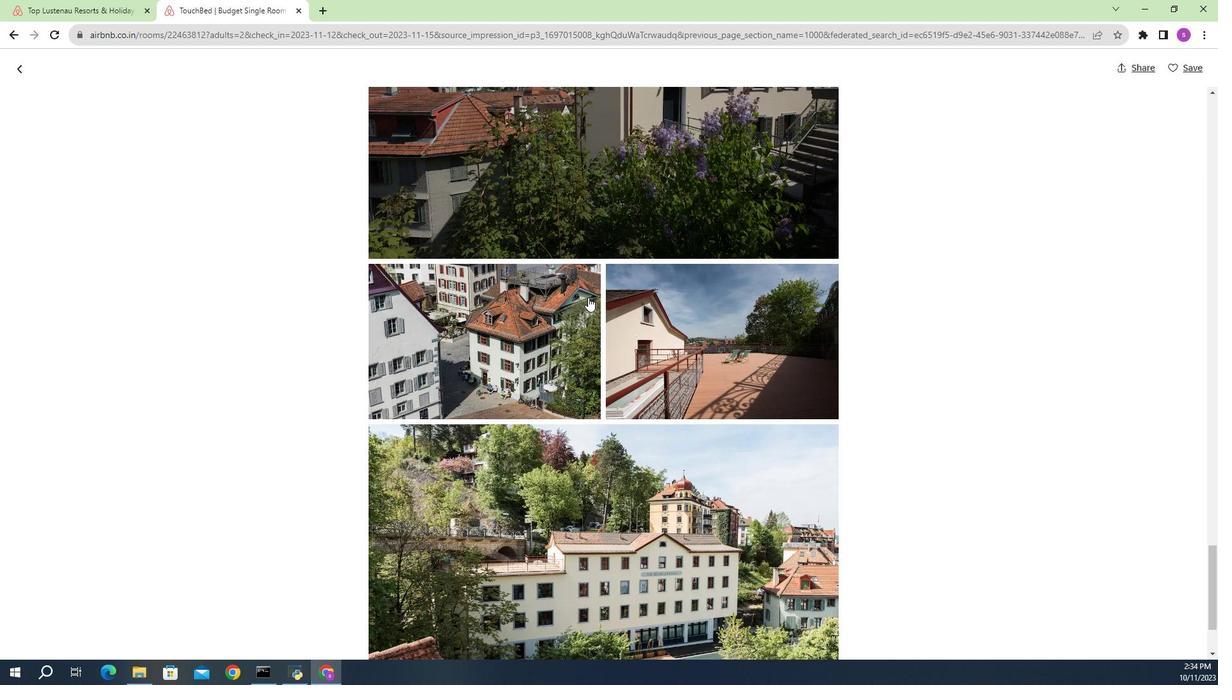 
Action: Mouse moved to (600, 304)
Screenshot: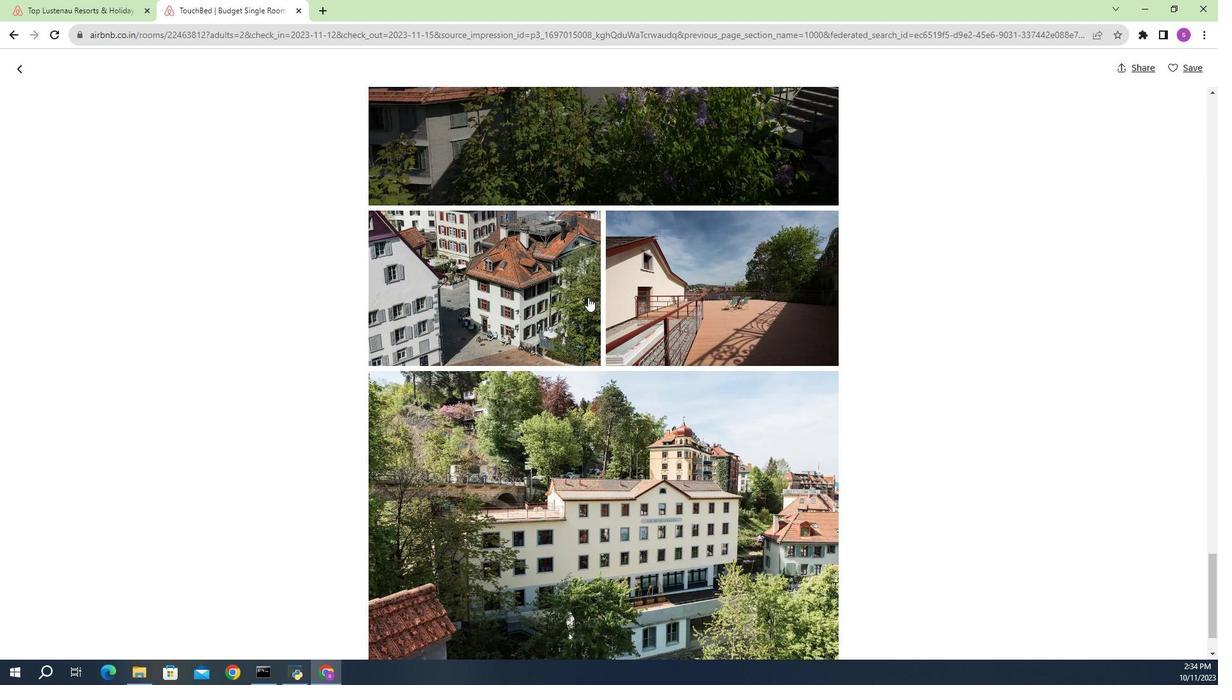 
Action: Mouse scrolled (600, 303) with delta (0, 0)
Screenshot: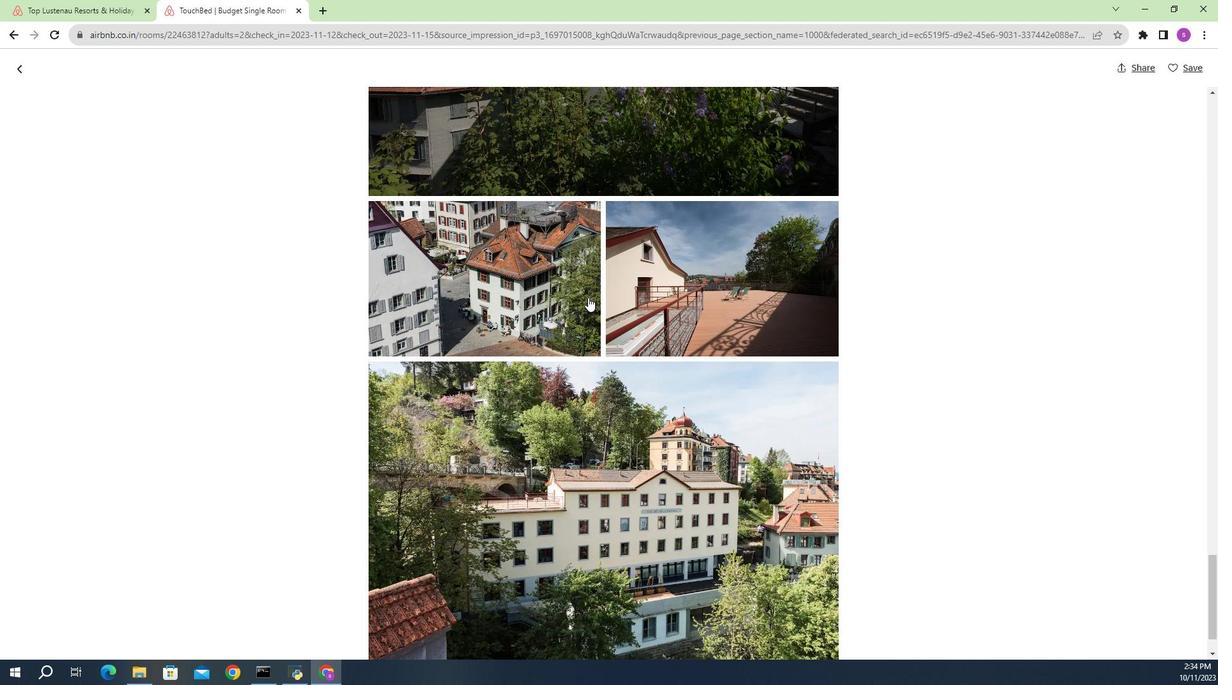 
Action: Mouse moved to (629, 311)
Screenshot: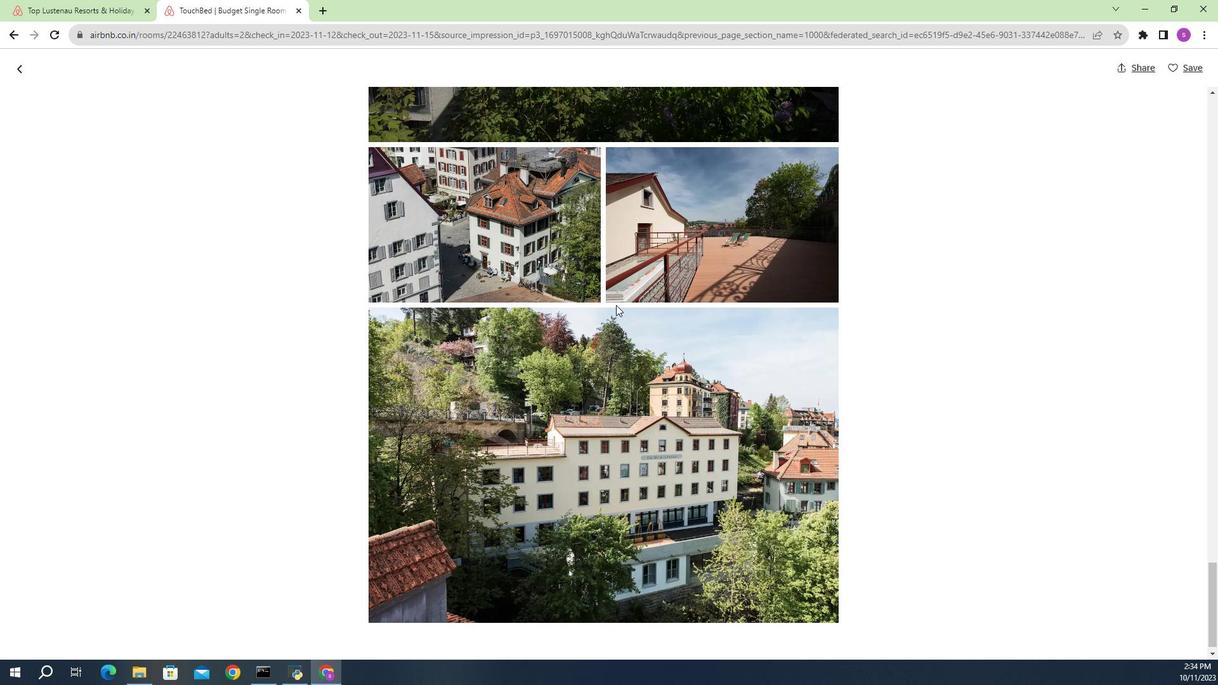 
Action: Mouse scrolled (629, 311) with delta (0, 0)
Screenshot: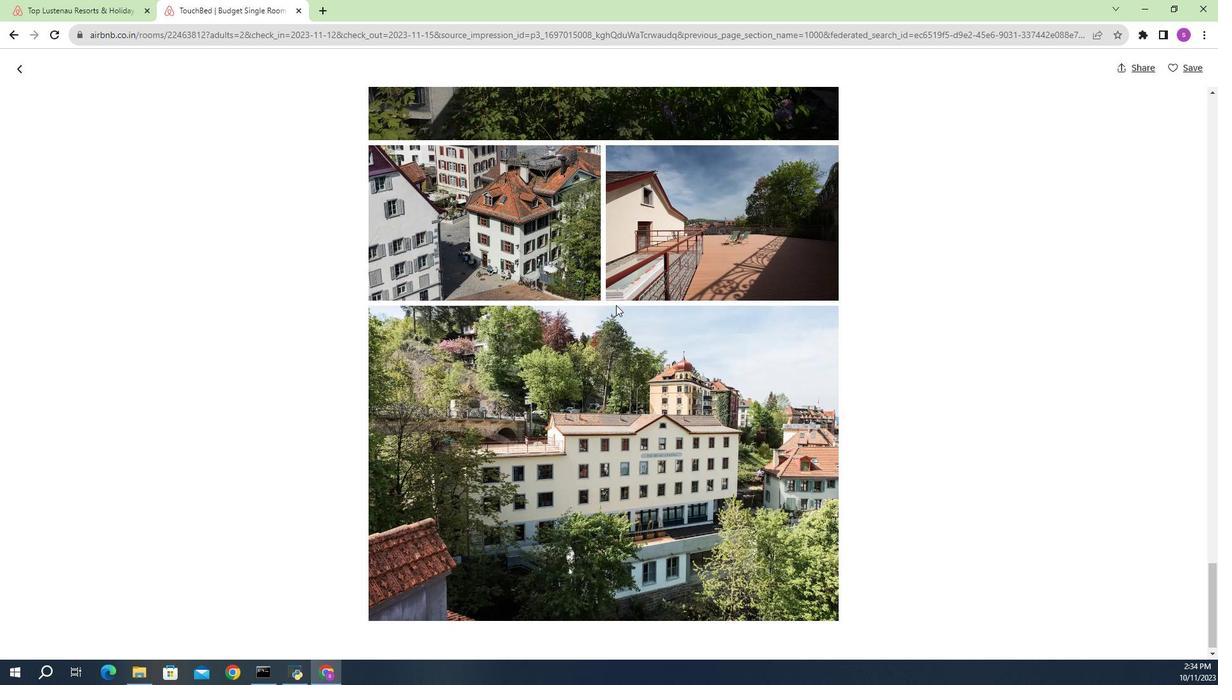 
Action: Mouse scrolled (629, 311) with delta (0, 0)
Screenshot: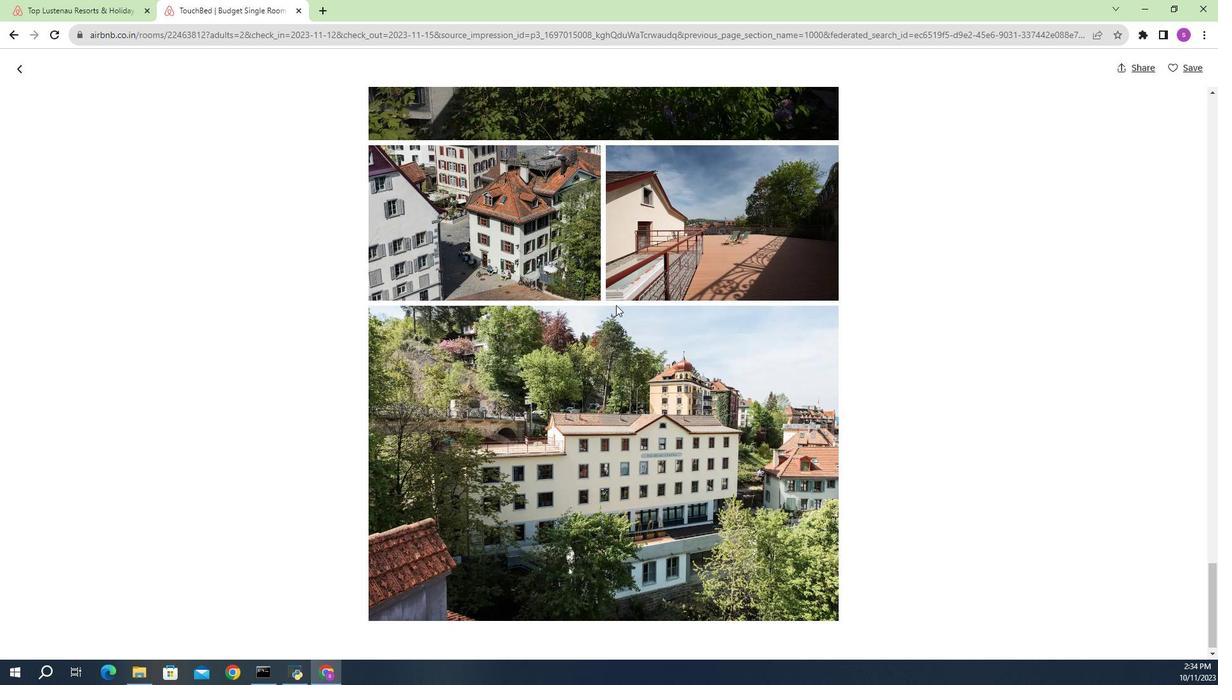 
Action: Mouse moved to (561, 368)
Screenshot: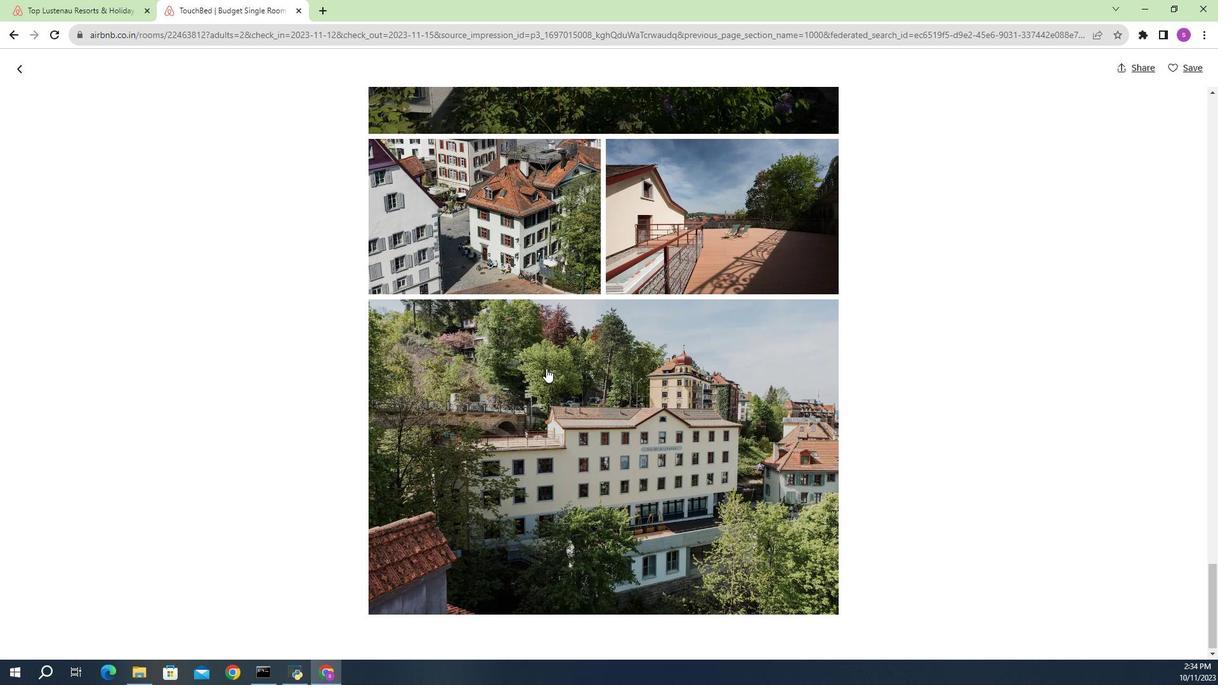 
Action: Mouse scrolled (561, 369) with delta (0, 0)
Screenshot: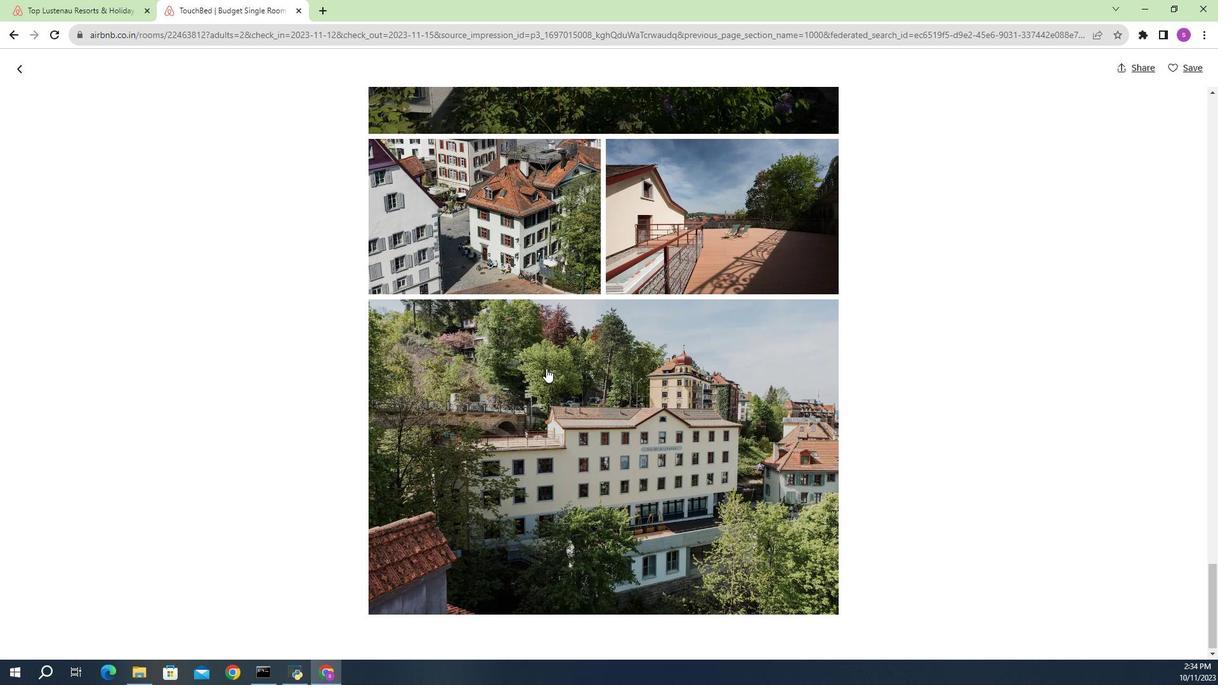 
Action: Mouse moved to (556, 370)
Screenshot: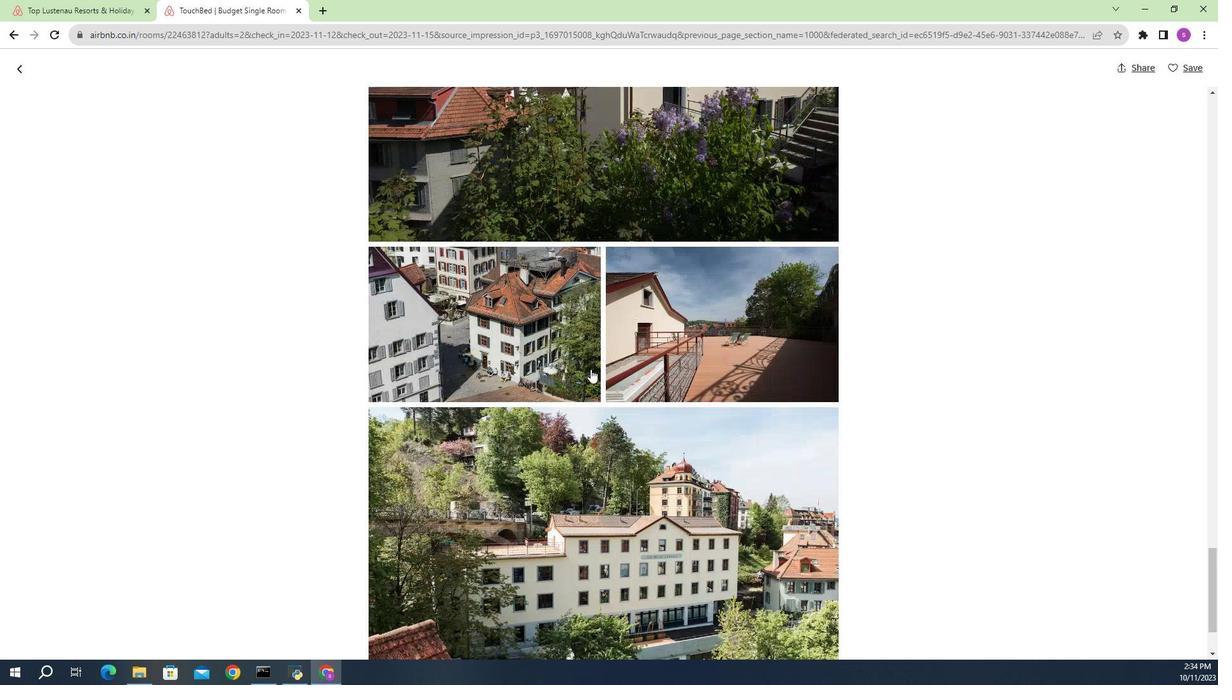 
Action: Mouse scrolled (556, 371) with delta (0, 0)
Screenshot: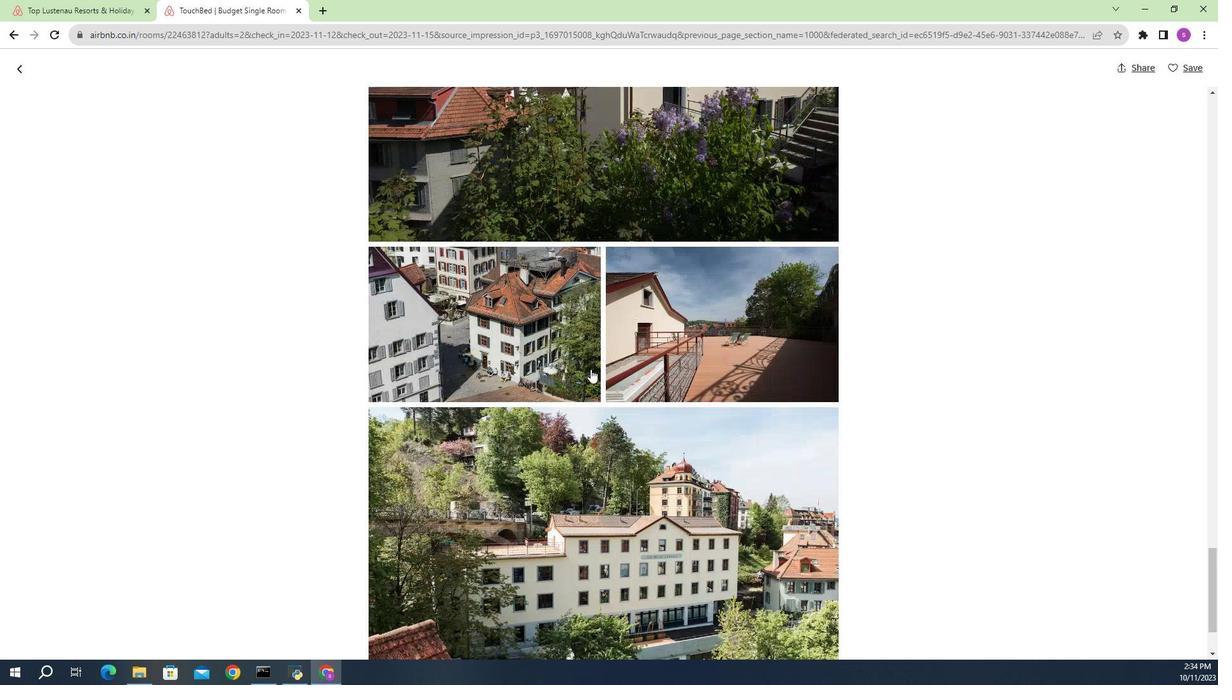 
Action: Mouse moved to (556, 373)
Screenshot: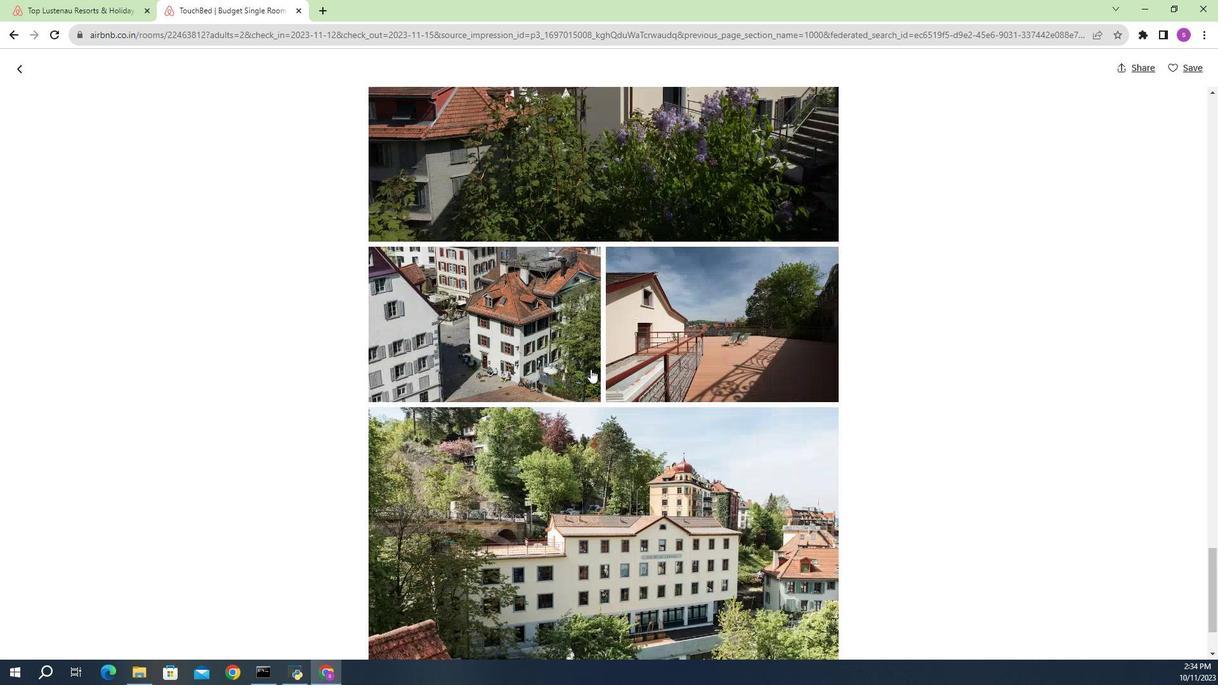 
Action: Mouse scrolled (556, 374) with delta (0, 0)
Screenshot: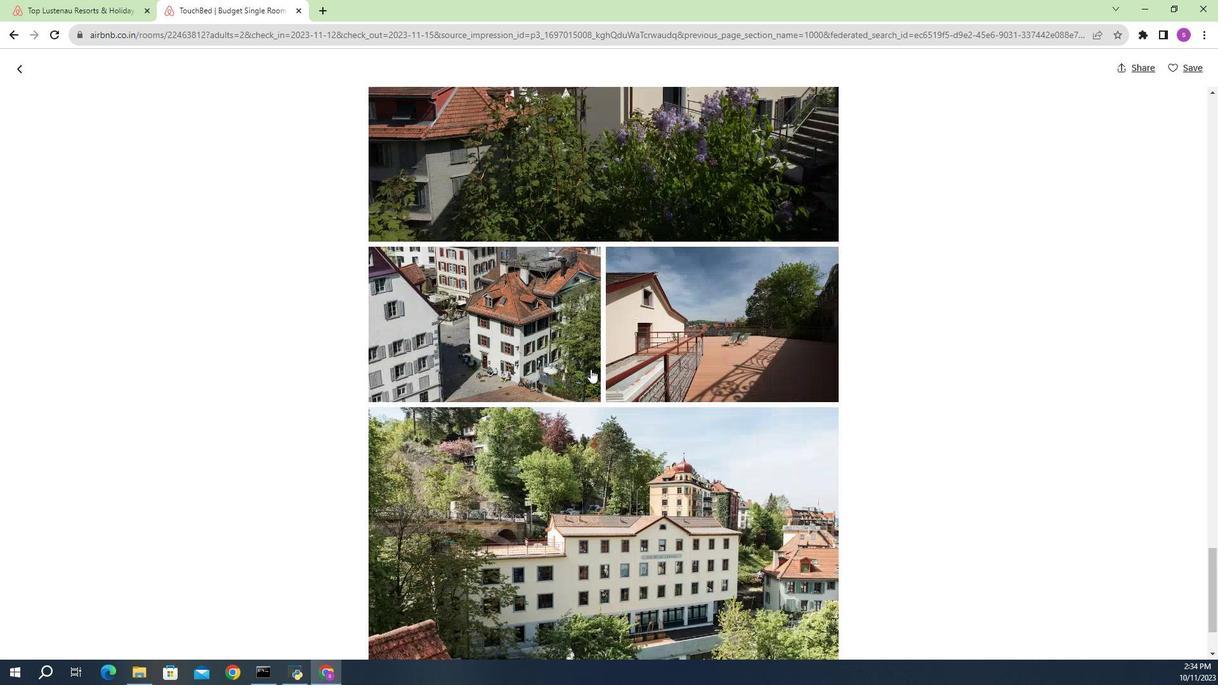 
Action: Mouse moved to (556, 377)
Screenshot: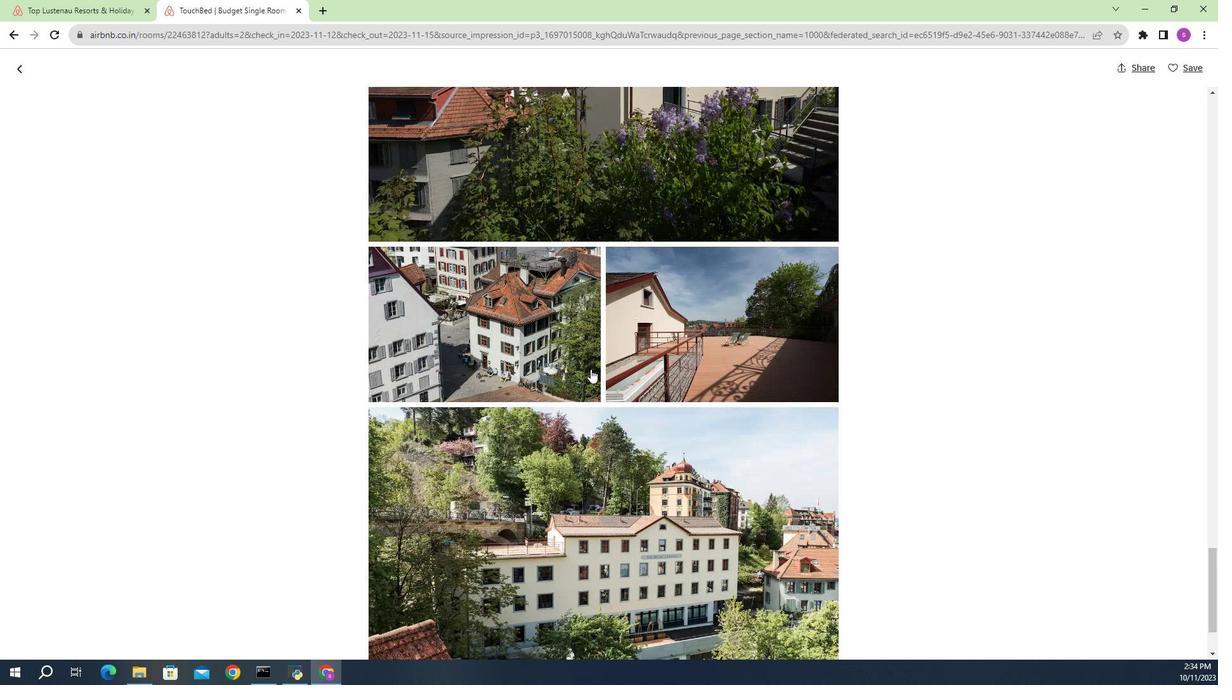 
Action: Mouse scrolled (556, 377) with delta (0, 0)
Screenshot: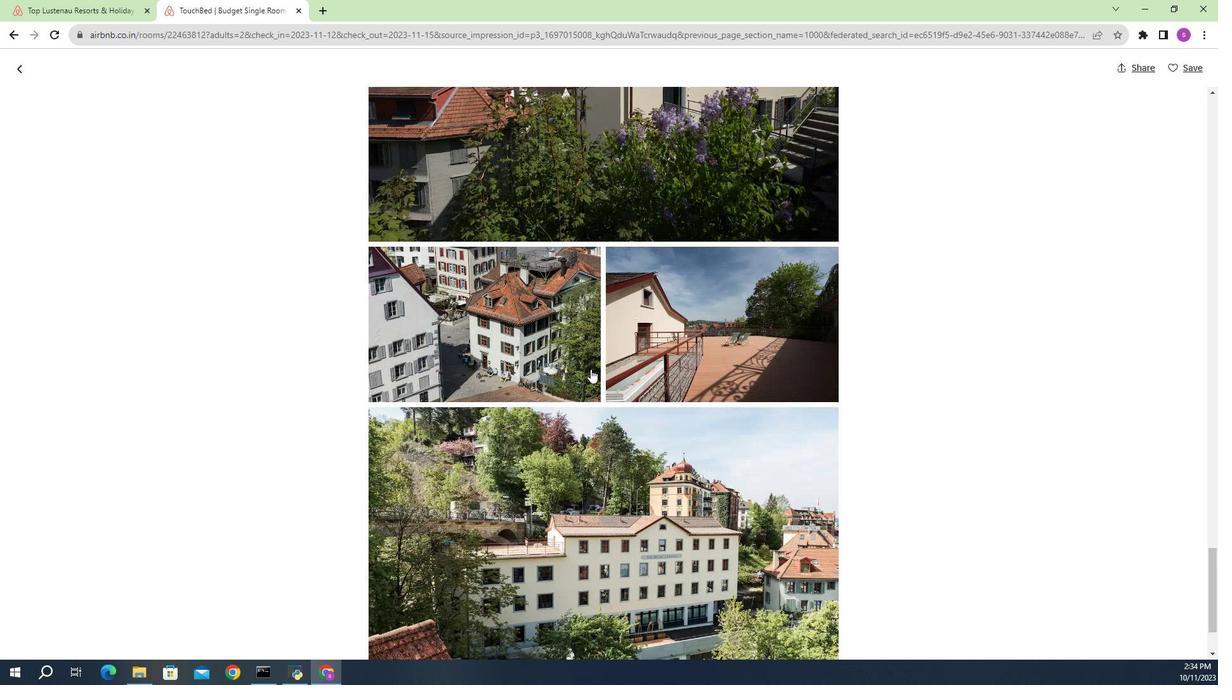 
Action: Mouse moved to (613, 377)
Screenshot: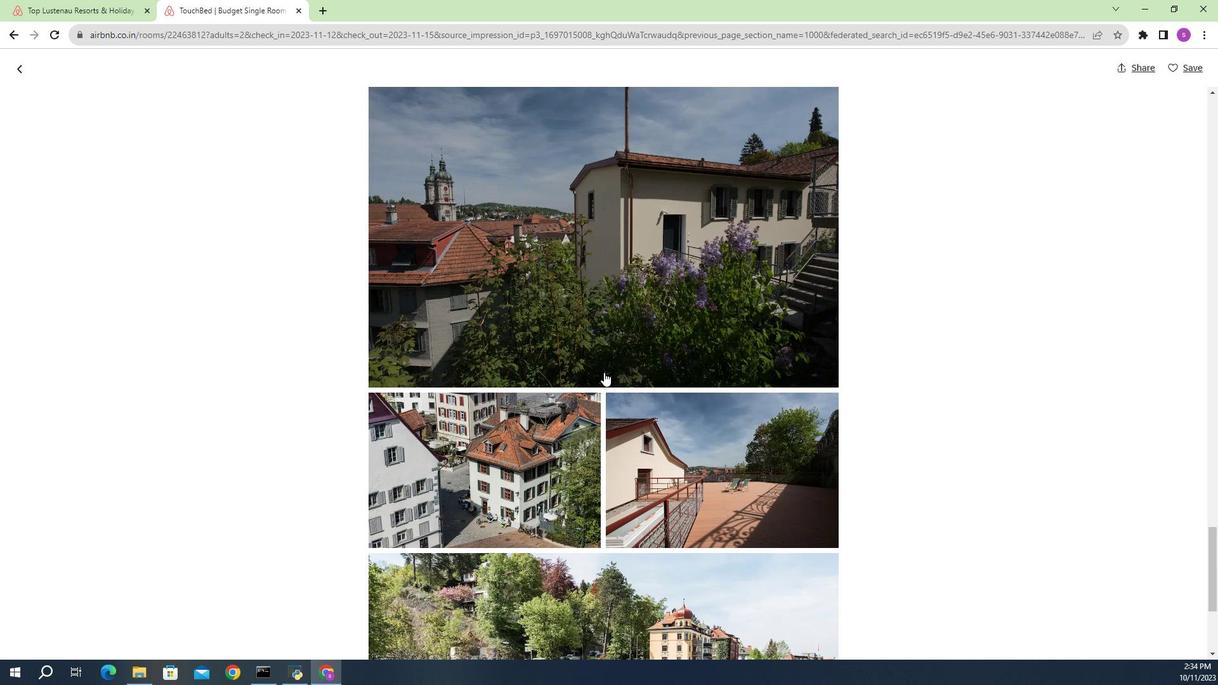 
Action: Mouse scrolled (613, 377) with delta (0, 0)
Screenshot: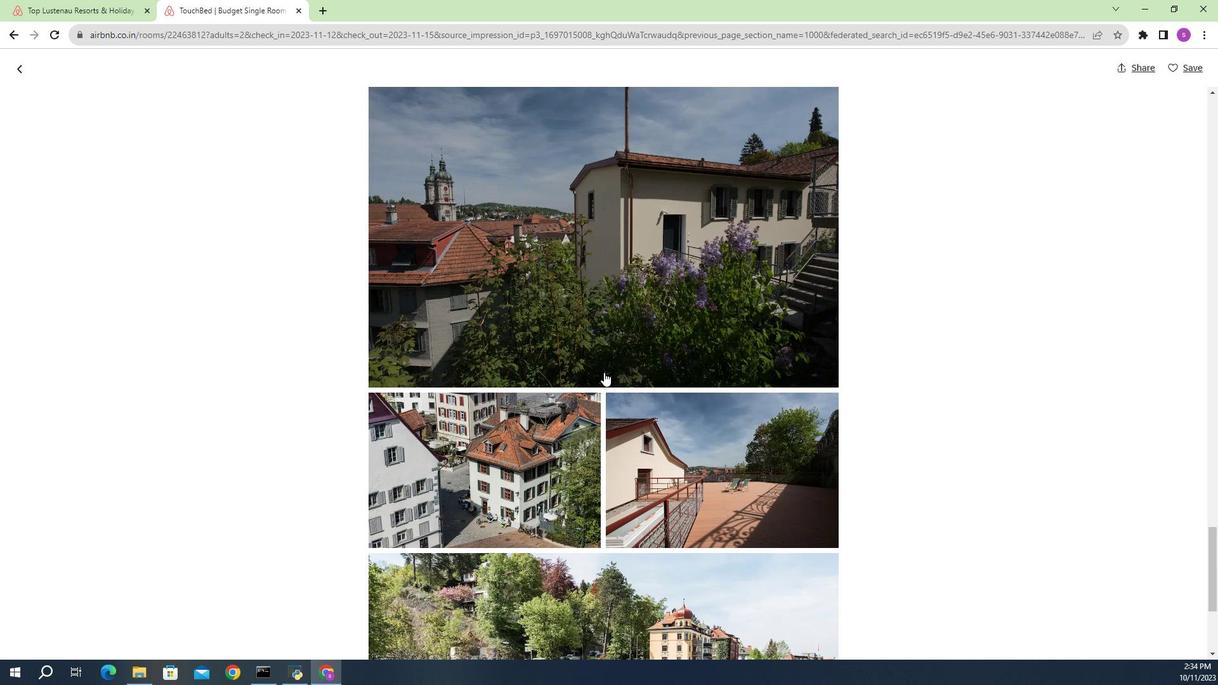 
Action: Mouse moved to (616, 378)
Screenshot: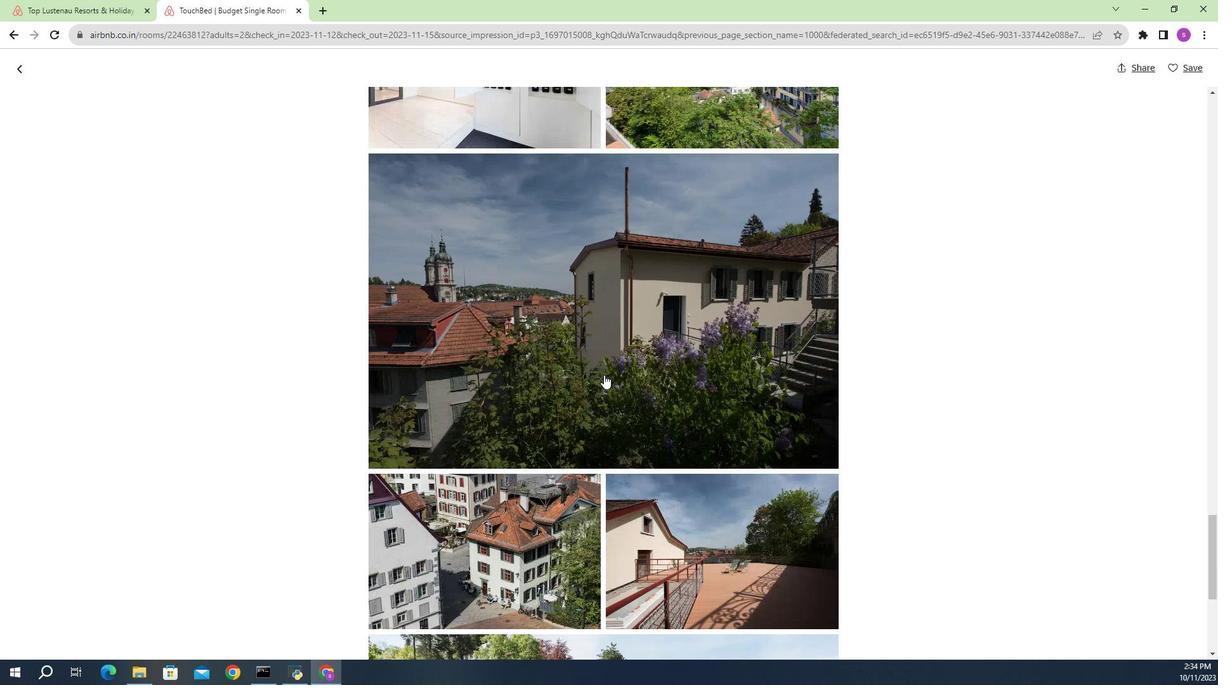 
Action: Mouse scrolled (616, 378) with delta (0, 0)
Screenshot: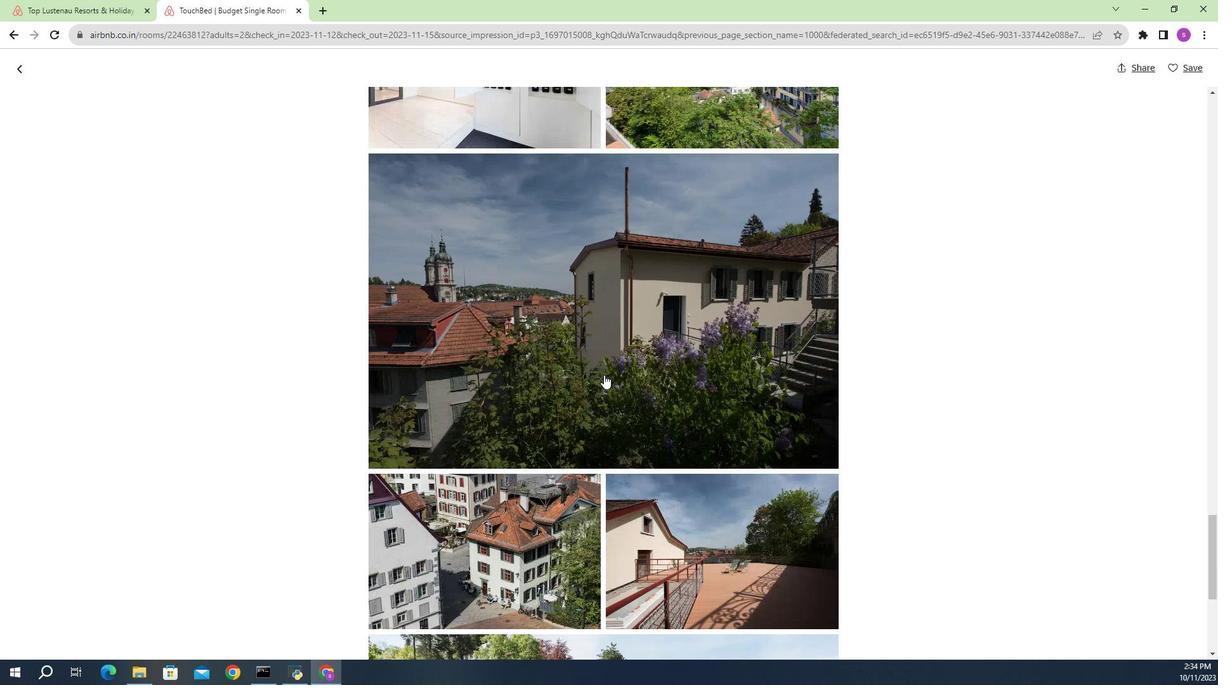 
Action: Mouse moved to (617, 378)
Screenshot: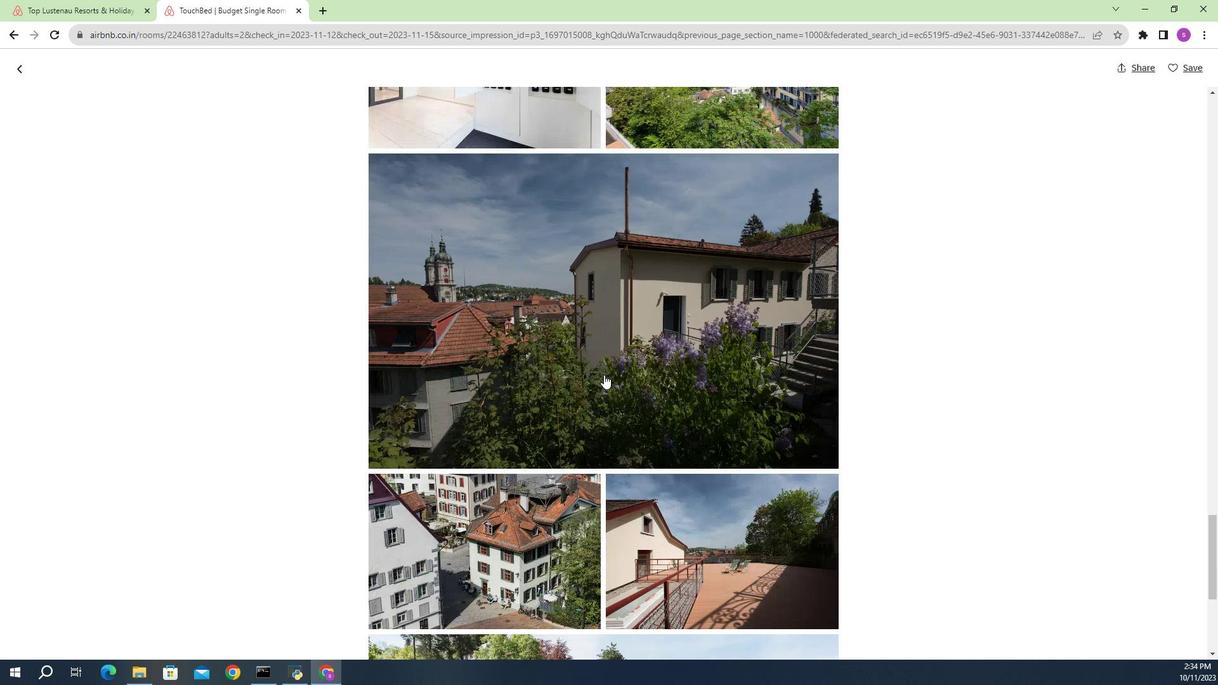 
Action: Mouse scrolled (617, 379) with delta (0, 0)
Screenshot: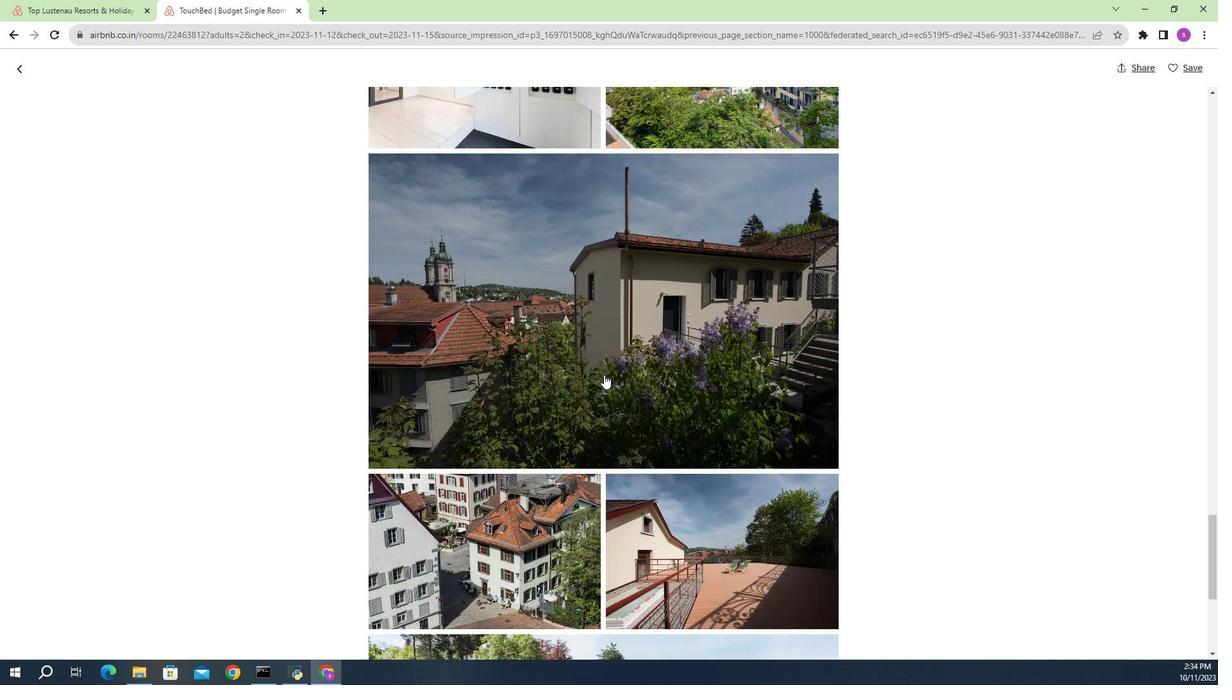 
Action: Mouse moved to (632, 378)
Screenshot: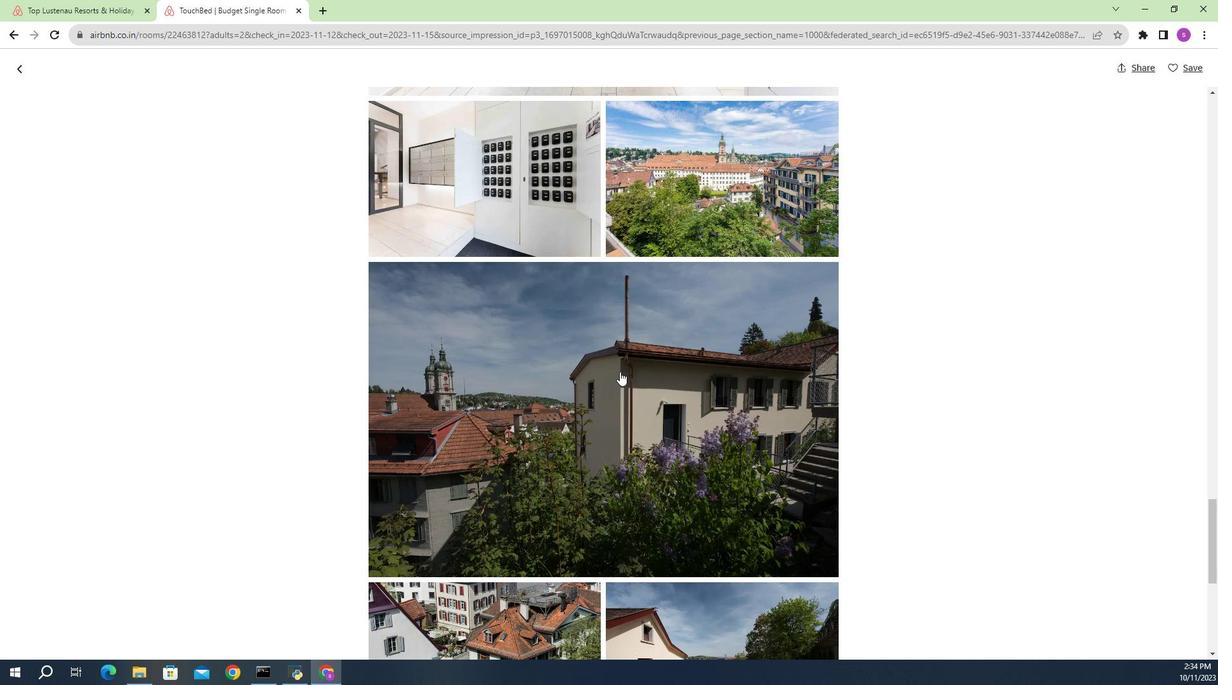 
Action: Mouse scrolled (632, 378) with delta (0, 0)
Screenshot: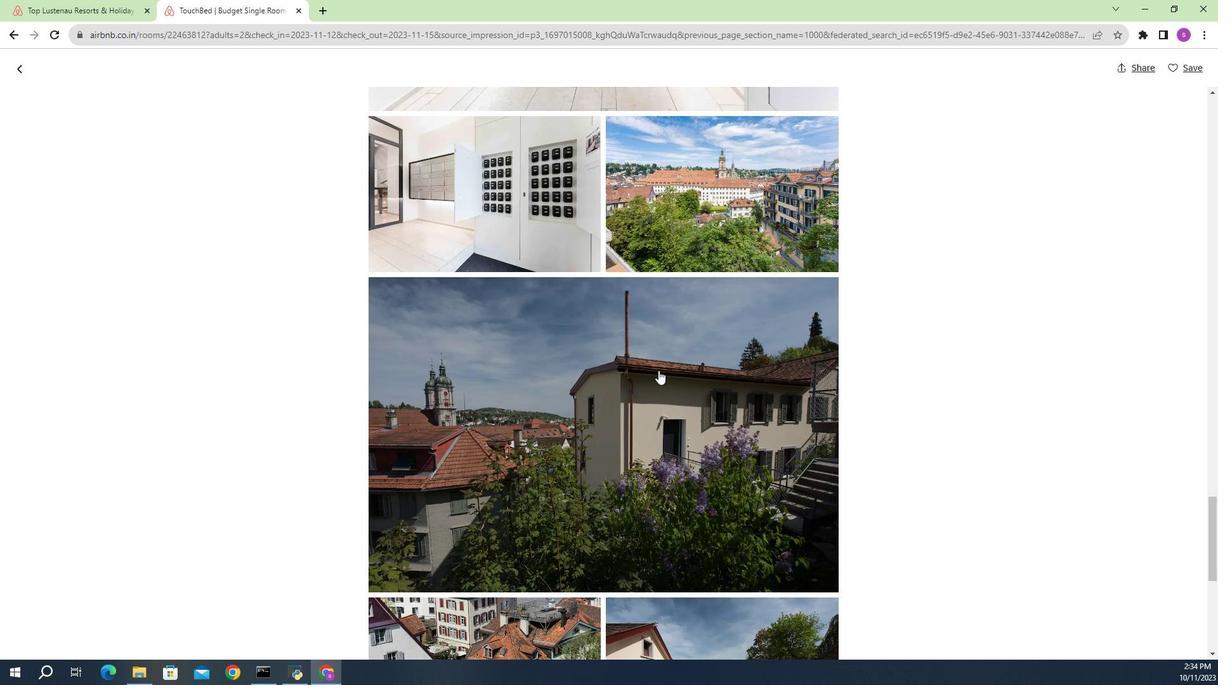 
Action: Mouse moved to (5, 69)
Screenshot: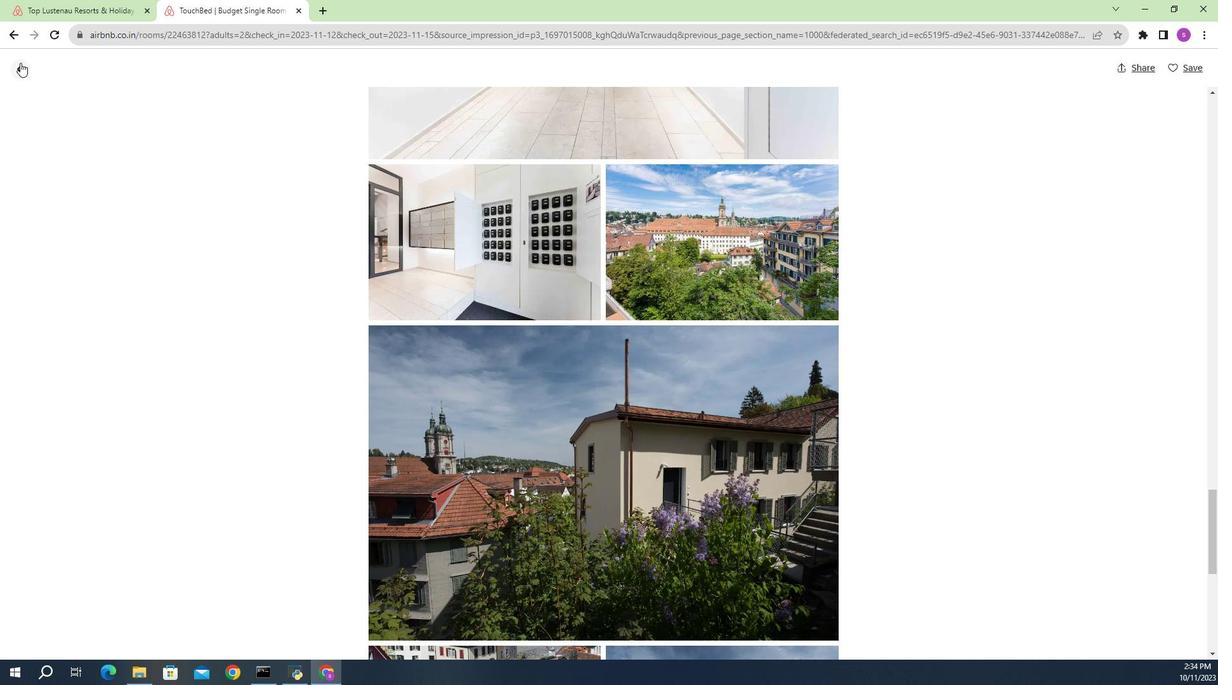 
Action: Mouse pressed left at (5, 69)
Screenshot: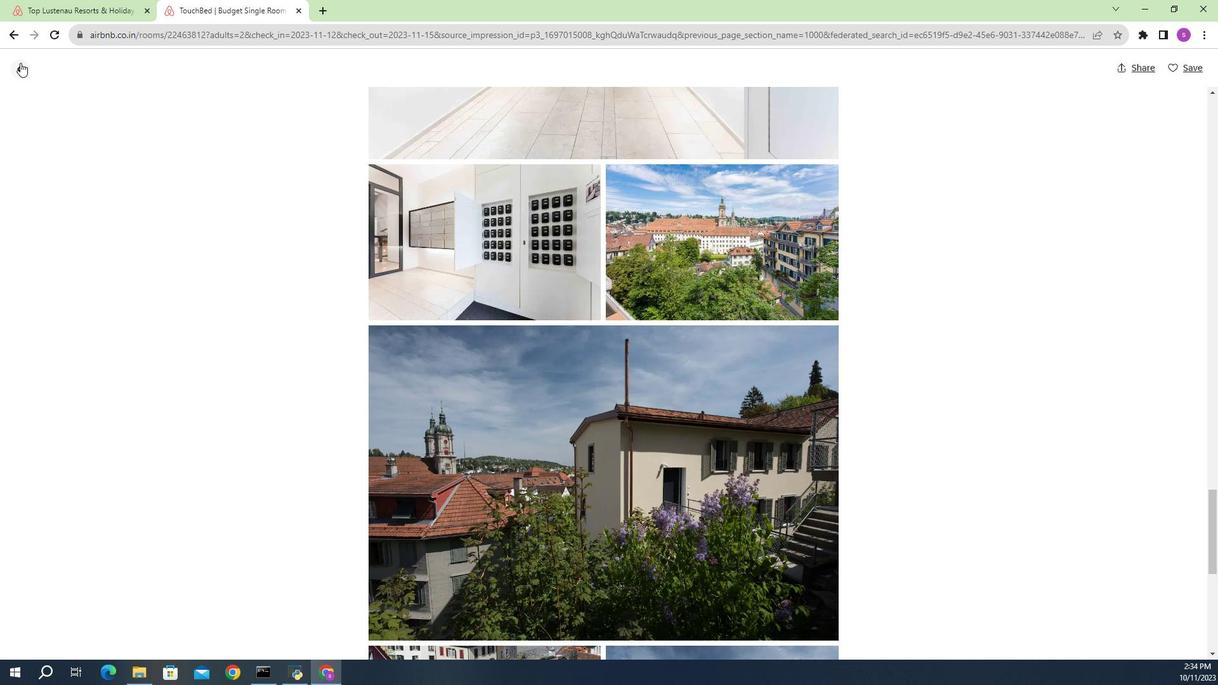 
Action: Mouse moved to (576, 307)
Screenshot: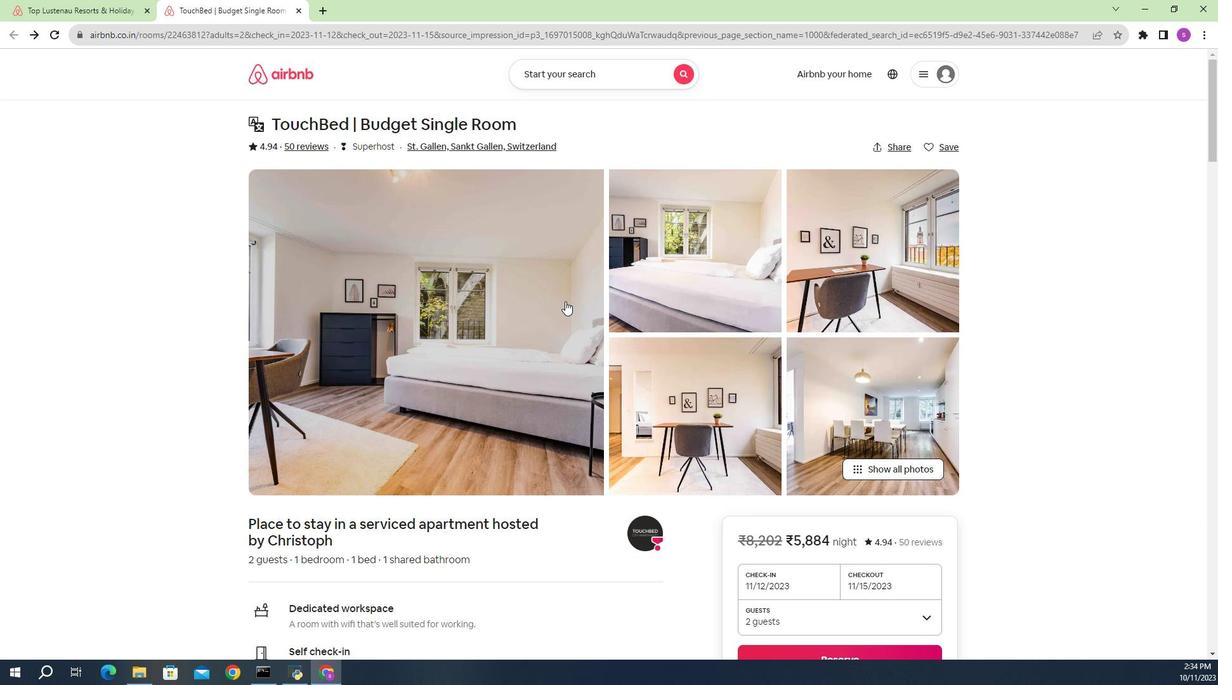 
Action: Mouse scrolled (576, 307) with delta (0, 0)
Screenshot: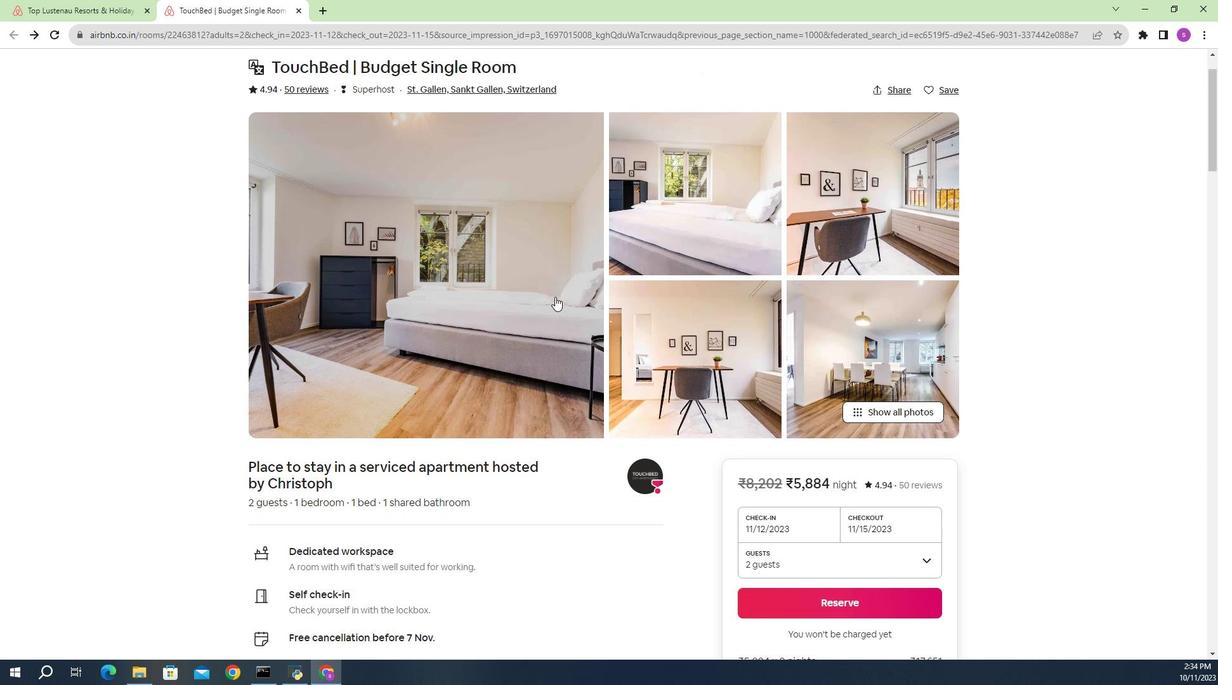 
Action: Mouse scrolled (576, 307) with delta (0, 0)
Screenshot: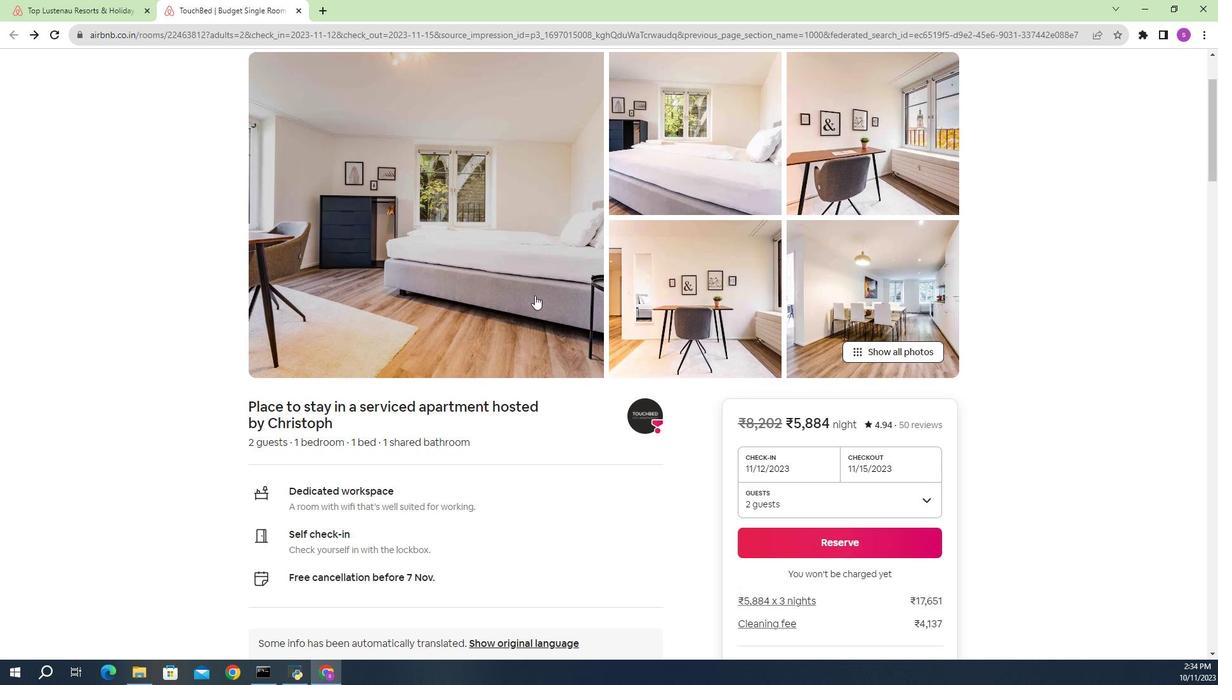 
Action: Mouse moved to (534, 302)
Screenshot: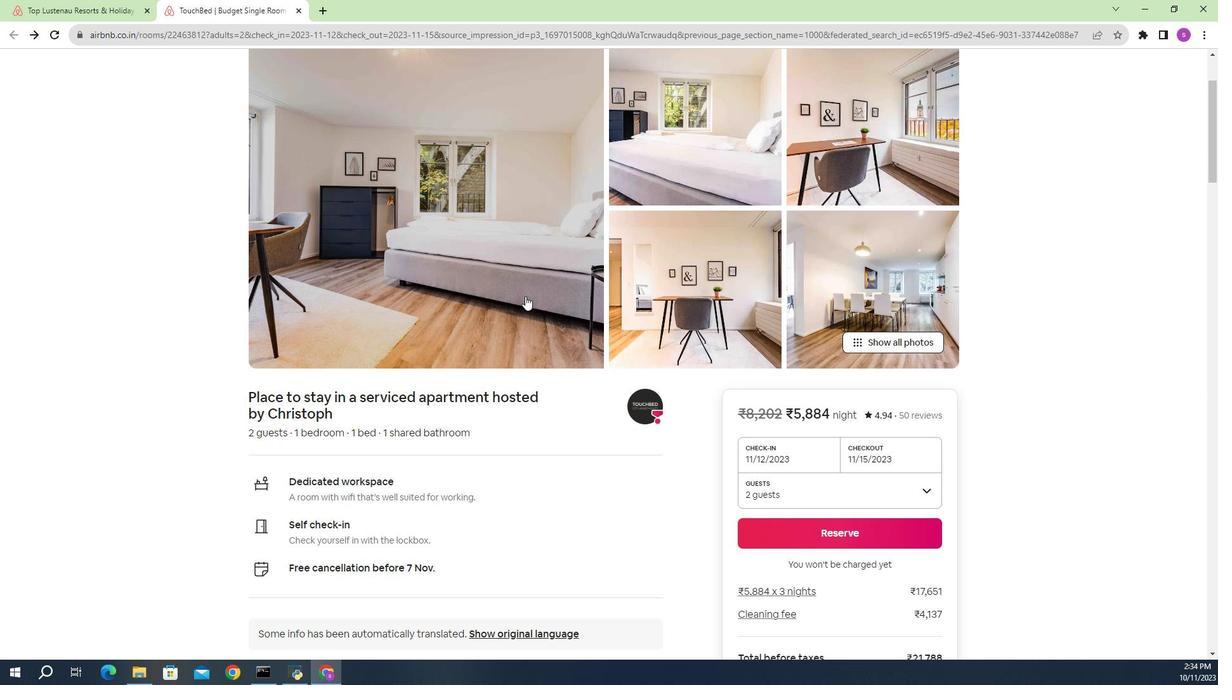 
Action: Mouse scrolled (534, 302) with delta (0, 0)
Screenshot: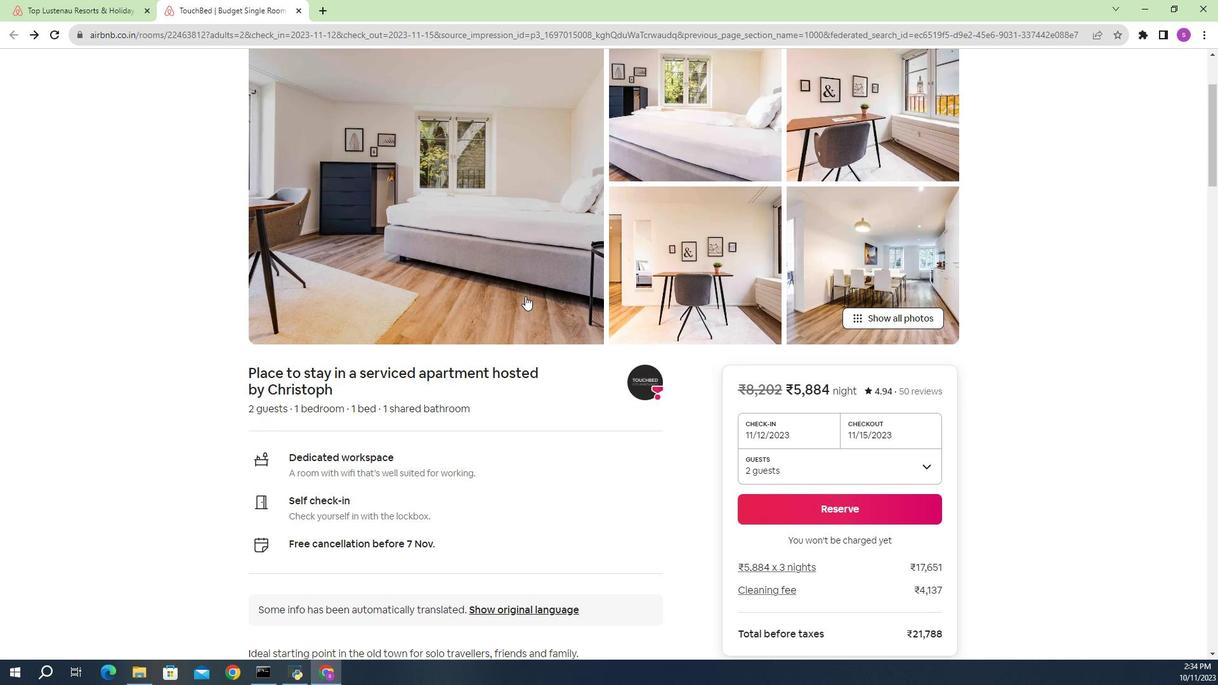 
Action: Mouse scrolled (534, 302) with delta (0, 0)
Screenshot: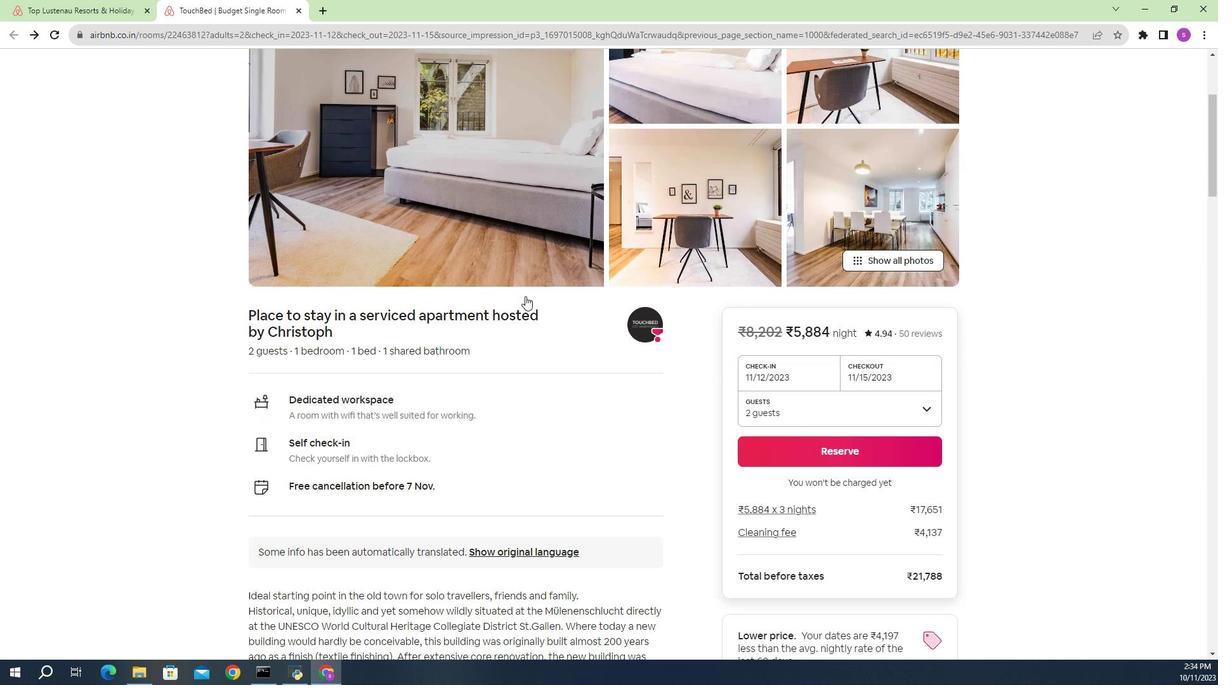 
Action: Mouse moved to (534, 302)
Screenshot: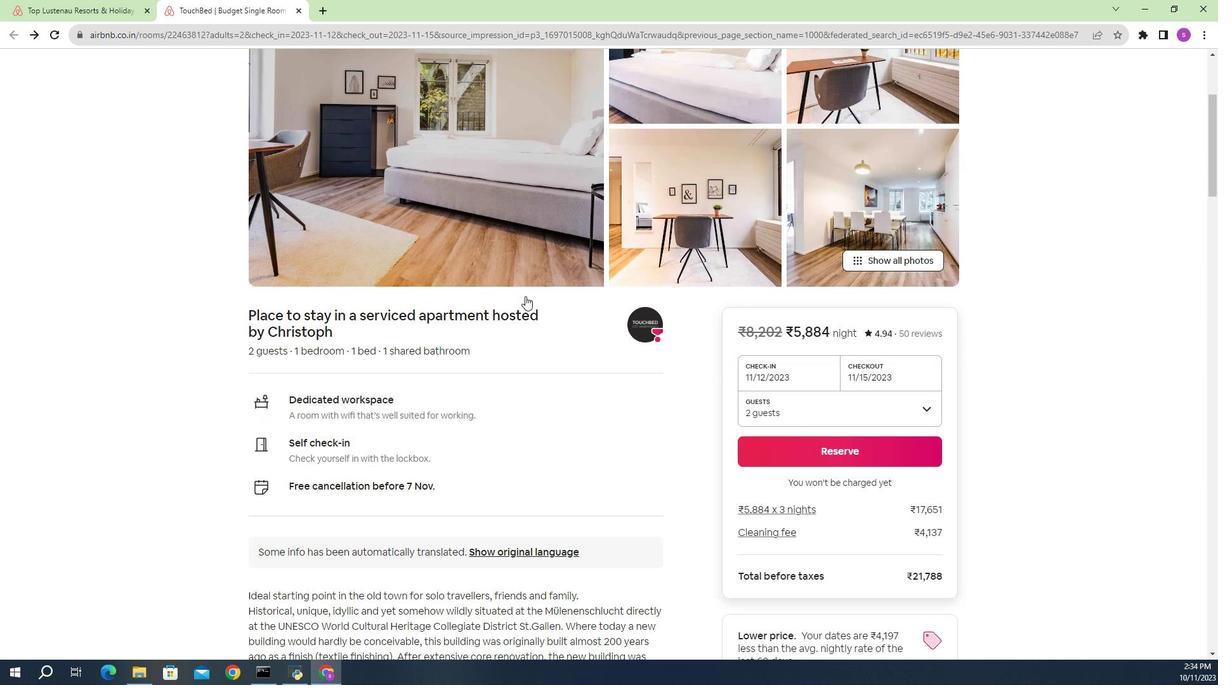 
Action: Mouse scrolled (534, 302) with delta (0, 0)
Screenshot: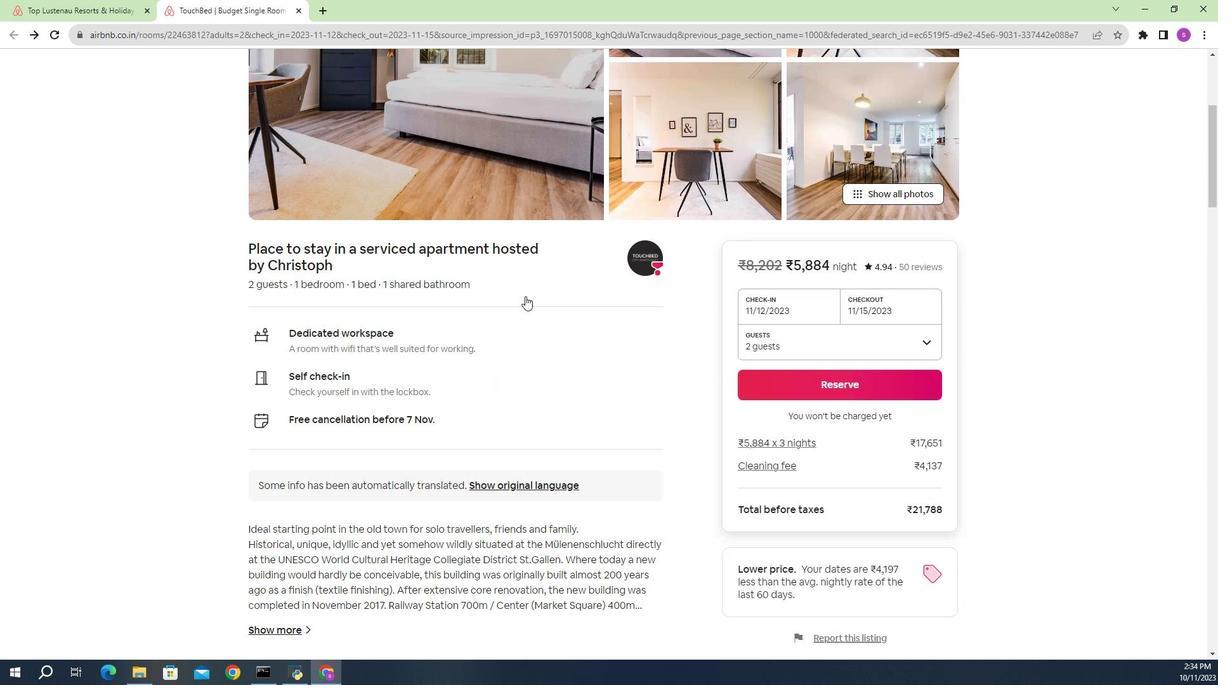 
Action: Mouse scrolled (534, 302) with delta (0, 0)
Screenshot: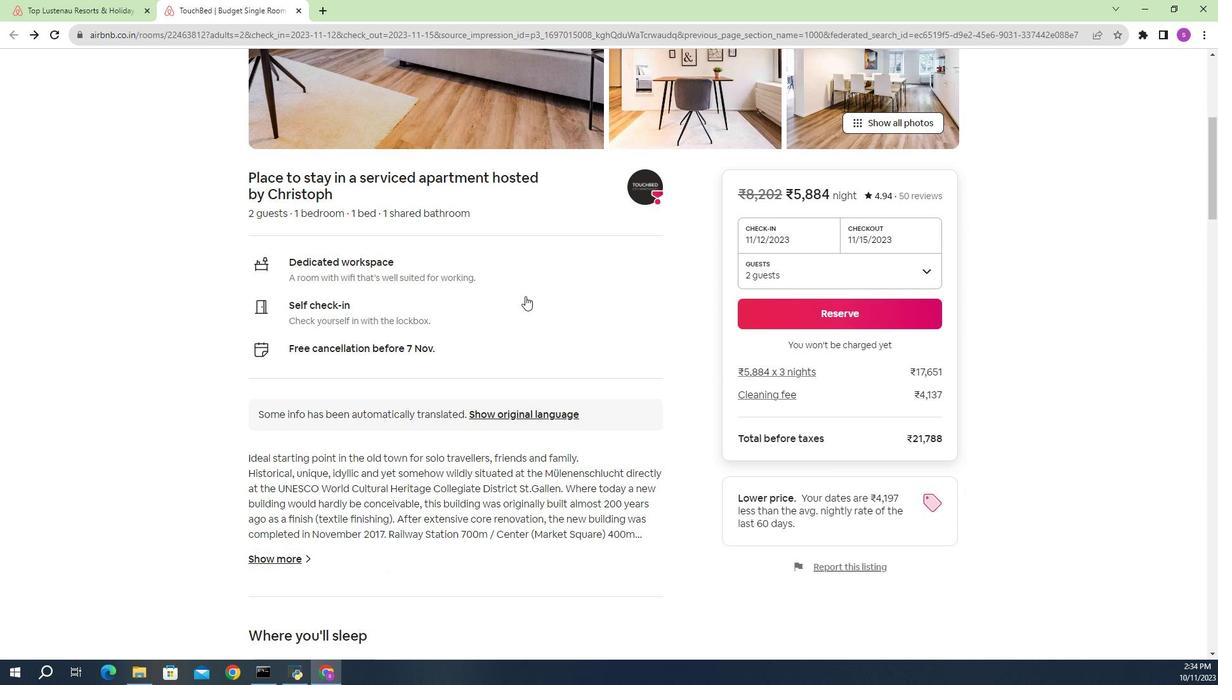 
Action: Mouse scrolled (534, 302) with delta (0, 0)
Screenshot: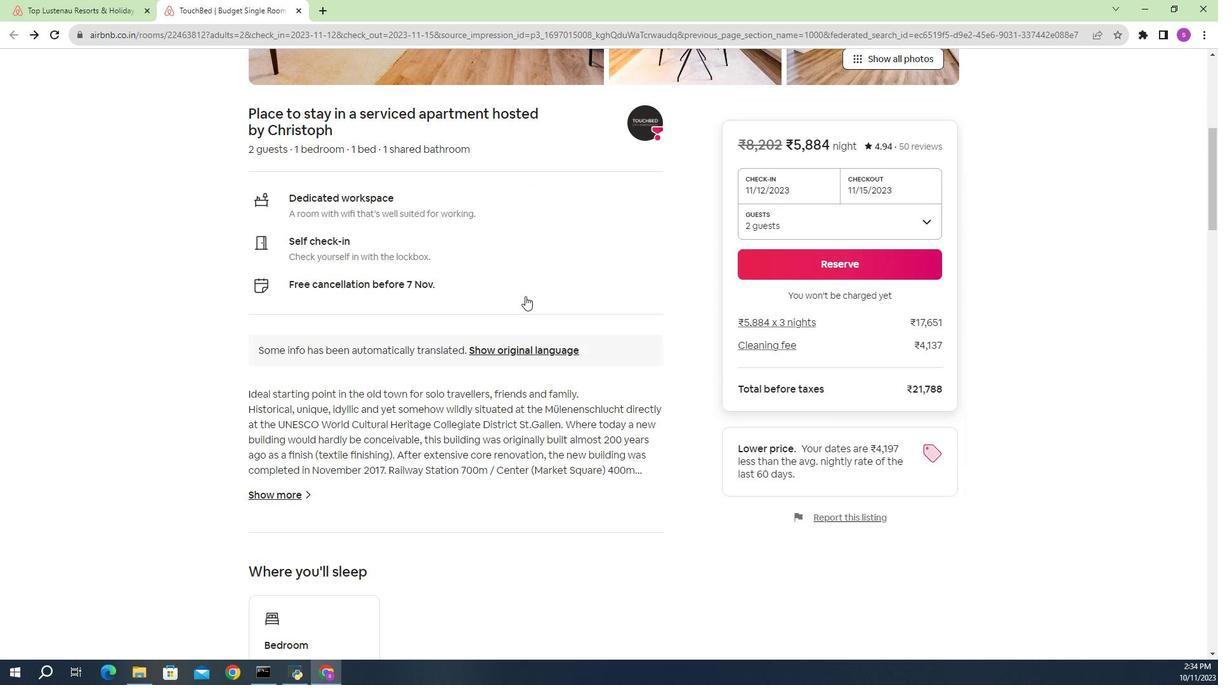 
Action: Mouse scrolled (534, 302) with delta (0, 0)
Screenshot: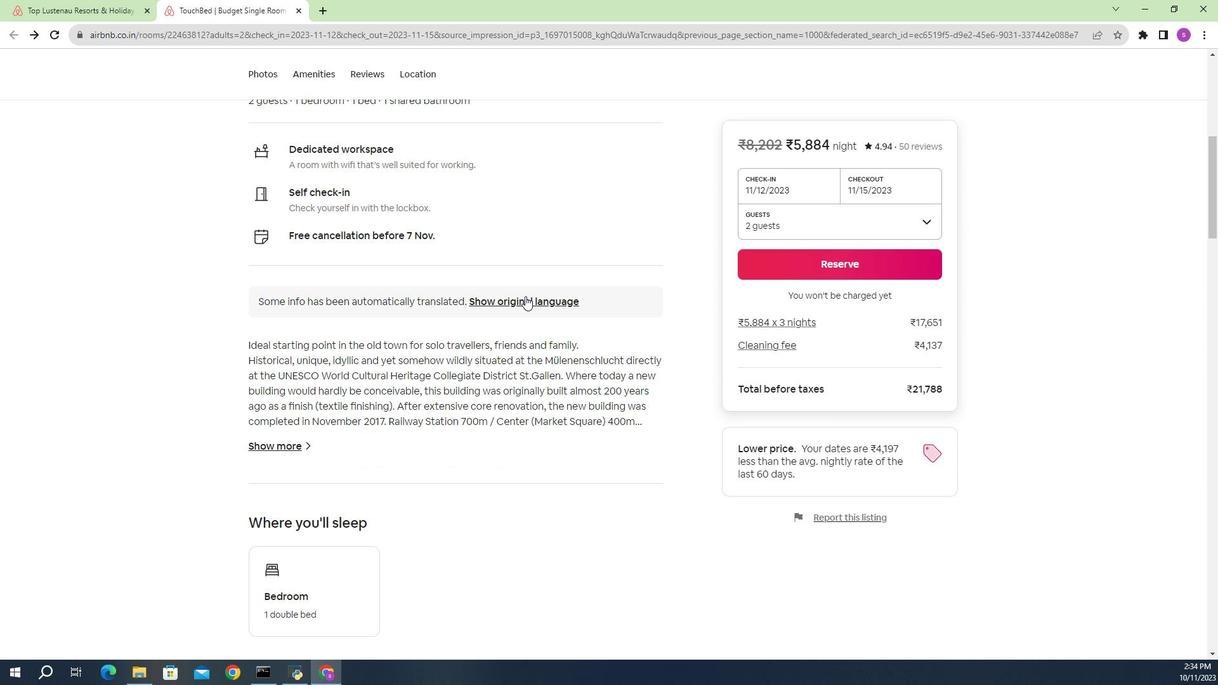 
Action: Mouse scrolled (534, 302) with delta (0, 0)
Screenshot: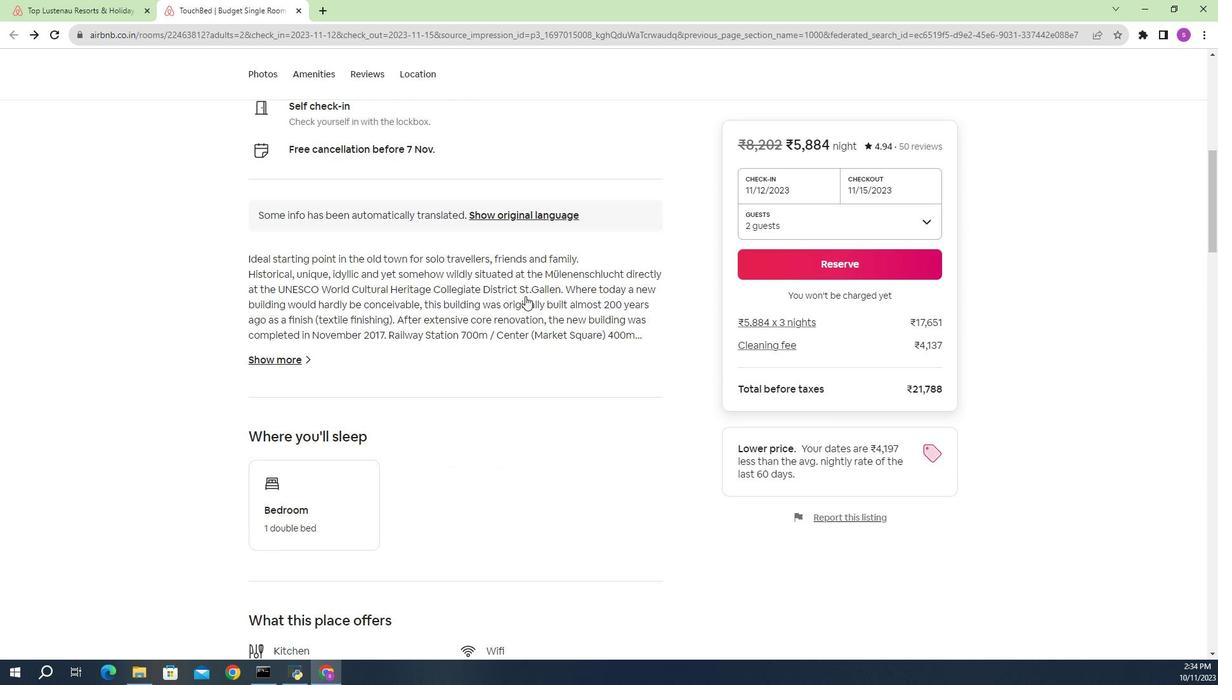 
Action: Mouse scrolled (534, 302) with delta (0, 0)
Screenshot: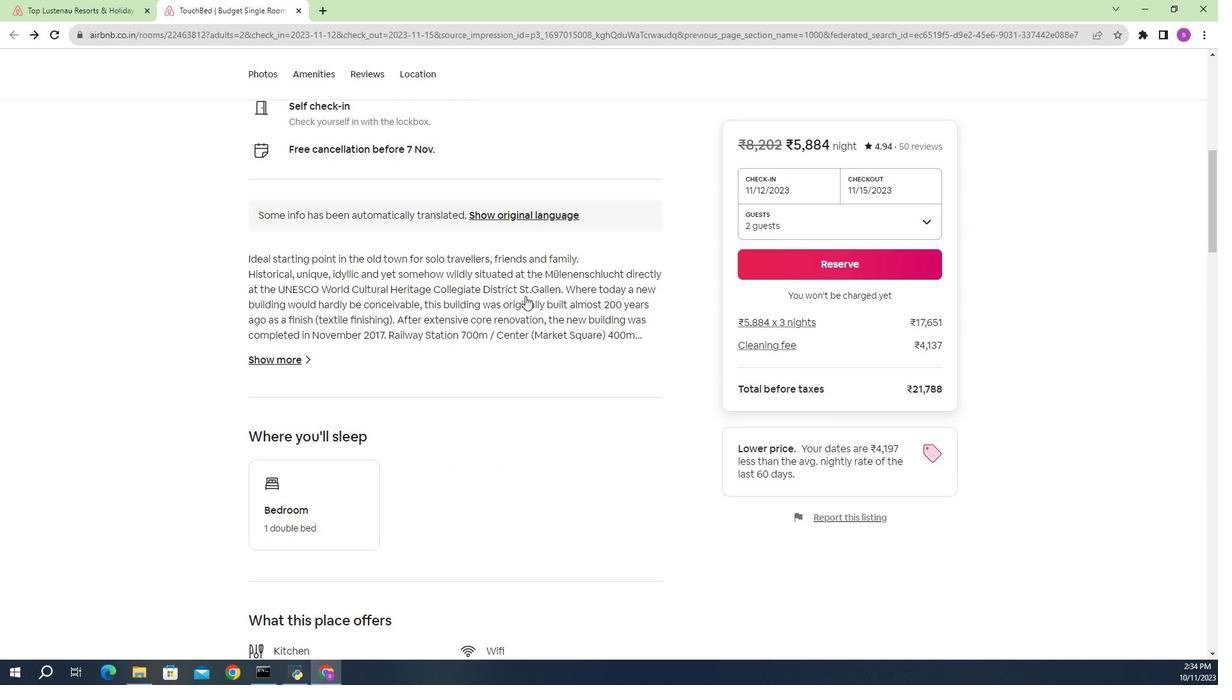 
Action: Mouse scrolled (534, 302) with delta (0, 0)
Screenshot: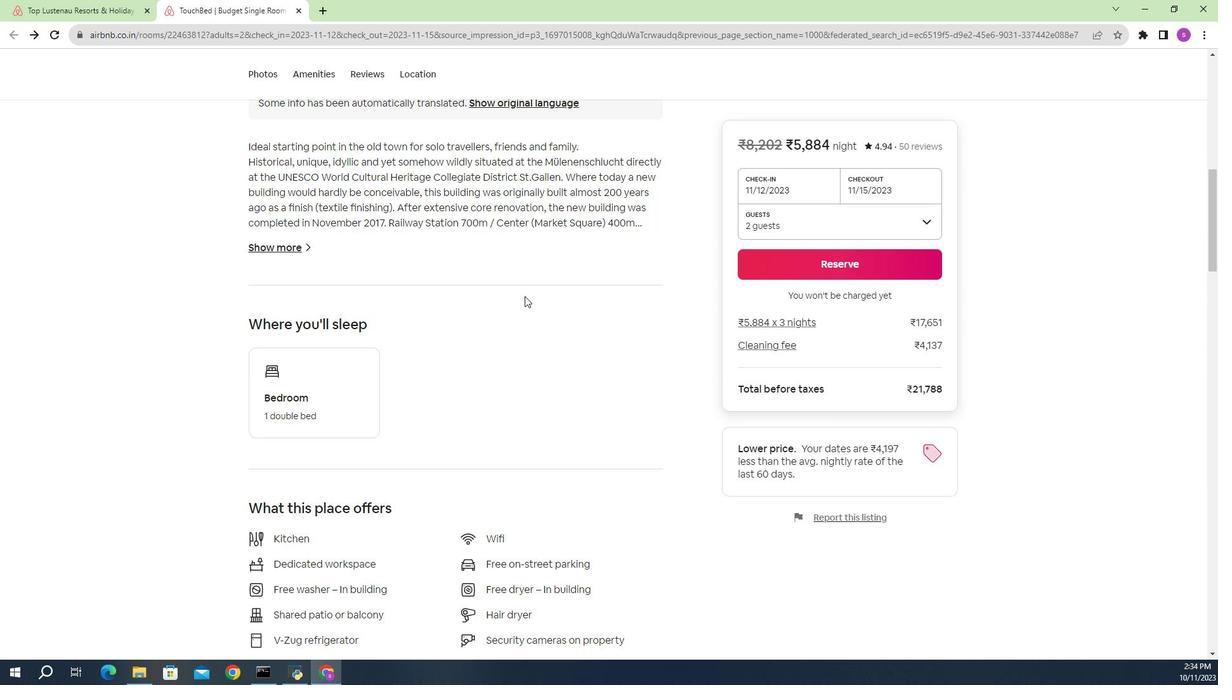 
Action: Mouse moved to (401, 305)
Screenshot: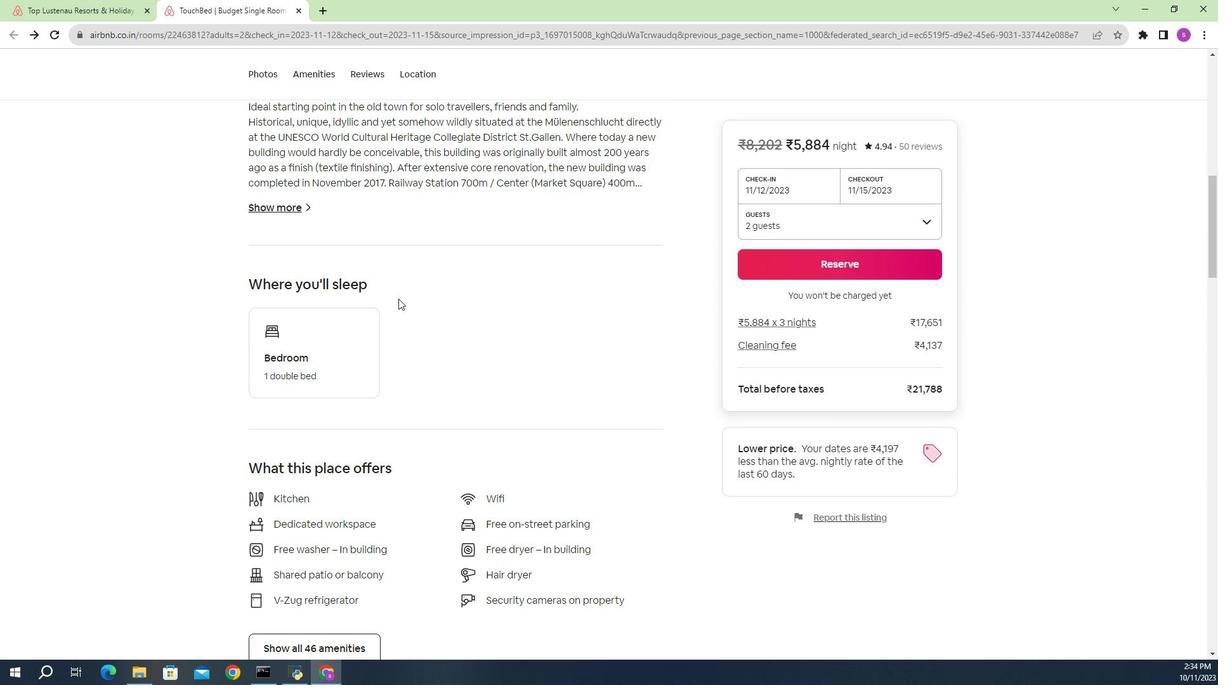 
Action: Mouse scrolled (401, 304) with delta (0, 0)
Screenshot: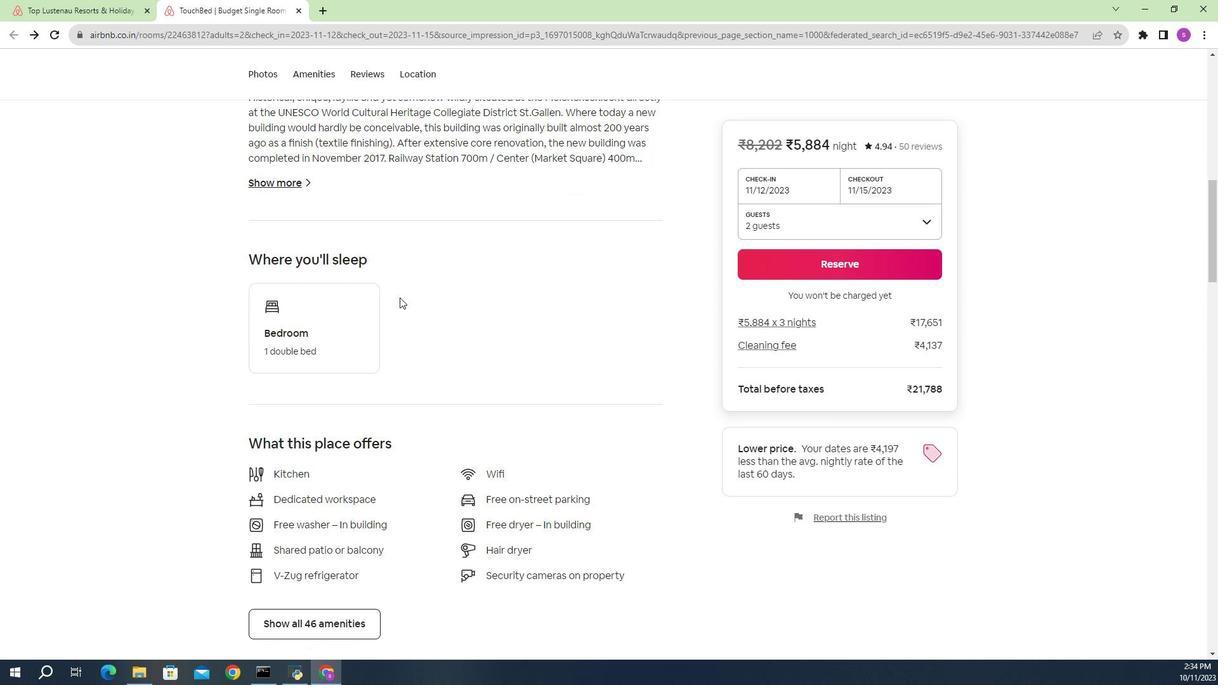 
Action: Mouse moved to (401, 305)
Screenshot: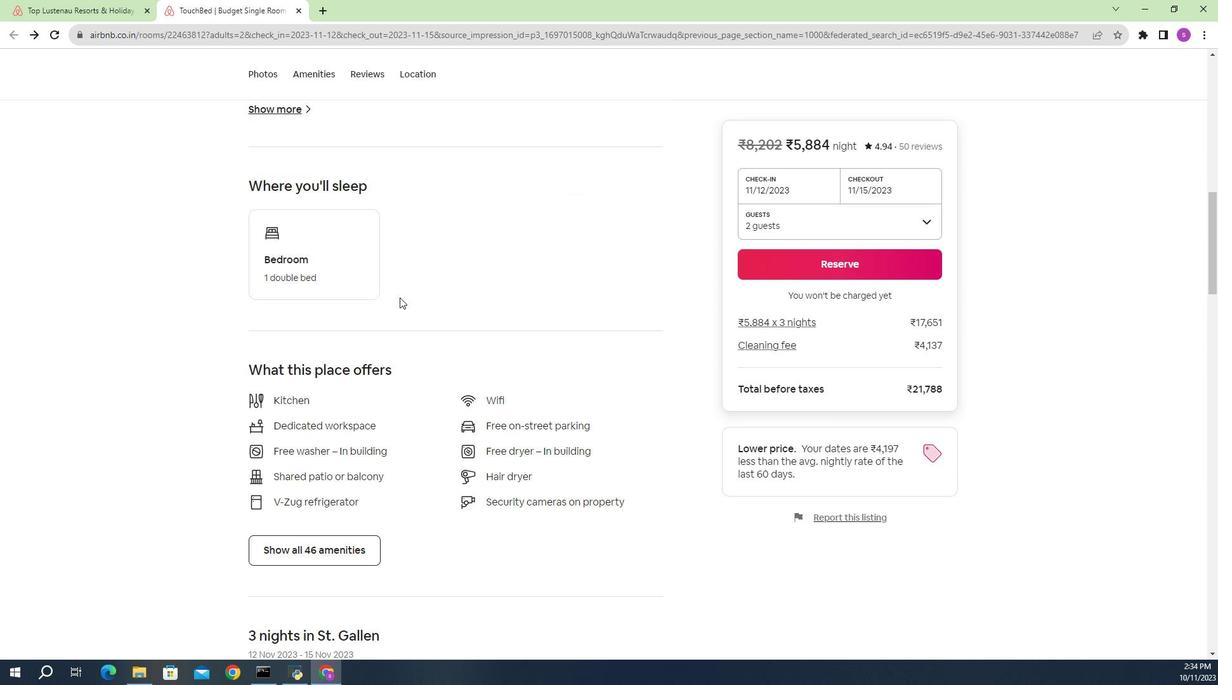 
Action: Mouse scrolled (401, 304) with delta (0, 0)
Screenshot: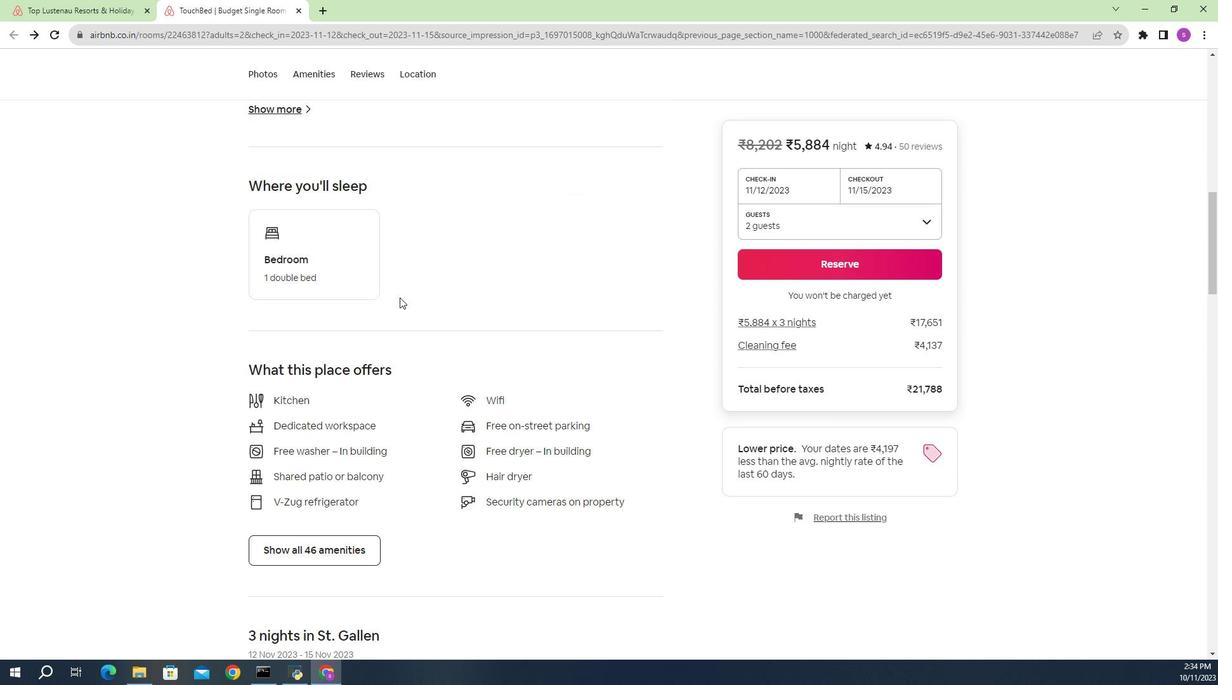 
Action: Mouse moved to (404, 302)
Screenshot: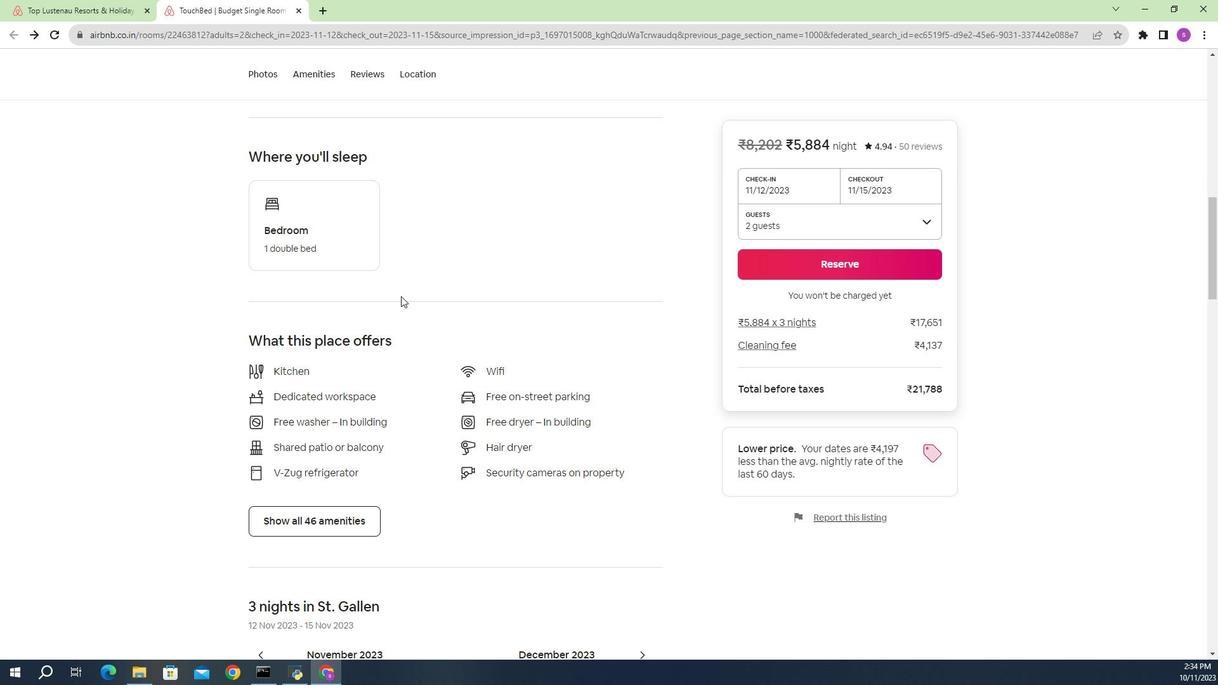 
Action: Mouse scrolled (404, 302) with delta (0, 0)
Screenshot: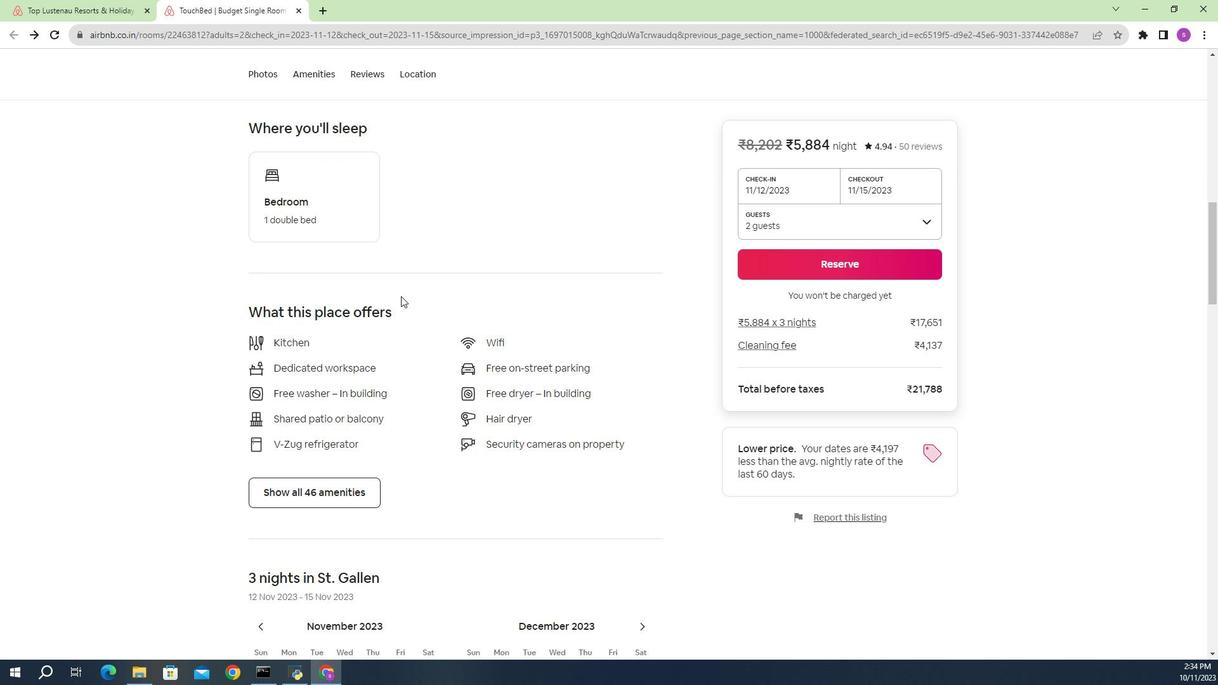 
Action: Mouse scrolled (404, 302) with delta (0, 0)
Screenshot: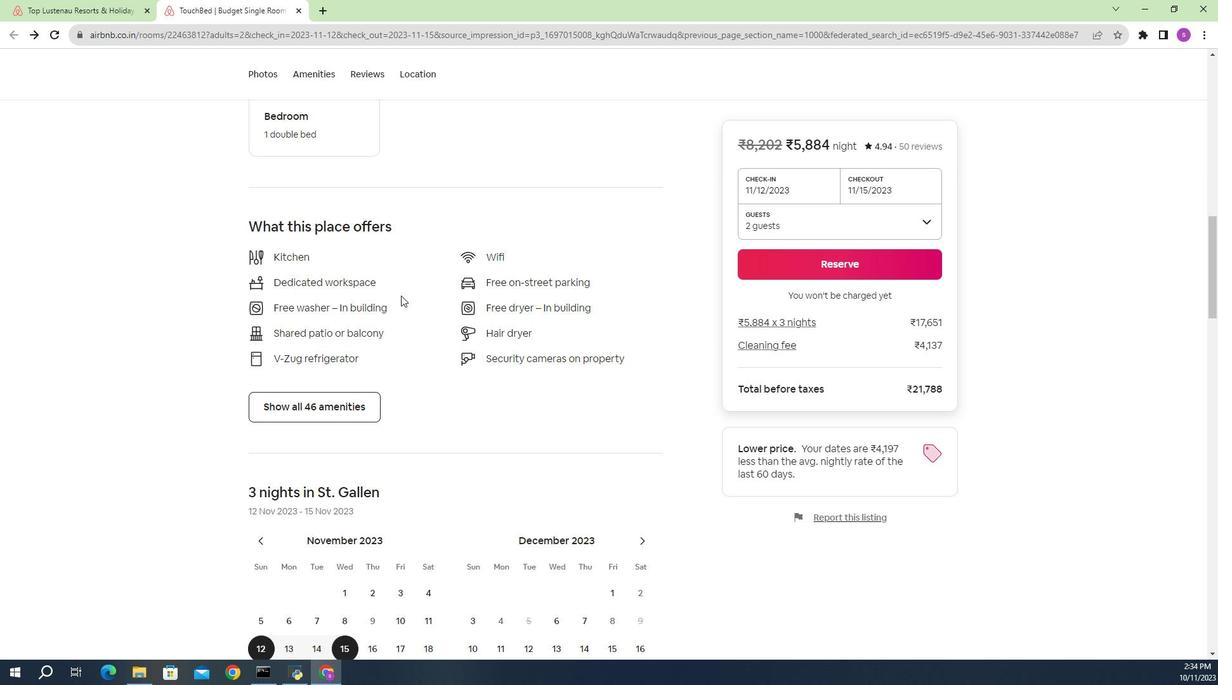 
Action: Mouse scrolled (404, 302) with delta (0, 0)
Screenshot: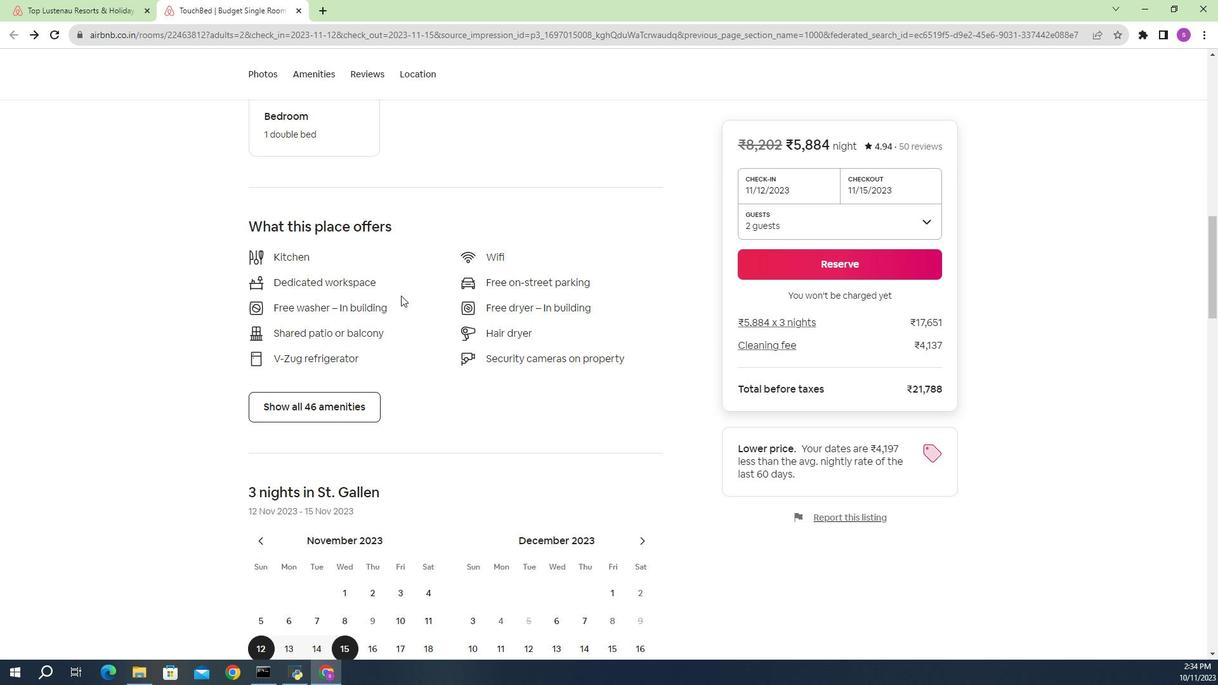 
Action: Mouse moved to (293, 333)
Screenshot: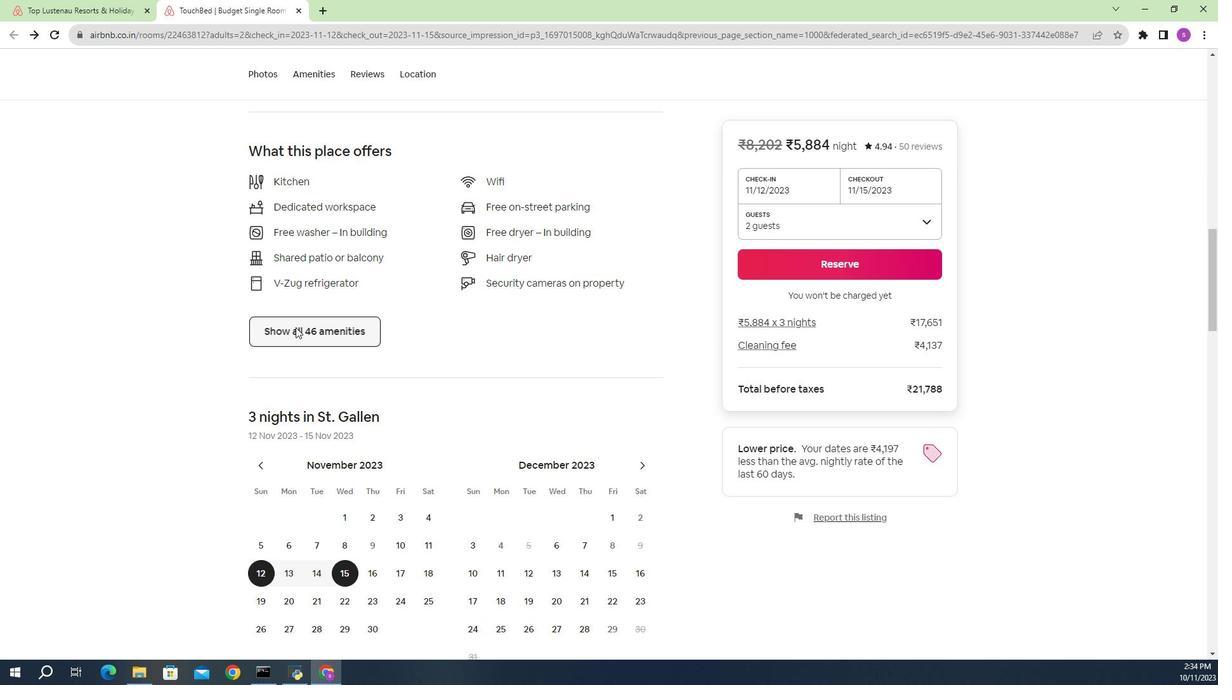 
Action: Mouse pressed left at (293, 333)
Screenshot: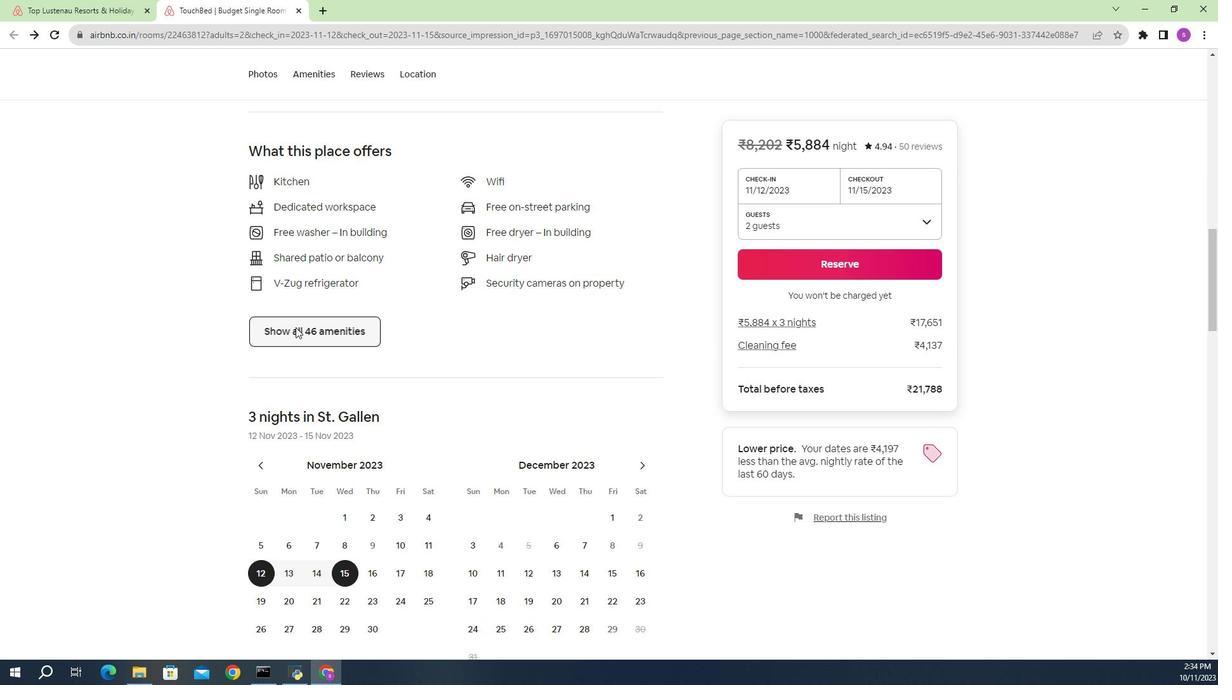 
Action: Mouse moved to (613, 306)
Screenshot: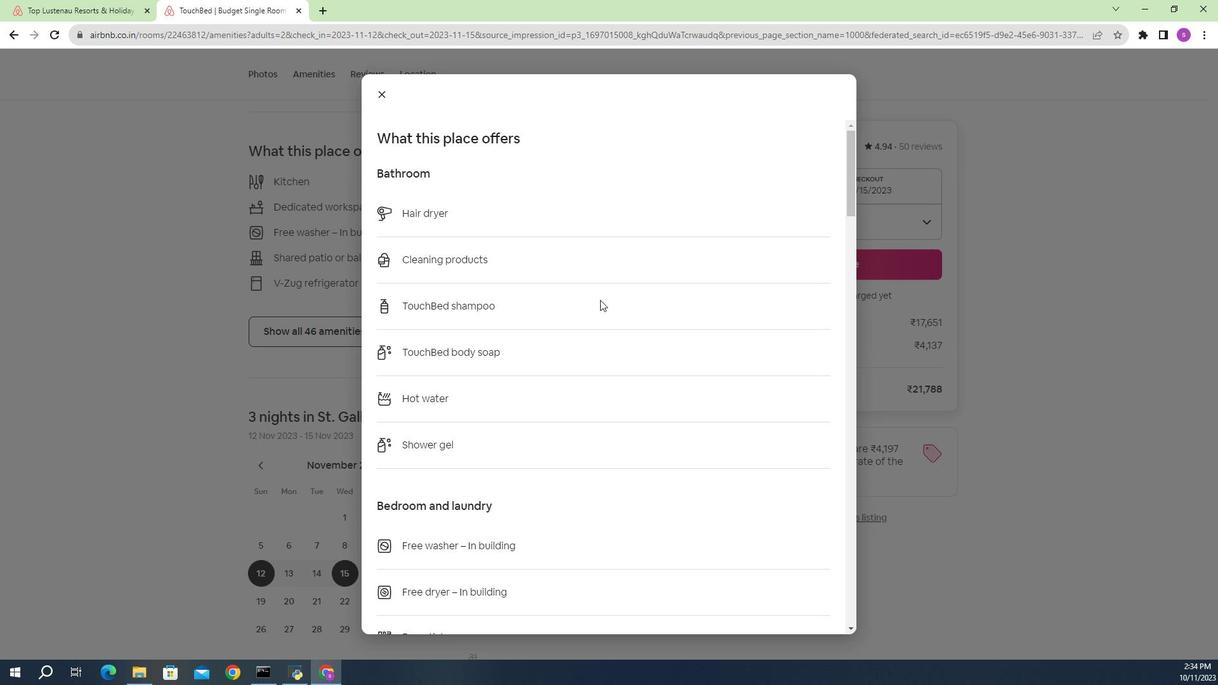
Action: Mouse scrolled (613, 305) with delta (0, 0)
Screenshot: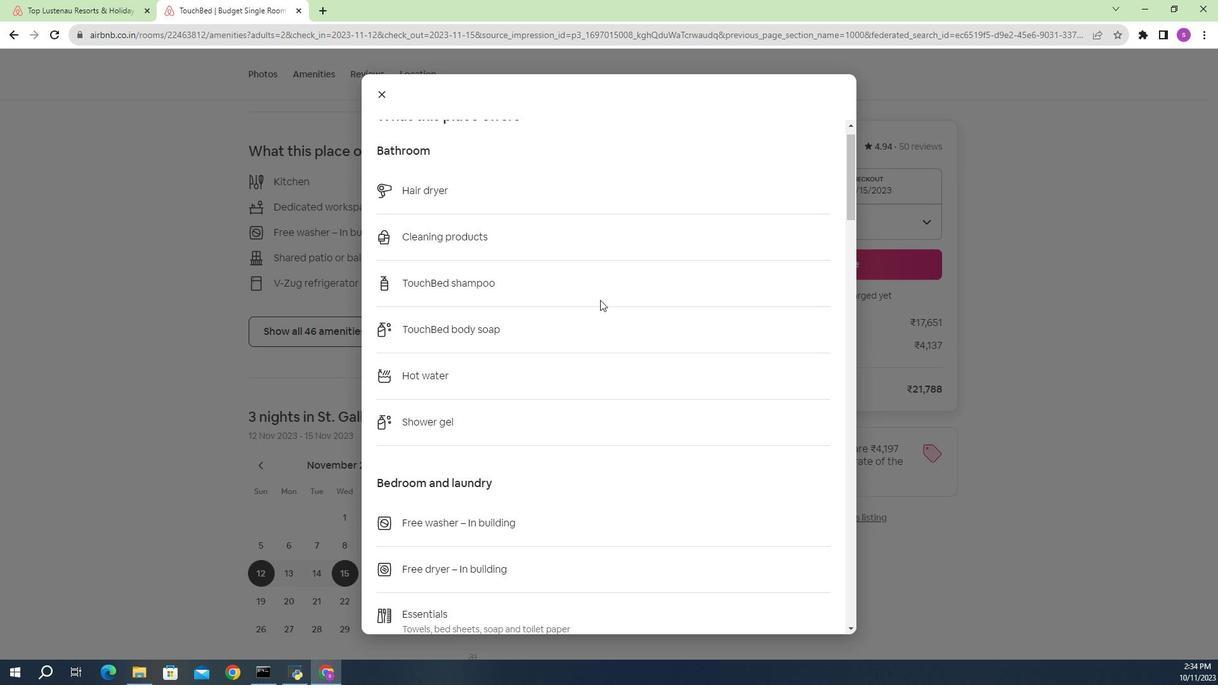 
Action: Mouse moved to (601, 305)
Screenshot: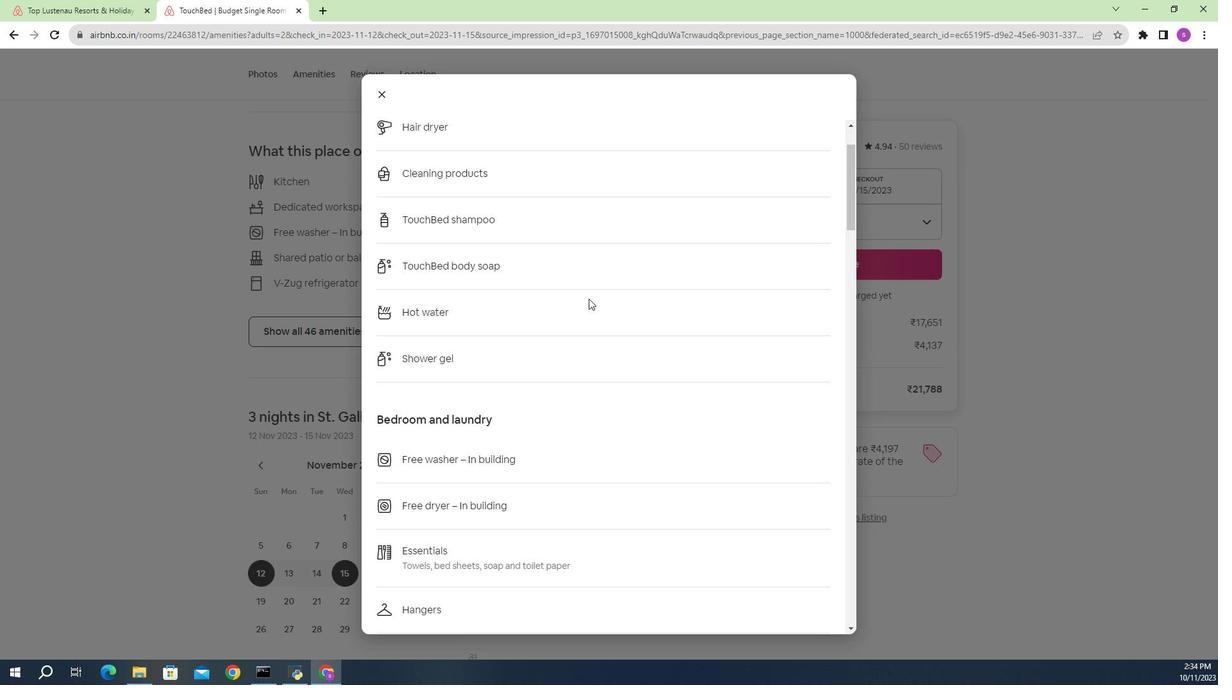 
Action: Mouse scrolled (601, 304) with delta (0, 0)
Screenshot: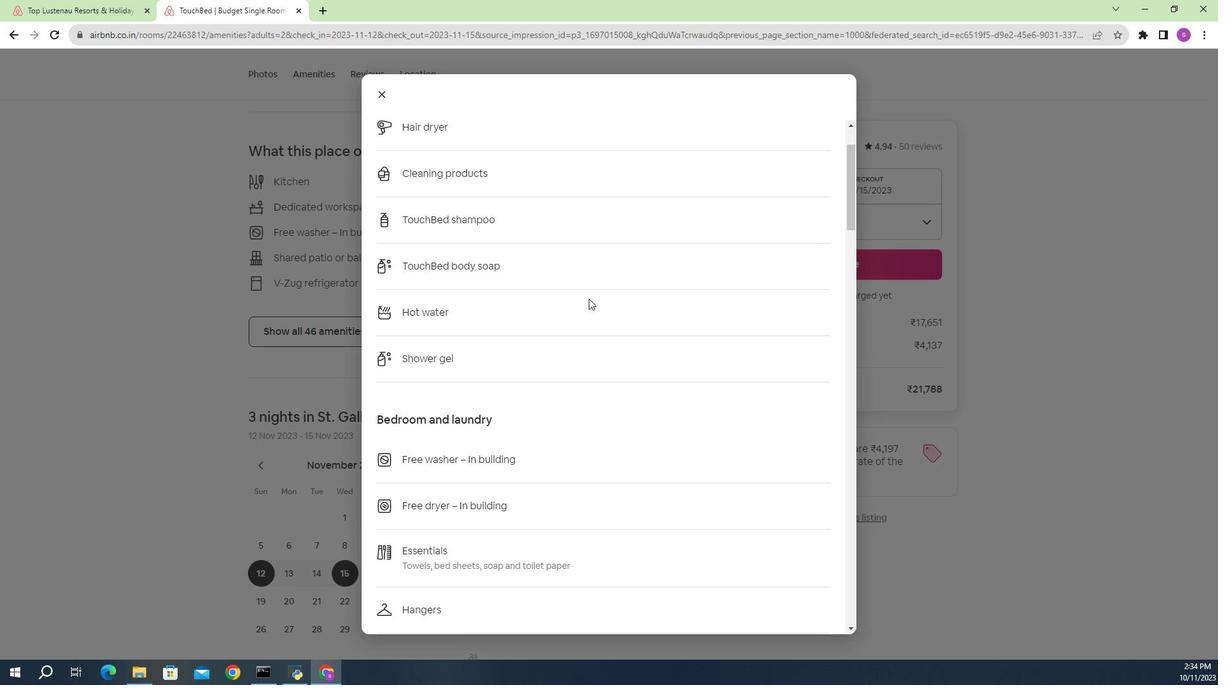 
Action: Mouse scrolled (601, 304) with delta (0, 0)
Screenshot: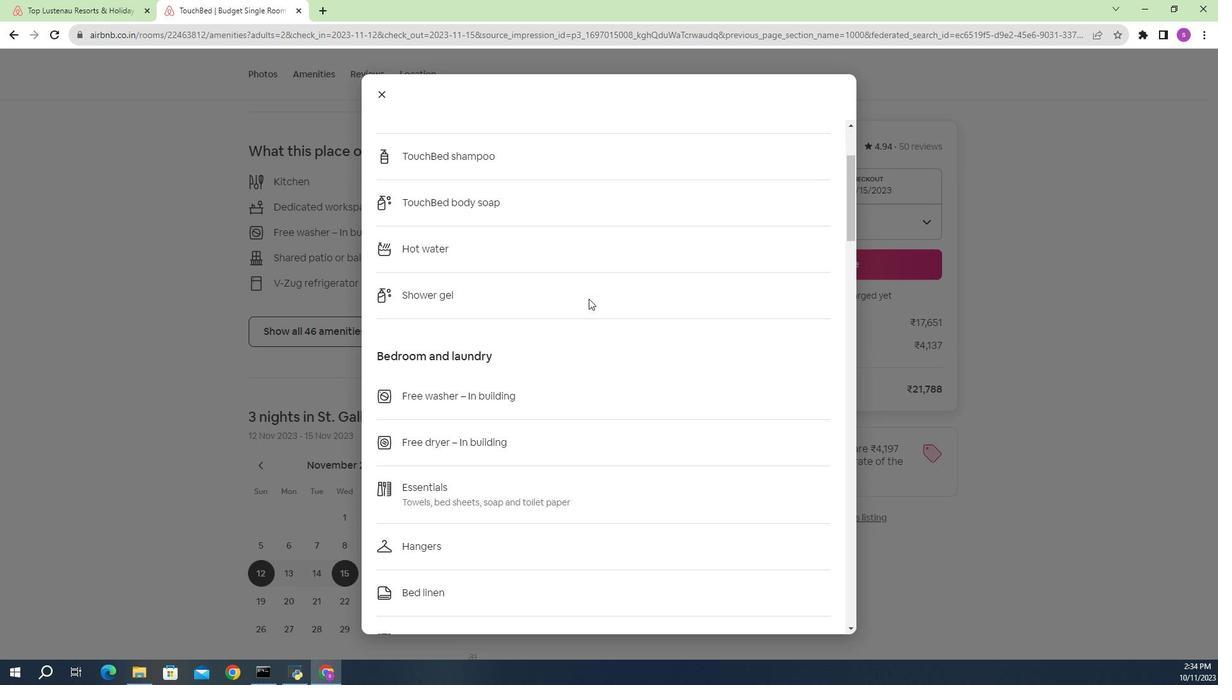 
Action: Mouse scrolled (601, 304) with delta (0, 0)
Screenshot: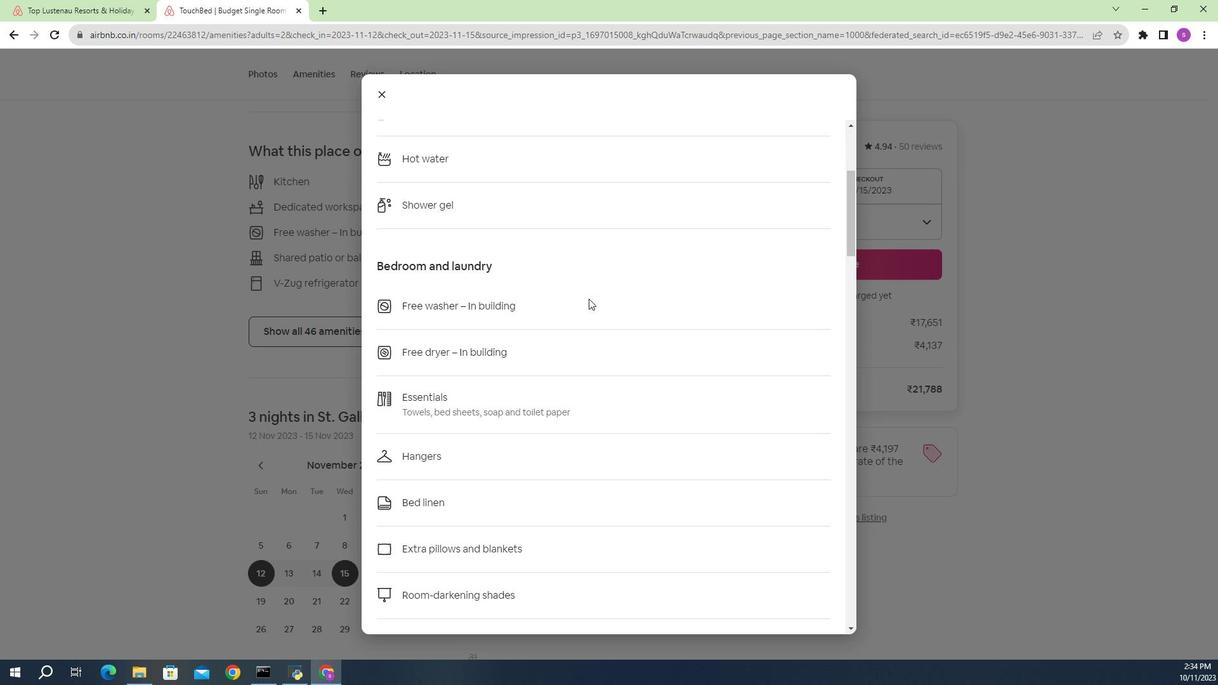 
Action: Mouse scrolled (601, 304) with delta (0, 0)
Screenshot: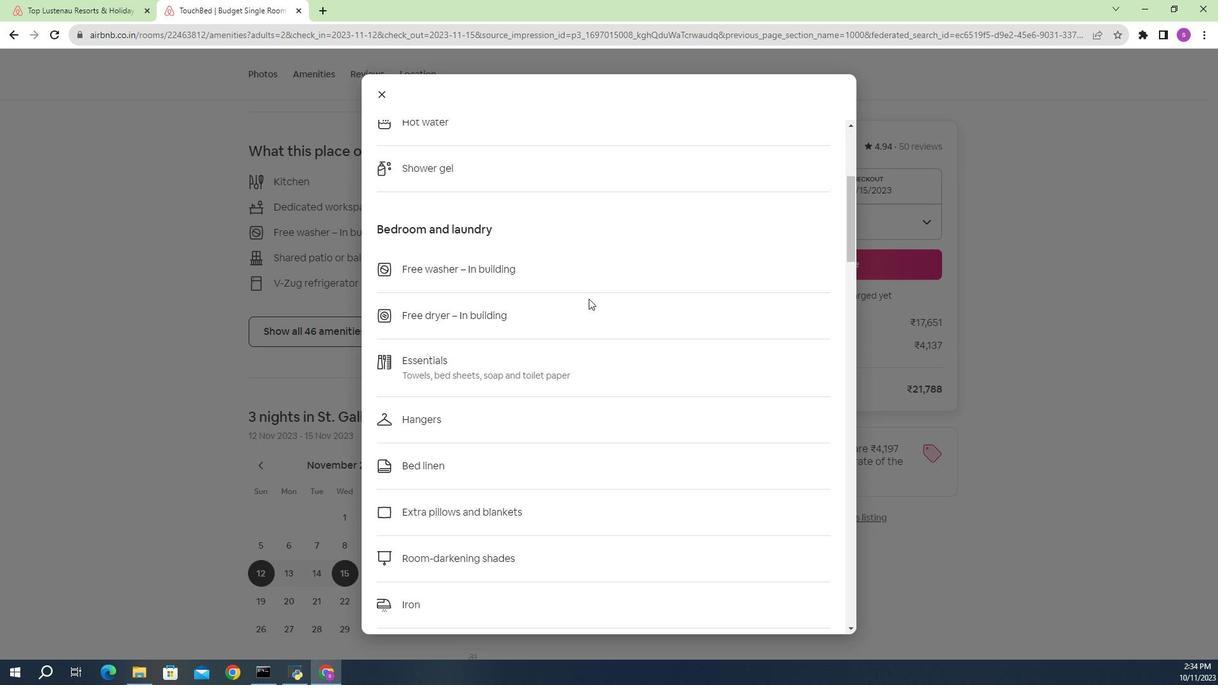 
Action: Mouse scrolled (601, 304) with delta (0, 0)
Screenshot: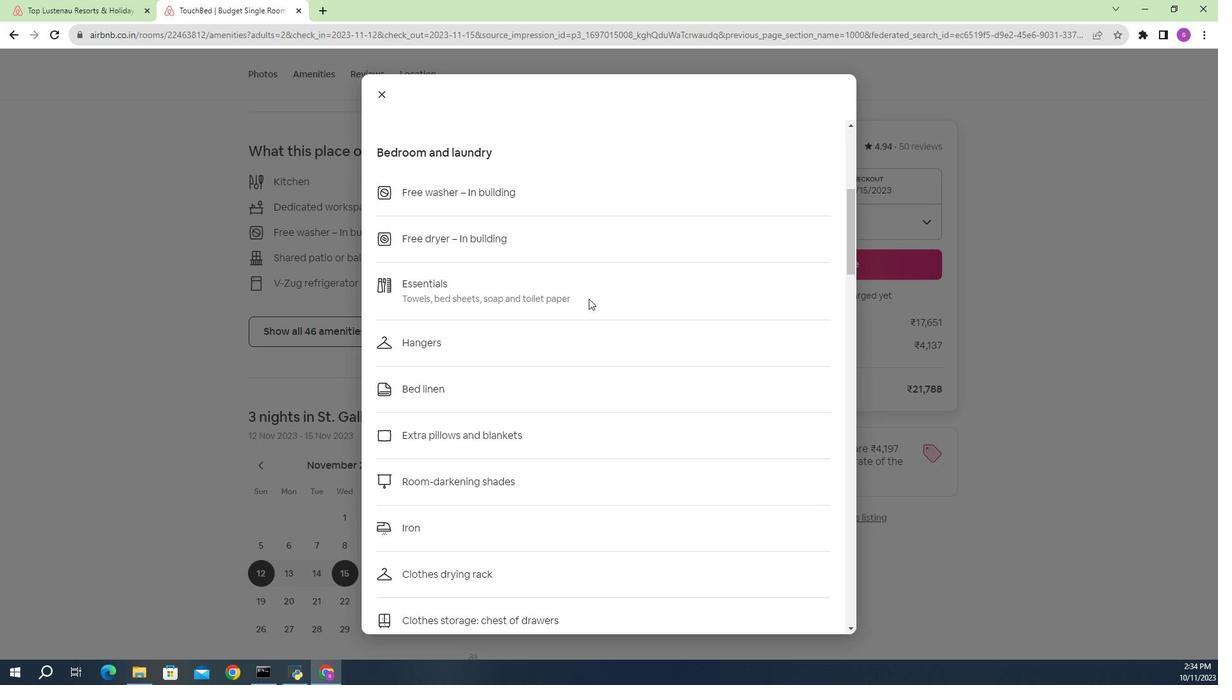 
Action: Mouse moved to (646, 287)
Screenshot: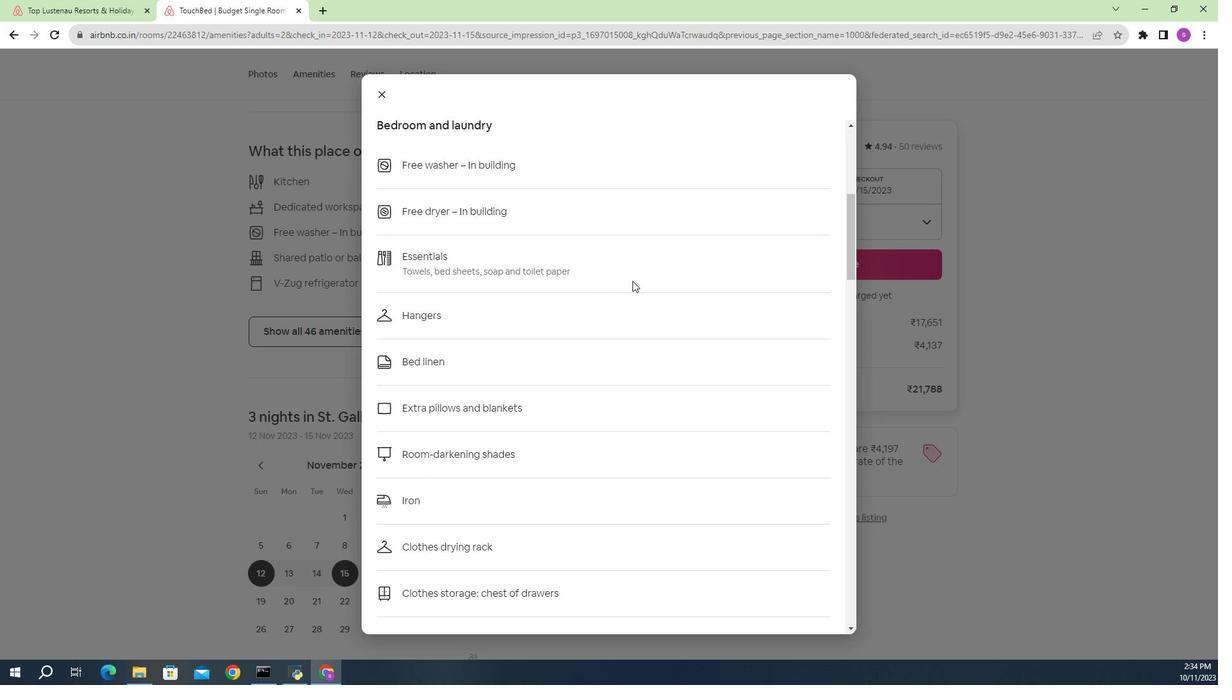 
Action: Mouse scrolled (646, 286) with delta (0, 0)
Screenshot: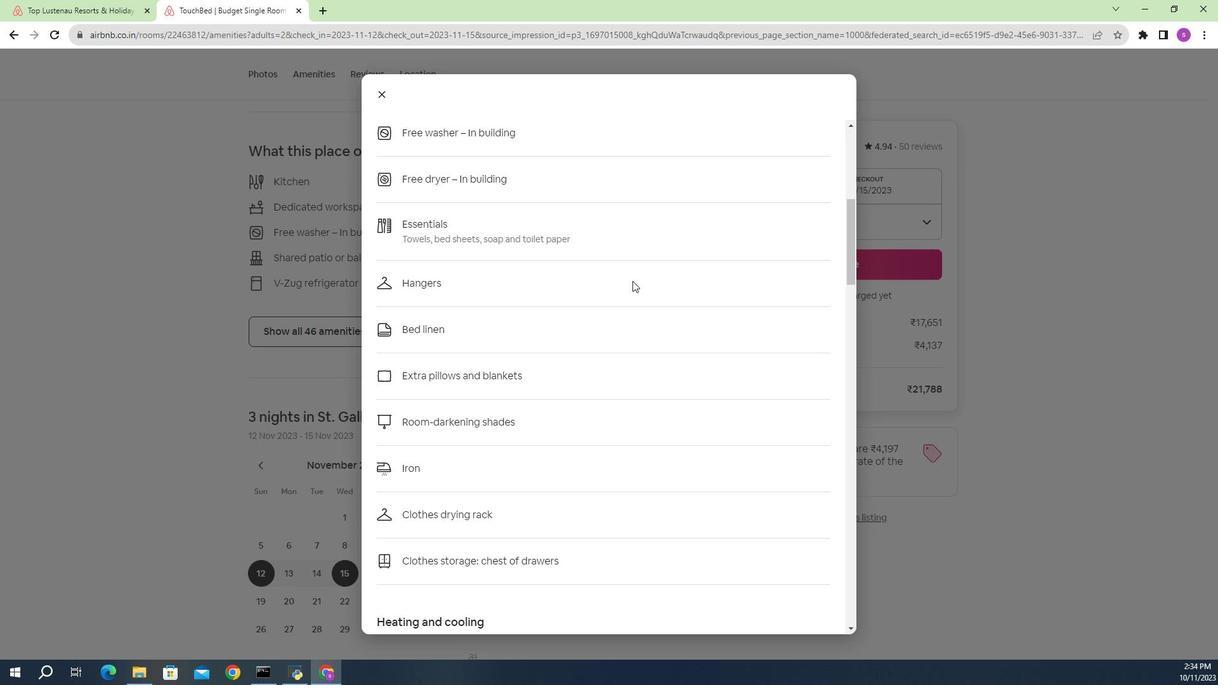 
Action: Mouse scrolled (646, 286) with delta (0, 0)
Screenshot: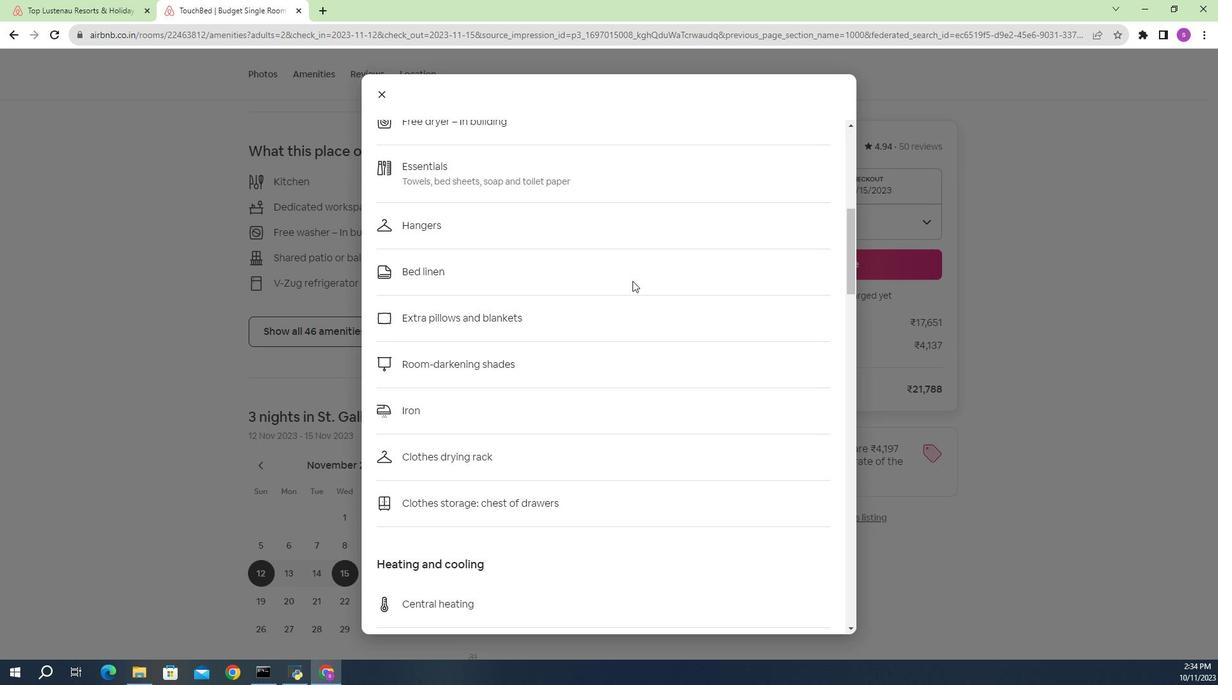 
Action: Mouse scrolled (646, 286) with delta (0, 0)
Screenshot: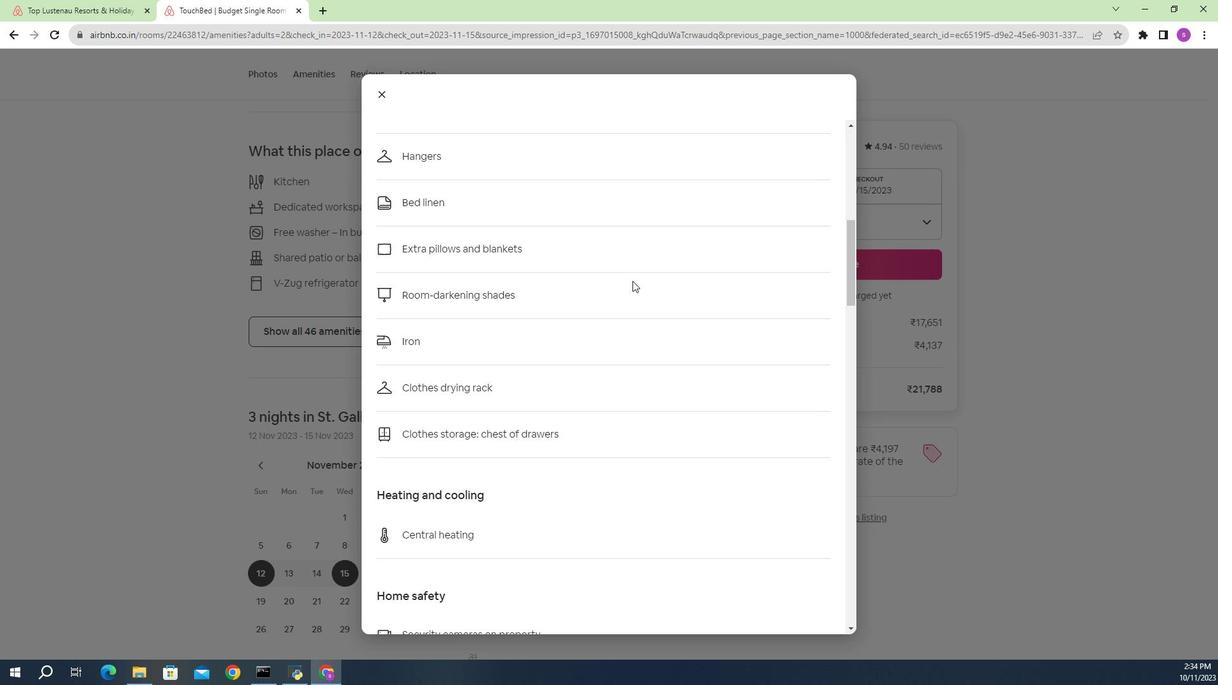 
Action: Mouse scrolled (646, 286) with delta (0, 0)
Screenshot: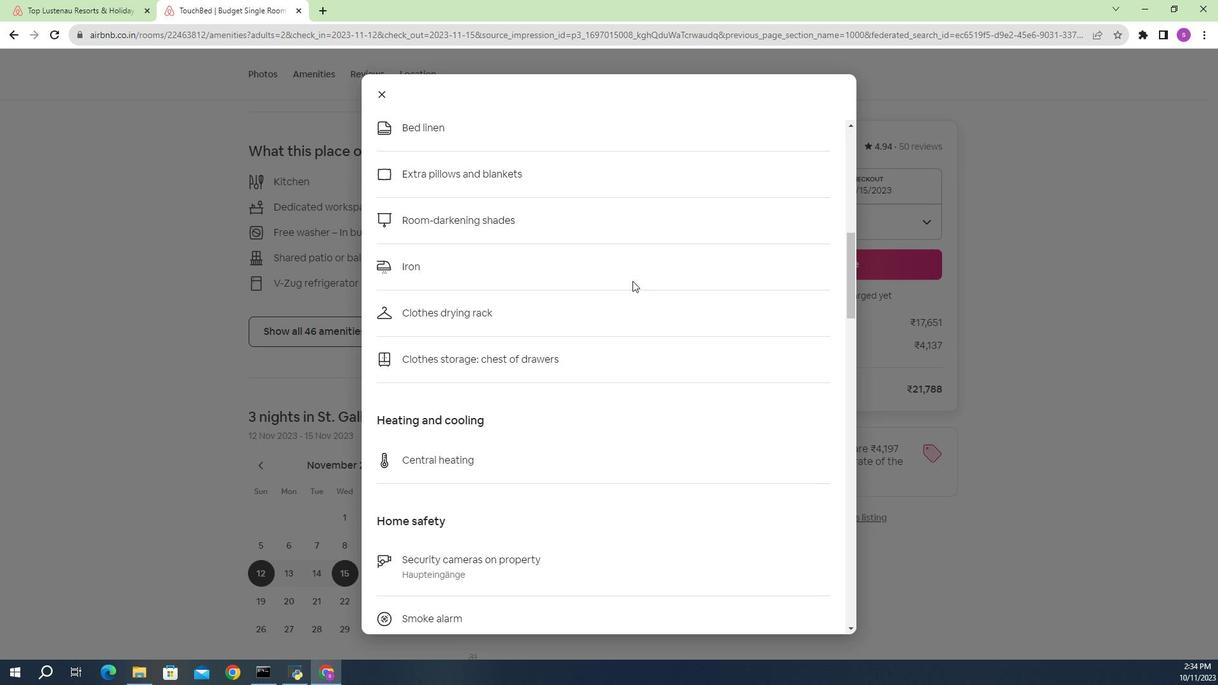 
Action: Mouse scrolled (646, 286) with delta (0, 0)
Screenshot: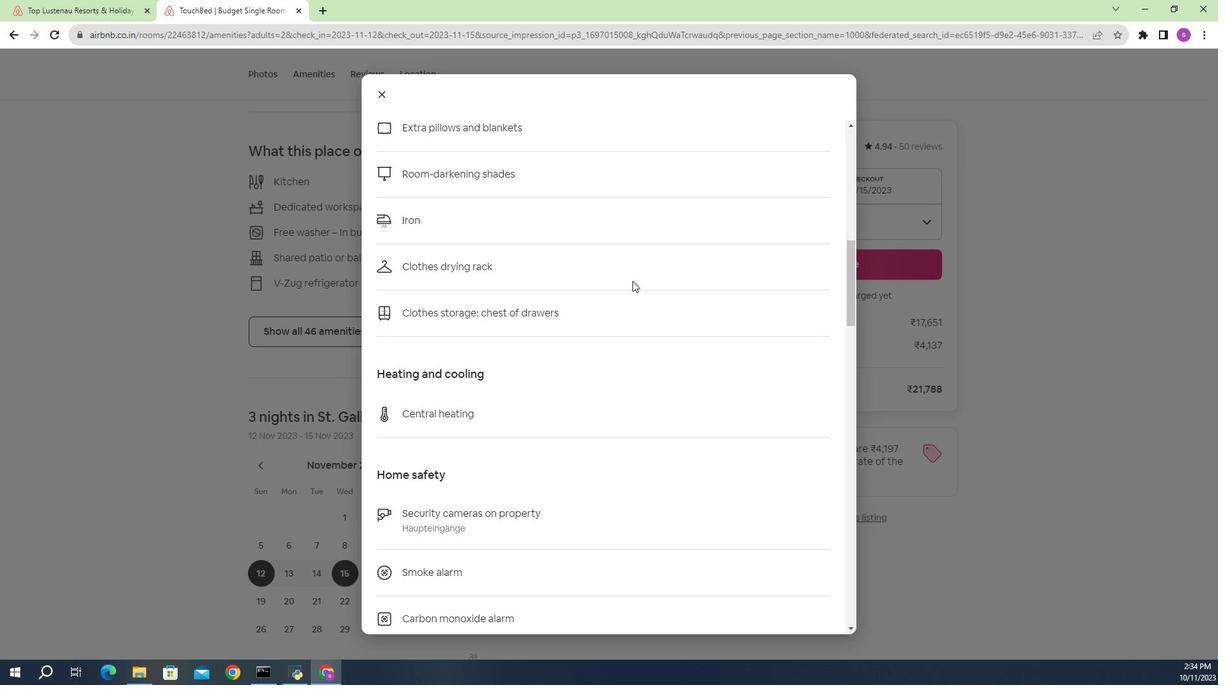 
Action: Mouse scrolled (646, 286) with delta (0, 0)
Screenshot: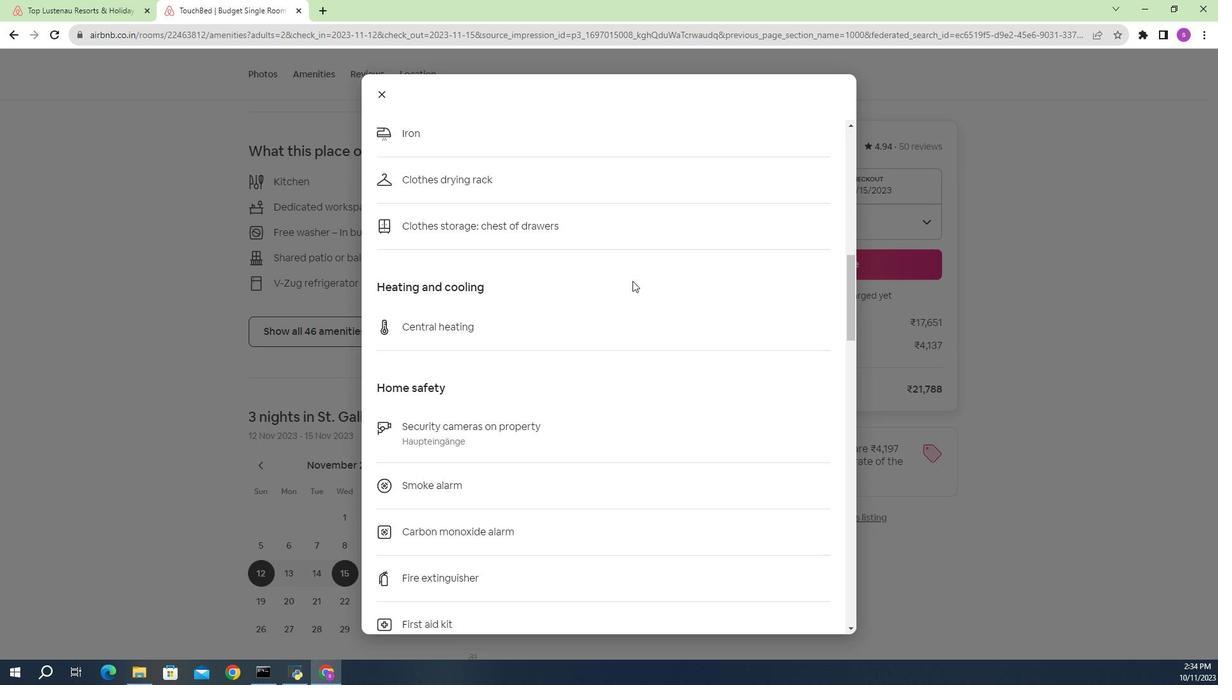 
Action: Mouse scrolled (646, 286) with delta (0, 0)
Screenshot: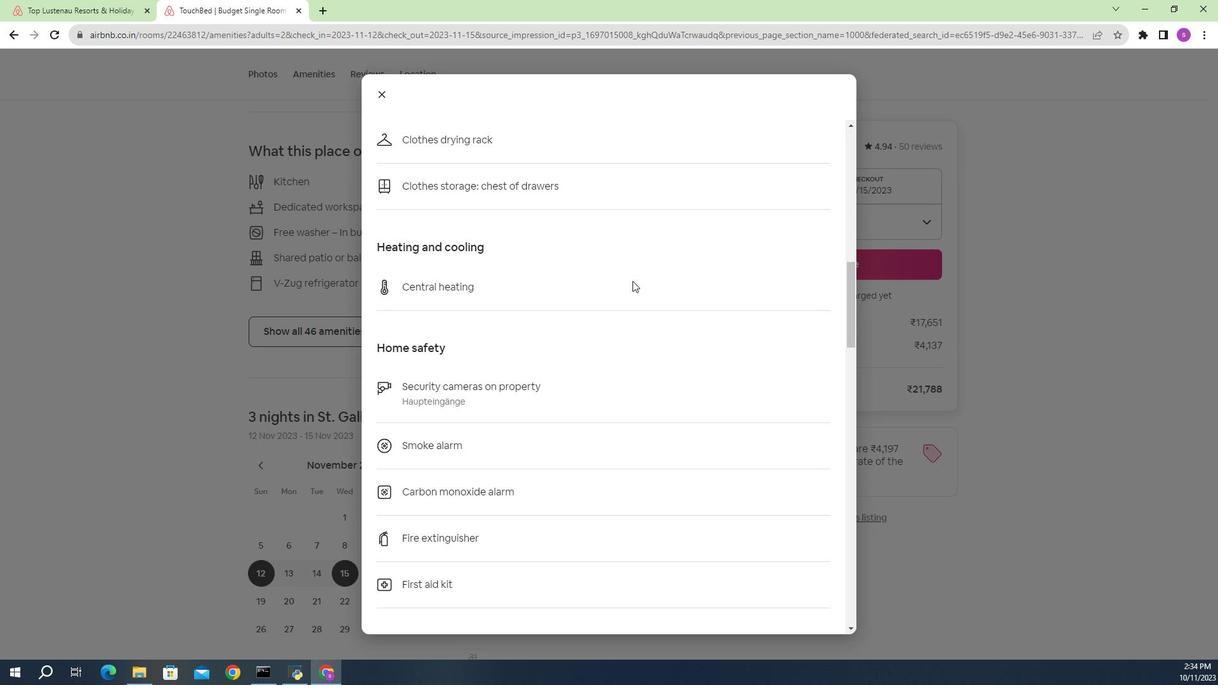 
Action: Mouse scrolled (646, 286) with delta (0, 0)
Screenshot: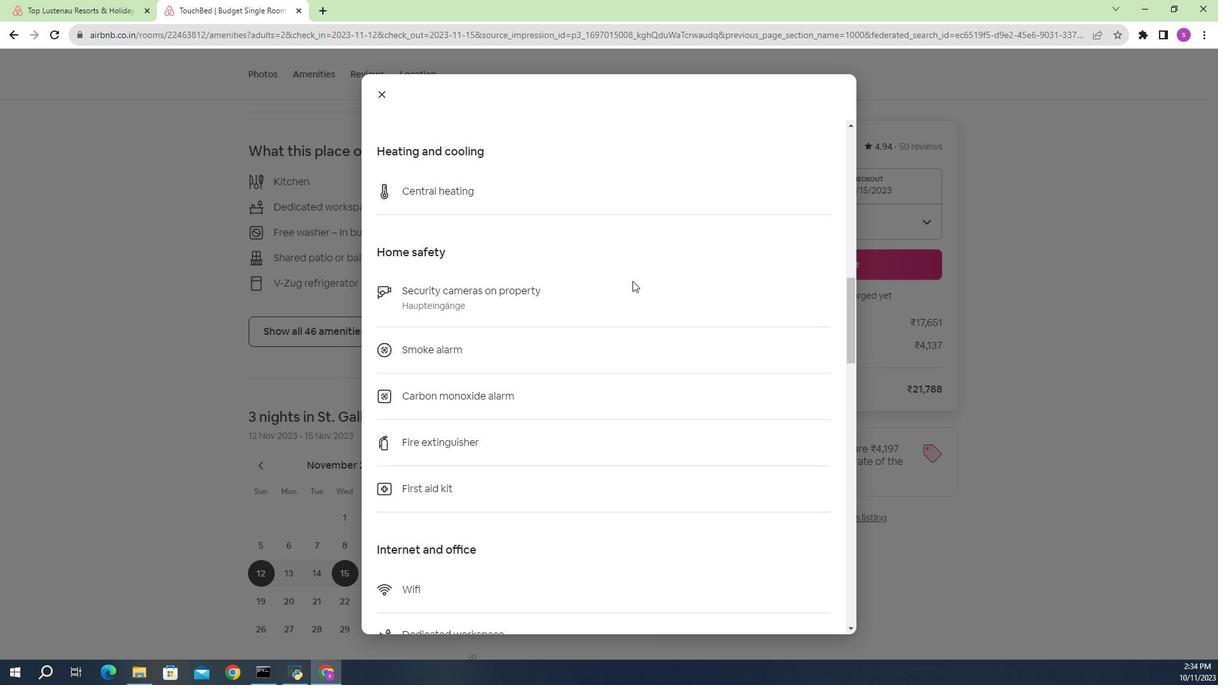 
Action: Mouse scrolled (646, 286) with delta (0, 0)
Screenshot: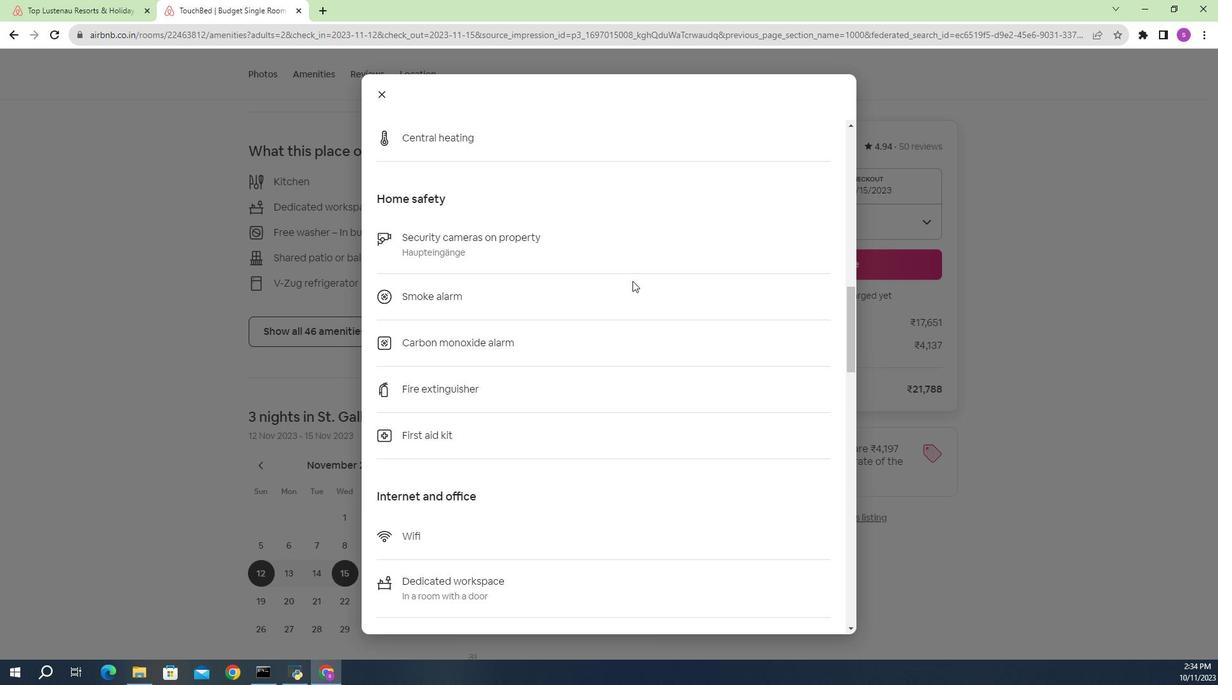 
Action: Mouse scrolled (646, 286) with delta (0, 0)
Screenshot: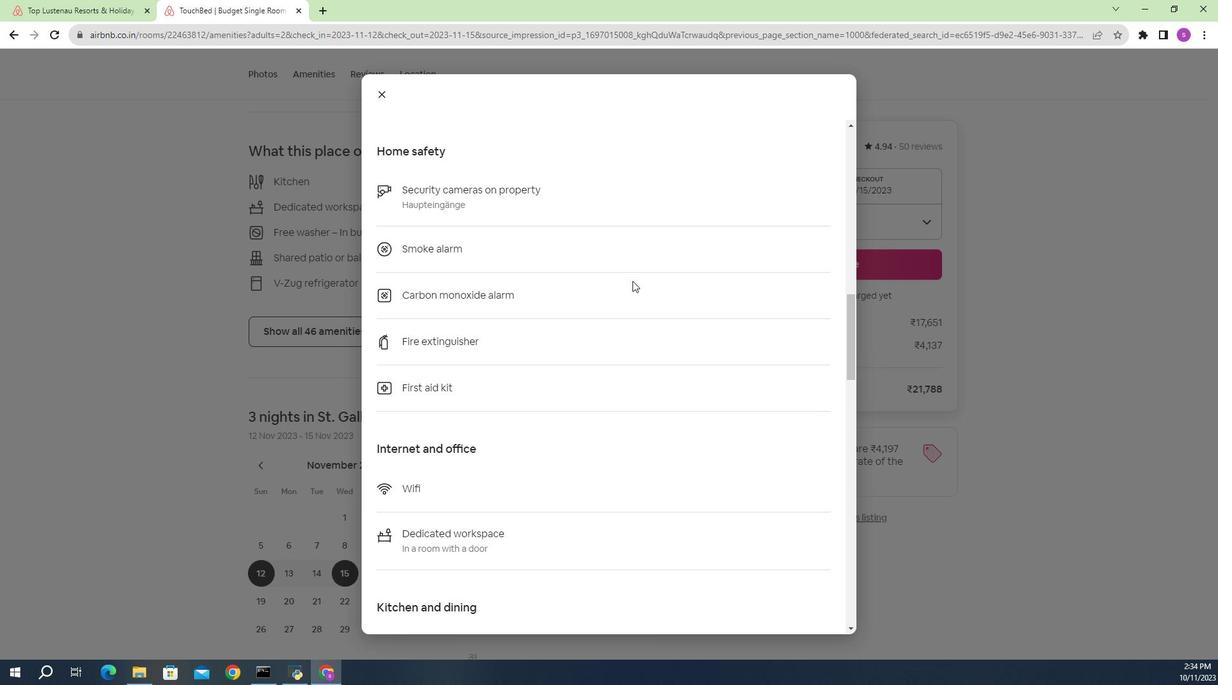 
Action: Mouse scrolled (646, 286) with delta (0, 0)
Screenshot: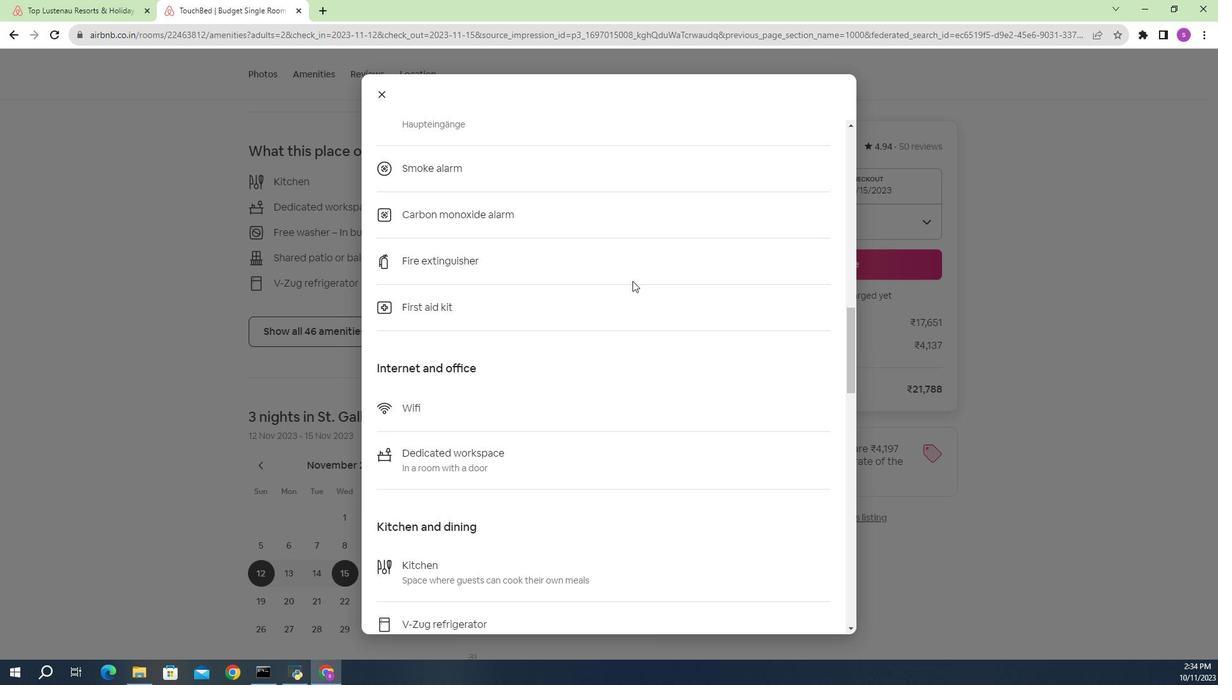 
Action: Mouse scrolled (646, 286) with delta (0, 0)
Screenshot: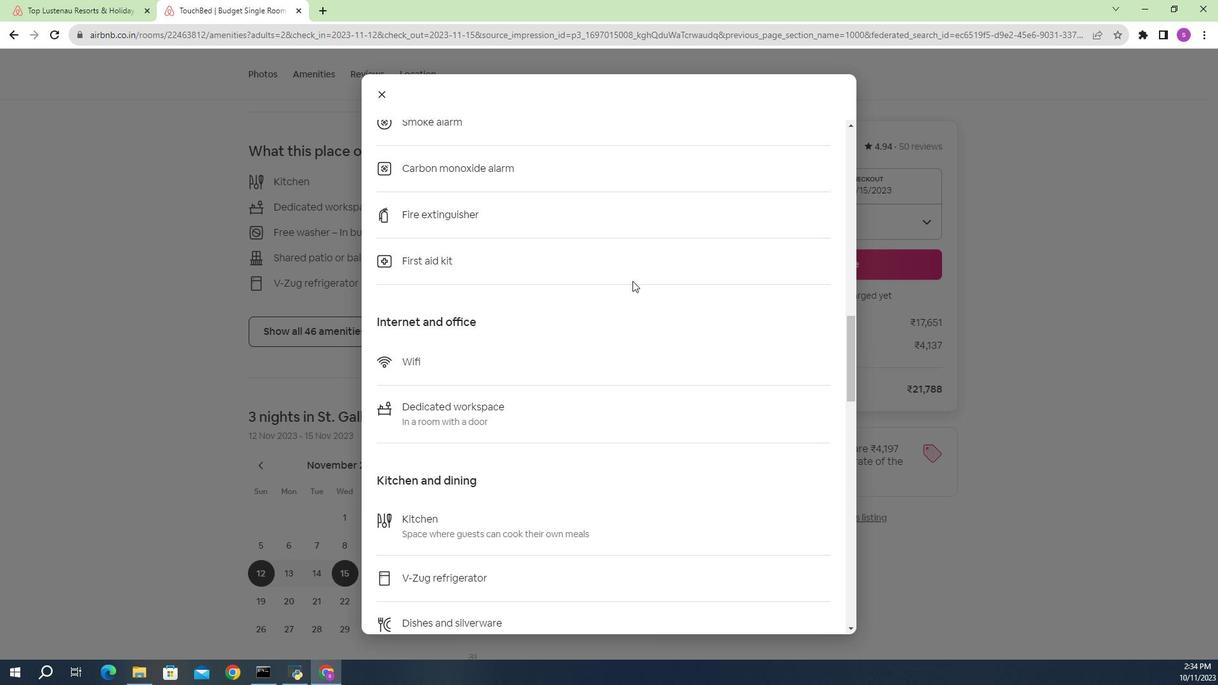
Action: Mouse scrolled (646, 286) with delta (0, 0)
Screenshot: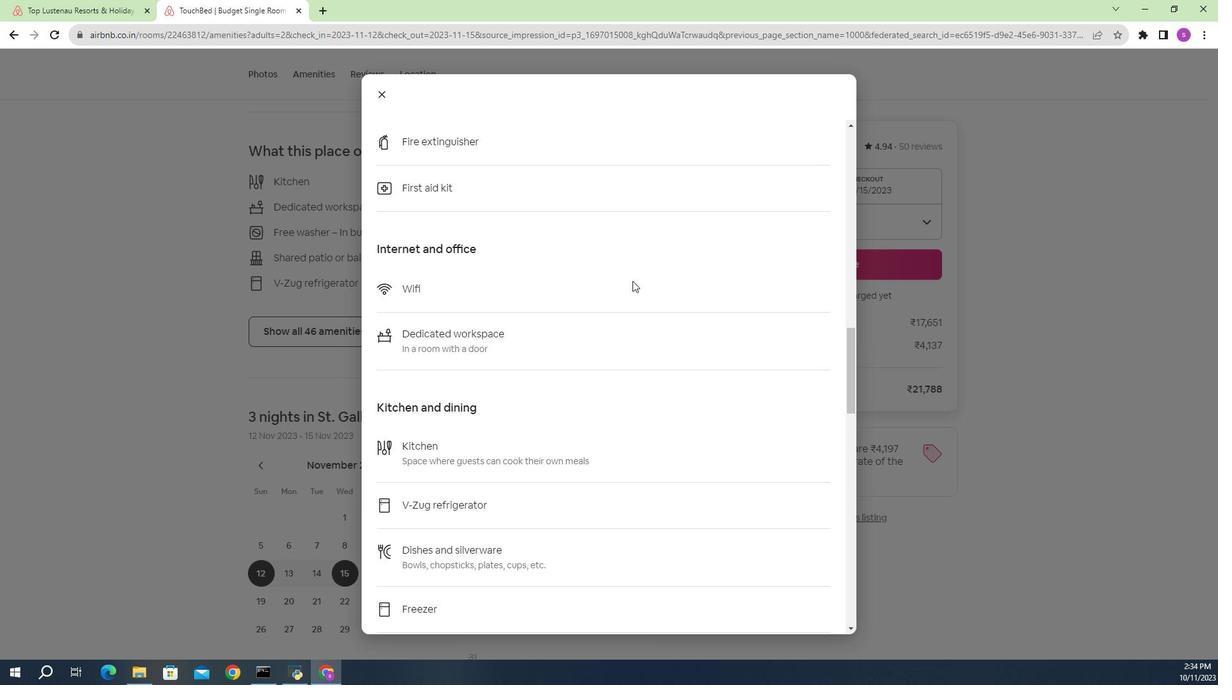
Action: Mouse scrolled (646, 286) with delta (0, 0)
Screenshot: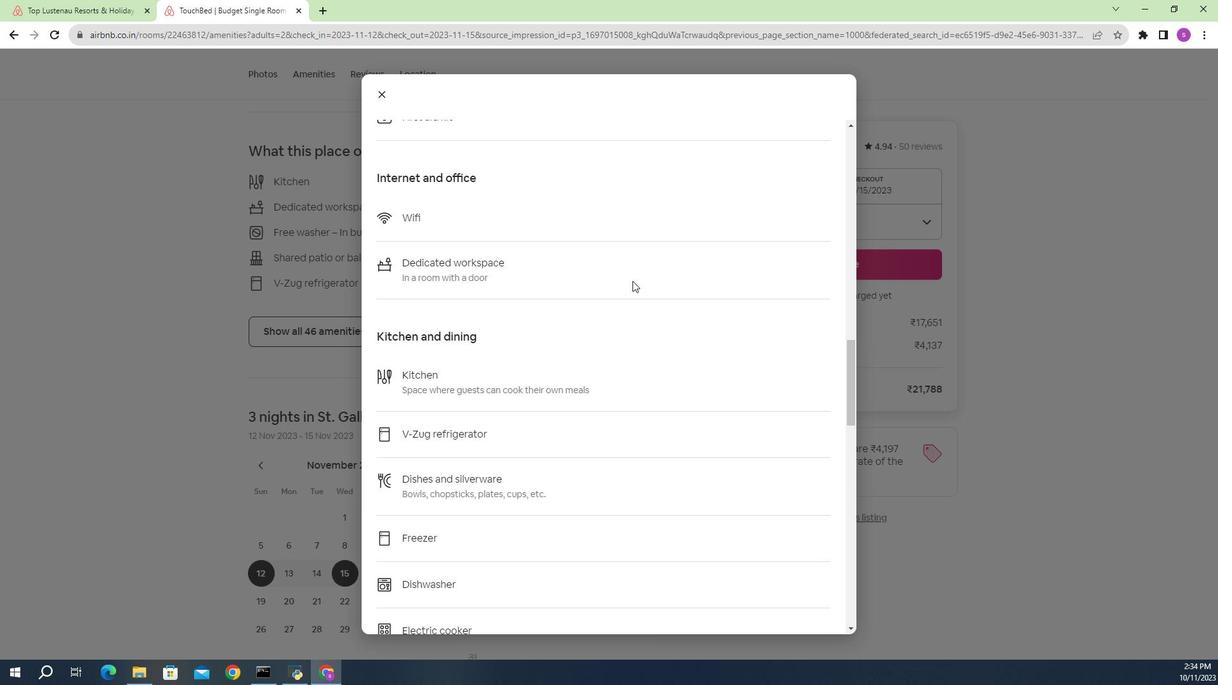 
Action: Mouse scrolled (646, 286) with delta (0, 0)
Screenshot: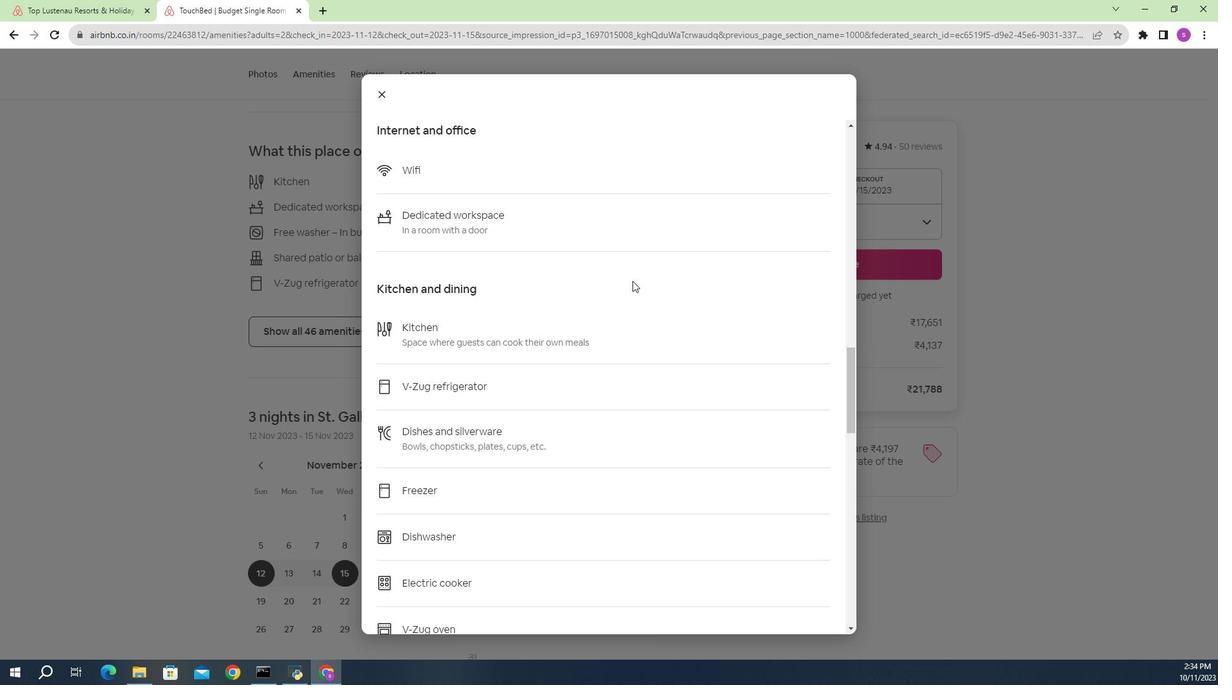 
Action: Mouse scrolled (646, 286) with delta (0, 0)
Screenshot: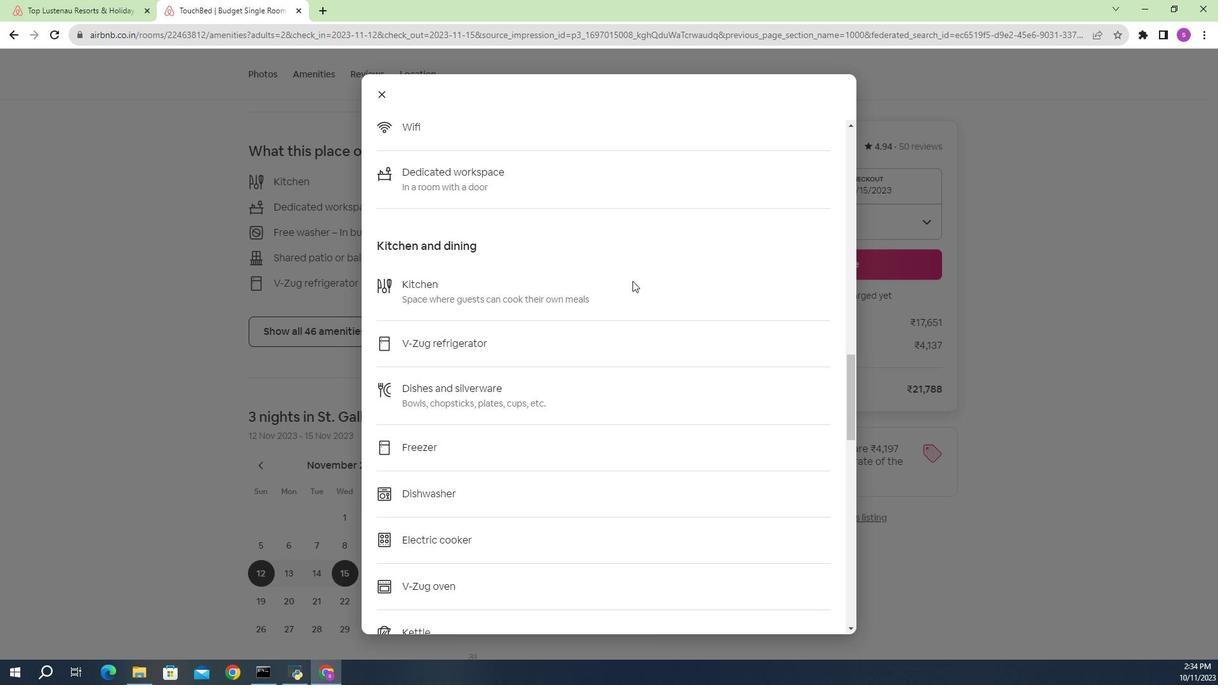 
Action: Mouse scrolled (646, 286) with delta (0, 0)
Screenshot: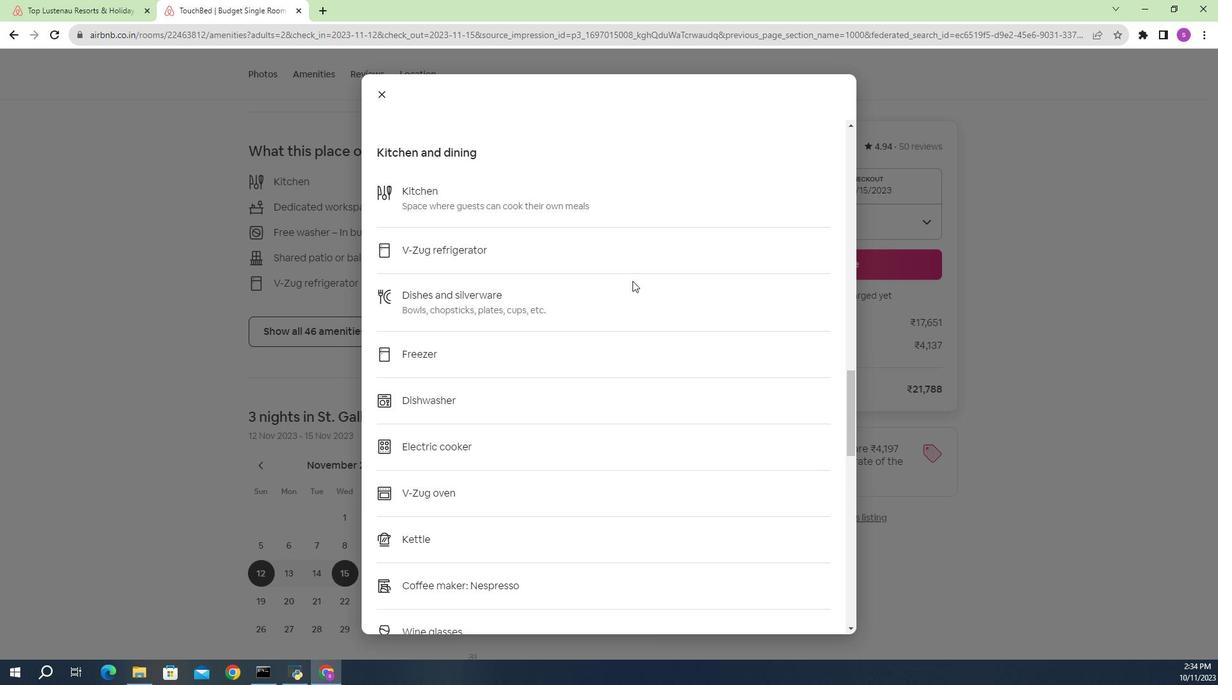 
Action: Mouse scrolled (646, 286) with delta (0, 0)
Screenshot: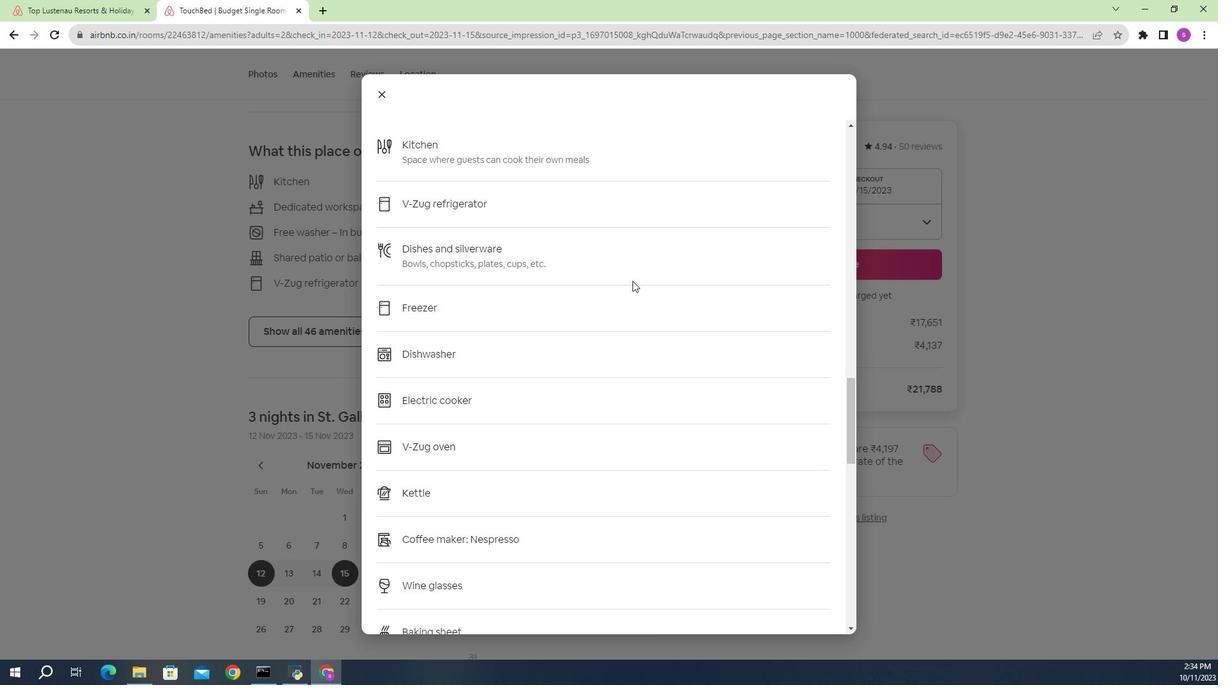 
Action: Mouse scrolled (646, 286) with delta (0, 0)
Screenshot: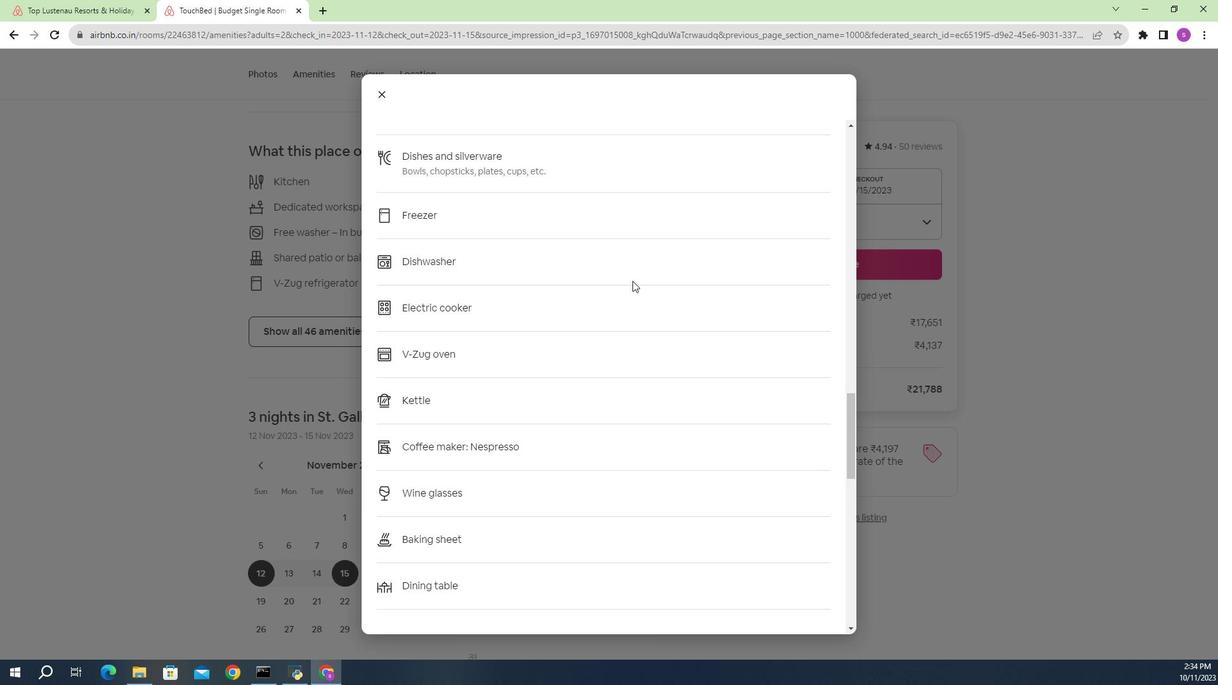 
Action: Mouse scrolled (646, 286) with delta (0, 0)
Screenshot: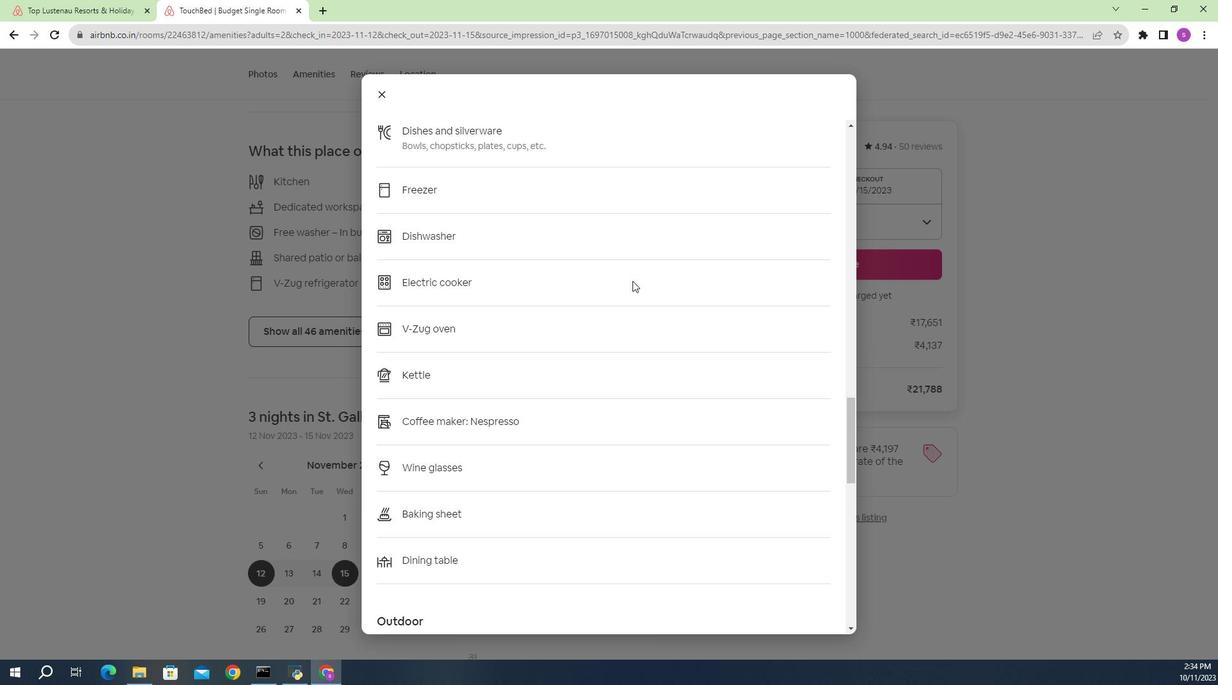 
Action: Mouse scrolled (646, 286) with delta (0, 0)
Screenshot: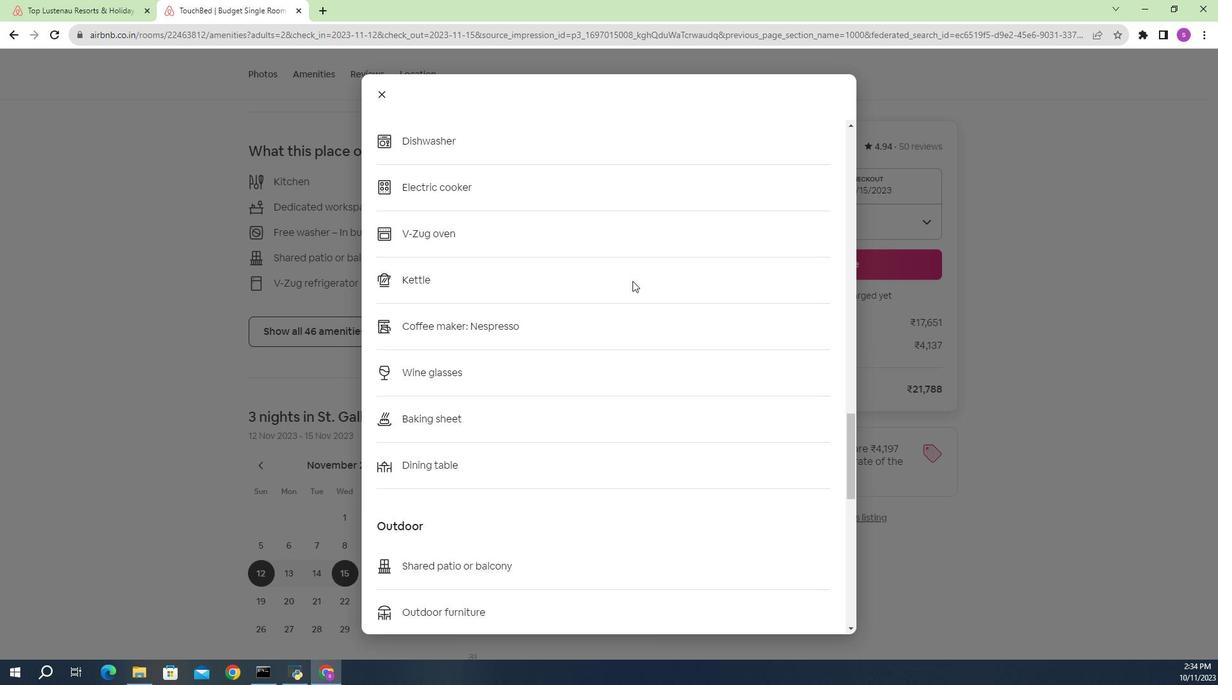 
Action: Mouse scrolled (646, 286) with delta (0, 0)
Screenshot: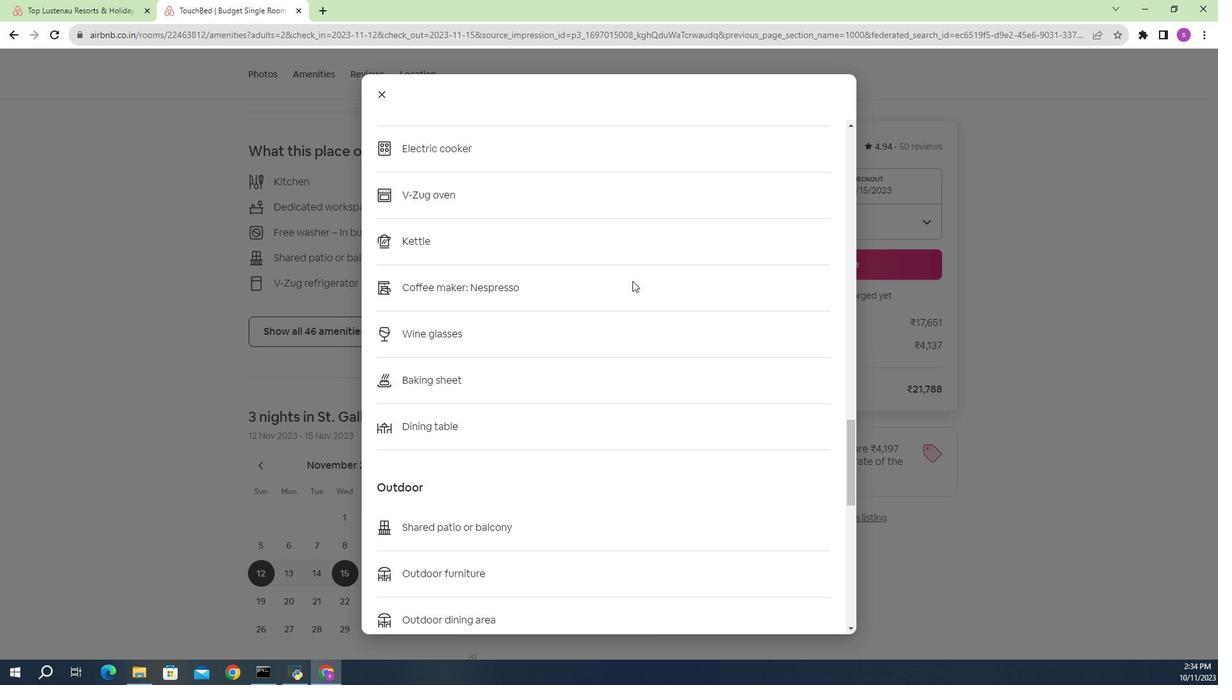 
Action: Mouse scrolled (646, 286) with delta (0, 0)
Screenshot: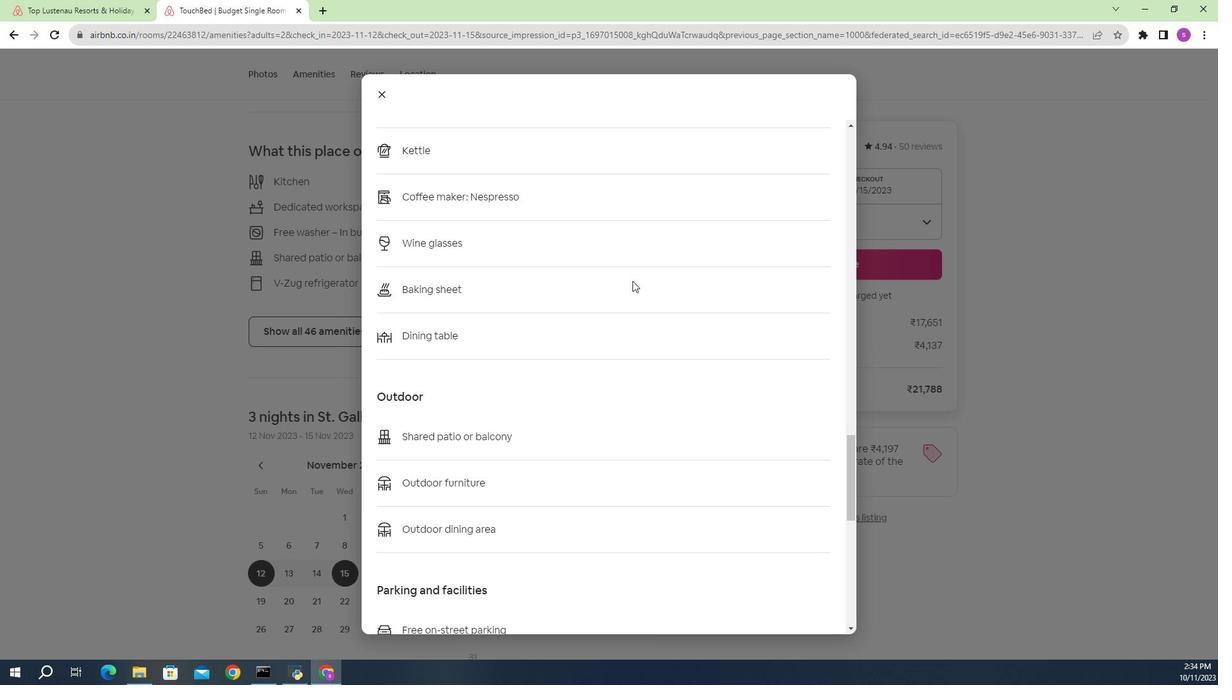 
Action: Mouse scrolled (646, 286) with delta (0, 0)
Screenshot: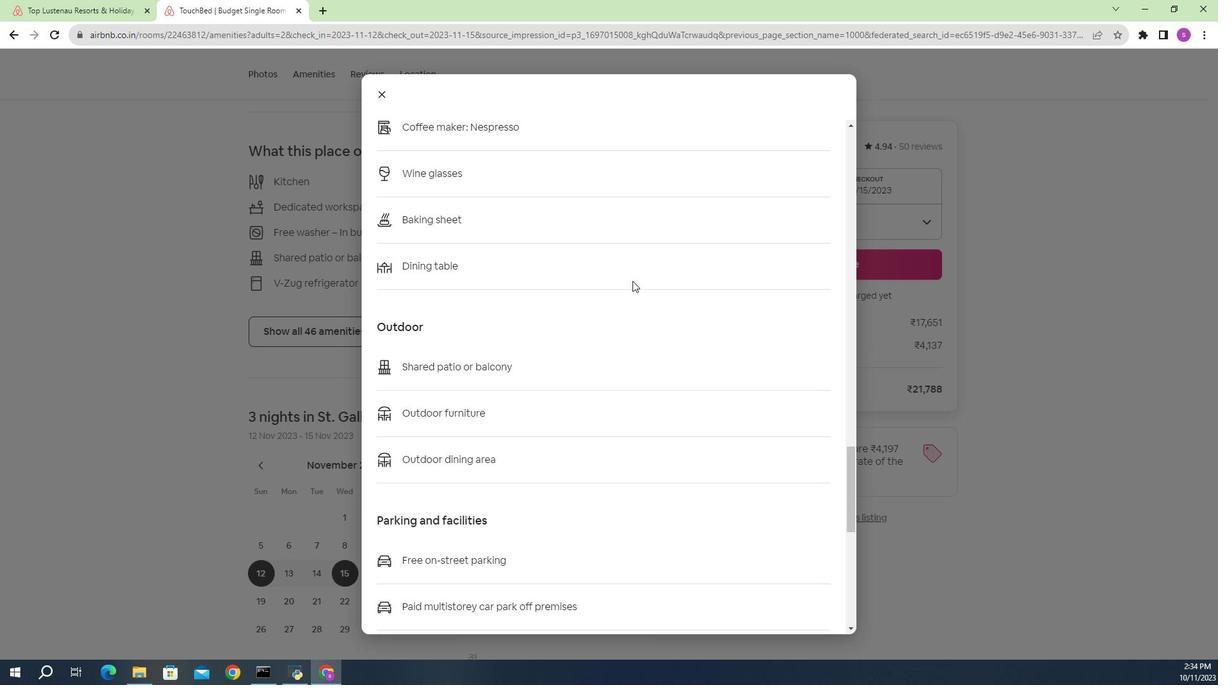 
Action: Mouse scrolled (646, 286) with delta (0, 0)
Screenshot: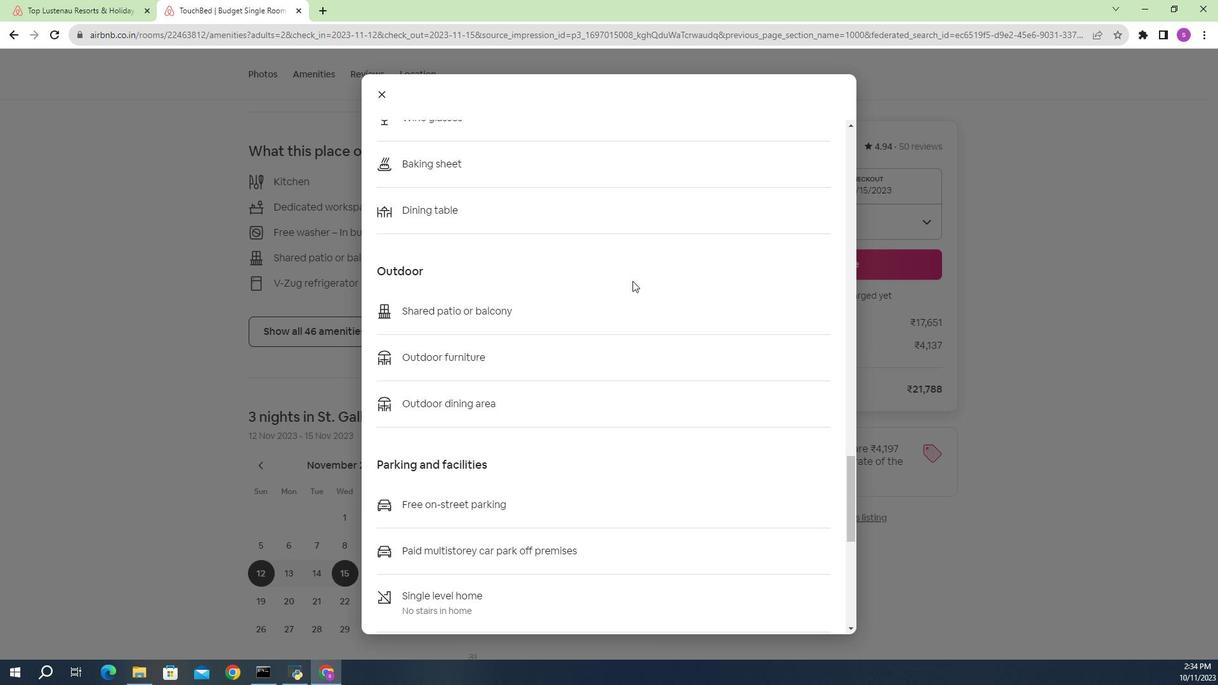 
Action: Mouse scrolled (646, 286) with delta (0, 0)
Screenshot: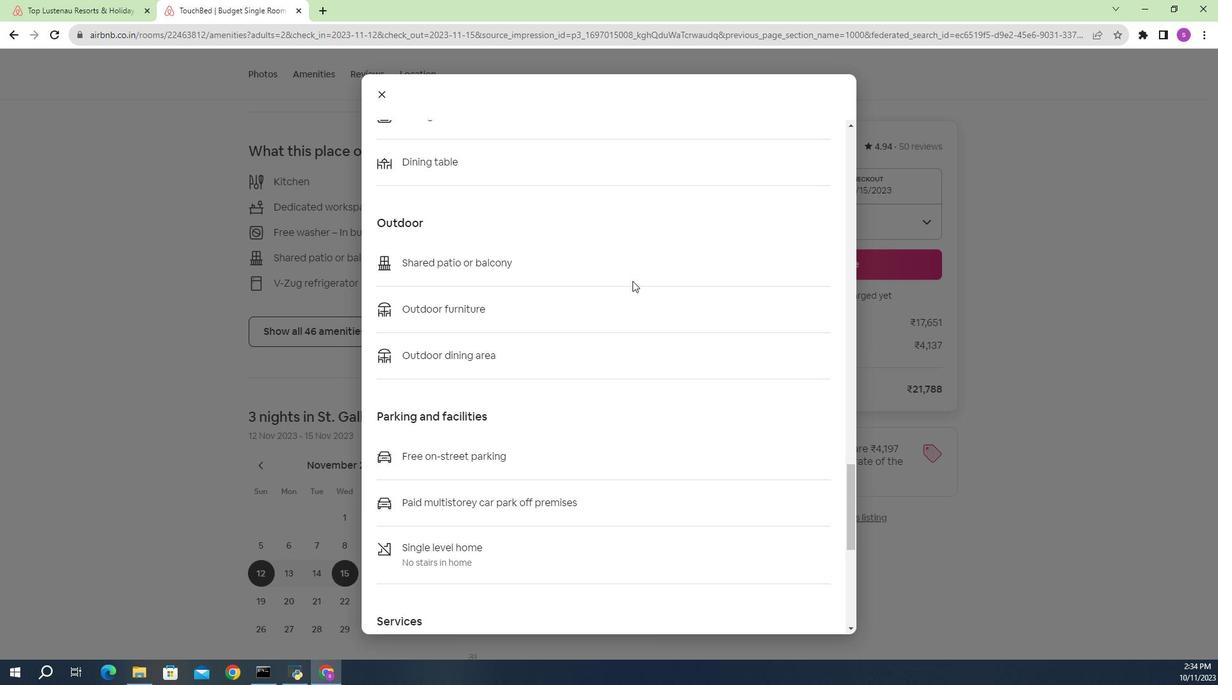 
Action: Mouse scrolled (646, 286) with delta (0, 0)
Screenshot: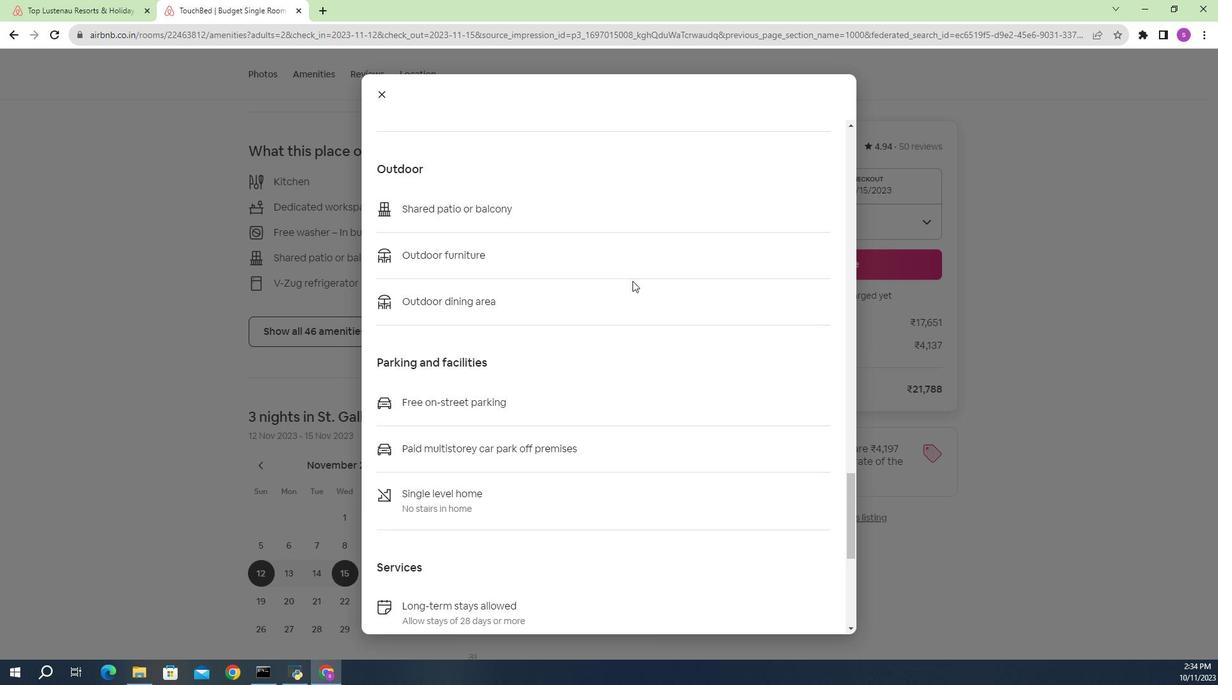 
Action: Mouse scrolled (646, 286) with delta (0, 0)
Screenshot: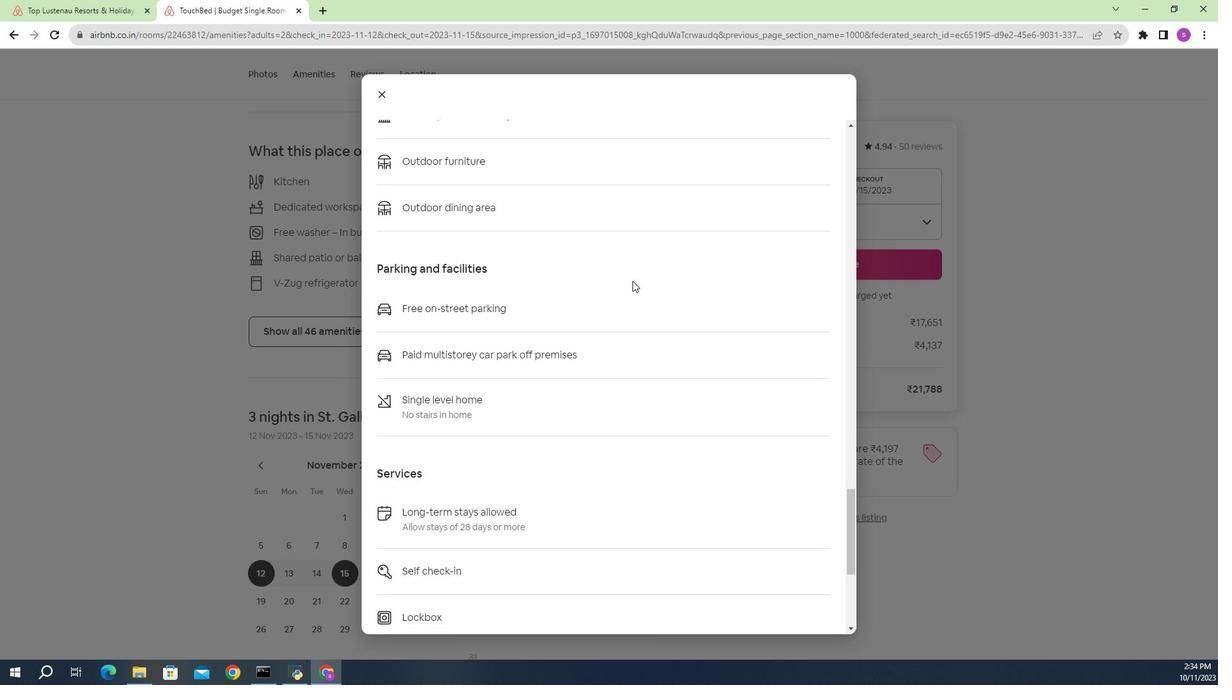 
Action: Mouse scrolled (646, 286) with delta (0, 0)
Screenshot: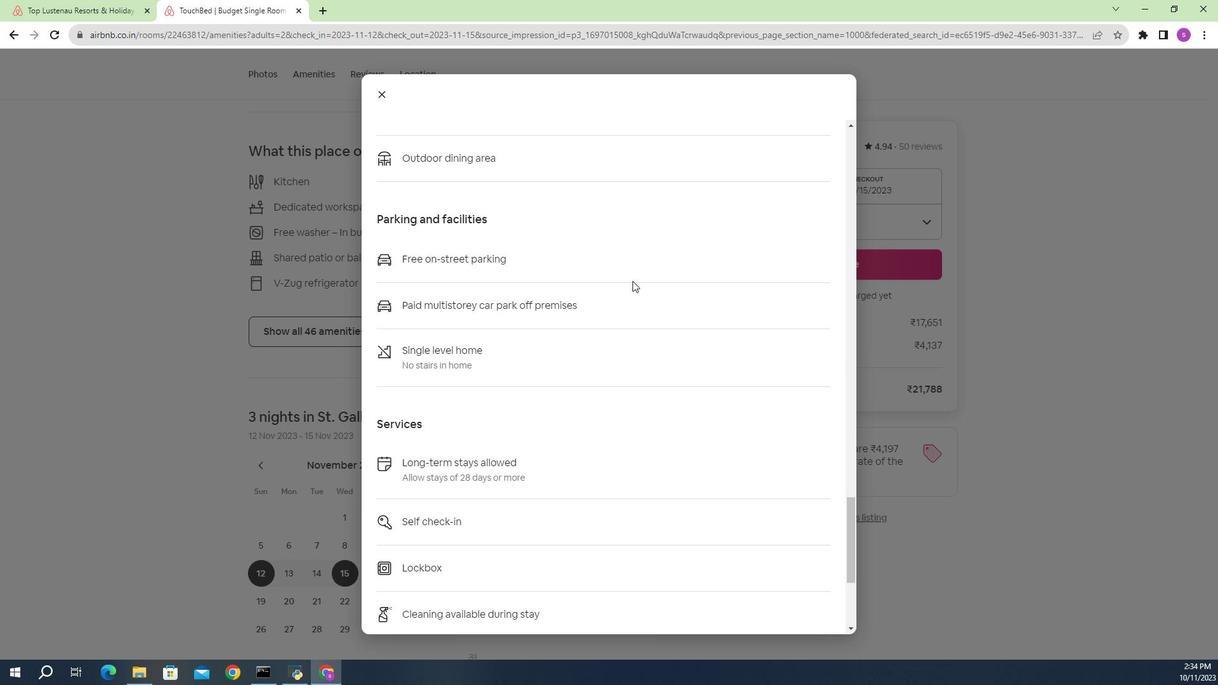 
Action: Mouse scrolled (646, 286) with delta (0, 0)
